 Task: Report Creation
Action: Mouse moved to (622, 697)
Screenshot: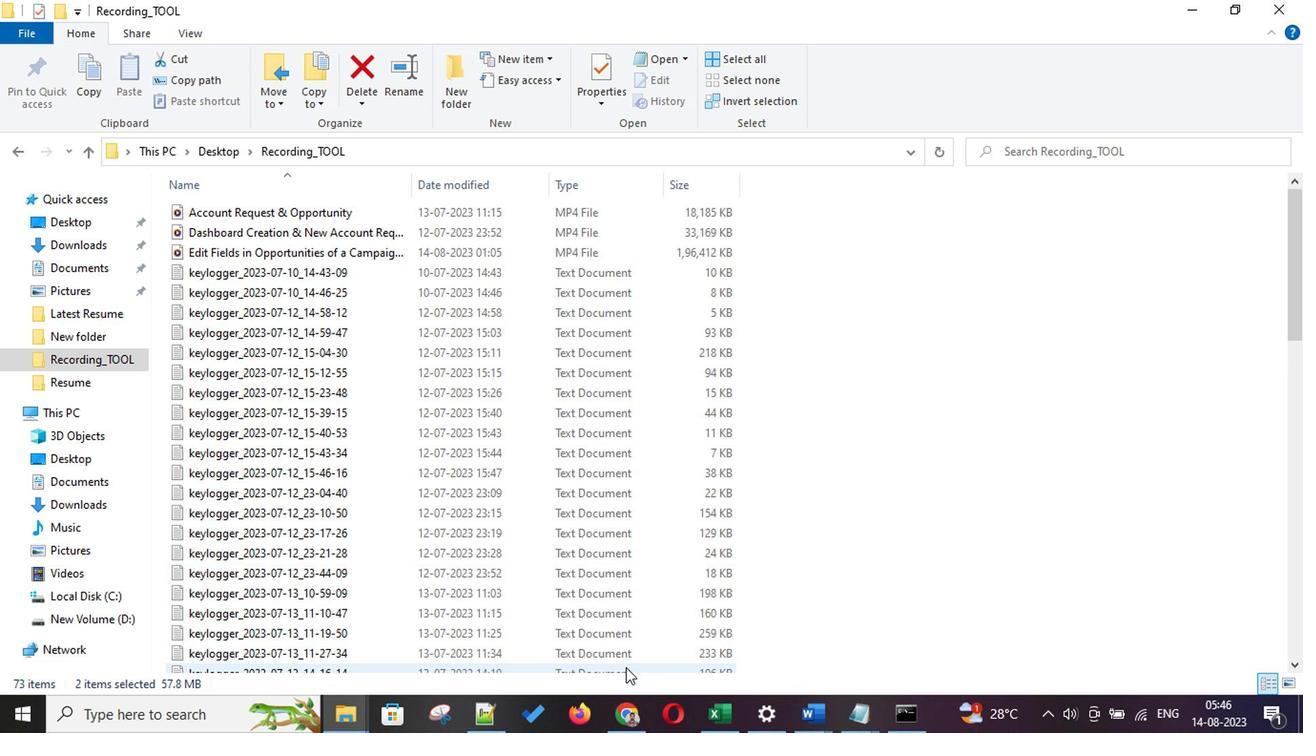 
Action: Mouse pressed left at (622, 697)
Screenshot: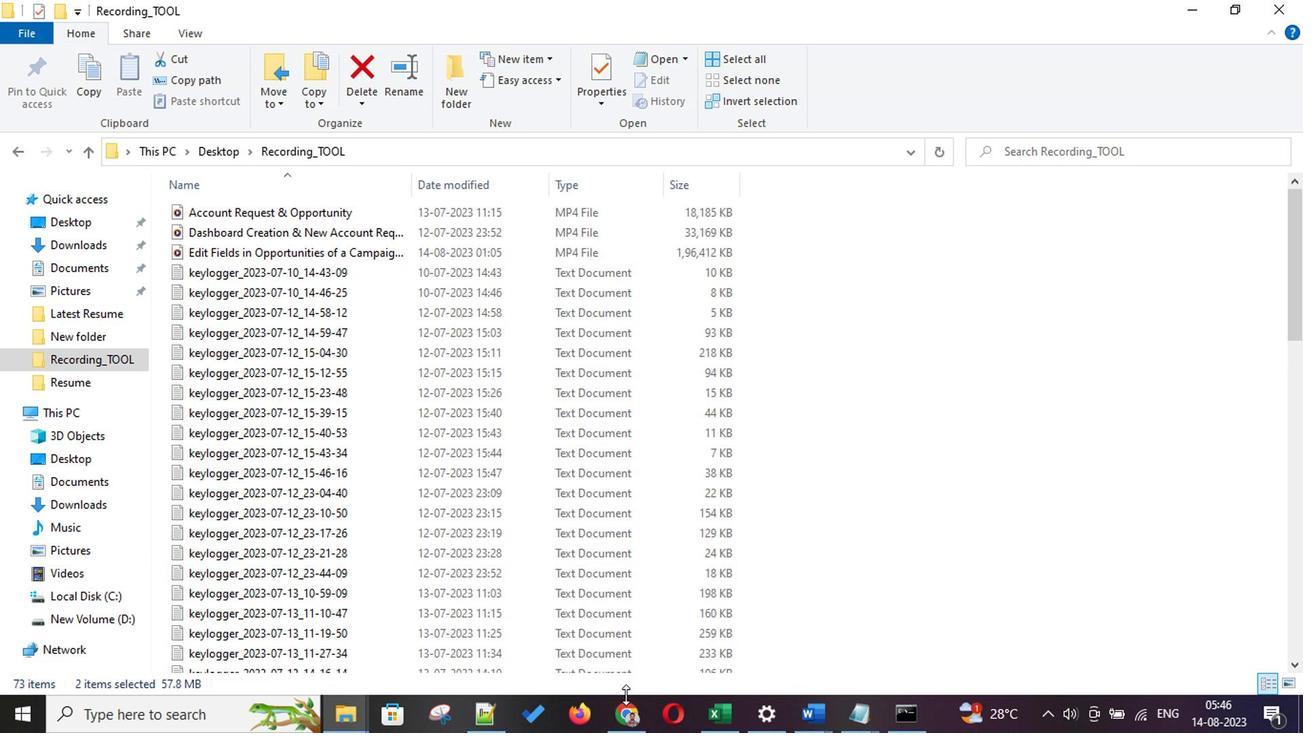 
Action: Mouse moved to (622, 714)
Screenshot: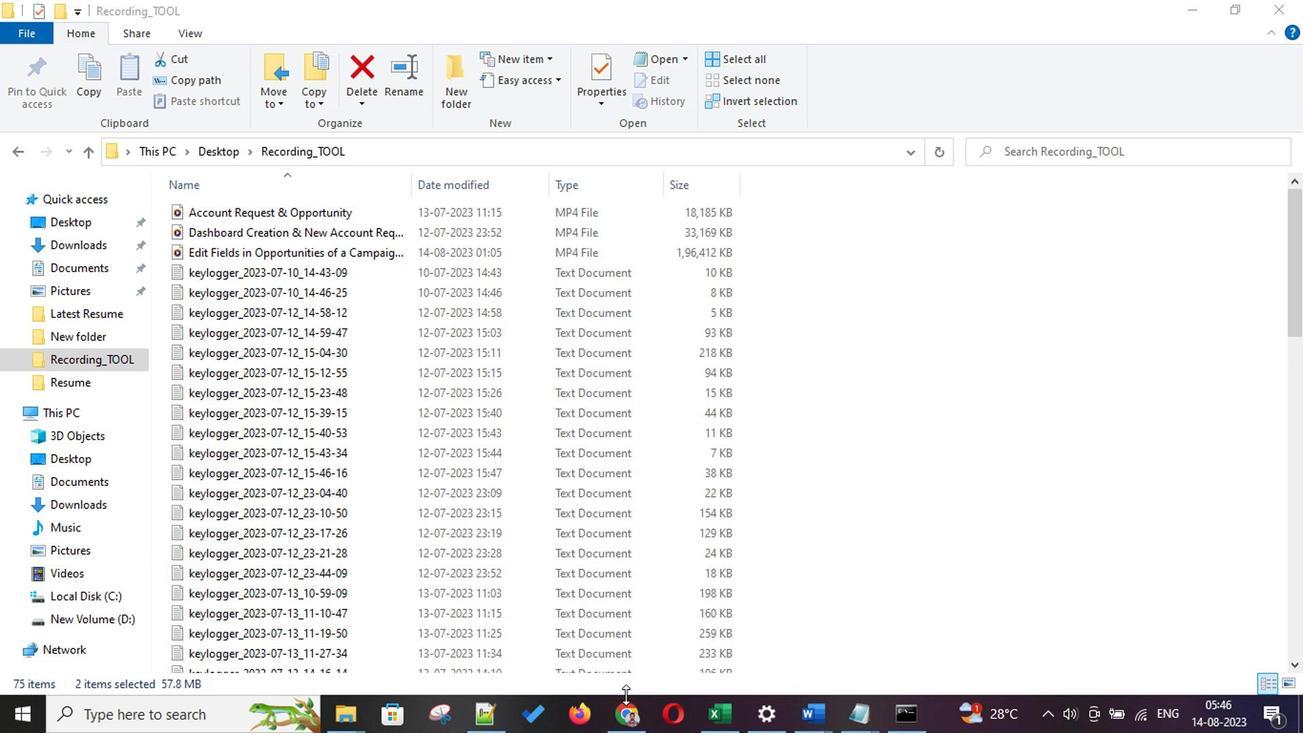 
Action: Mouse pressed left at (622, 714)
Screenshot: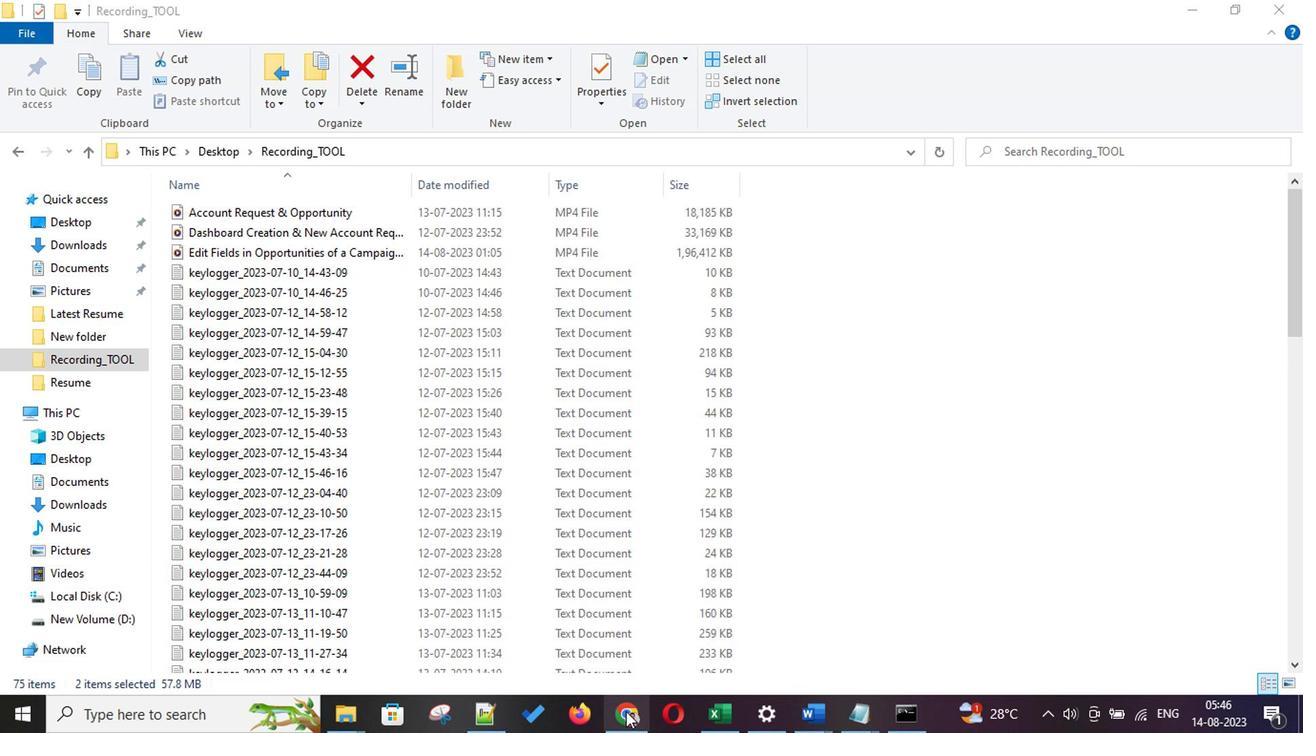 
Action: Mouse moved to (965, 171)
Screenshot: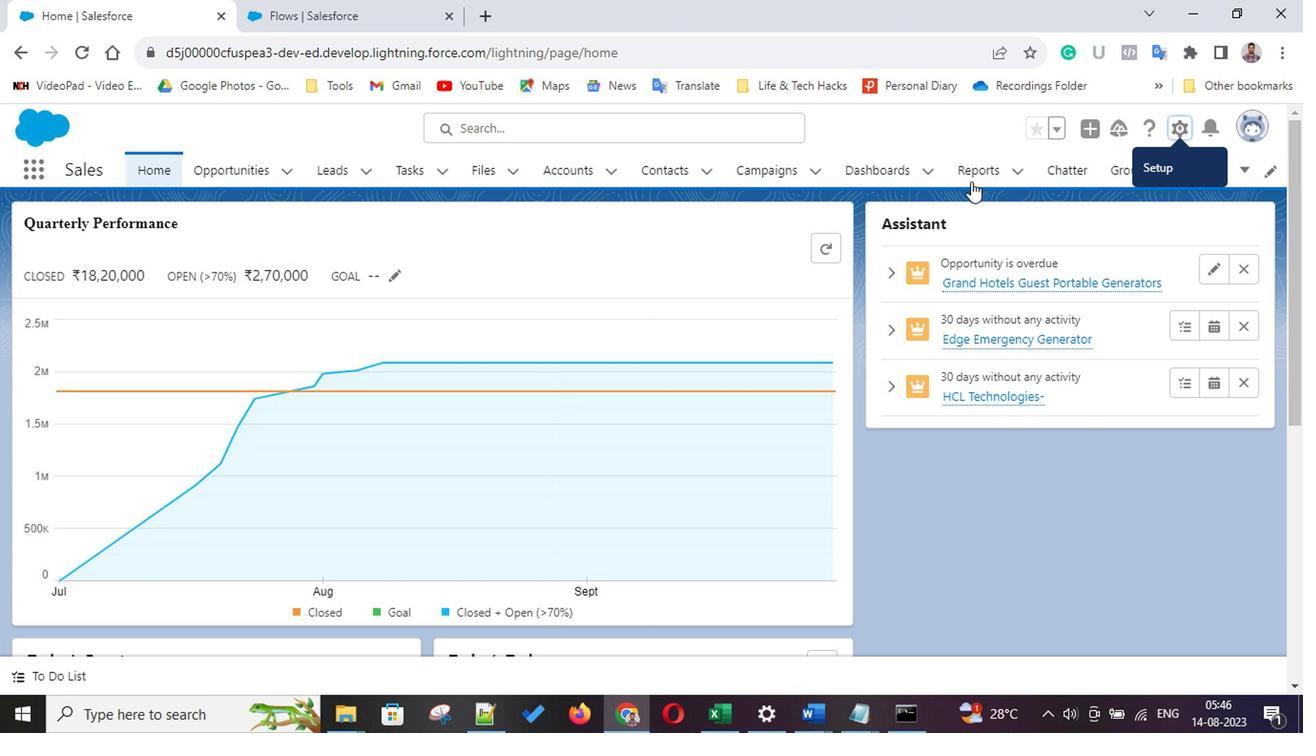 
Action: Mouse pressed left at (965, 171)
Screenshot: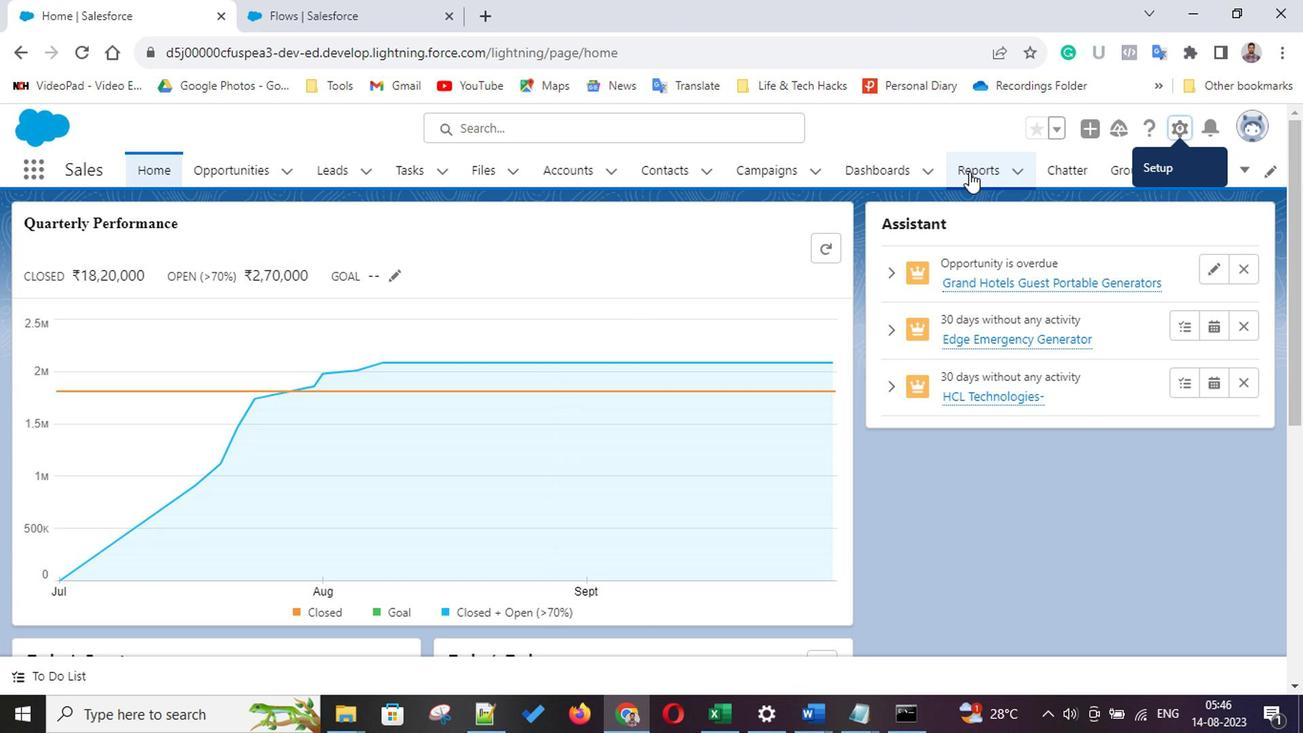 
Action: Mouse moved to (1099, 262)
Screenshot: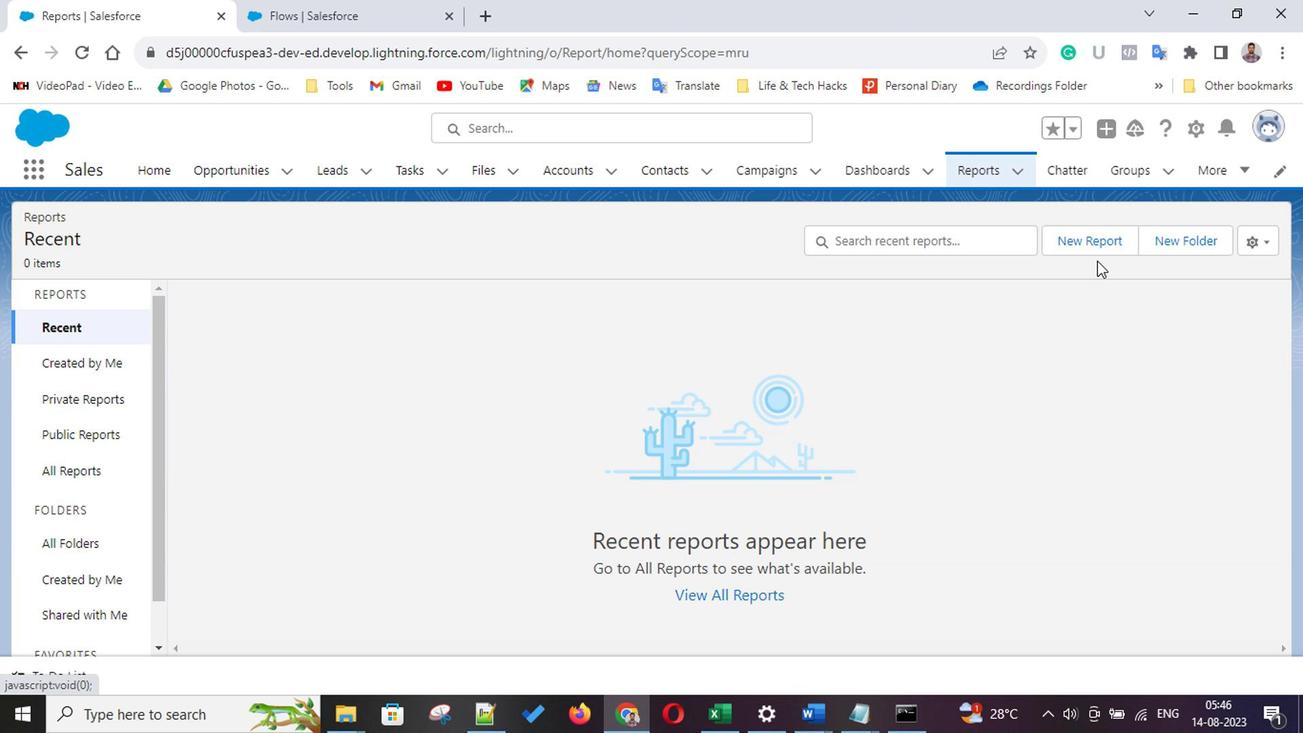 
Action: Mouse pressed left at (1099, 262)
Screenshot: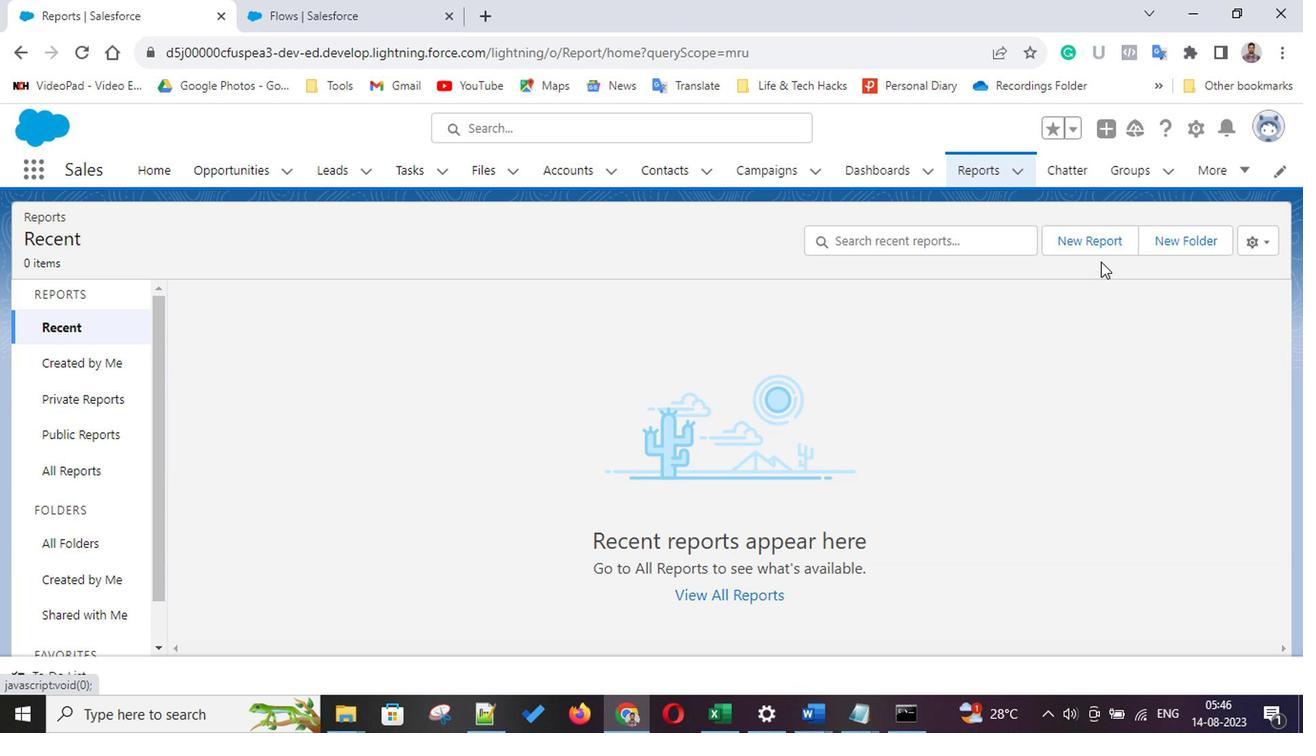 
Action: Mouse moved to (1086, 250)
Screenshot: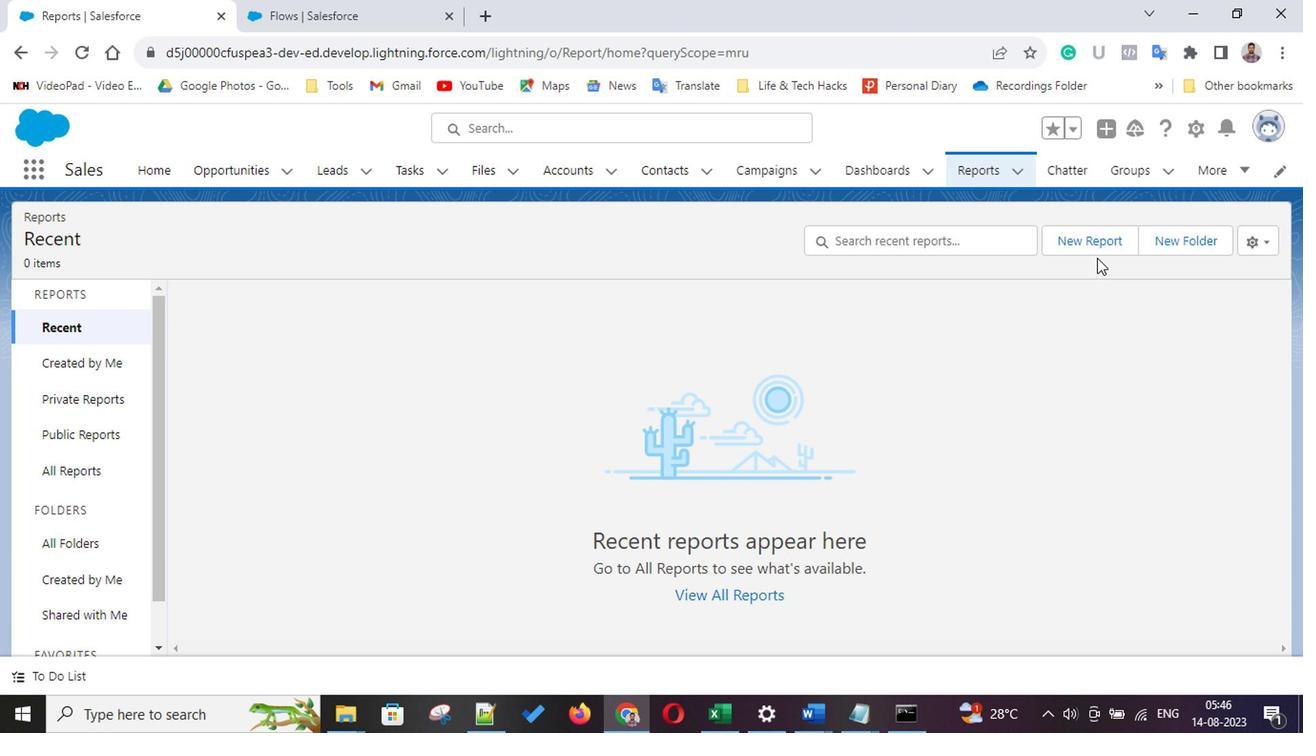 
Action: Mouse pressed left at (1086, 250)
Screenshot: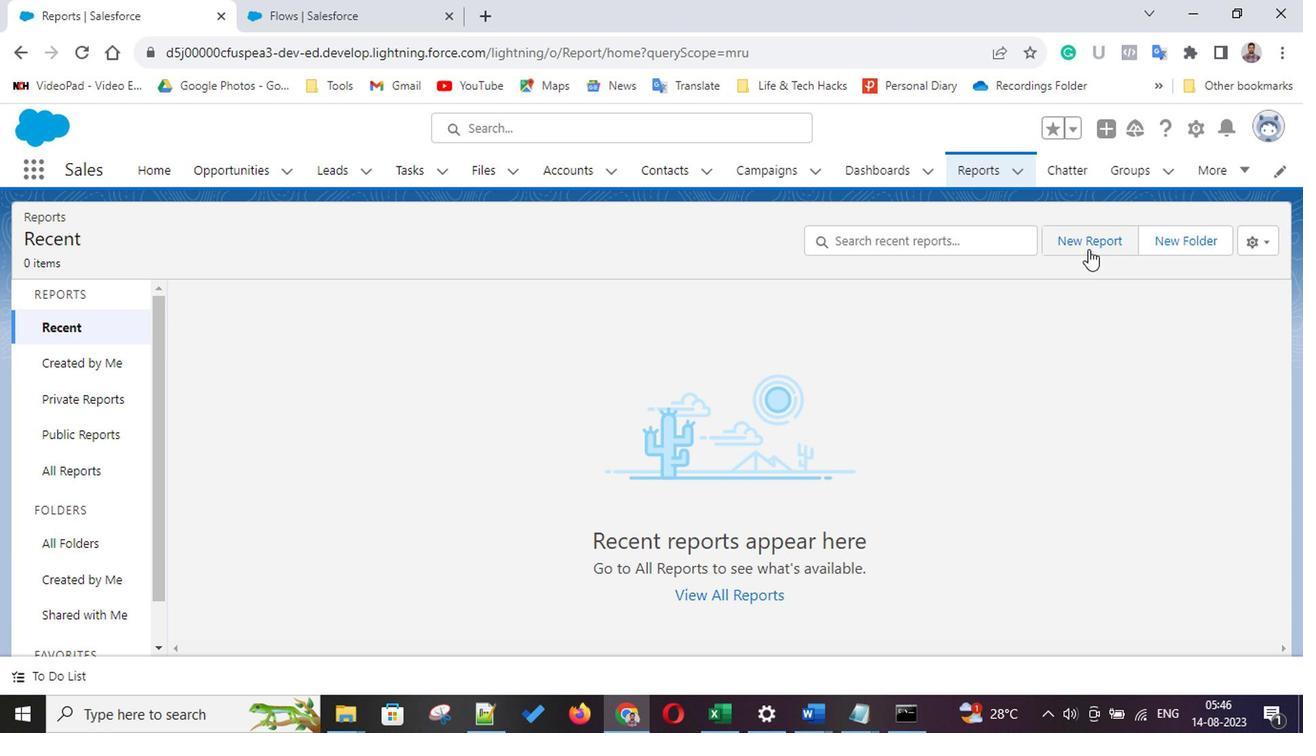 
Action: Mouse moved to (86, 472)
Screenshot: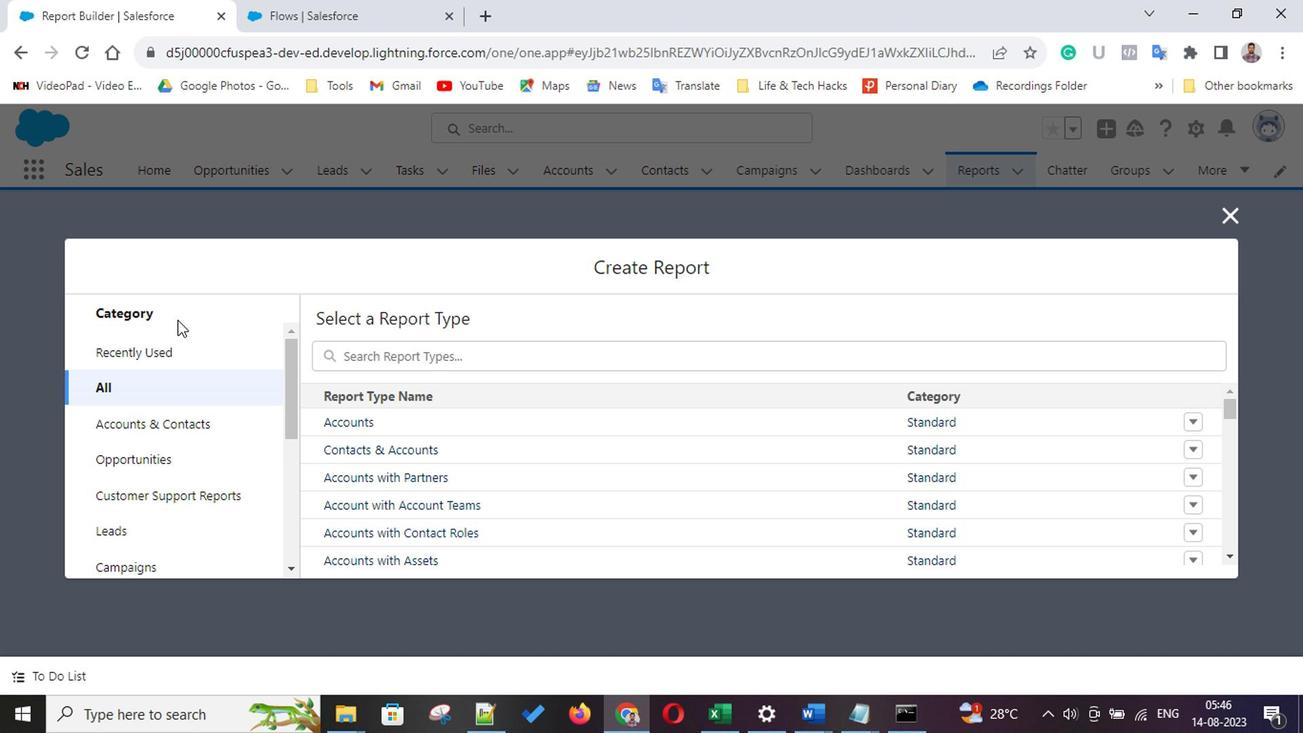 
Action: Mouse scrolled (86, 471) with delta (0, 0)
Screenshot: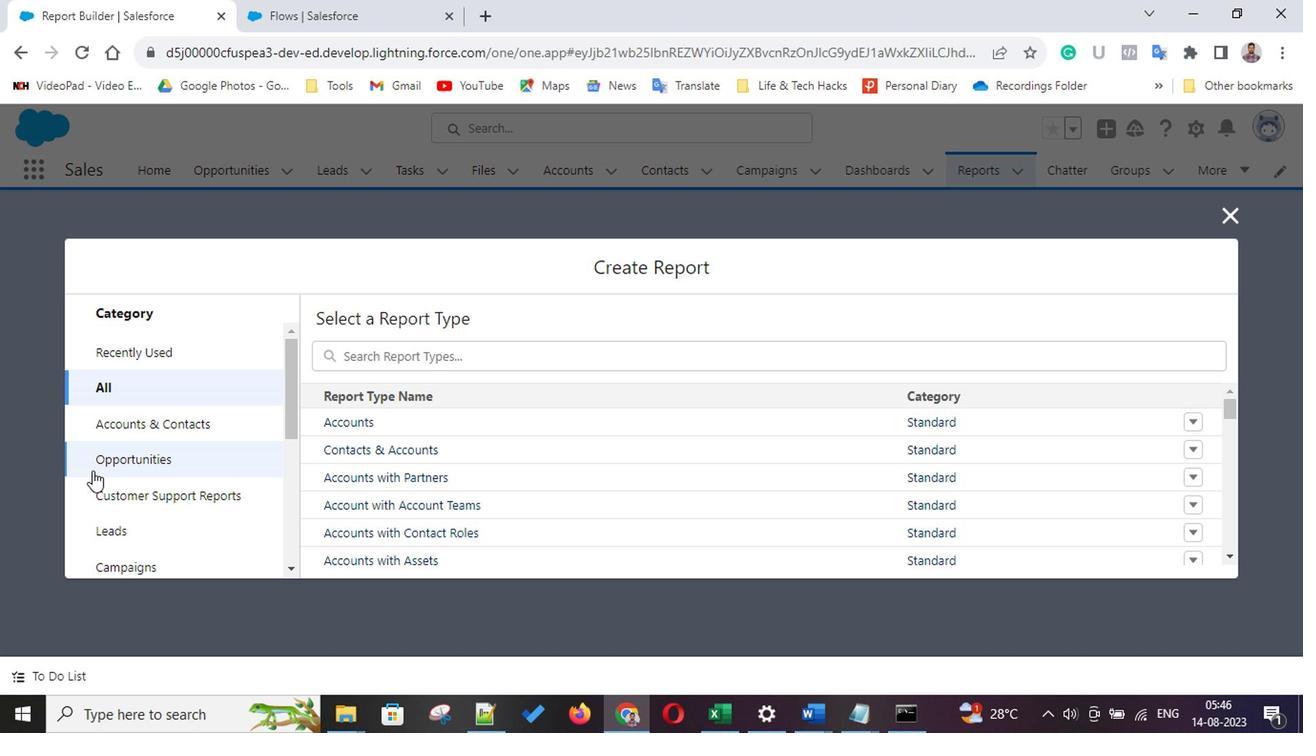 
Action: Mouse scrolled (86, 471) with delta (0, 0)
Screenshot: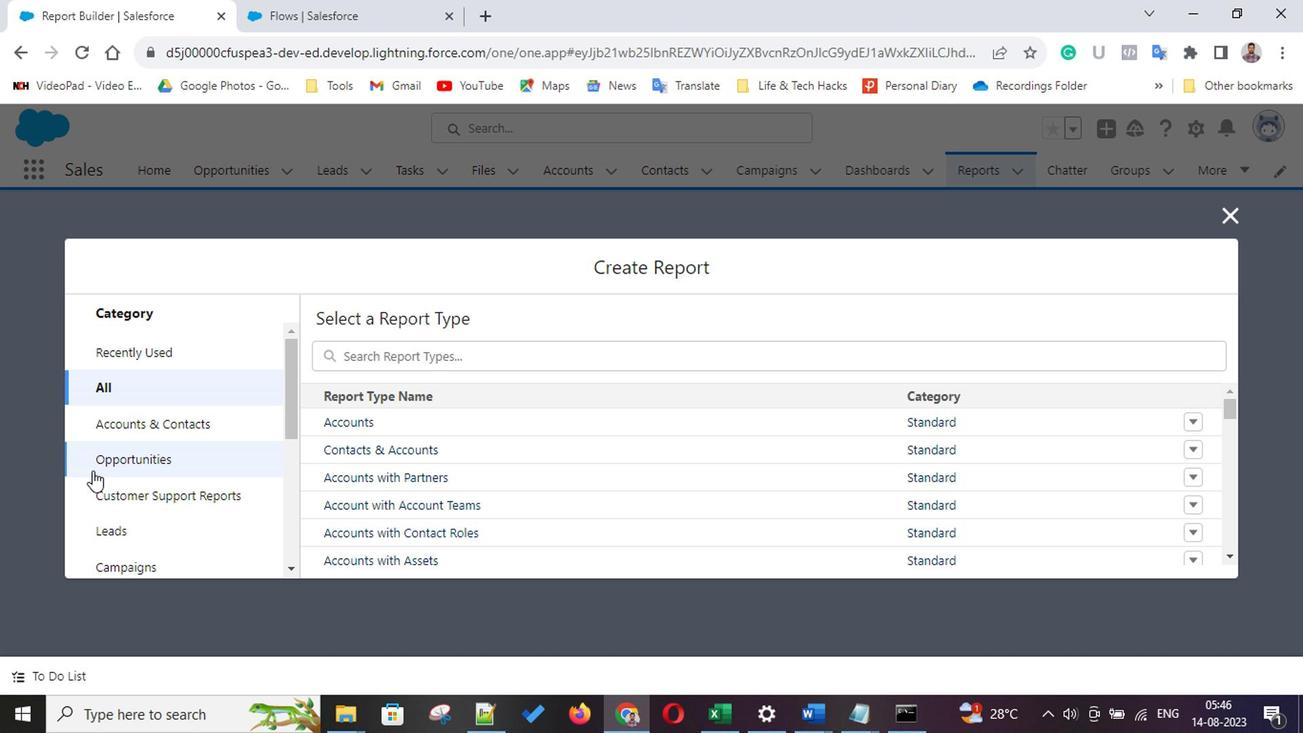
Action: Mouse scrolled (86, 471) with delta (0, 0)
Screenshot: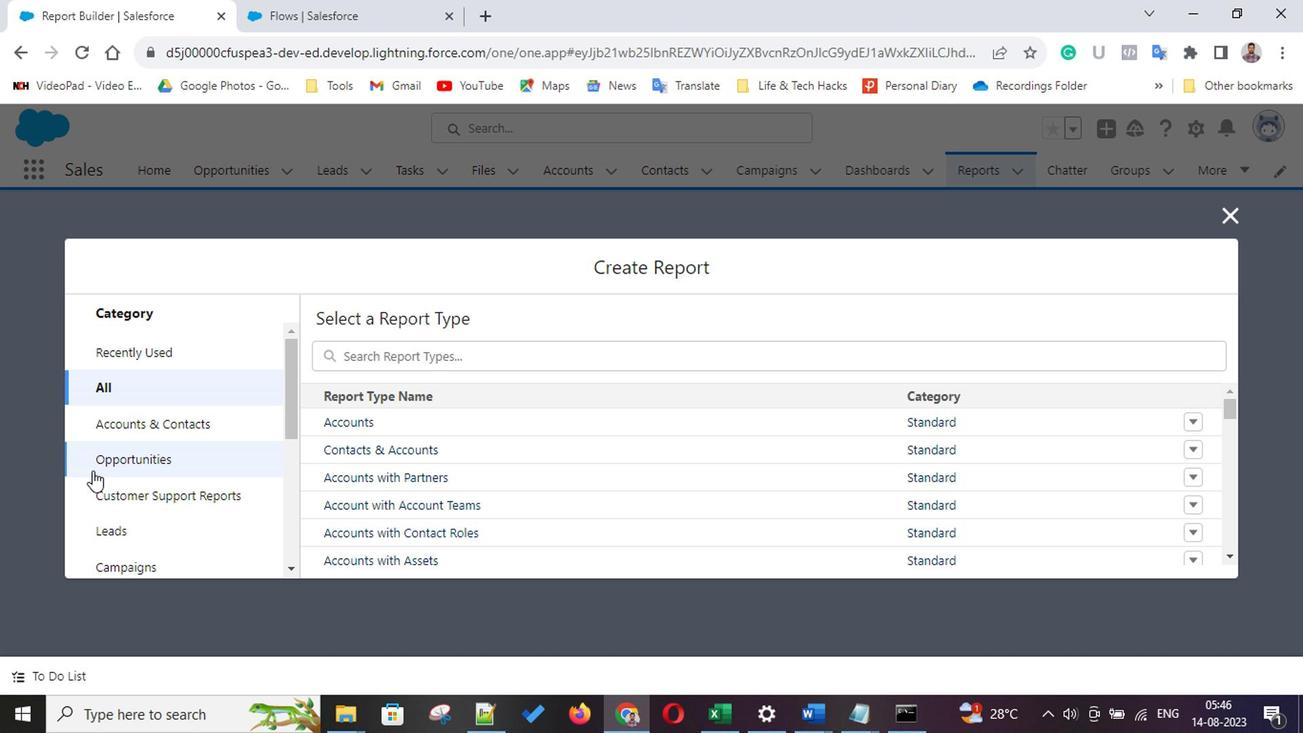 
Action: Mouse scrolled (86, 471) with delta (0, 0)
Screenshot: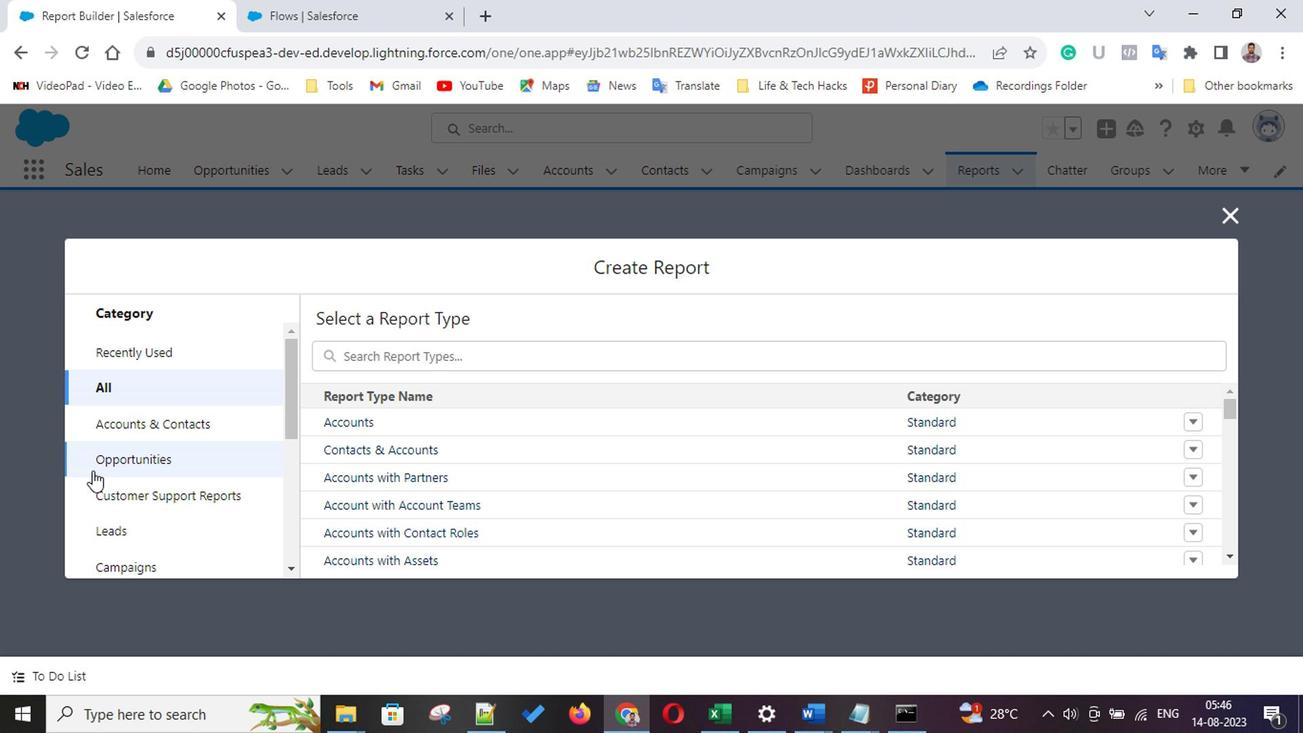 
Action: Mouse scrolled (86, 471) with delta (0, 0)
Screenshot: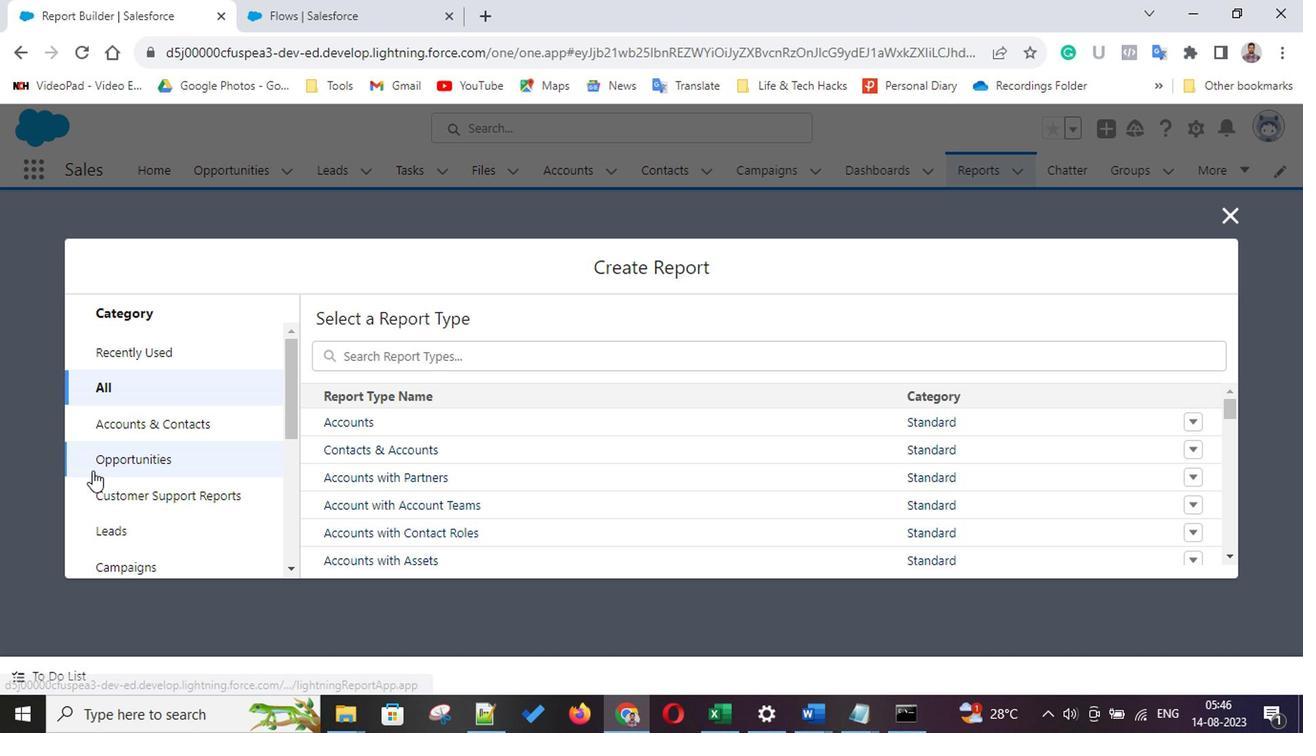 
Action: Mouse scrolled (86, 471) with delta (0, 0)
Screenshot: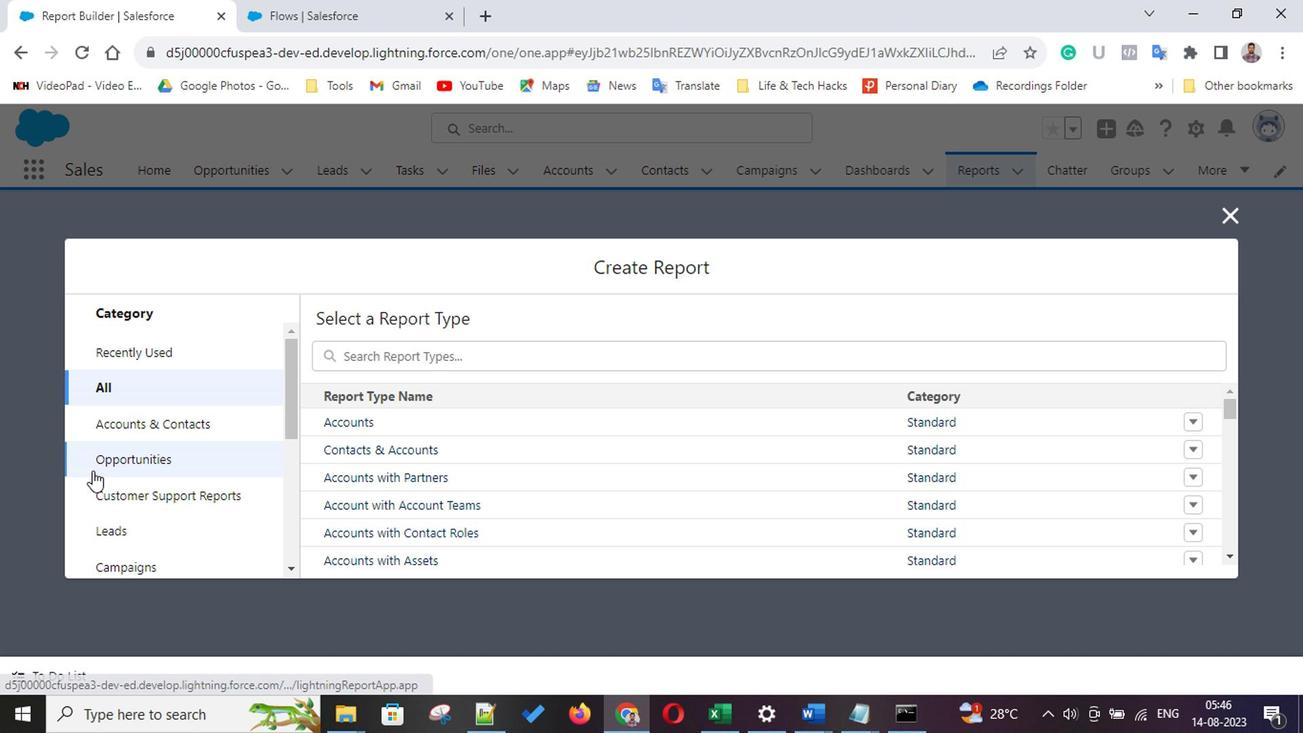 
Action: Mouse scrolled (86, 471) with delta (0, 0)
Screenshot: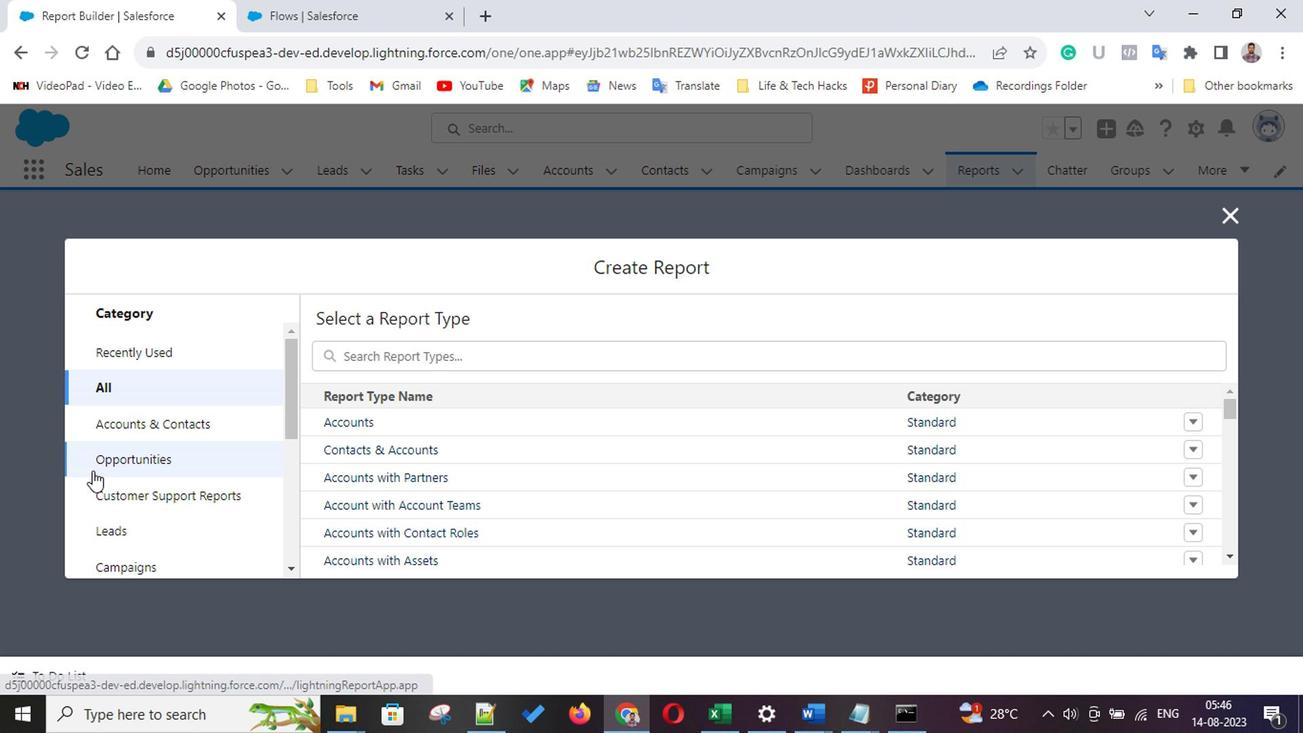 
Action: Mouse scrolled (86, 471) with delta (0, 0)
Screenshot: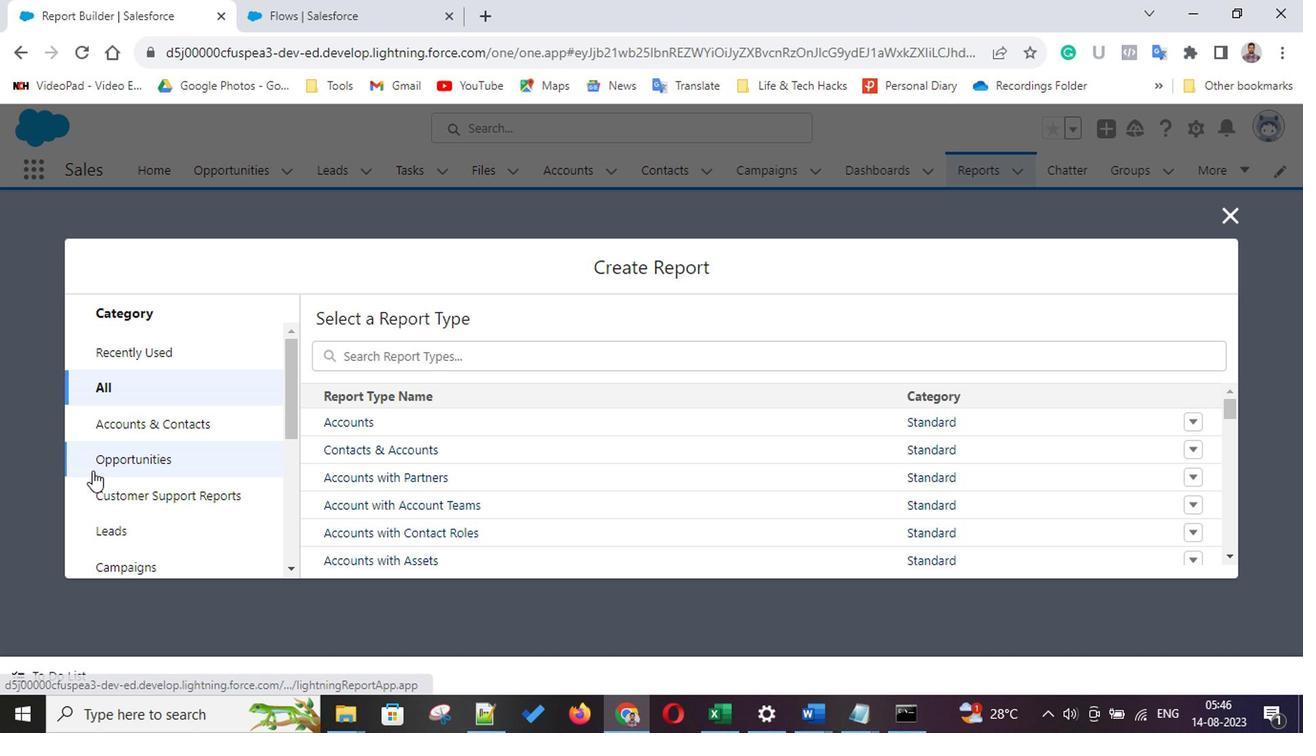 
Action: Mouse moved to (184, 402)
Screenshot: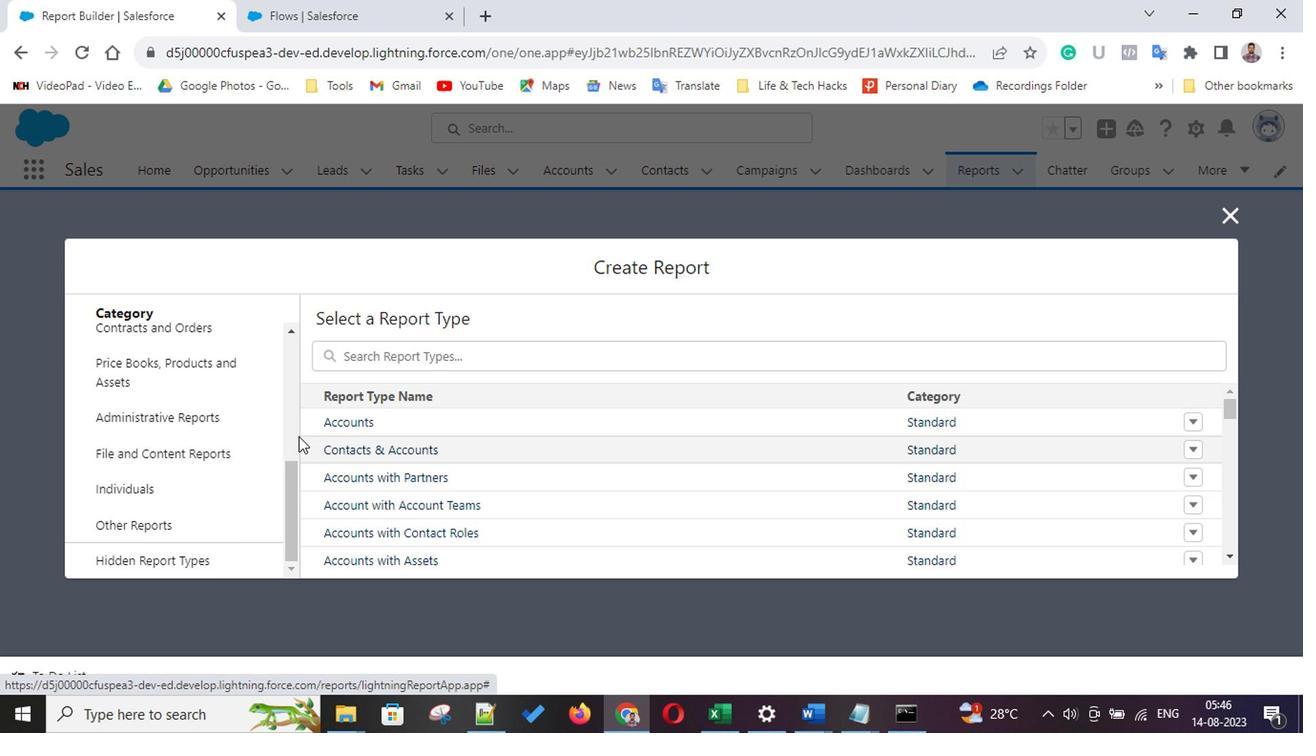 
Action: Mouse scrolled (184, 406) with delta (0, 4)
Screenshot: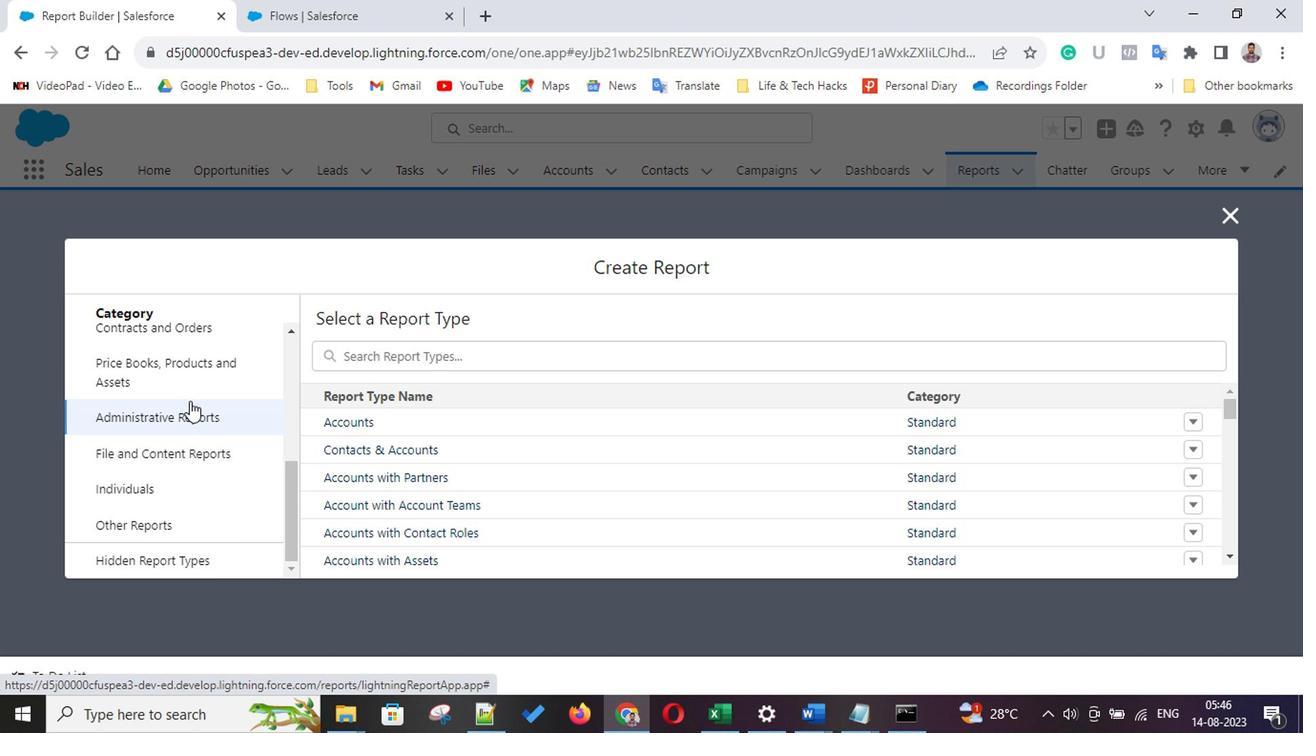 
Action: Mouse moved to (146, 451)
Screenshot: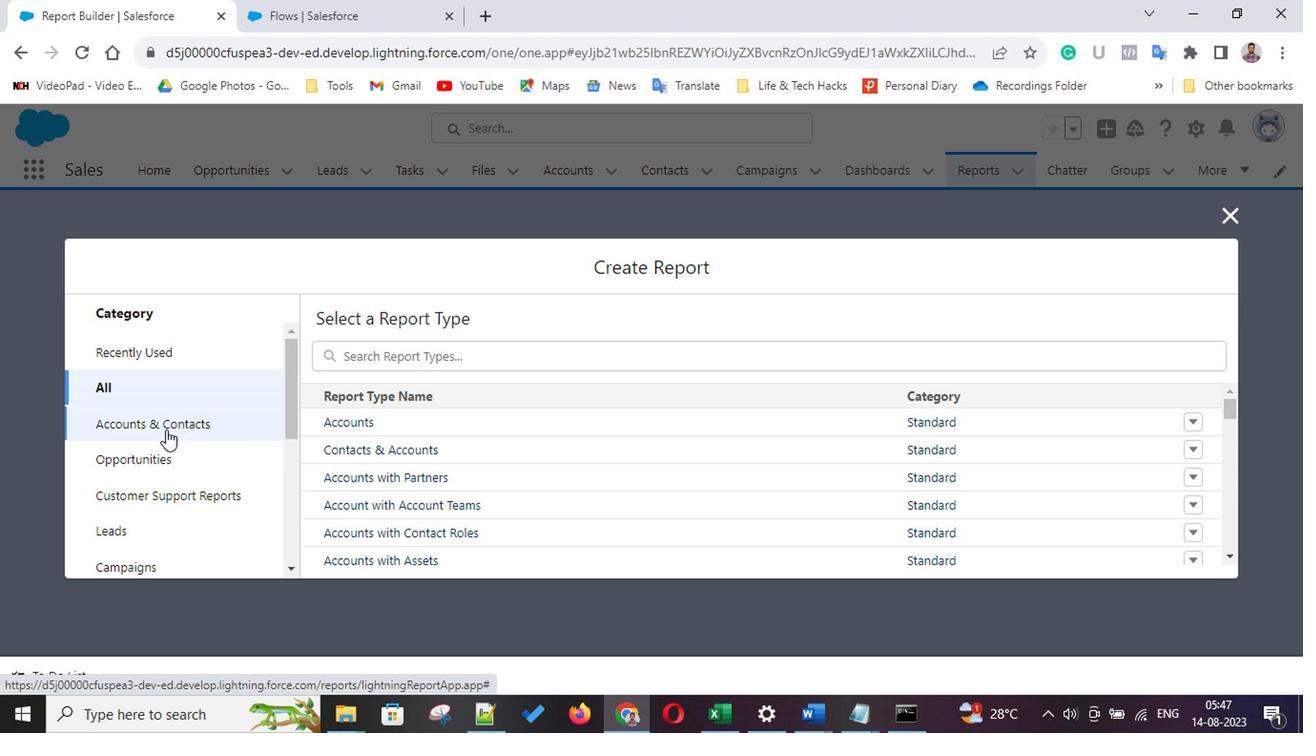 
Action: Mouse pressed left at (146, 451)
Screenshot: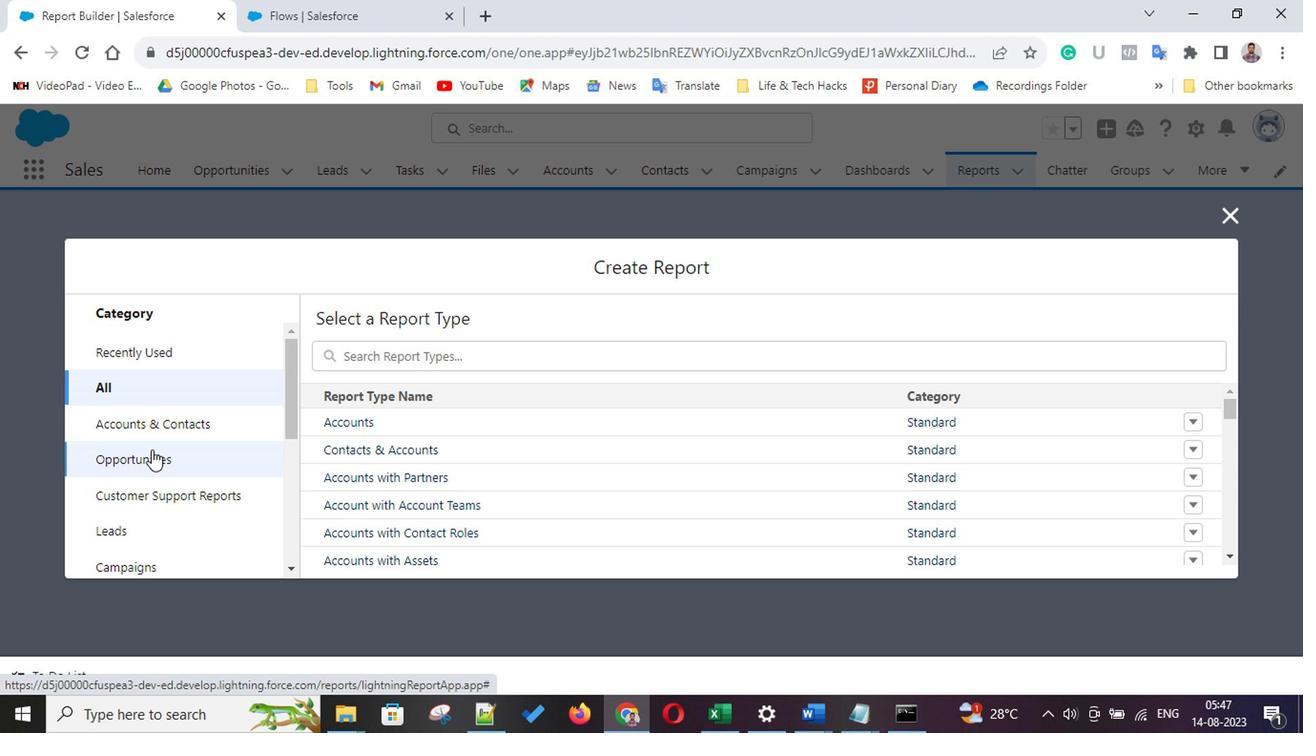 
Action: Mouse scrolled (146, 450) with delta (0, 0)
Screenshot: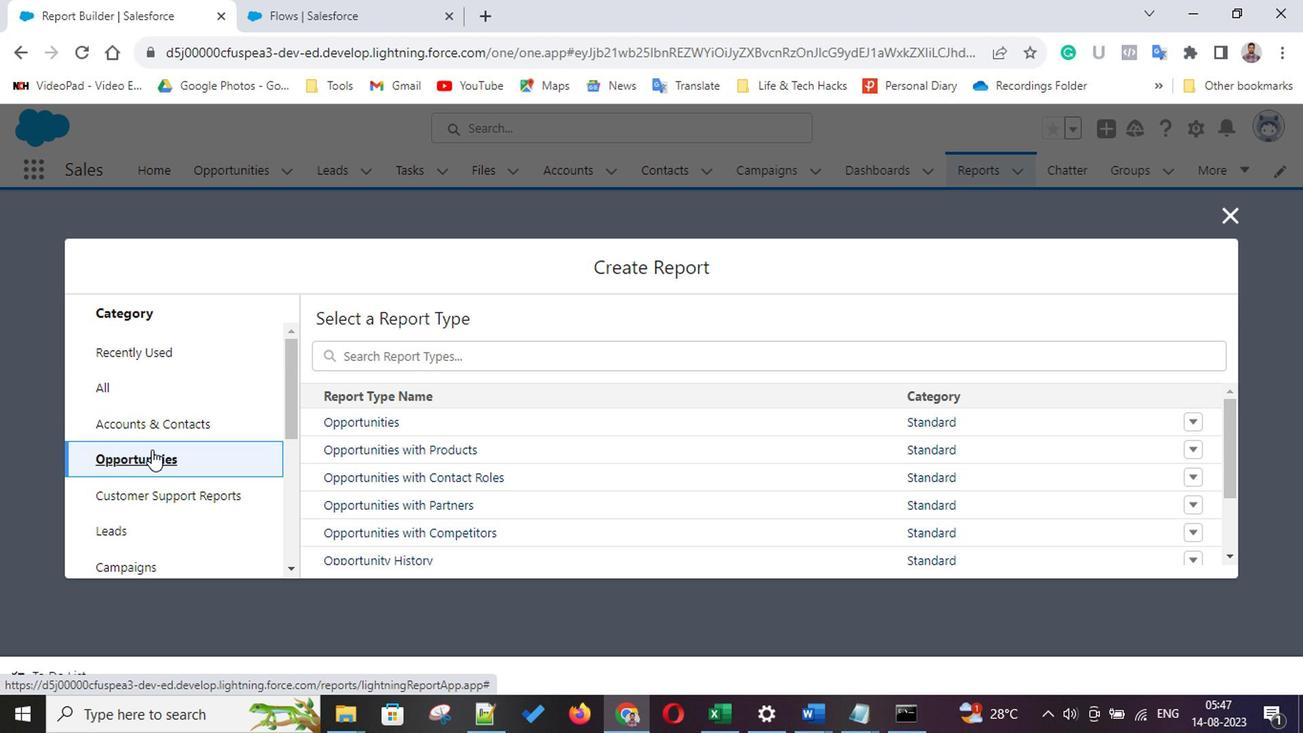 
Action: Mouse scrolled (146, 450) with delta (0, 0)
Screenshot: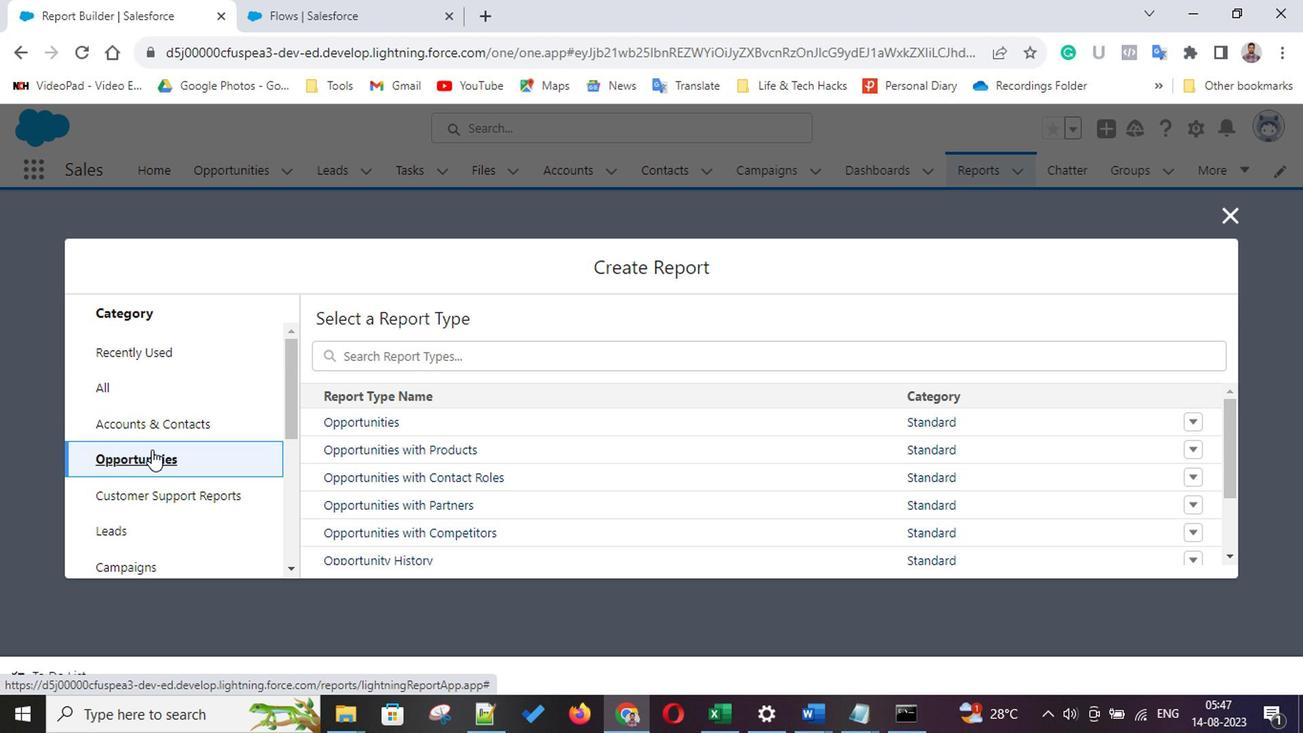 
Action: Mouse scrolled (146, 450) with delta (0, 0)
Screenshot: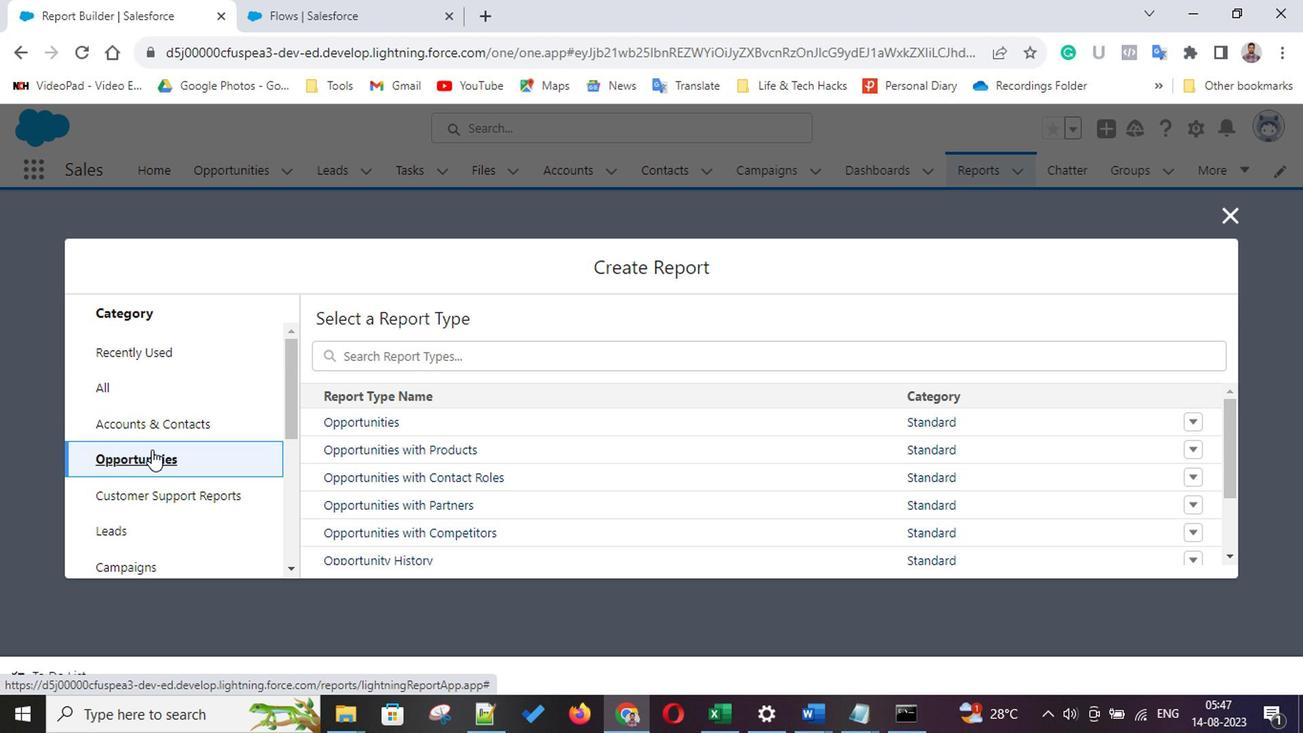 
Action: Mouse scrolled (146, 450) with delta (0, 0)
Screenshot: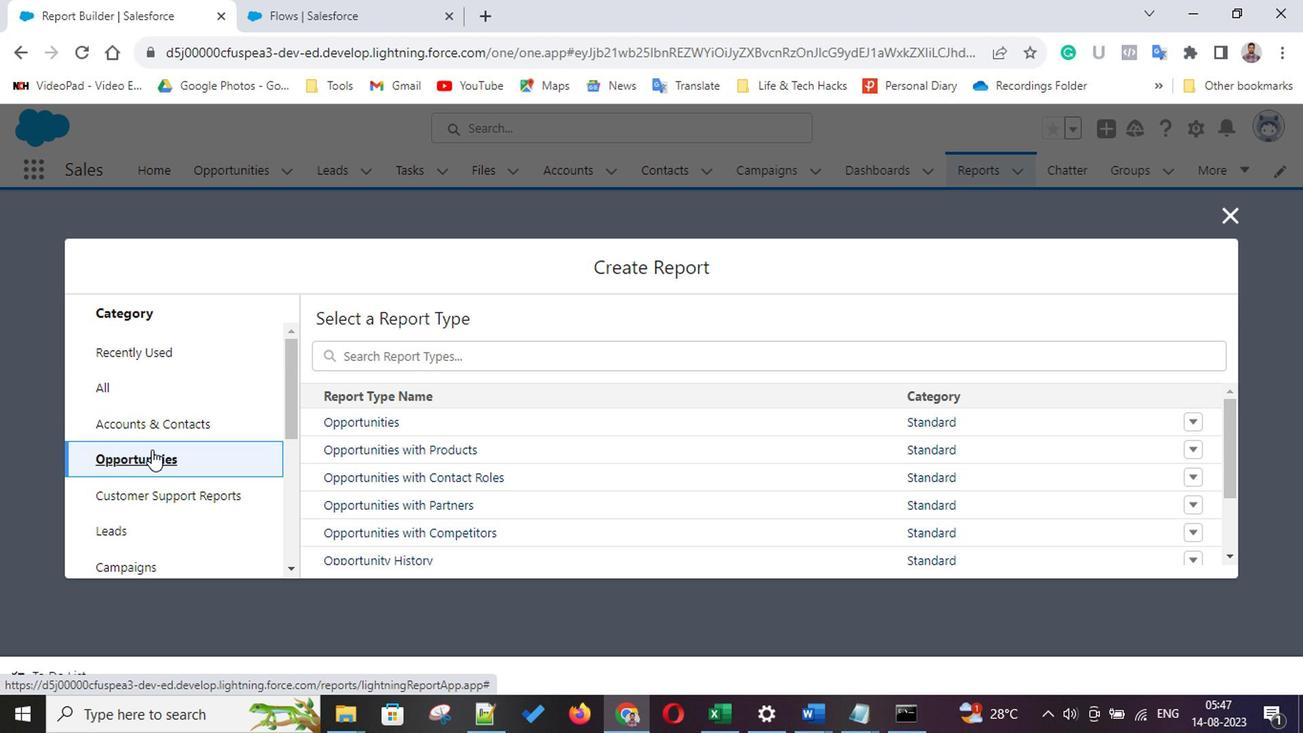 
Action: Mouse scrolled (146, 450) with delta (0, 0)
Screenshot: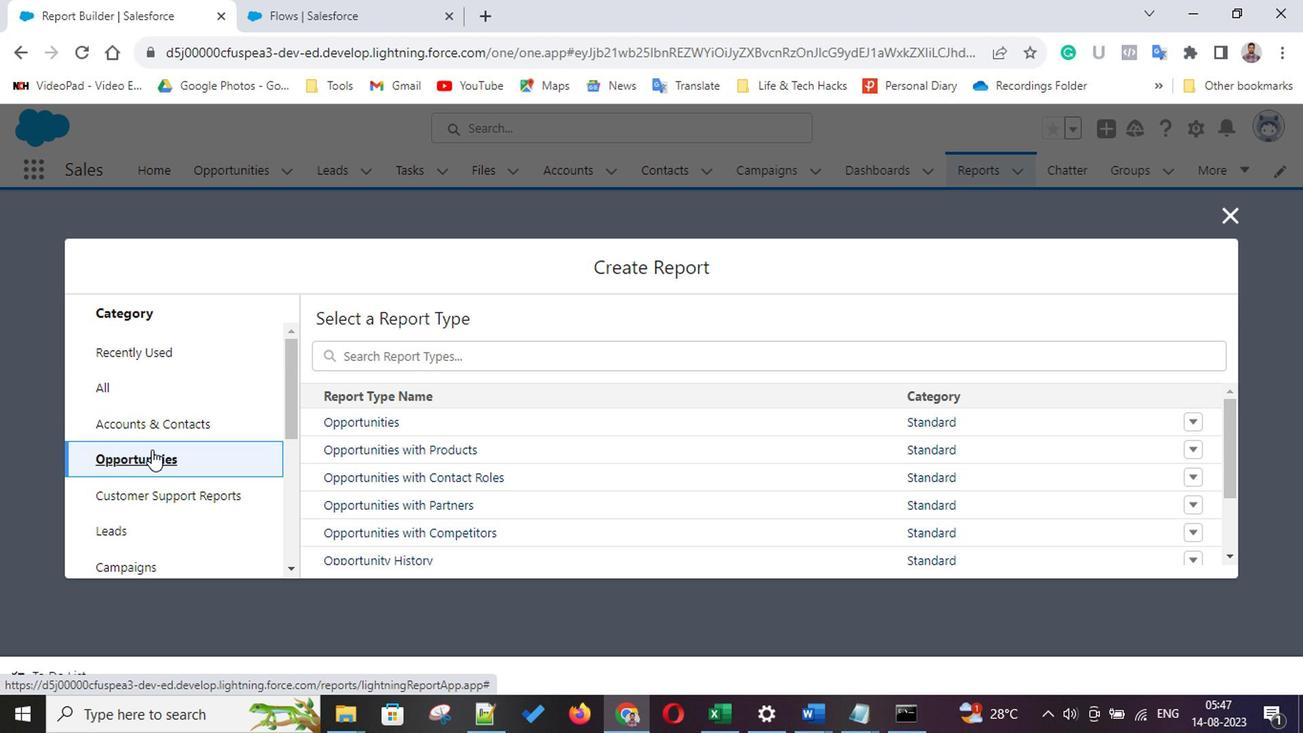 
Action: Mouse scrolled (146, 450) with delta (0, 0)
Screenshot: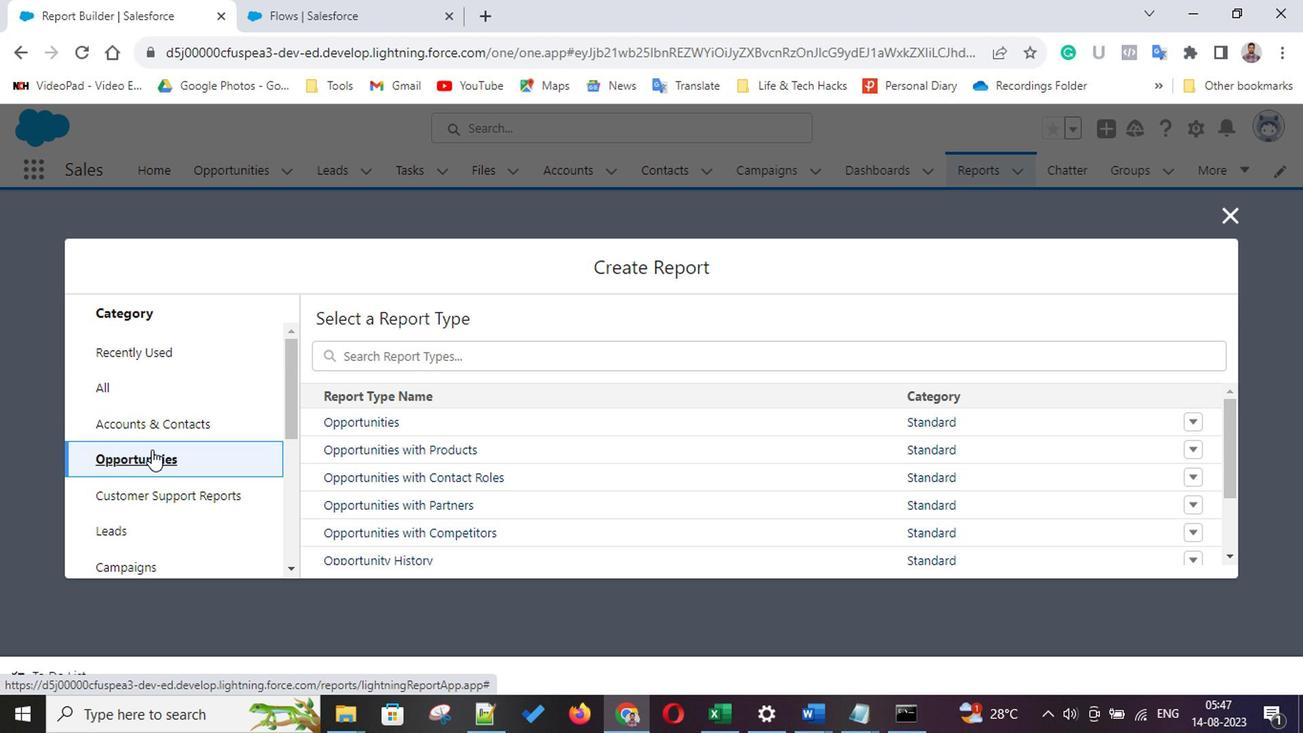 
Action: Mouse scrolled (146, 450) with delta (0, 0)
Screenshot: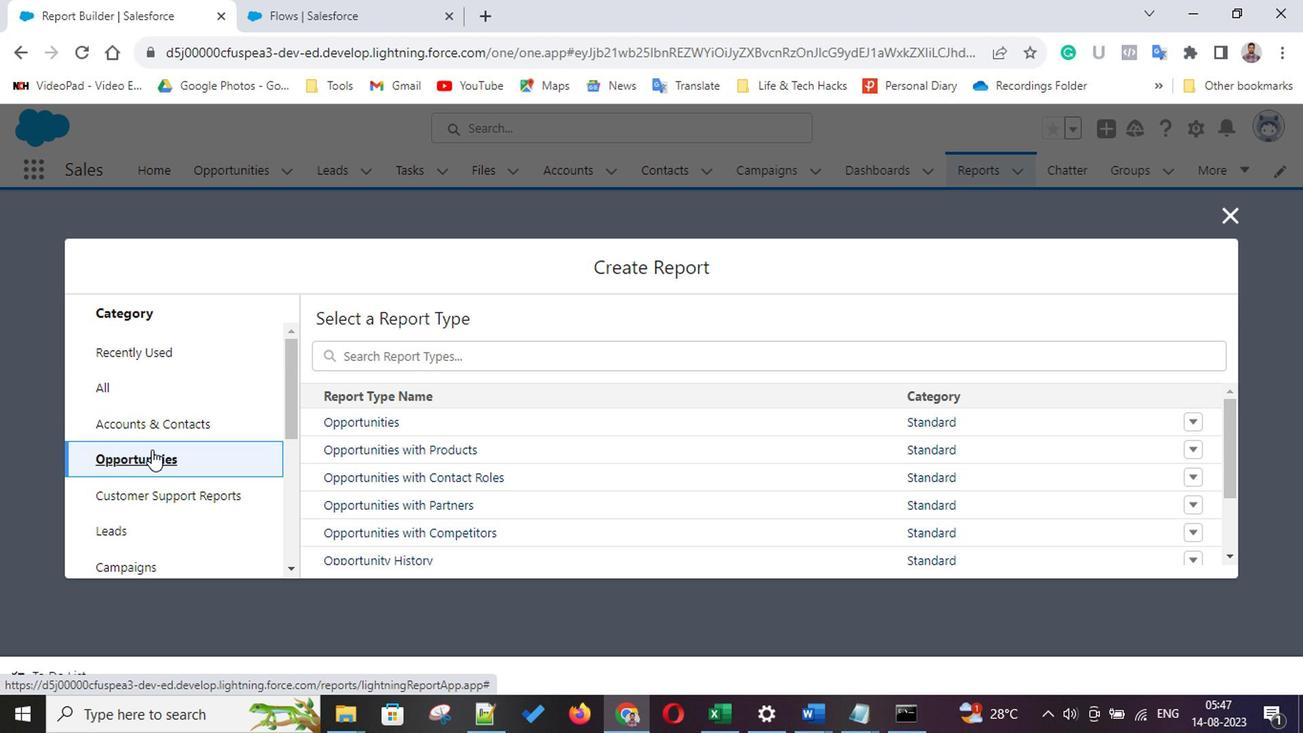 
Action: Mouse scrolled (146, 450) with delta (0, 0)
Screenshot: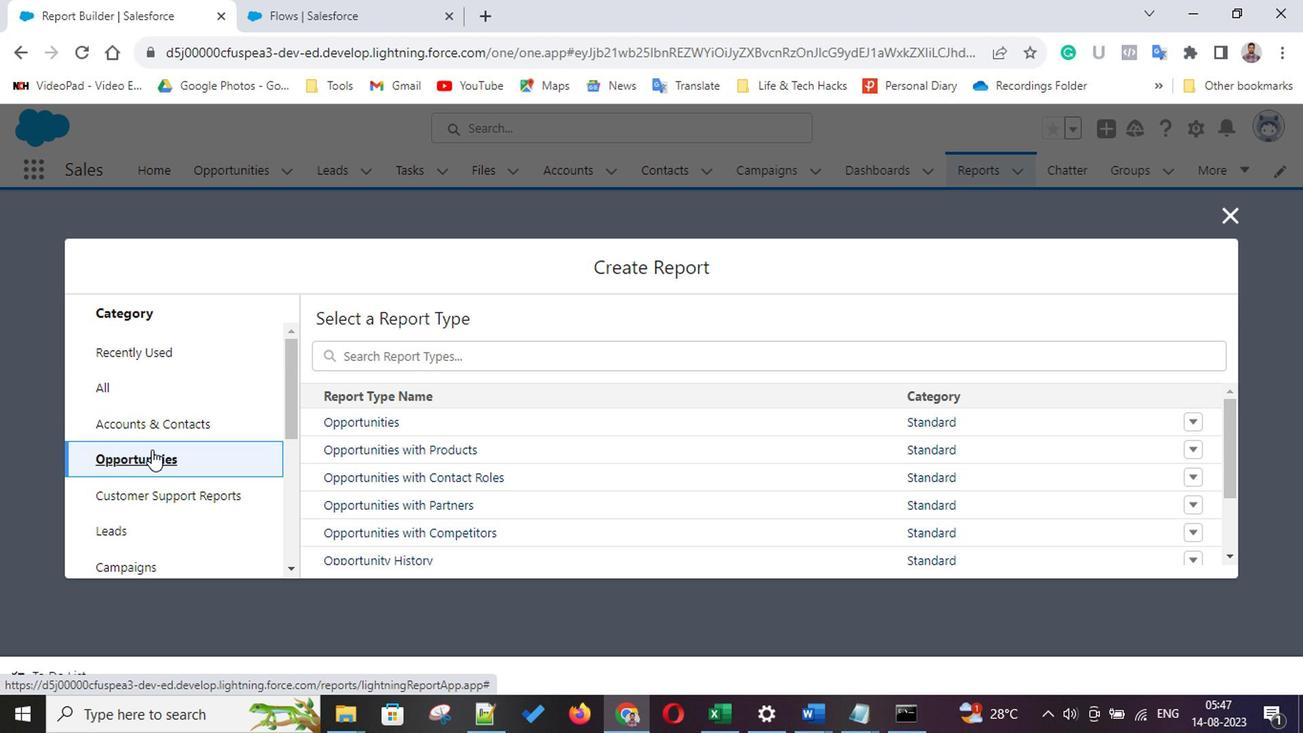
Action: Mouse moved to (167, 398)
Screenshot: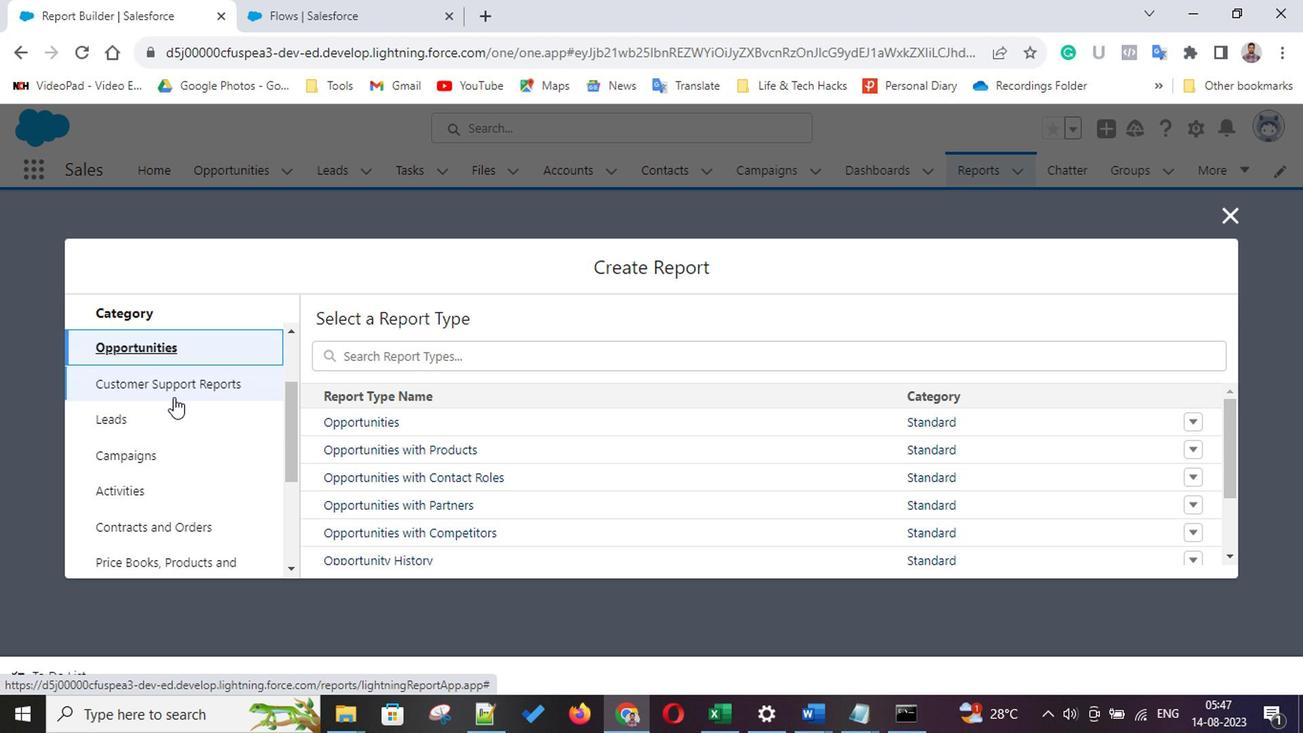 
Action: Mouse pressed left at (167, 398)
Screenshot: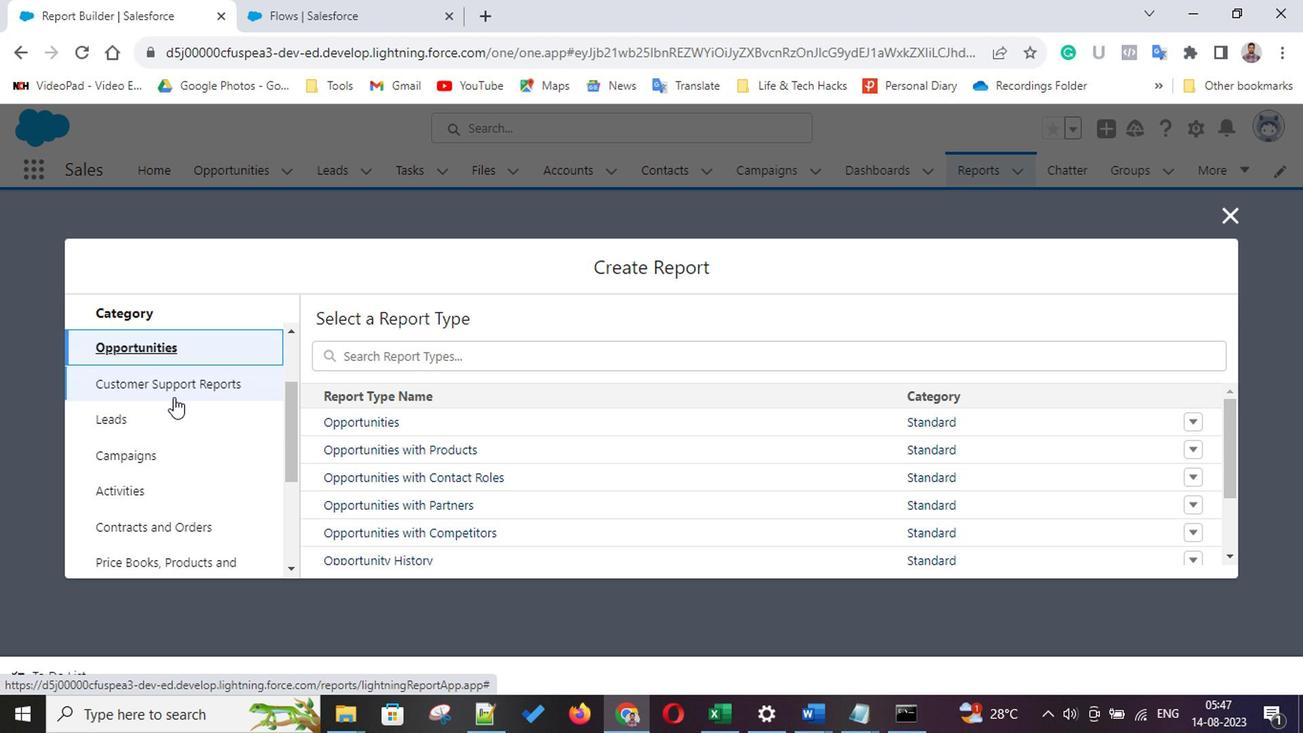 
Action: Mouse moved to (128, 412)
Screenshot: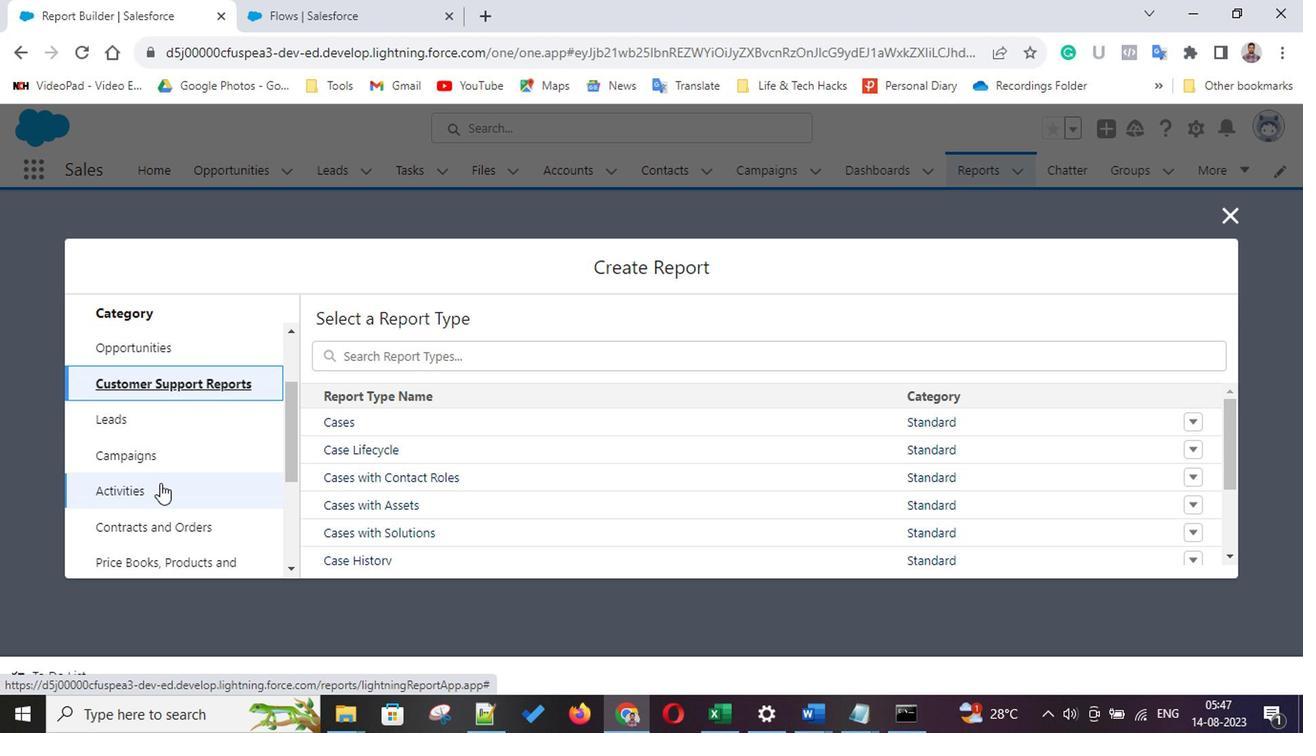 
Action: Mouse pressed left at (128, 412)
Screenshot: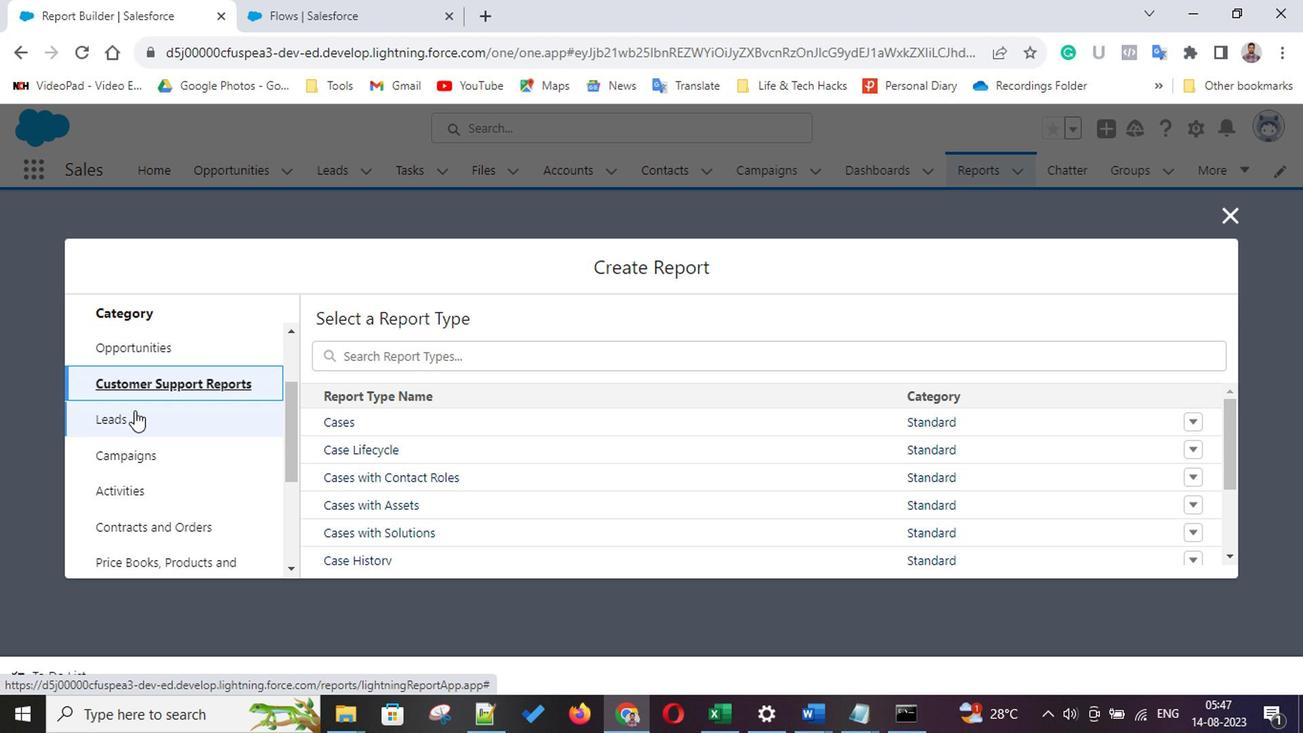 
Action: Mouse moved to (132, 460)
Screenshot: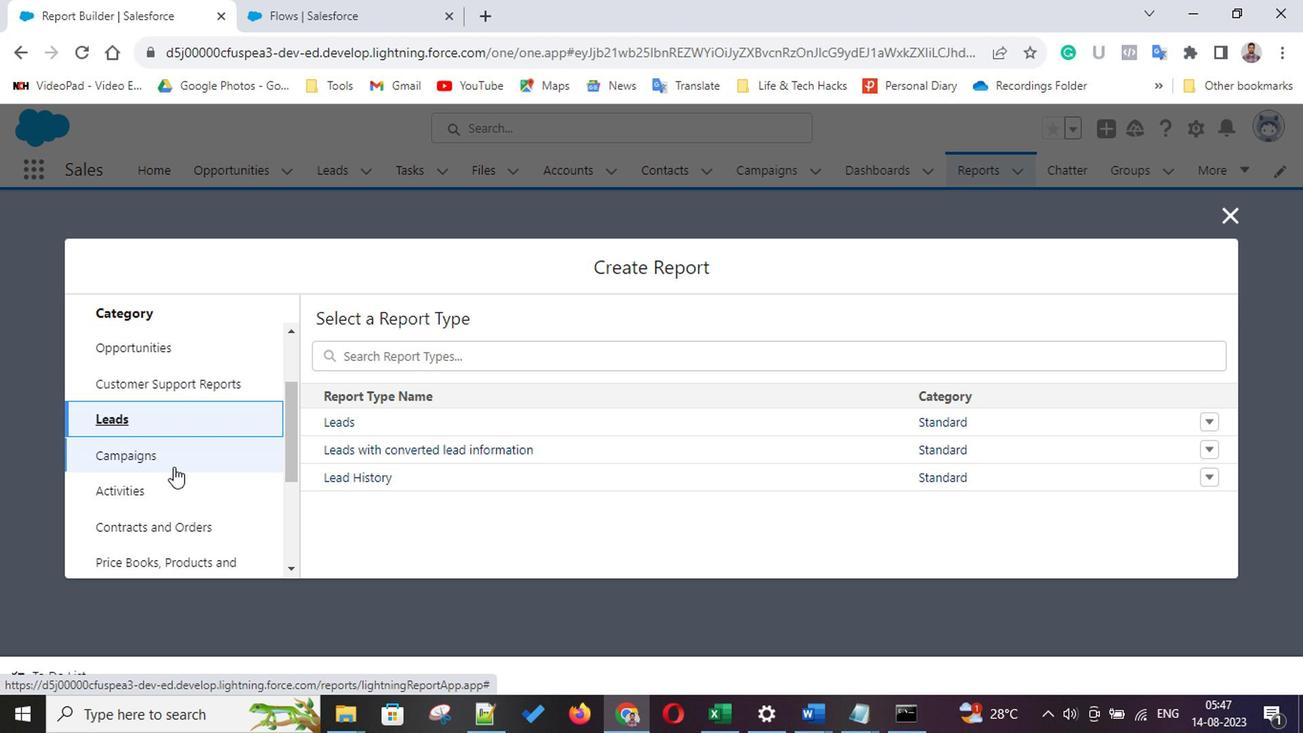 
Action: Mouse pressed left at (132, 460)
Screenshot: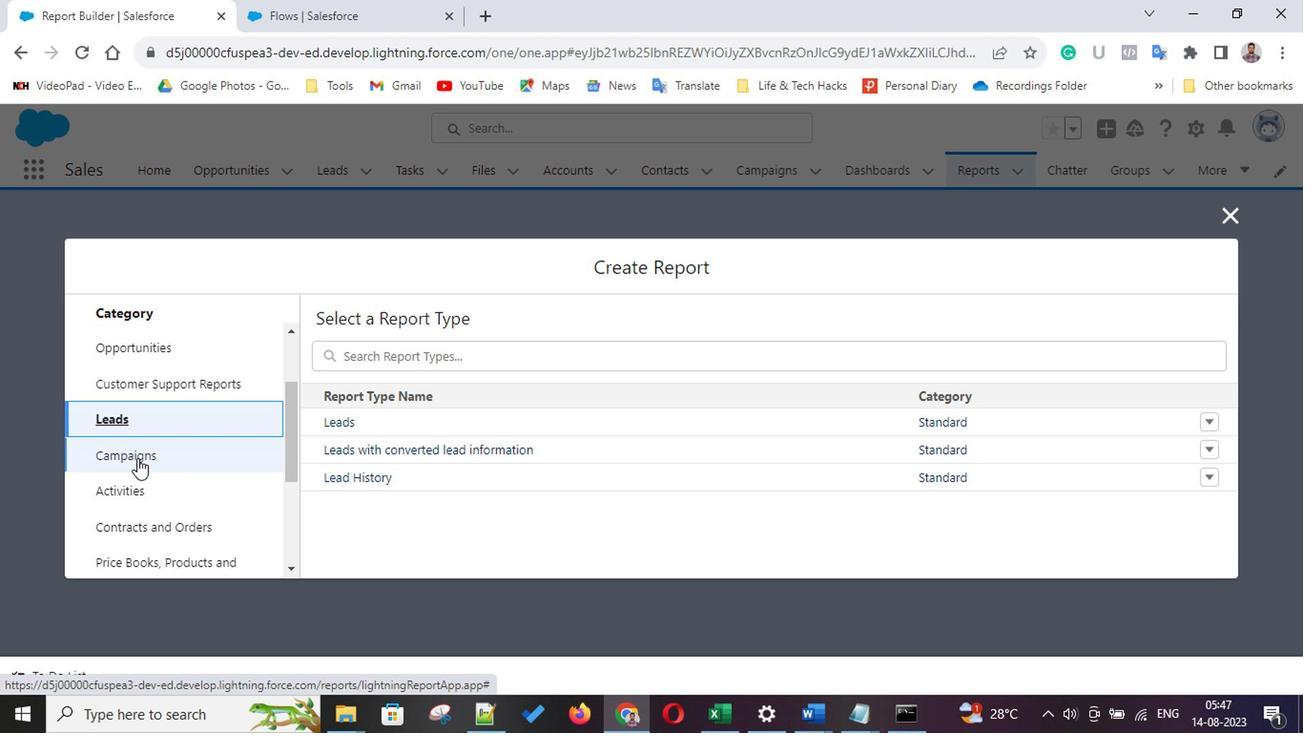 
Action: Mouse moved to (181, 489)
Screenshot: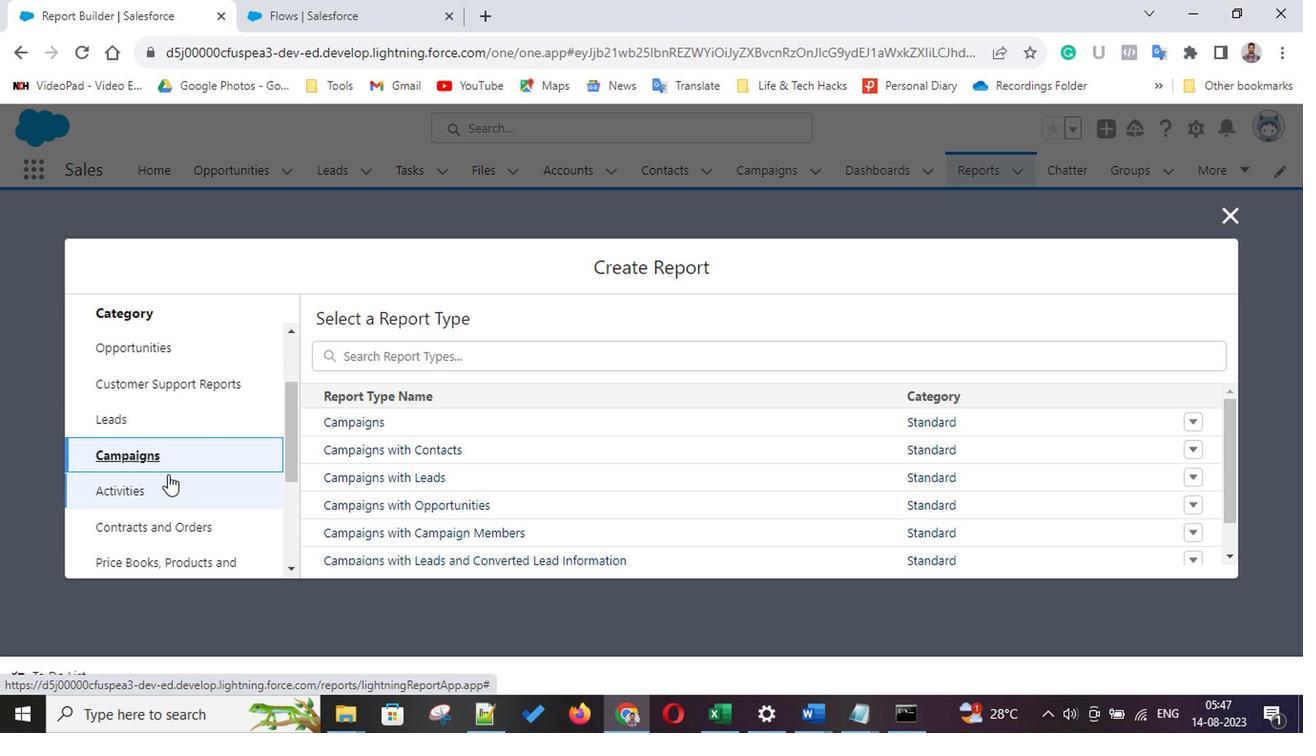 
Action: Mouse scrolled (181, 488) with delta (0, 0)
Screenshot: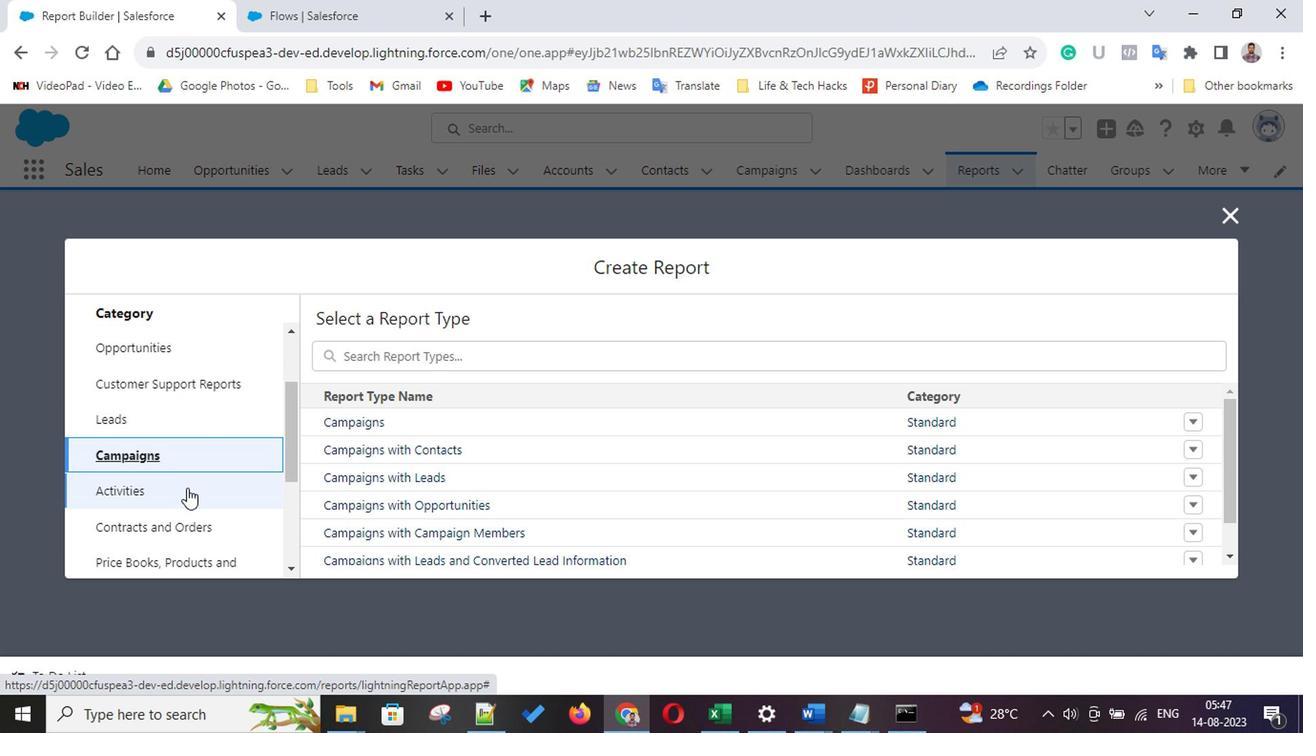 
Action: Mouse moved to (135, 472)
Screenshot: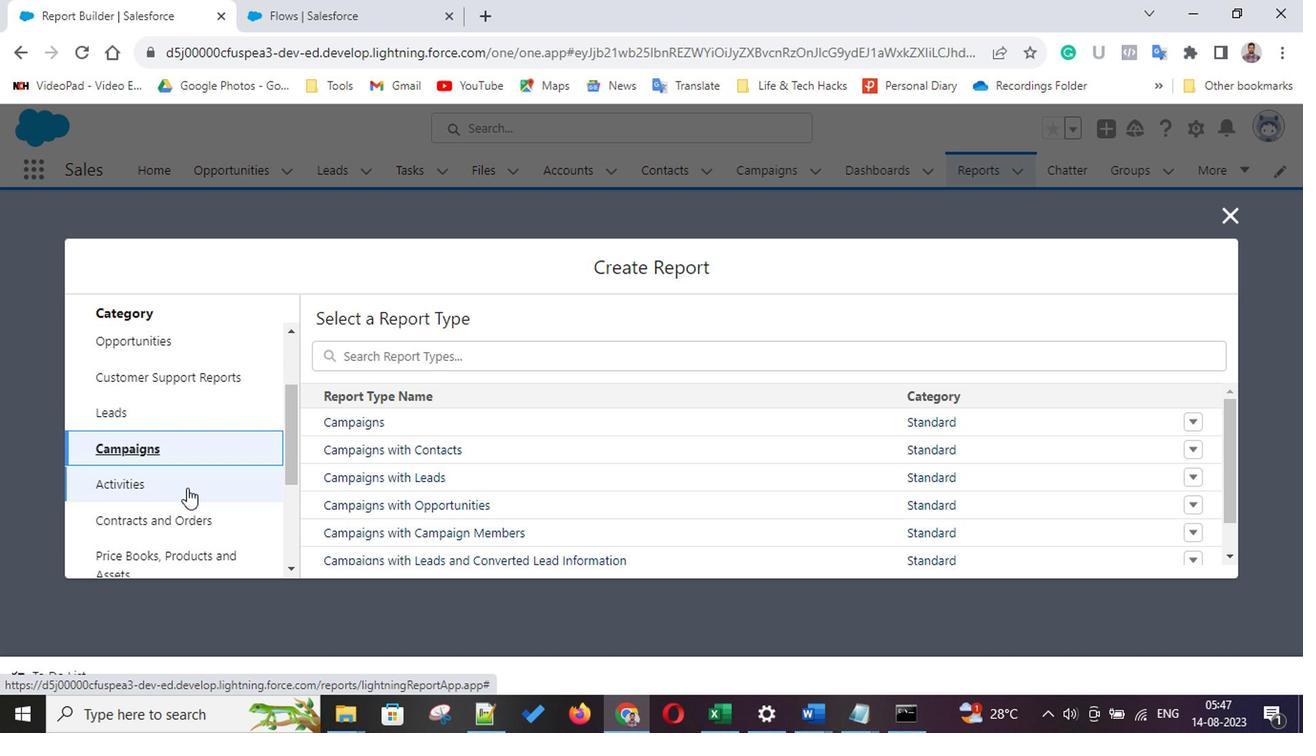 
Action: Mouse pressed left at (135, 472)
Screenshot: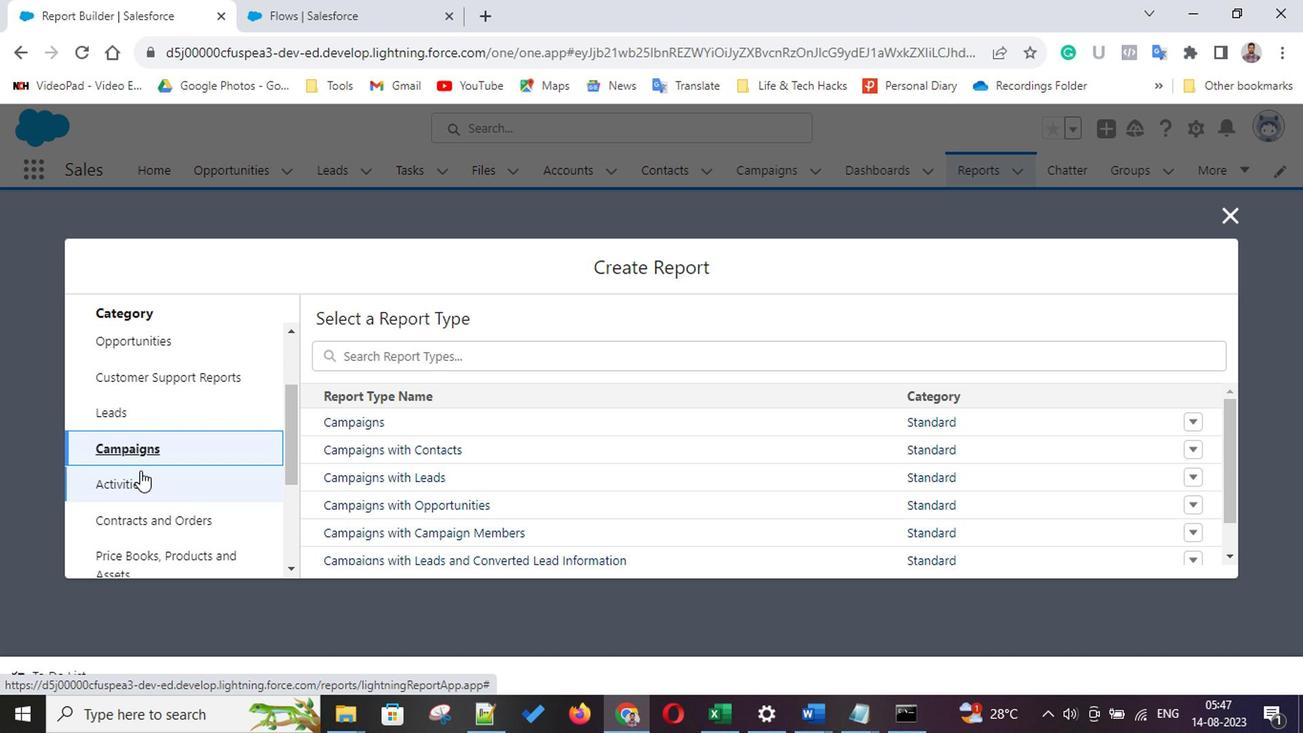 
Action: Mouse moved to (189, 479)
Screenshot: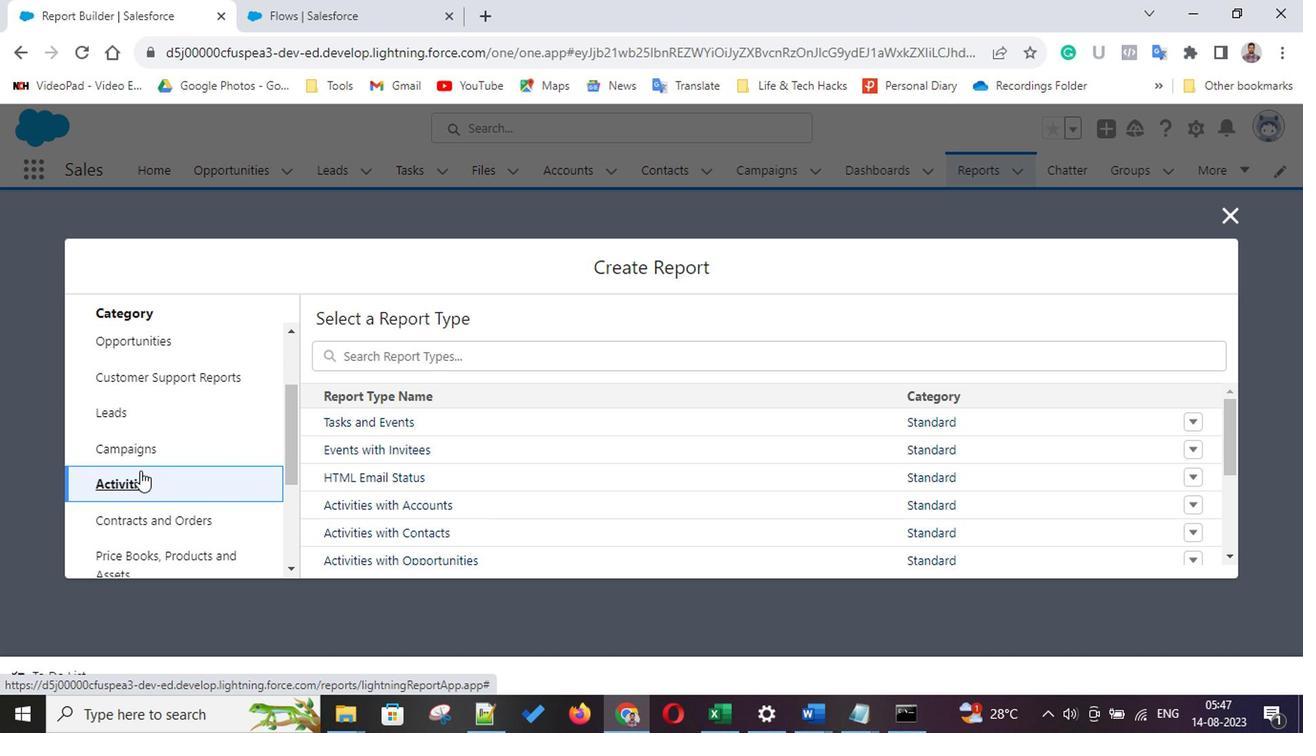 
Action: Mouse scrolled (189, 479) with delta (0, 0)
Screenshot: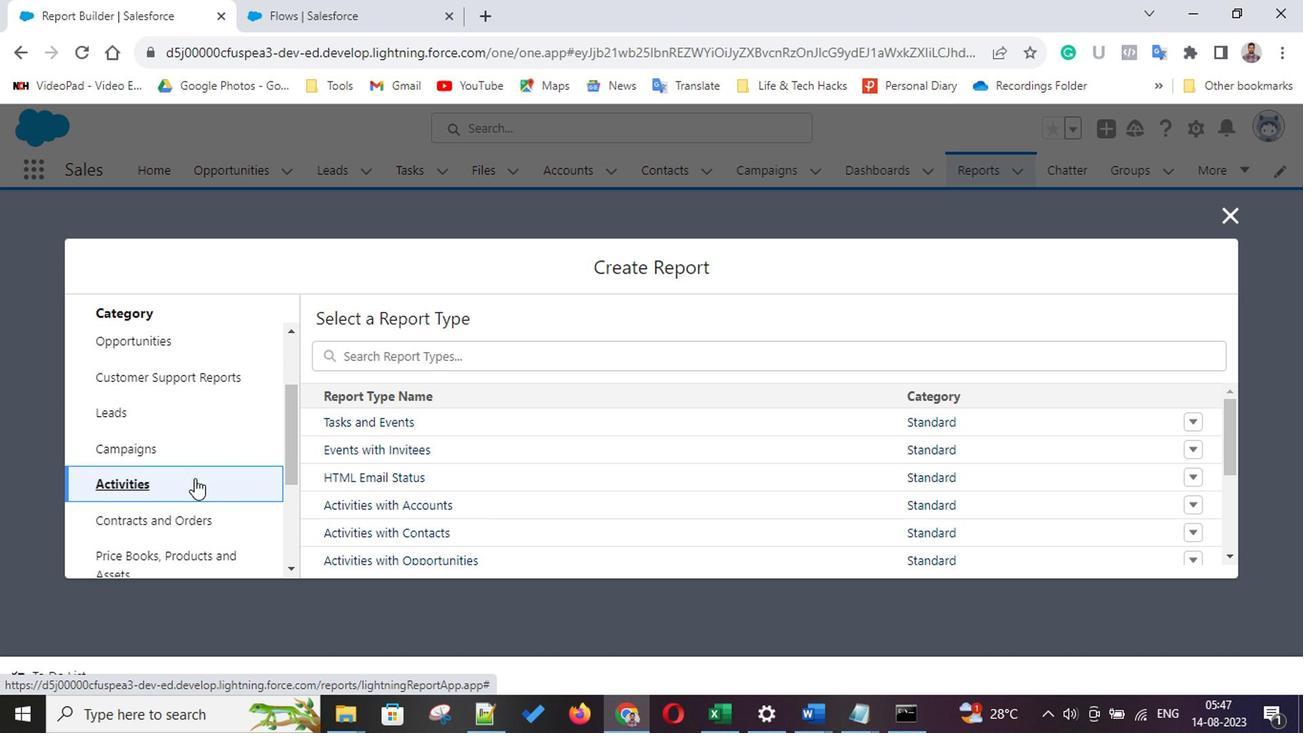 
Action: Mouse scrolled (189, 479) with delta (0, 0)
Screenshot: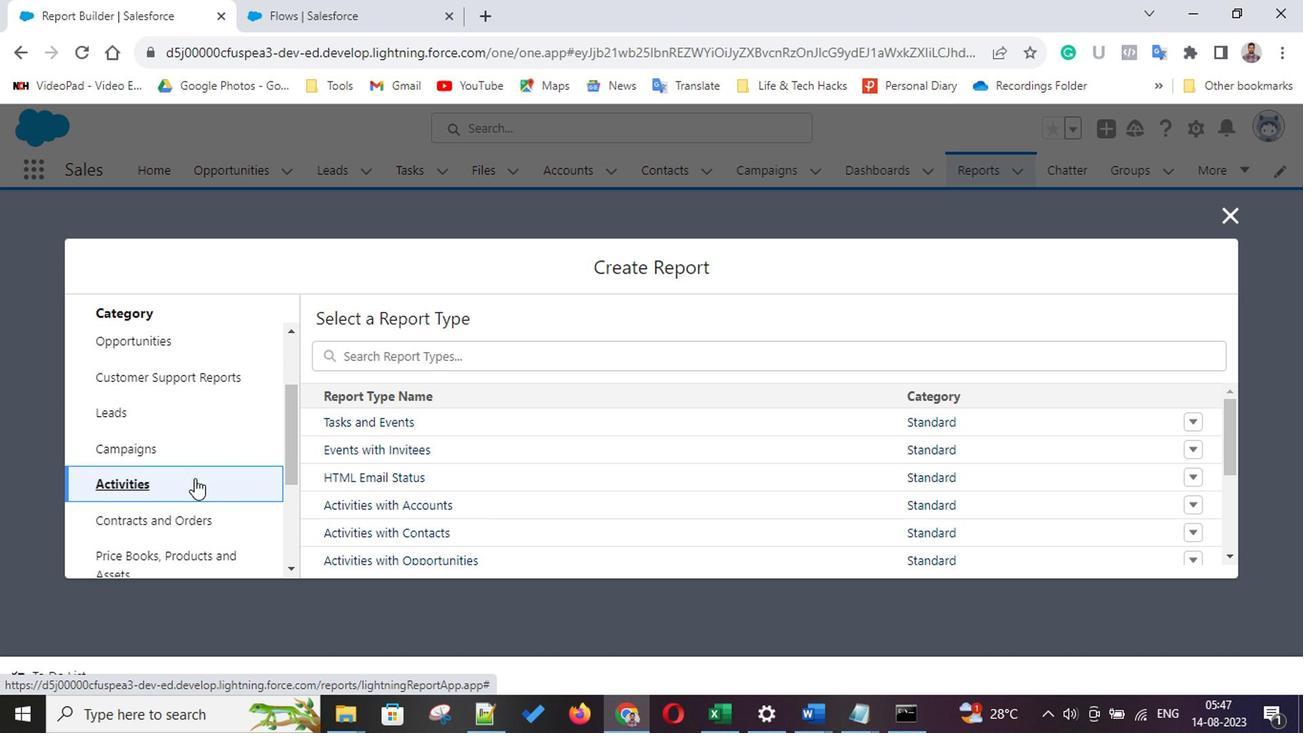 
Action: Mouse scrolled (189, 479) with delta (0, 0)
Screenshot: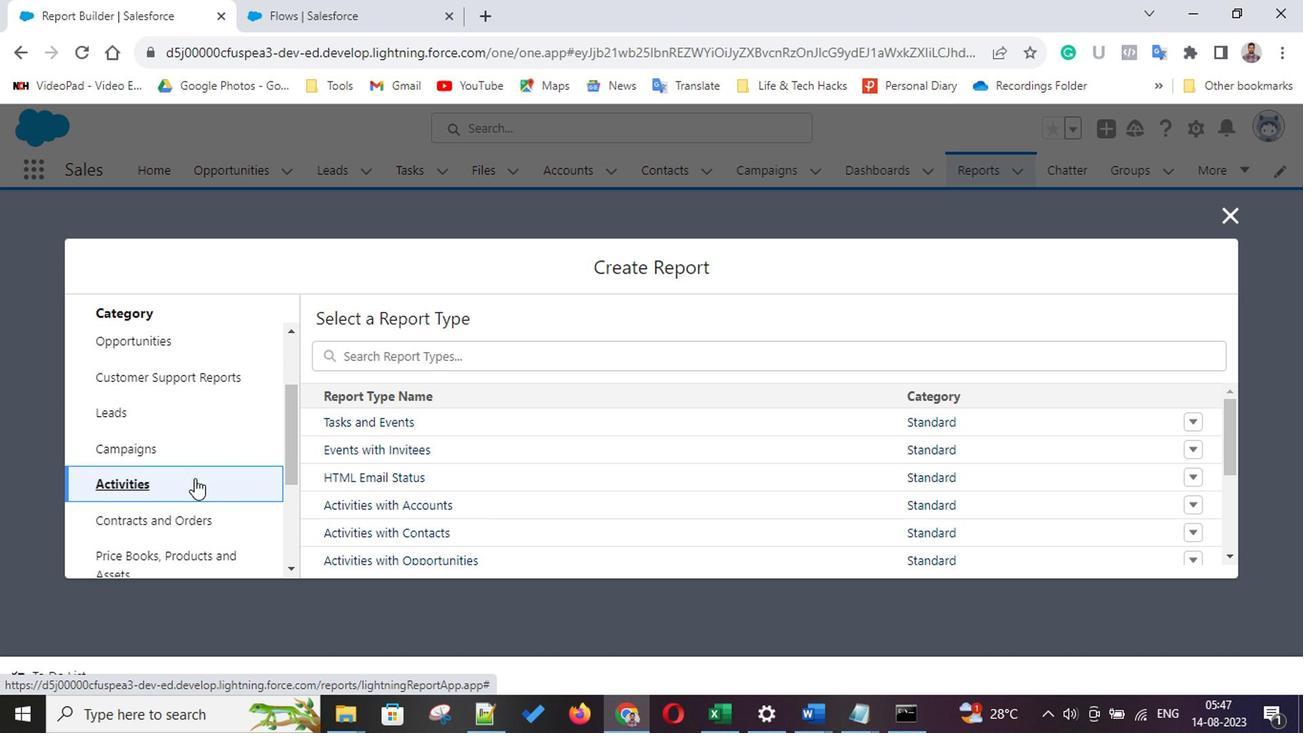 
Action: Mouse scrolled (189, 479) with delta (0, 0)
Screenshot: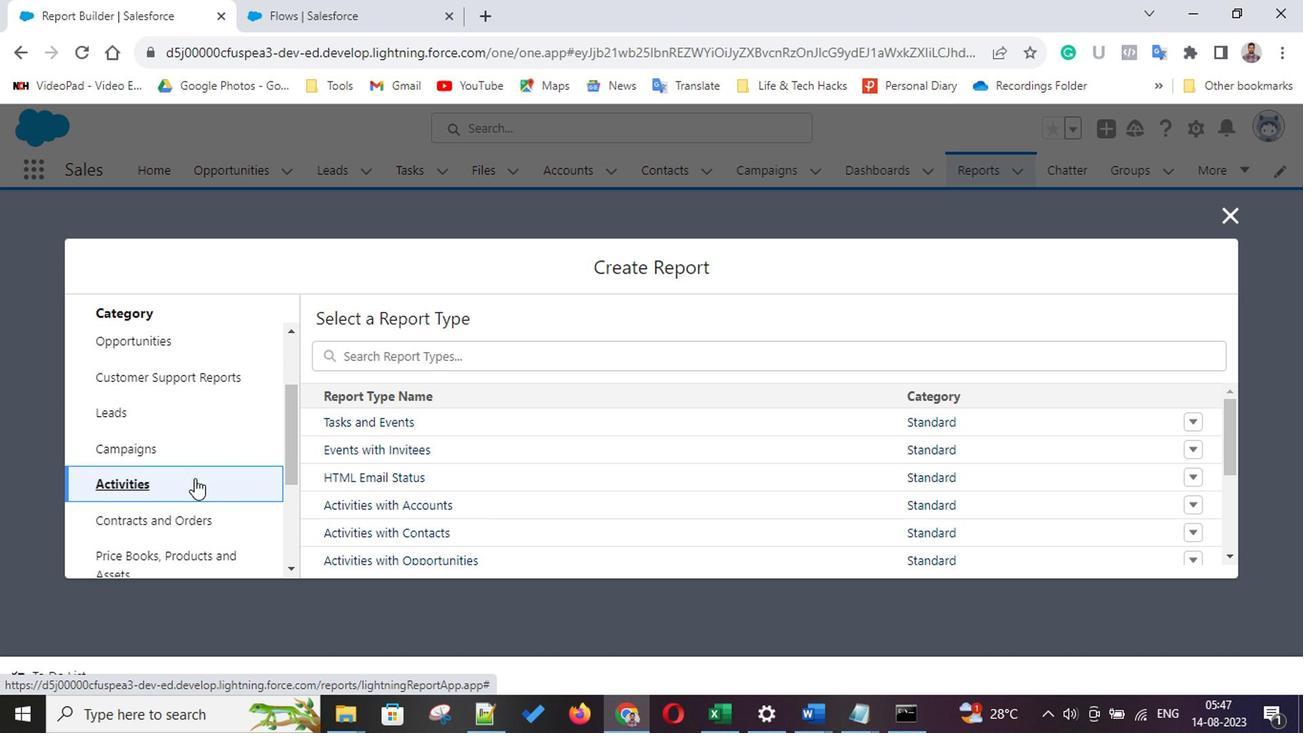 
Action: Mouse scrolled (189, 479) with delta (0, 0)
Screenshot: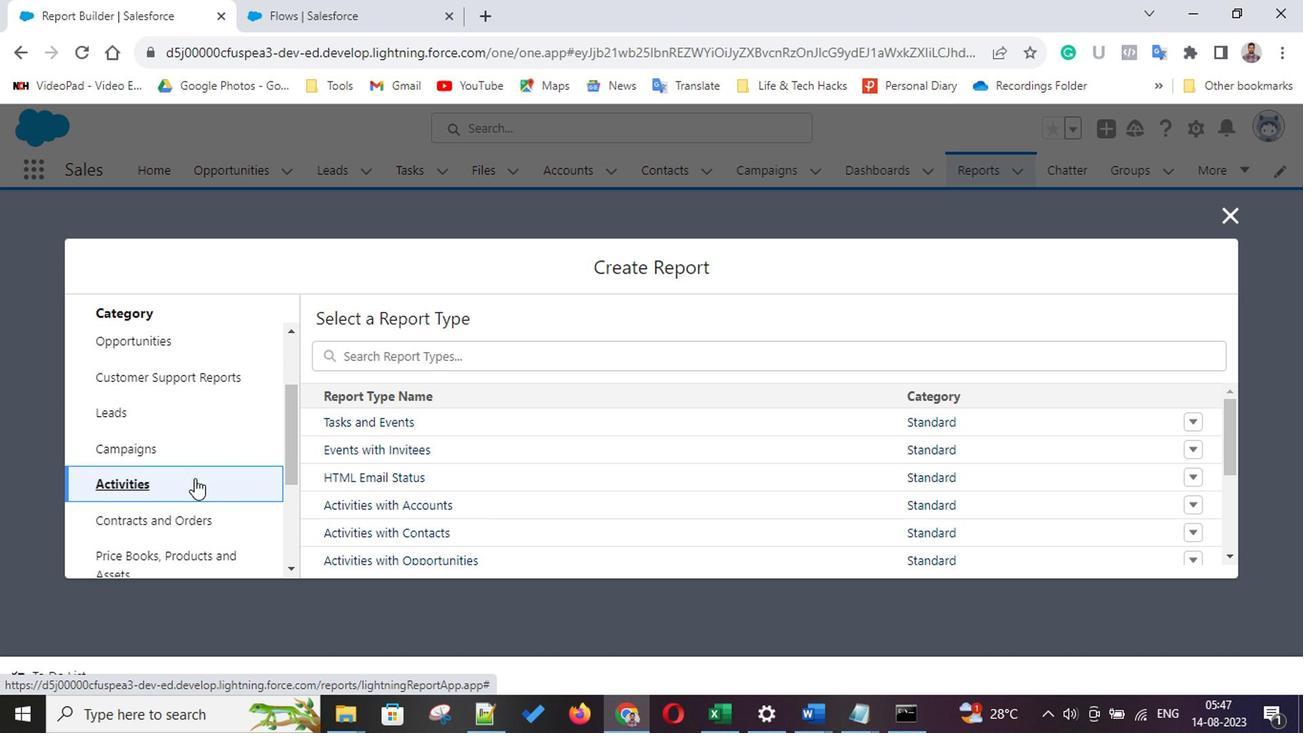 
Action: Mouse scrolled (189, 479) with delta (0, 0)
Screenshot: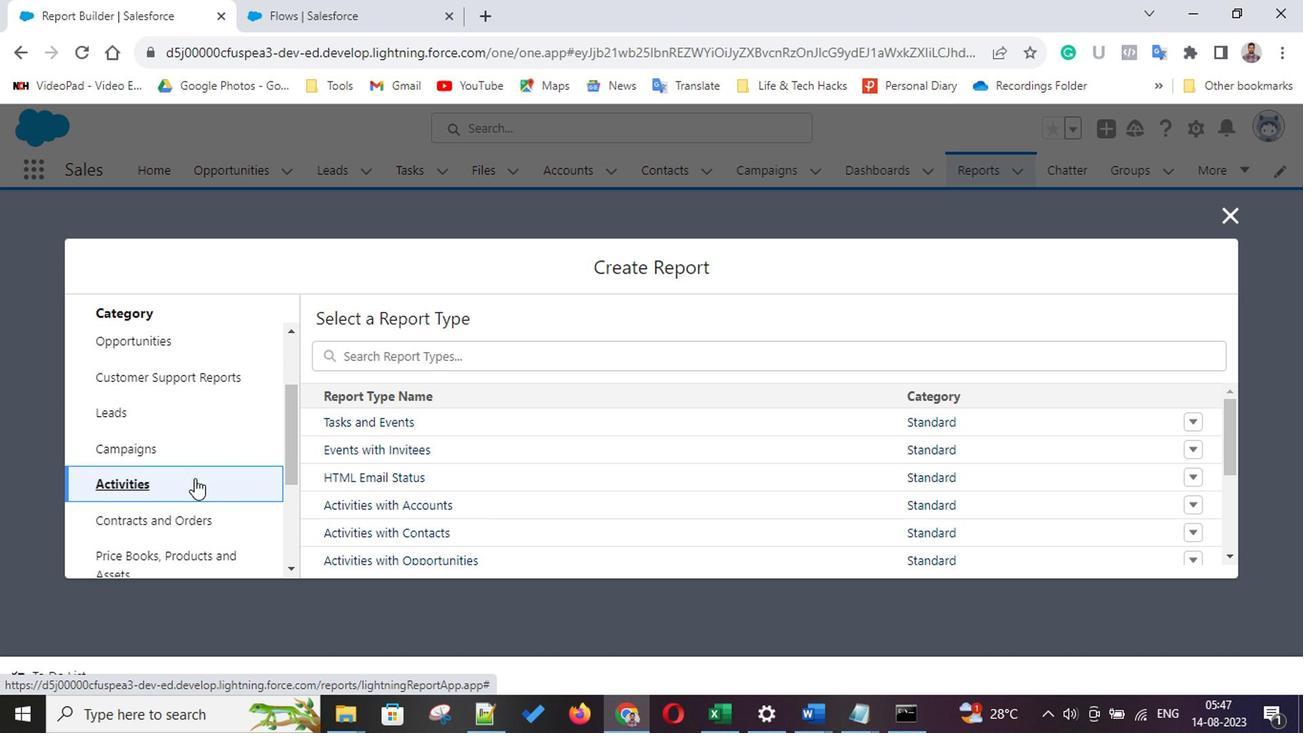 
Action: Mouse scrolled (189, 479) with delta (0, 0)
Screenshot: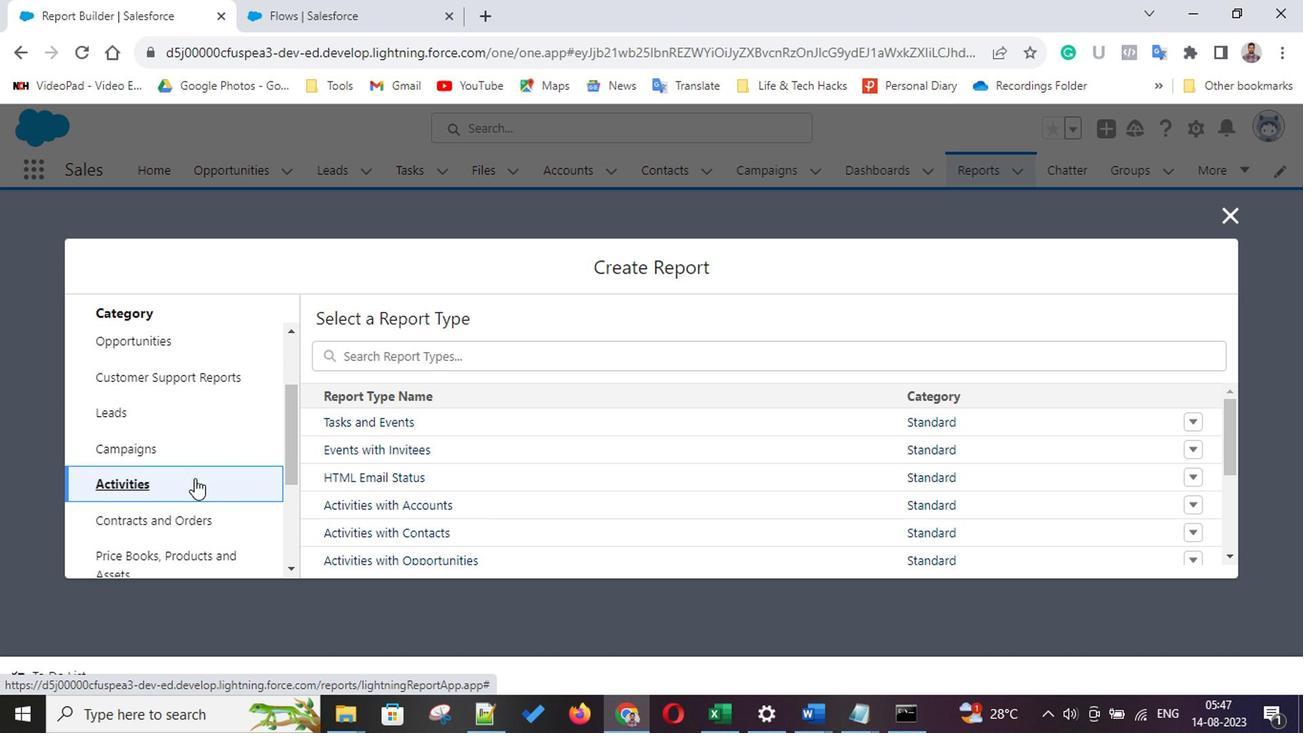 
Action: Mouse moved to (149, 451)
Screenshot: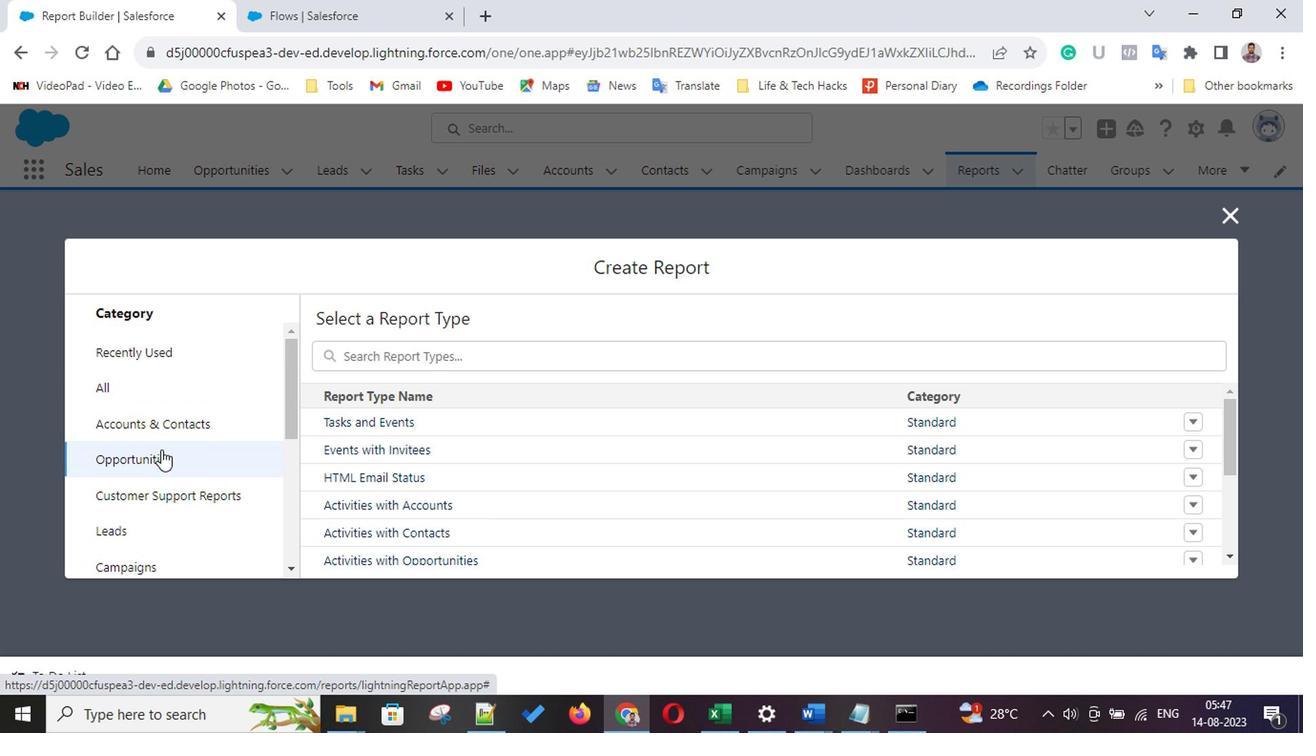 
Action: Mouse pressed left at (149, 451)
Screenshot: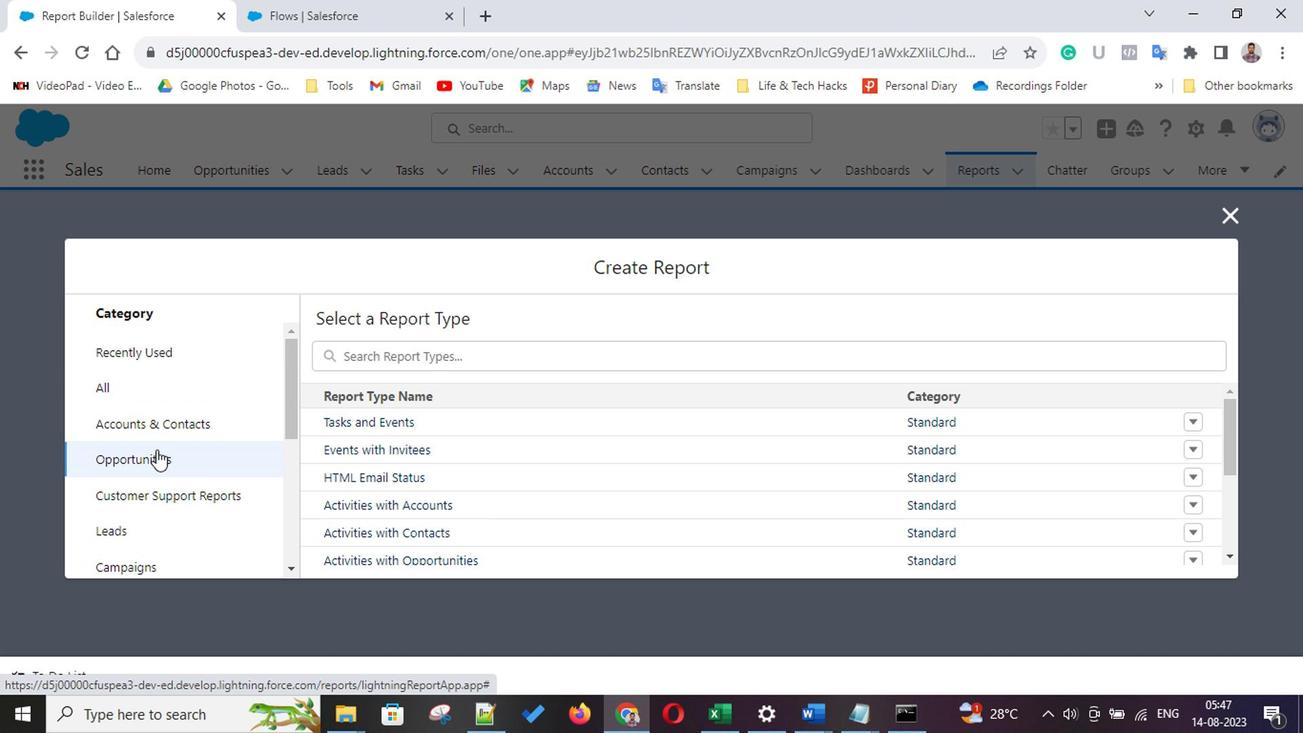 
Action: Mouse moved to (361, 418)
Screenshot: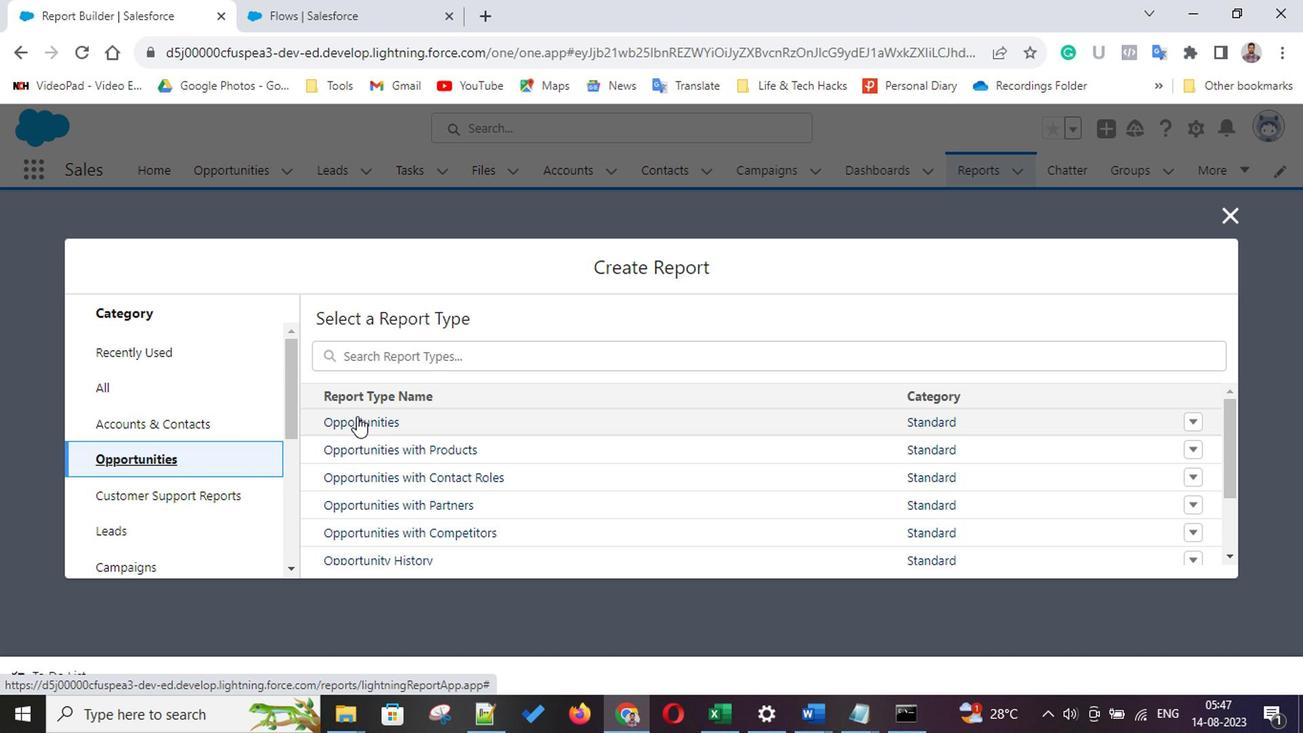 
Action: Mouse pressed left at (361, 418)
Screenshot: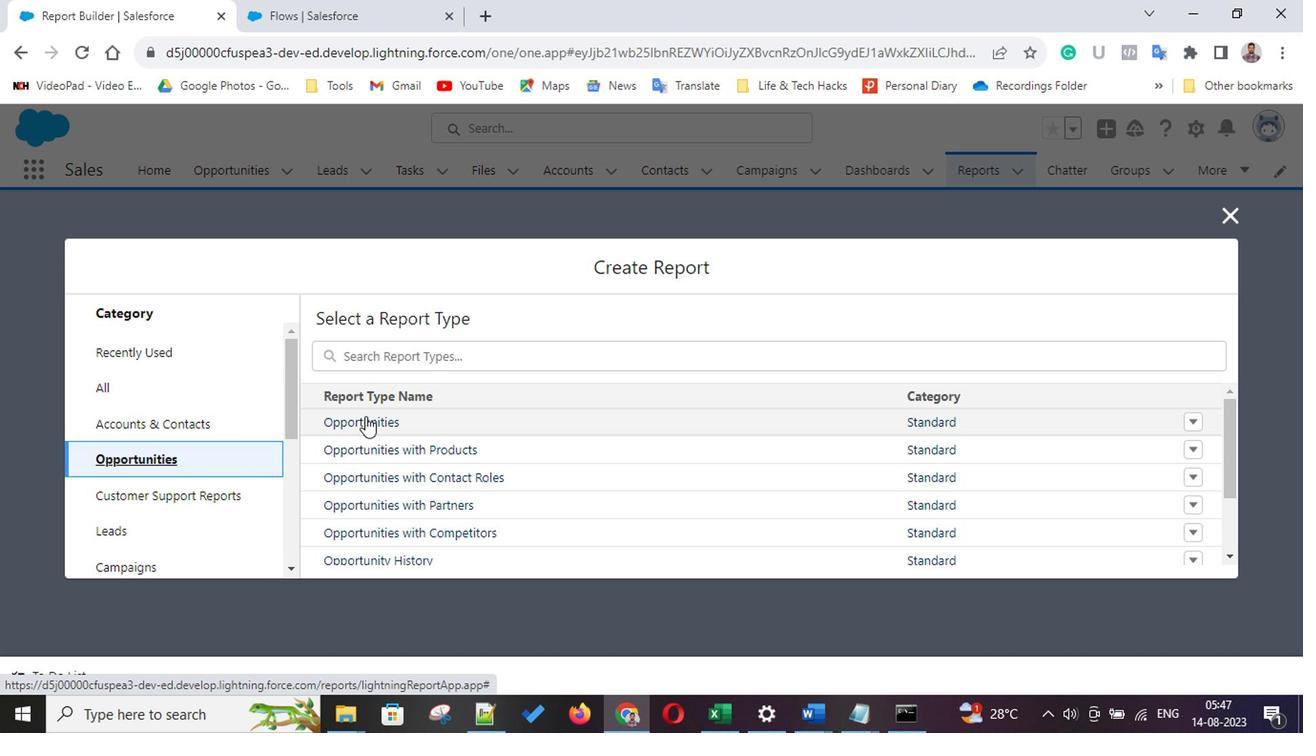 
Action: Mouse moved to (1003, 423)
Screenshot: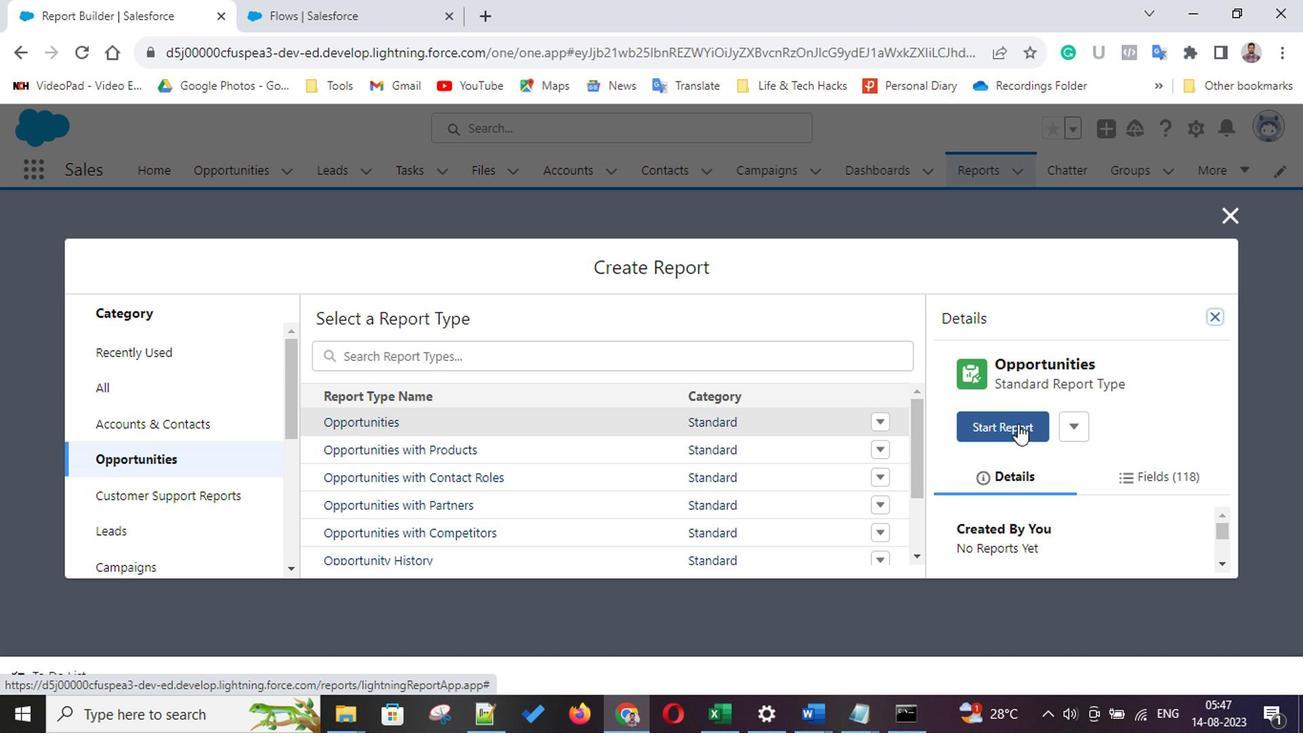 
Action: Mouse pressed left at (1003, 423)
Screenshot: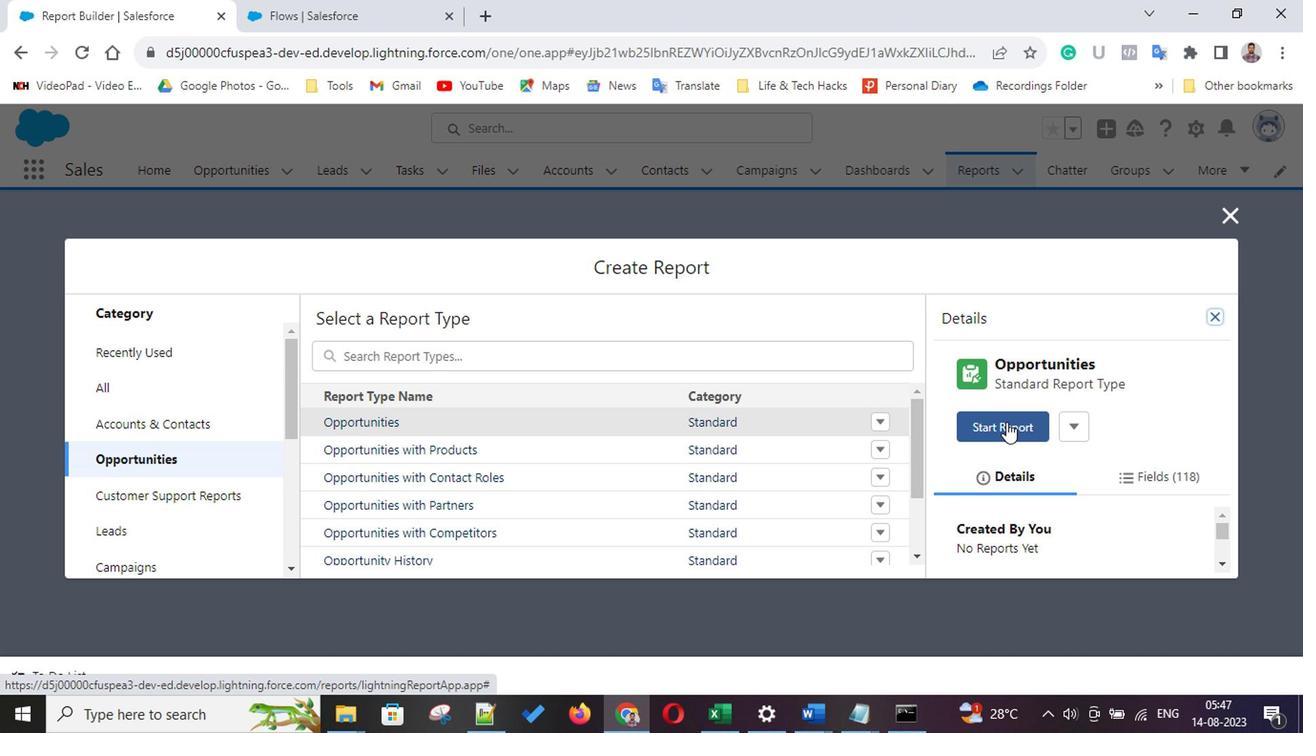 
Action: Mouse moved to (1285, 264)
Screenshot: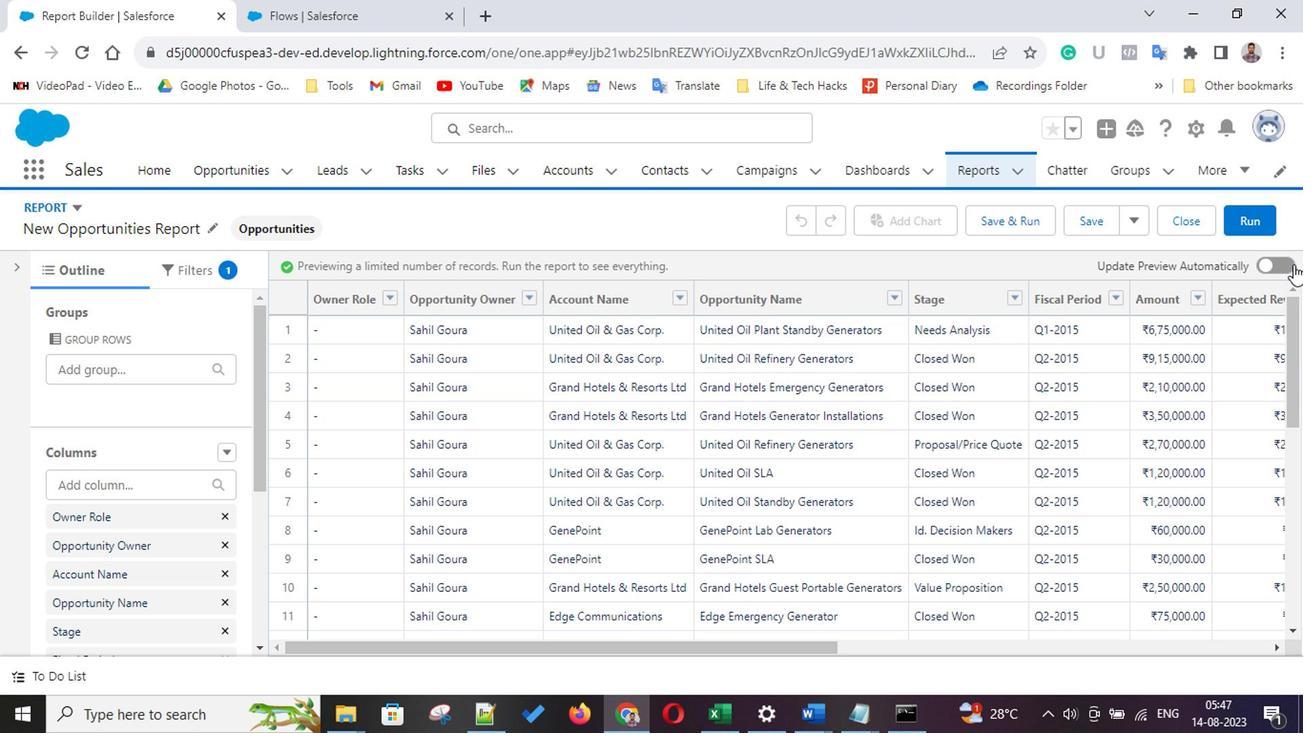 
Action: Mouse pressed left at (1285, 264)
Screenshot: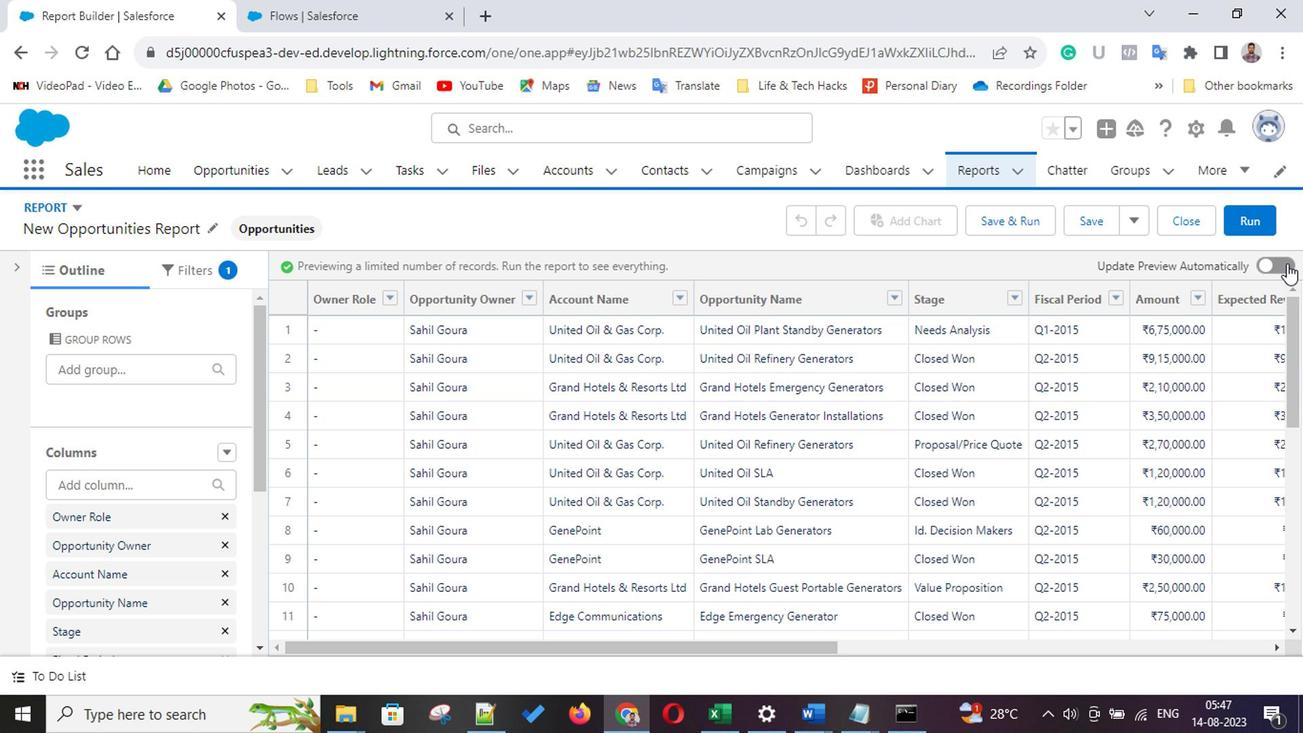 
Action: Mouse moved to (688, 409)
Screenshot: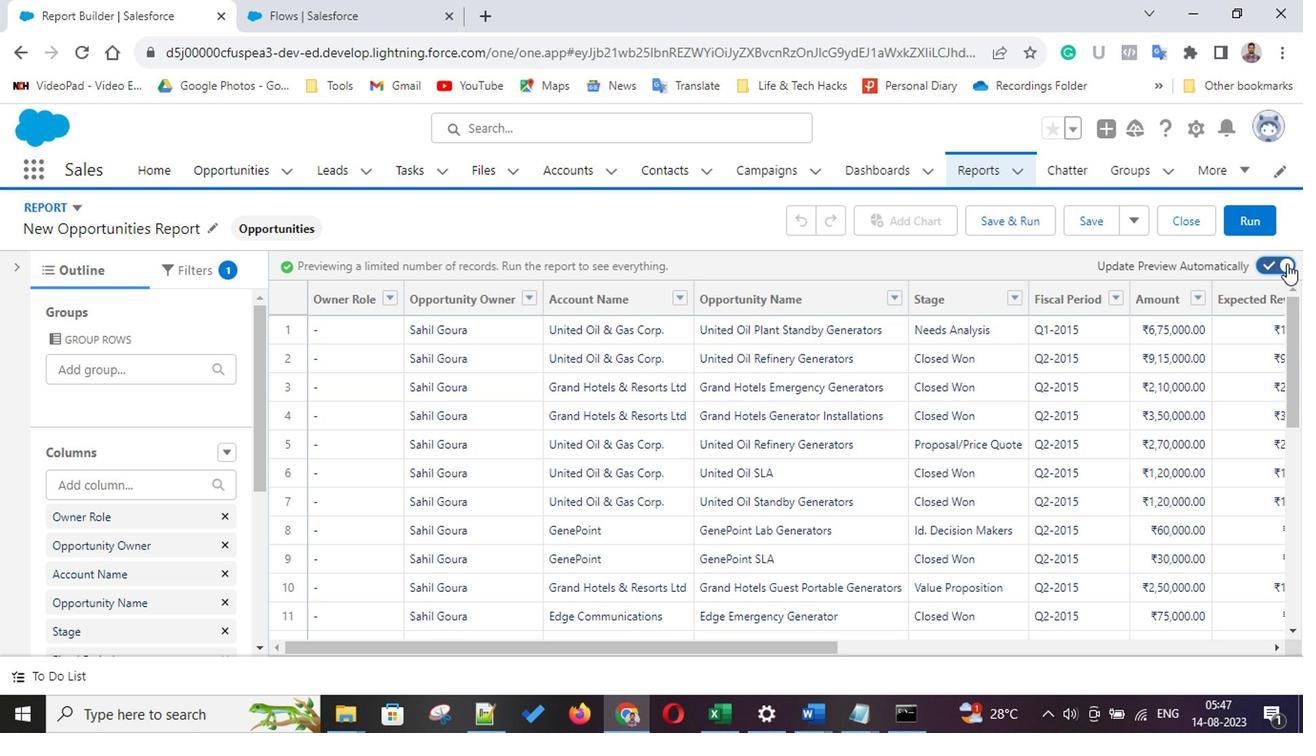 
Action: Mouse scrolled (688, 407) with delta (0, -1)
Screenshot: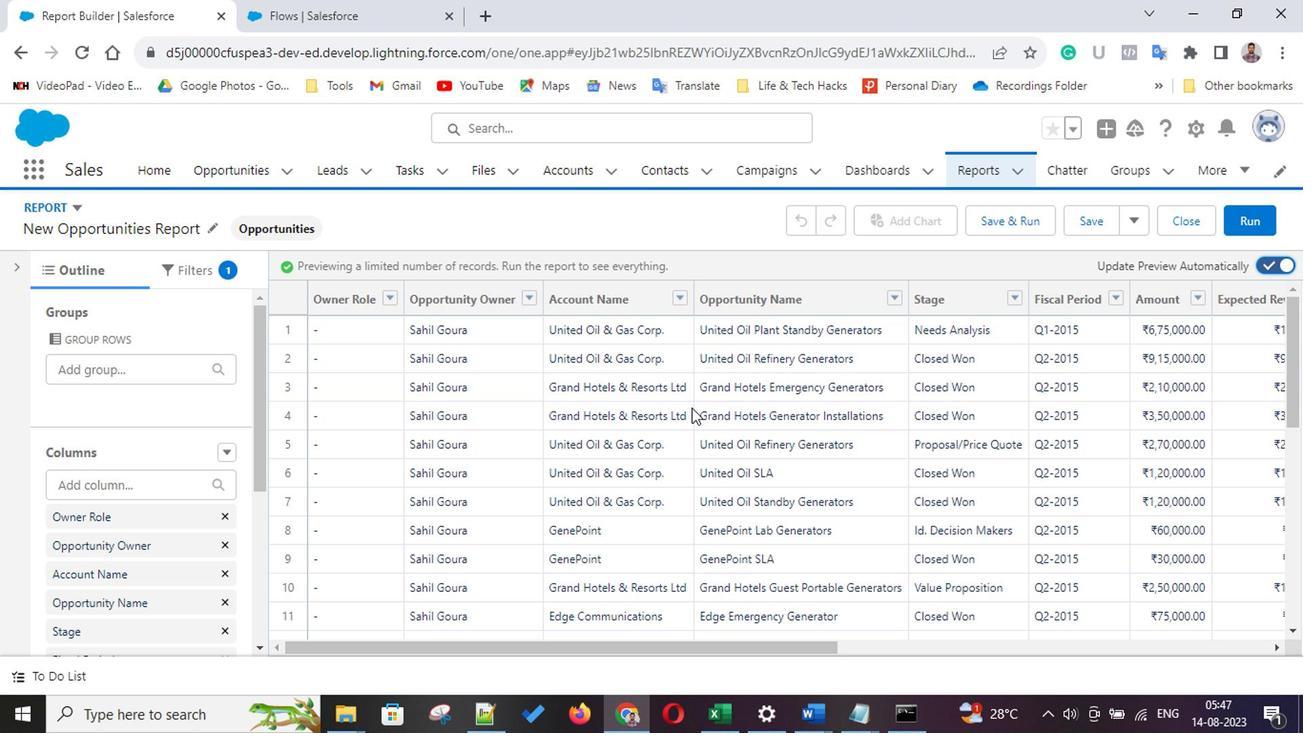 
Action: Mouse scrolled (688, 407) with delta (0, -1)
Screenshot: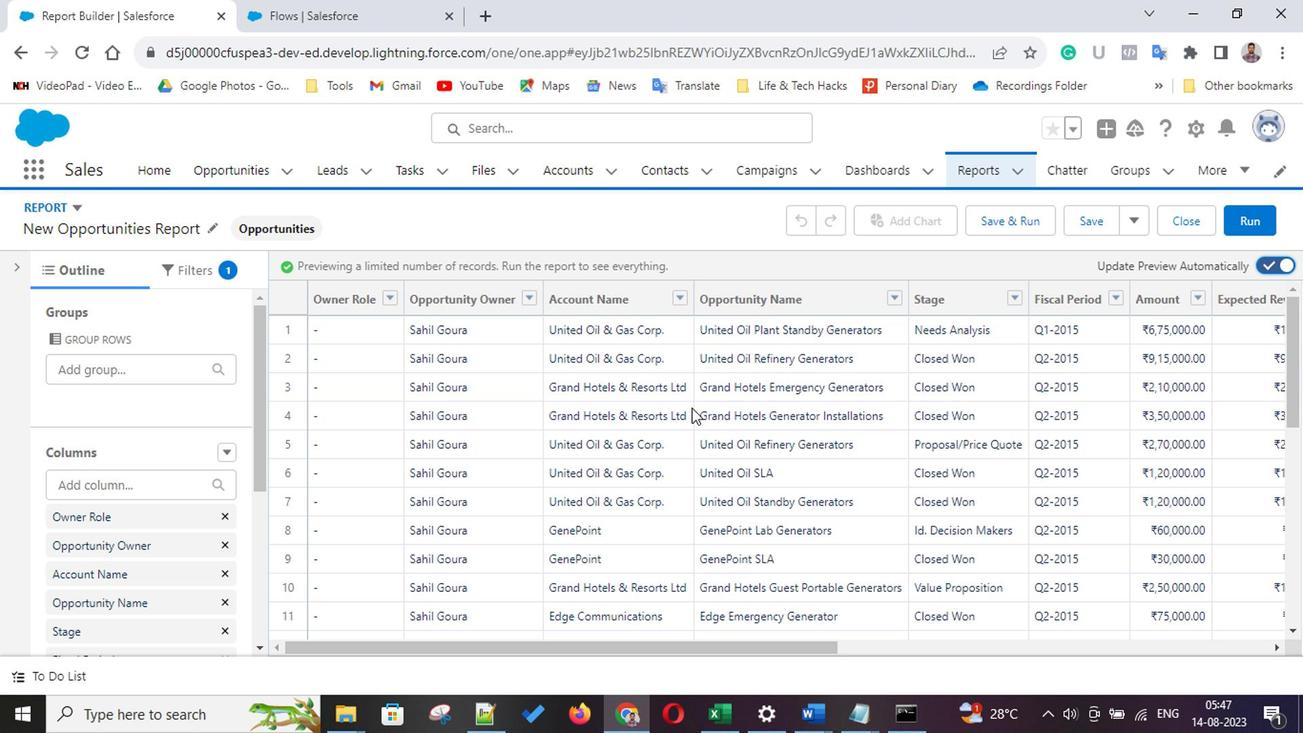 
Action: Mouse scrolled (688, 407) with delta (0, -1)
Screenshot: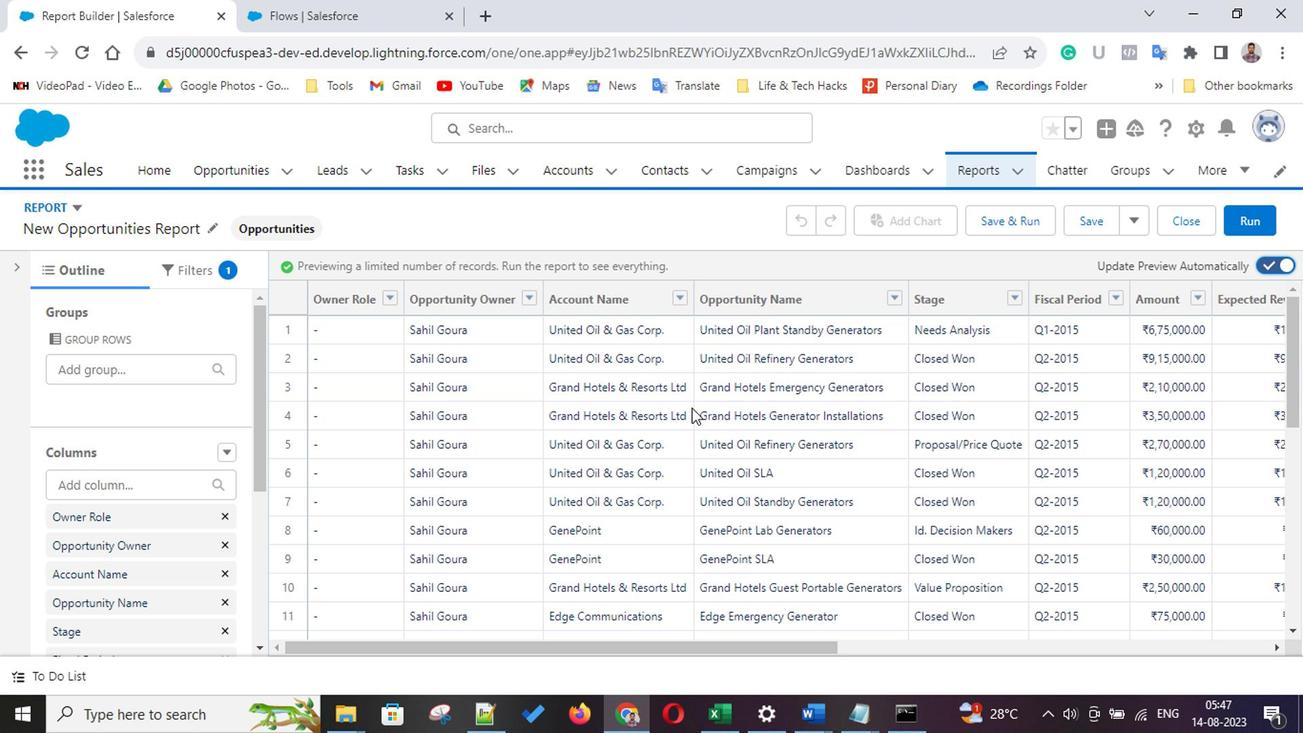 
Action: Mouse scrolled (688, 407) with delta (0, -1)
Screenshot: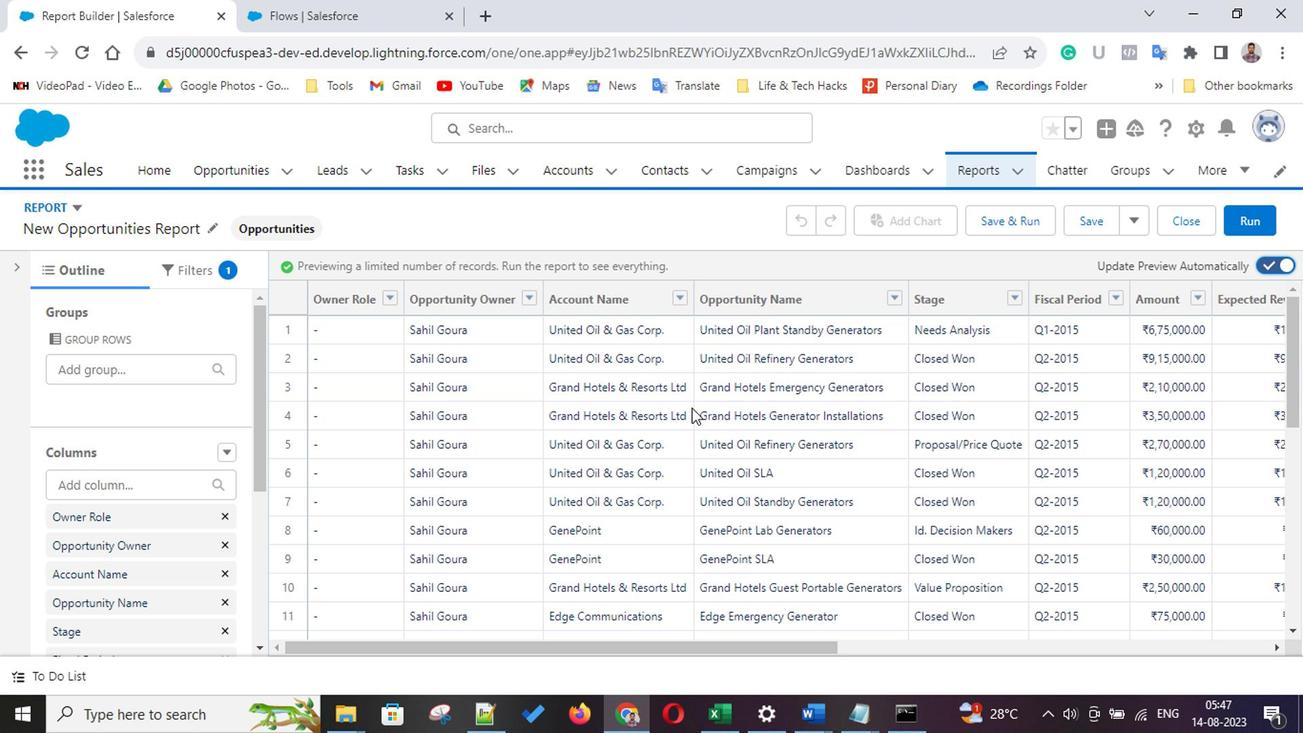 
Action: Mouse scrolled (688, 407) with delta (0, -1)
Screenshot: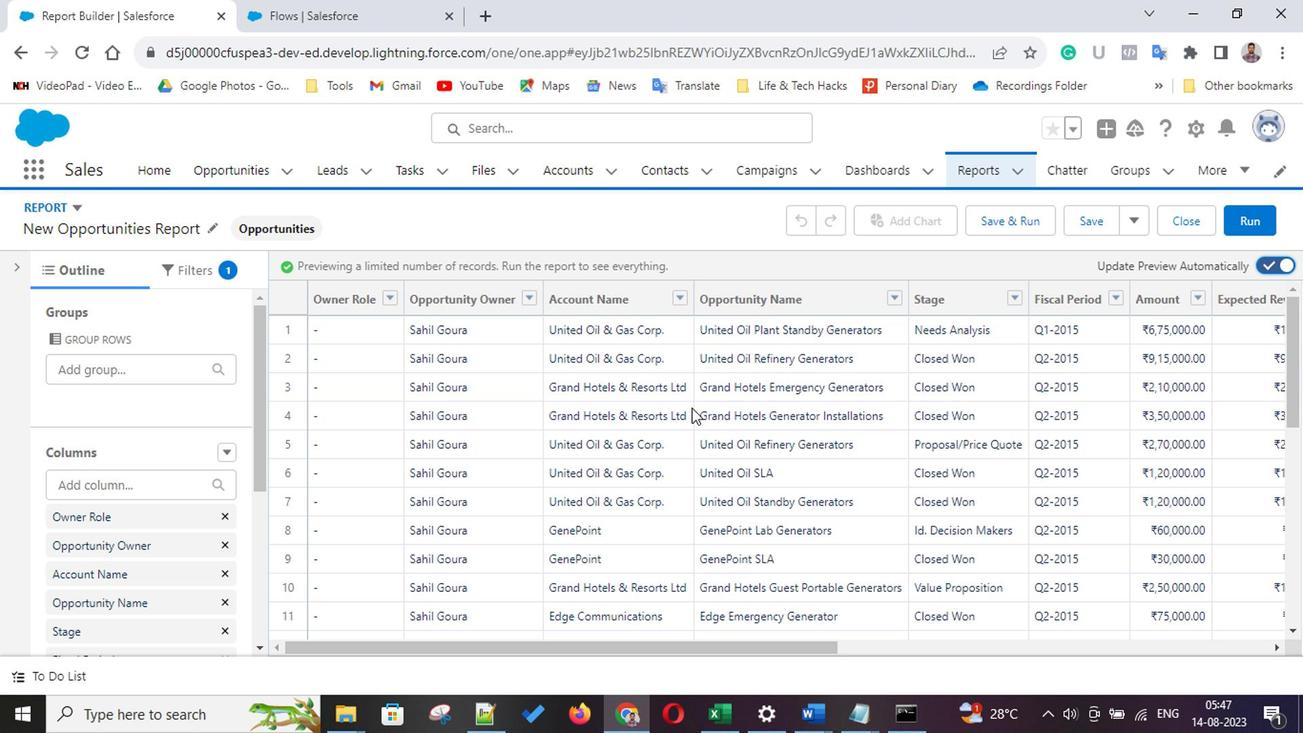 
Action: Mouse scrolled (688, 407) with delta (0, -1)
Screenshot: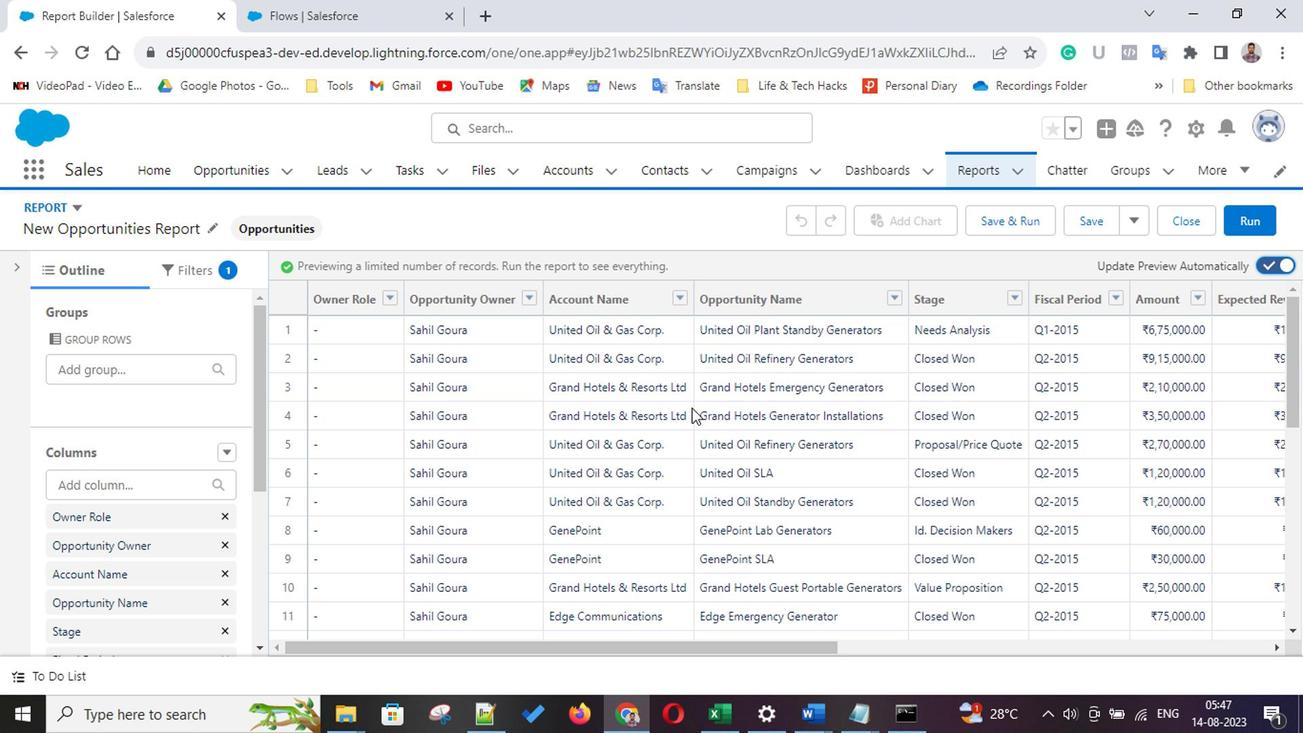 
Action: Mouse scrolled (688, 407) with delta (0, -1)
Screenshot: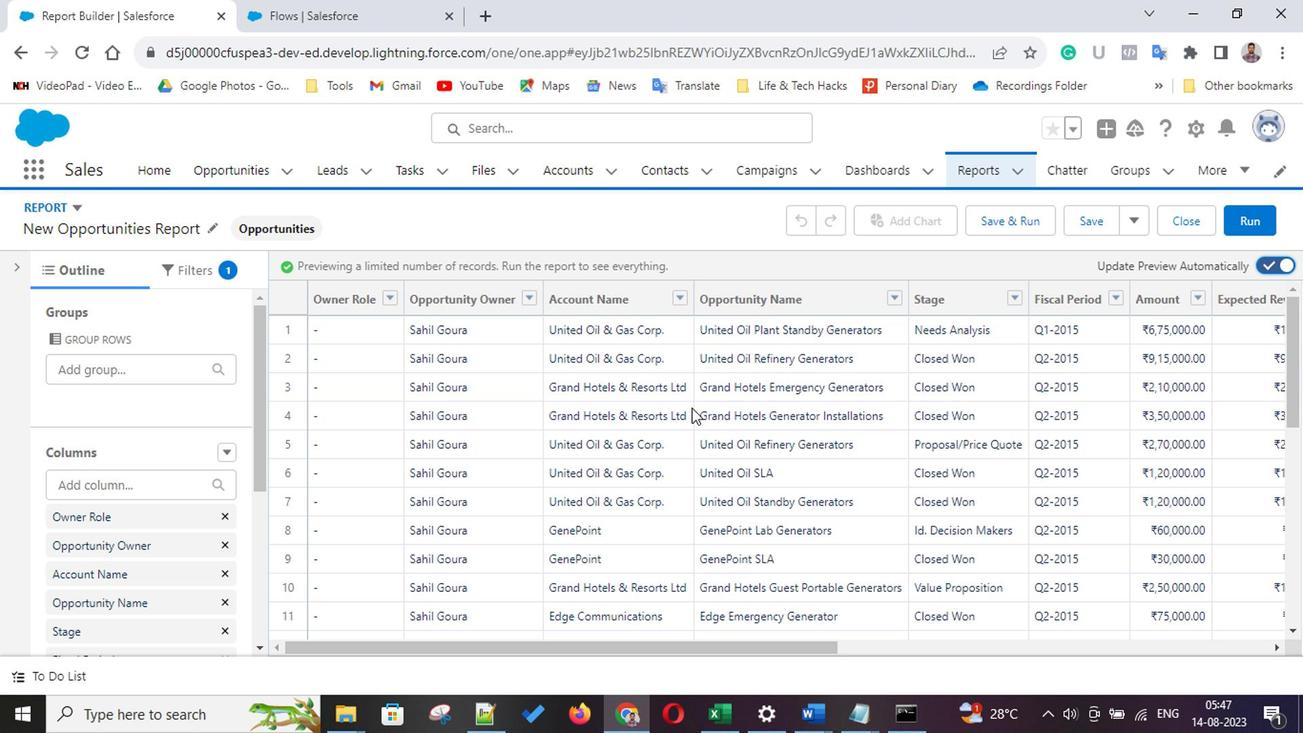 
Action: Mouse scrolled (688, 407) with delta (0, -1)
Screenshot: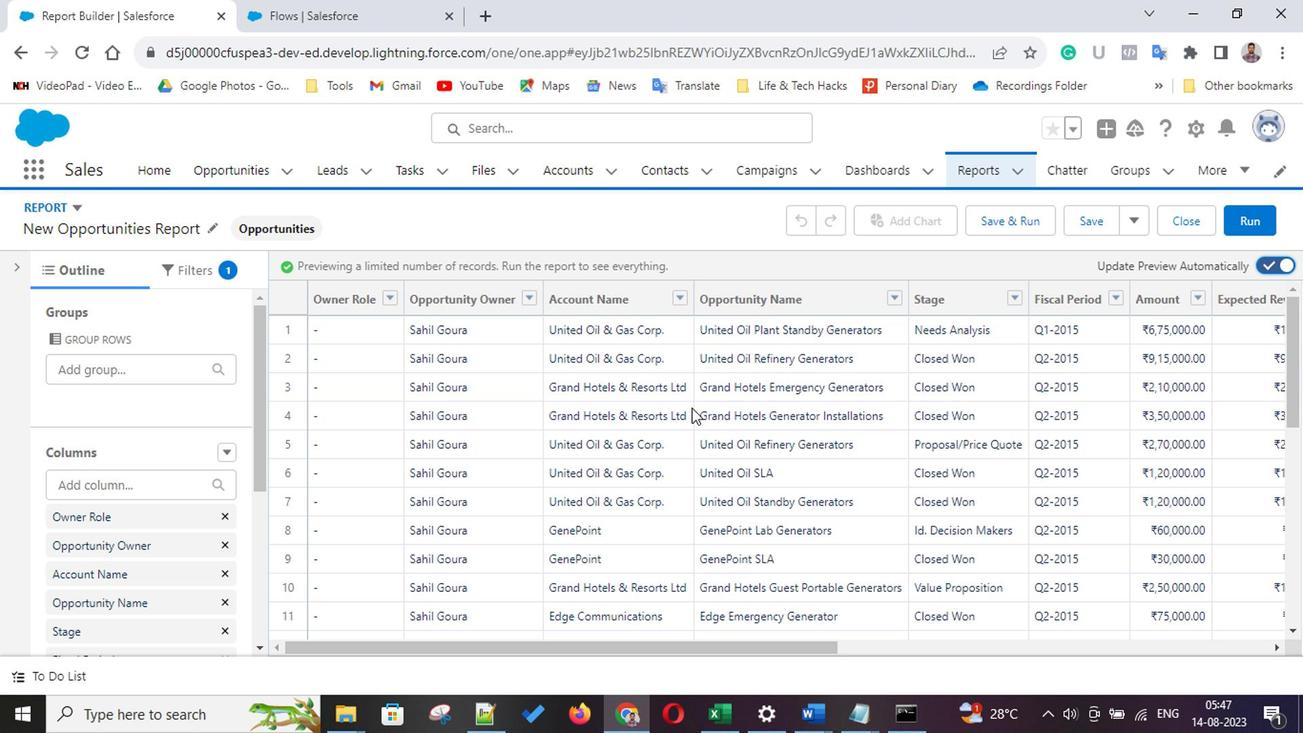 
Action: Mouse scrolled (688, 407) with delta (0, -1)
Screenshot: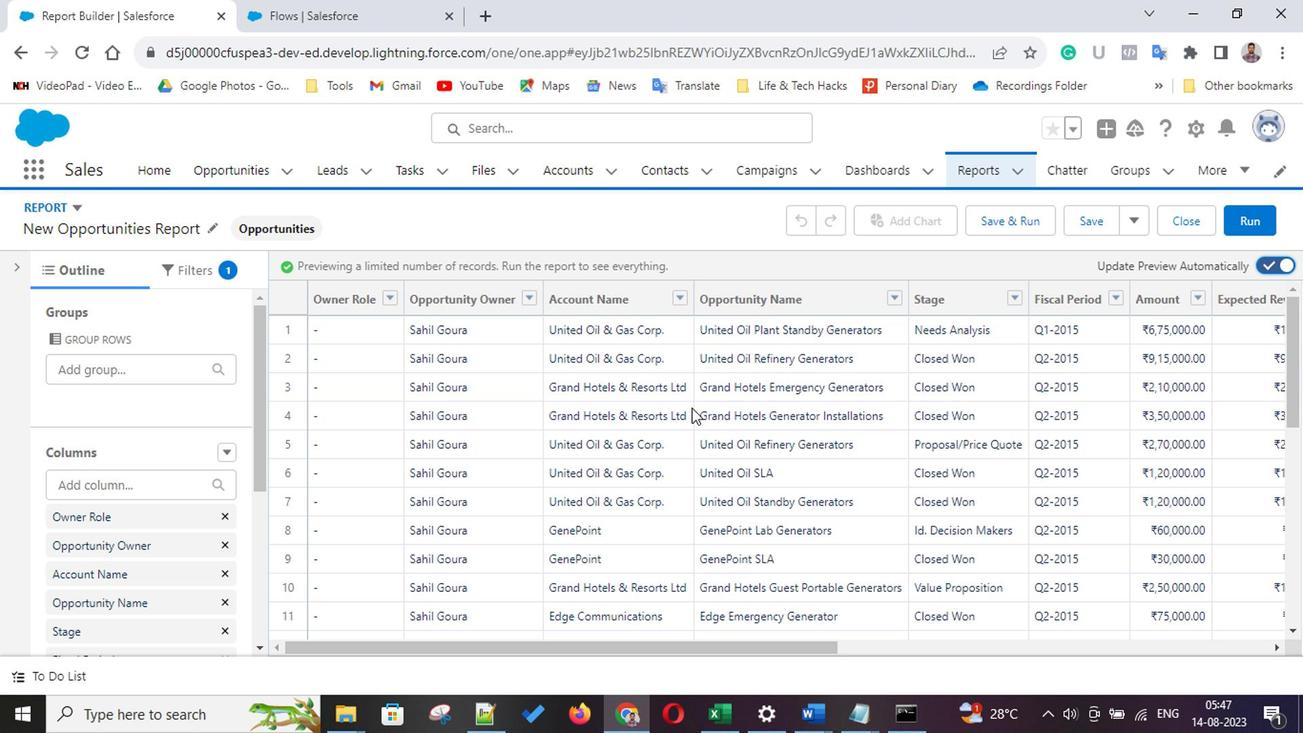 
Action: Mouse moved to (438, 443)
Screenshot: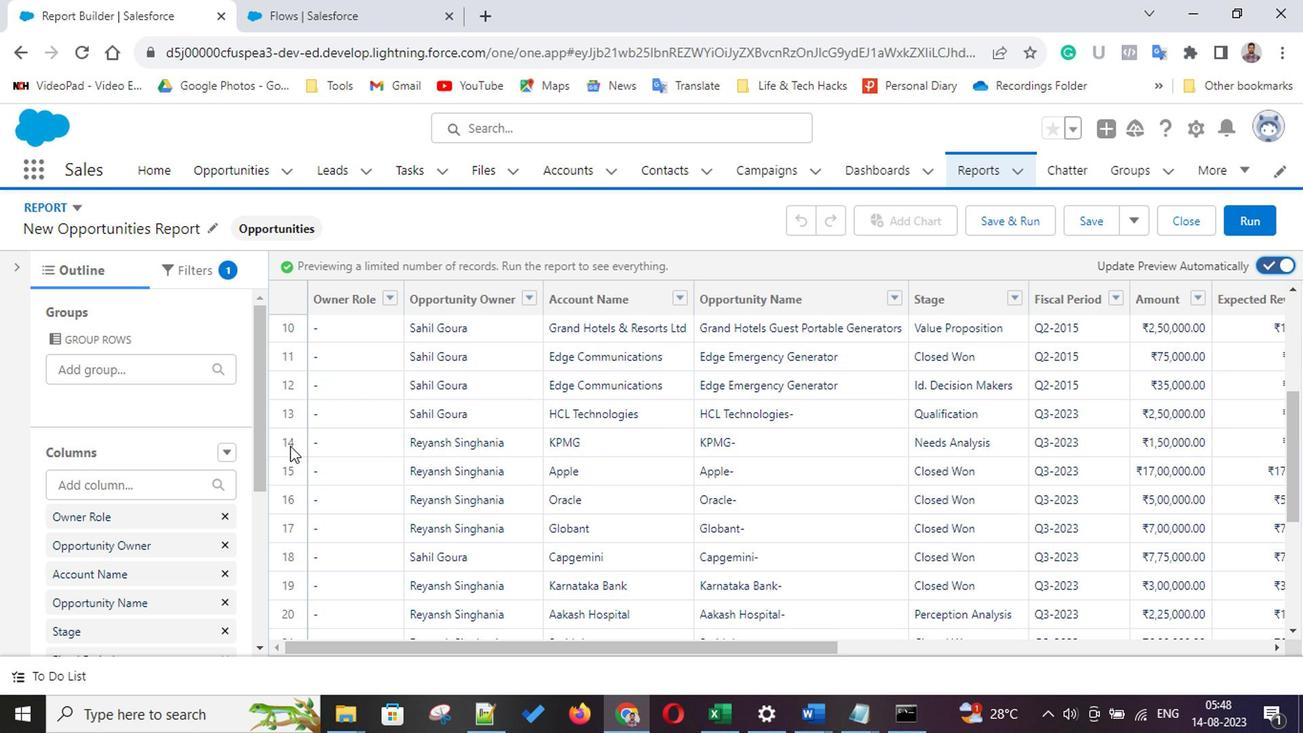 
Action: Mouse scrolled (438, 444) with delta (0, 0)
Screenshot: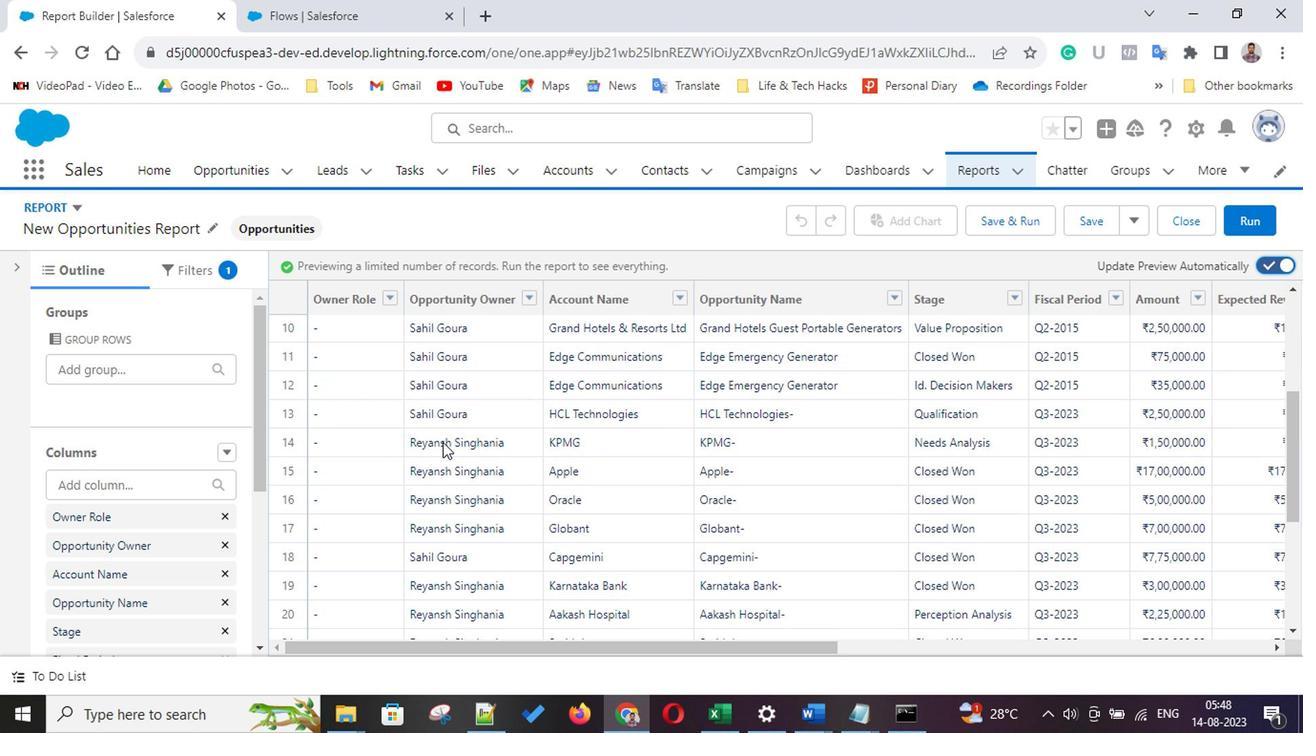 
Action: Mouse moved to (197, 273)
Screenshot: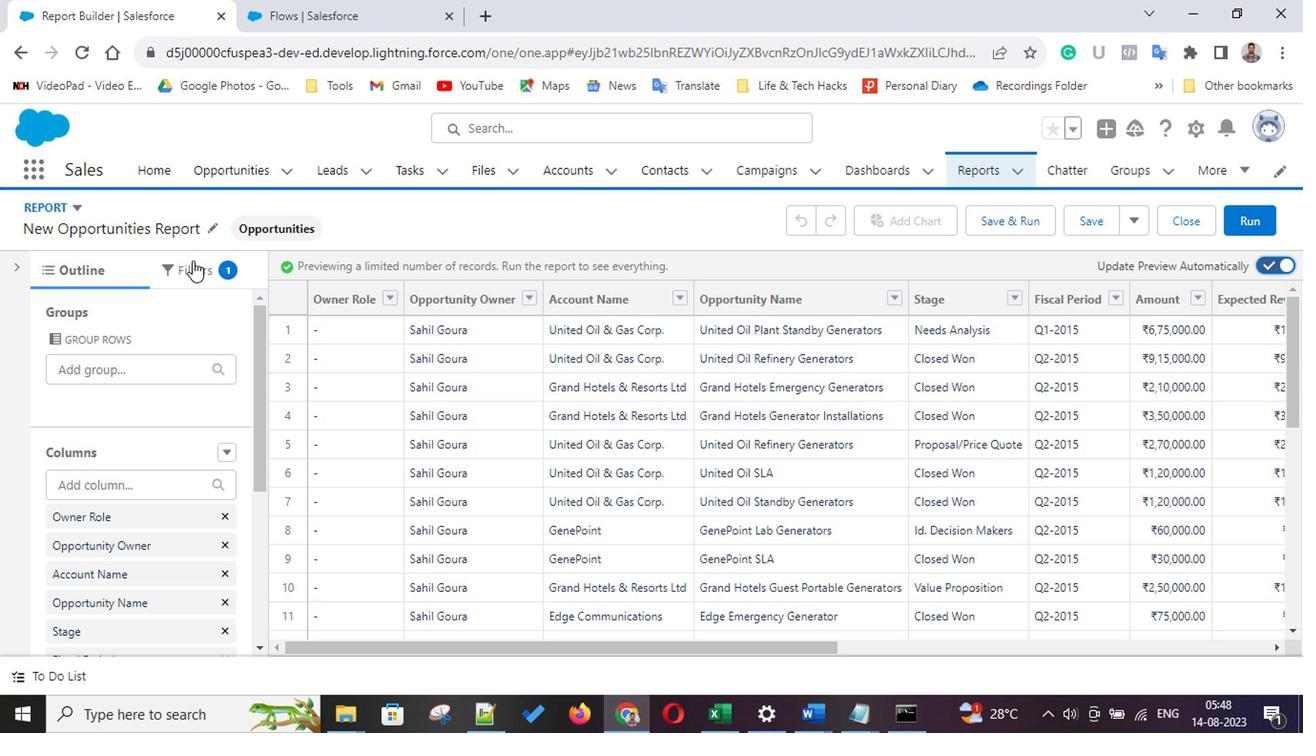 
Action: Mouse pressed left at (197, 273)
Screenshot: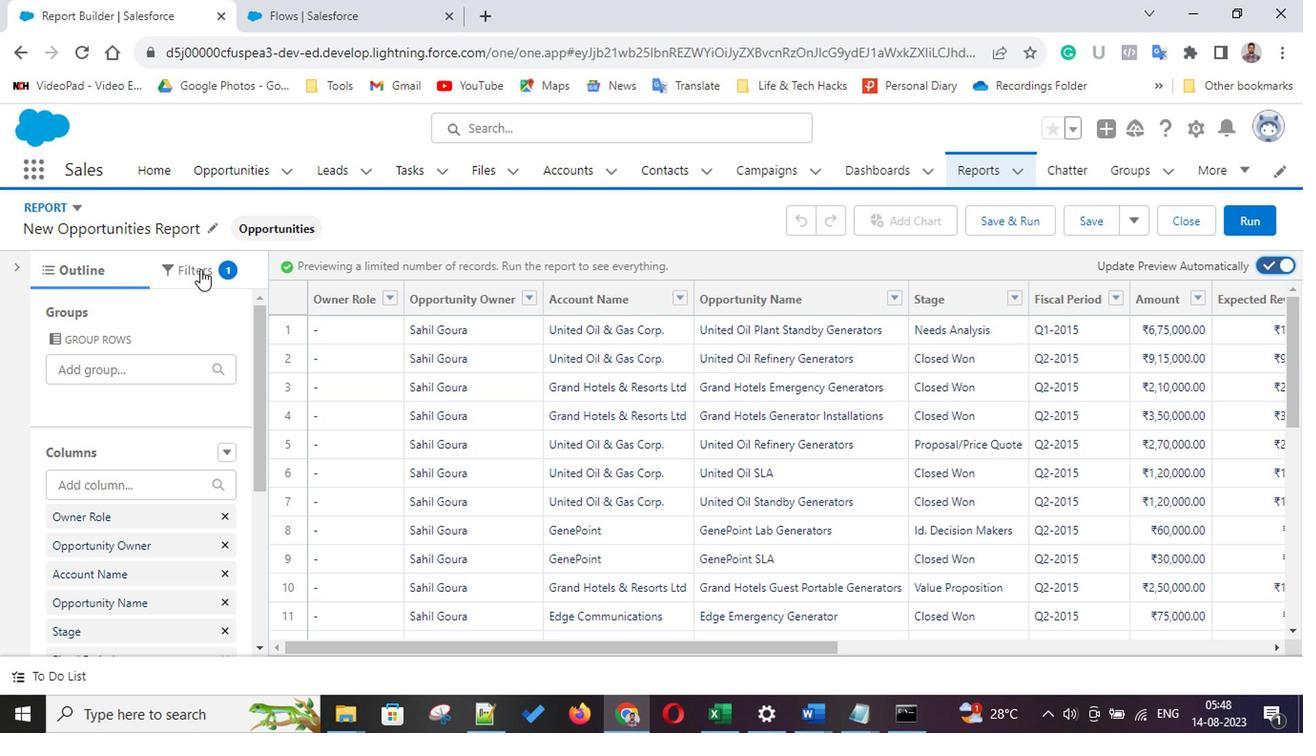 
Action: Mouse moved to (98, 262)
Screenshot: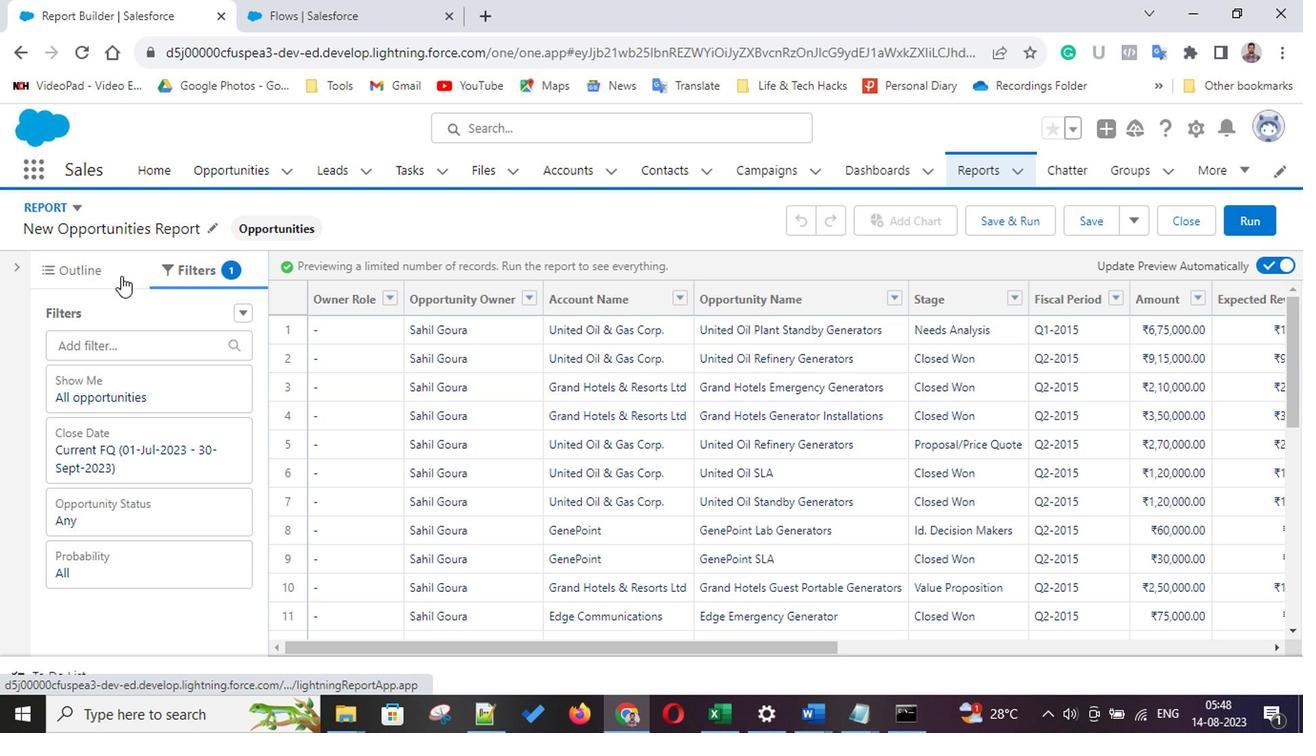
Action: Mouse pressed left at (98, 262)
Screenshot: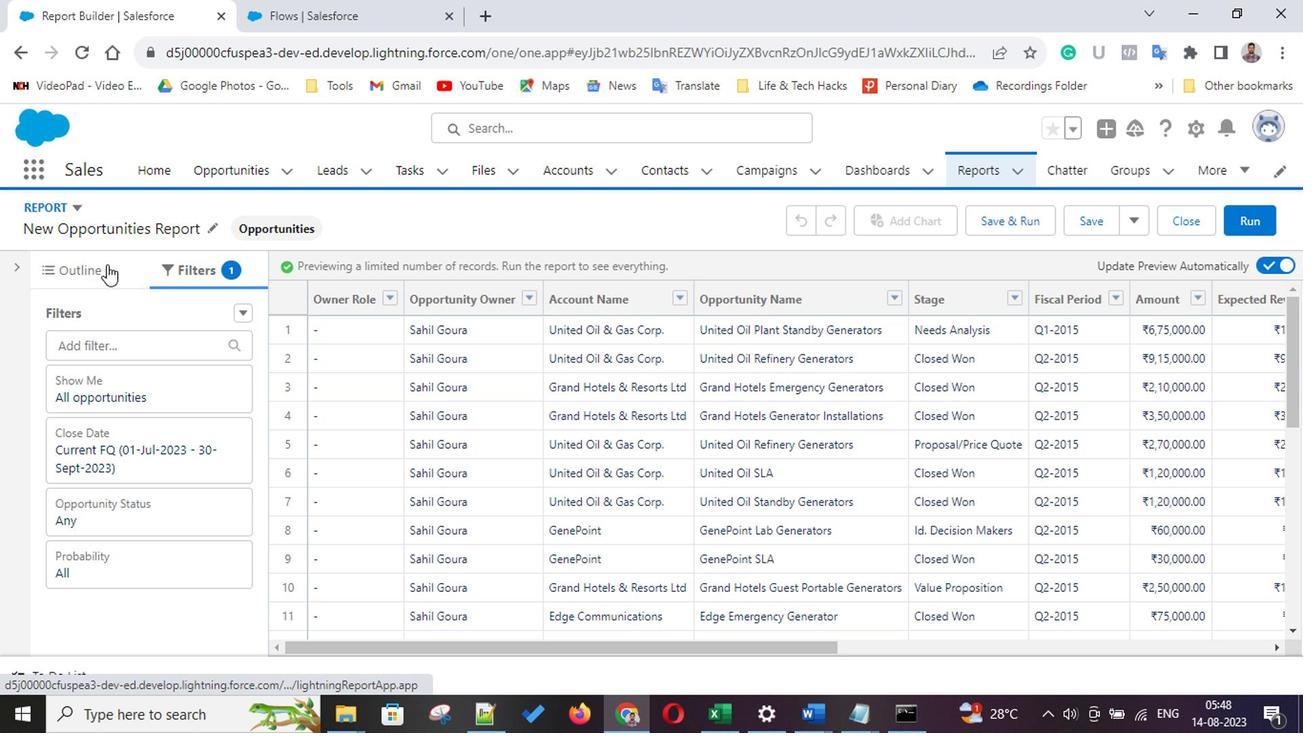 
Action: Mouse moved to (195, 278)
Screenshot: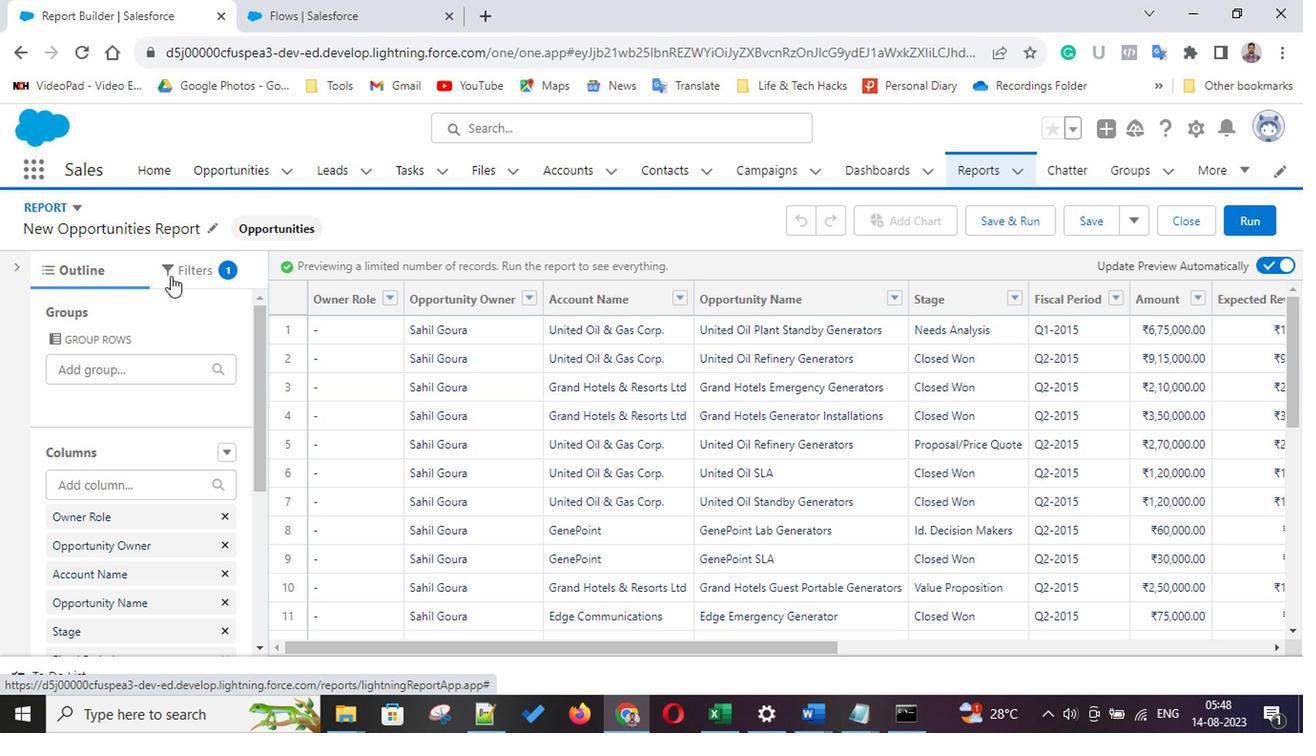 
Action: Mouse pressed left at (195, 278)
Screenshot: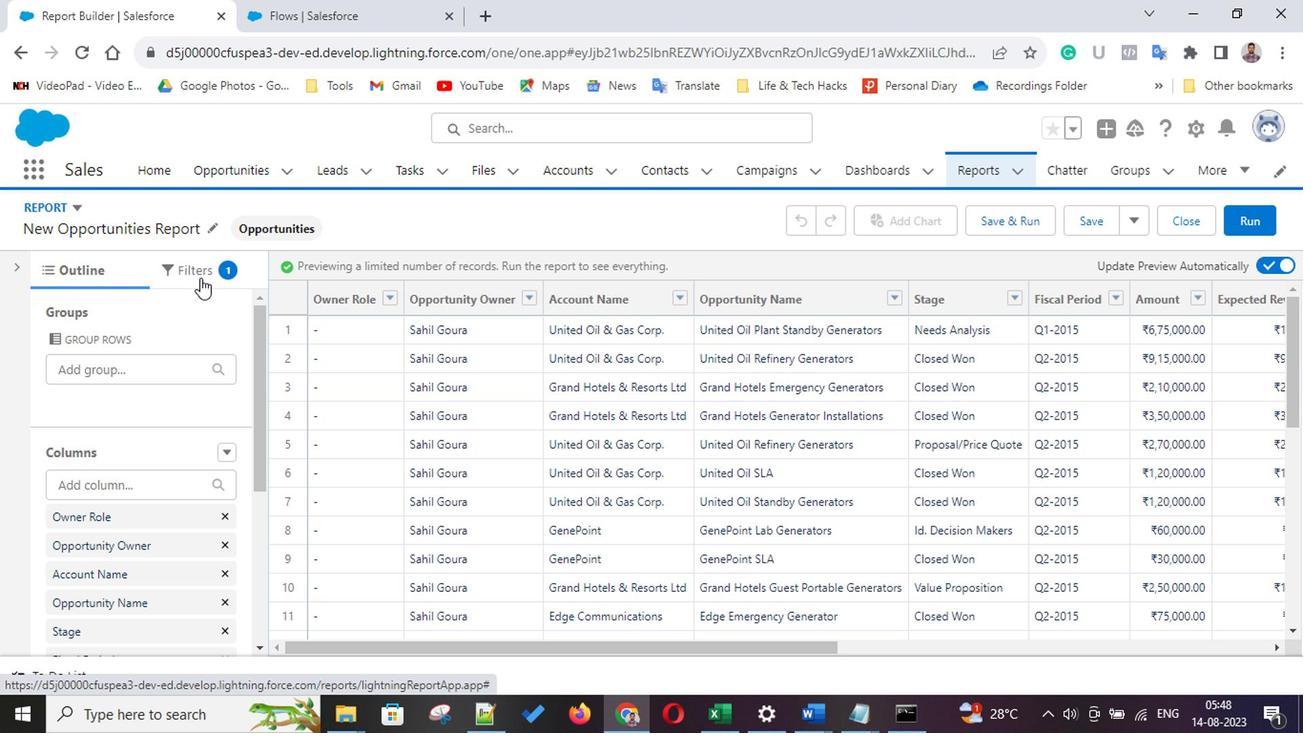 
Action: Mouse moved to (139, 393)
Screenshot: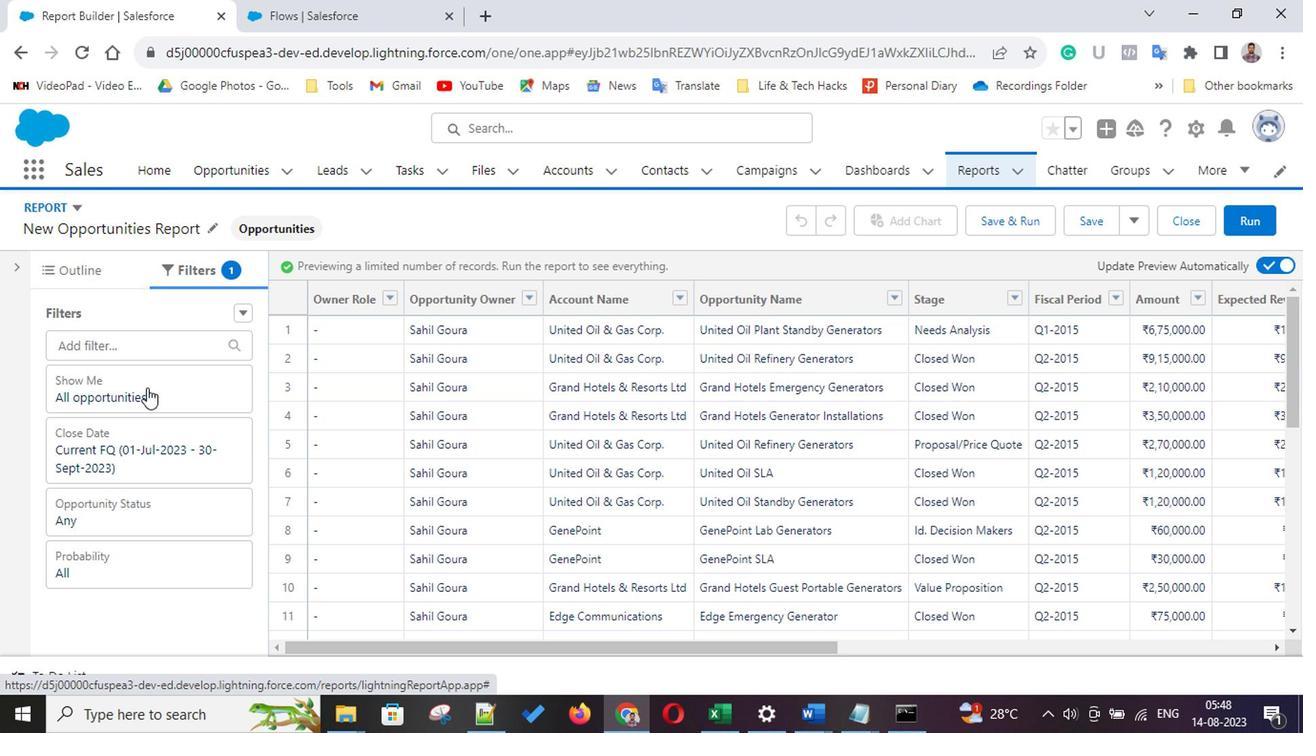 
Action: Mouse pressed left at (139, 393)
Screenshot: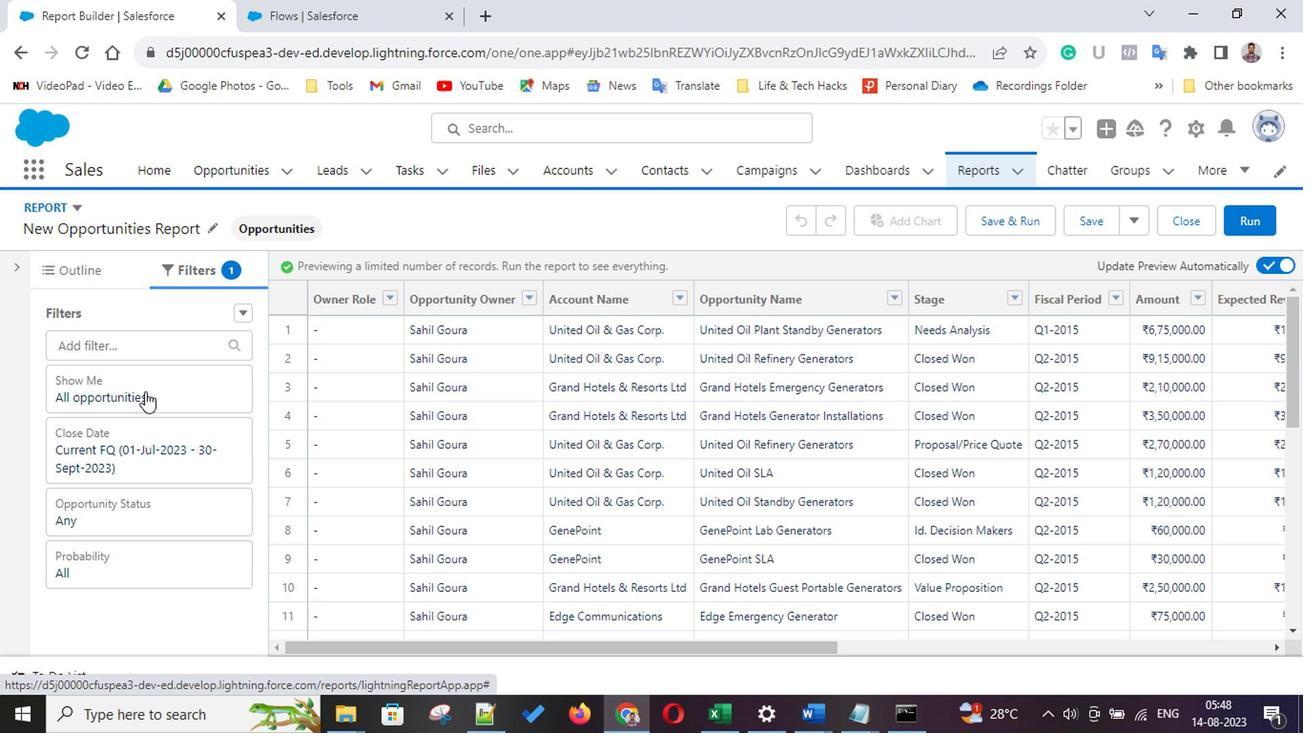 
Action: Mouse moved to (158, 388)
Screenshot: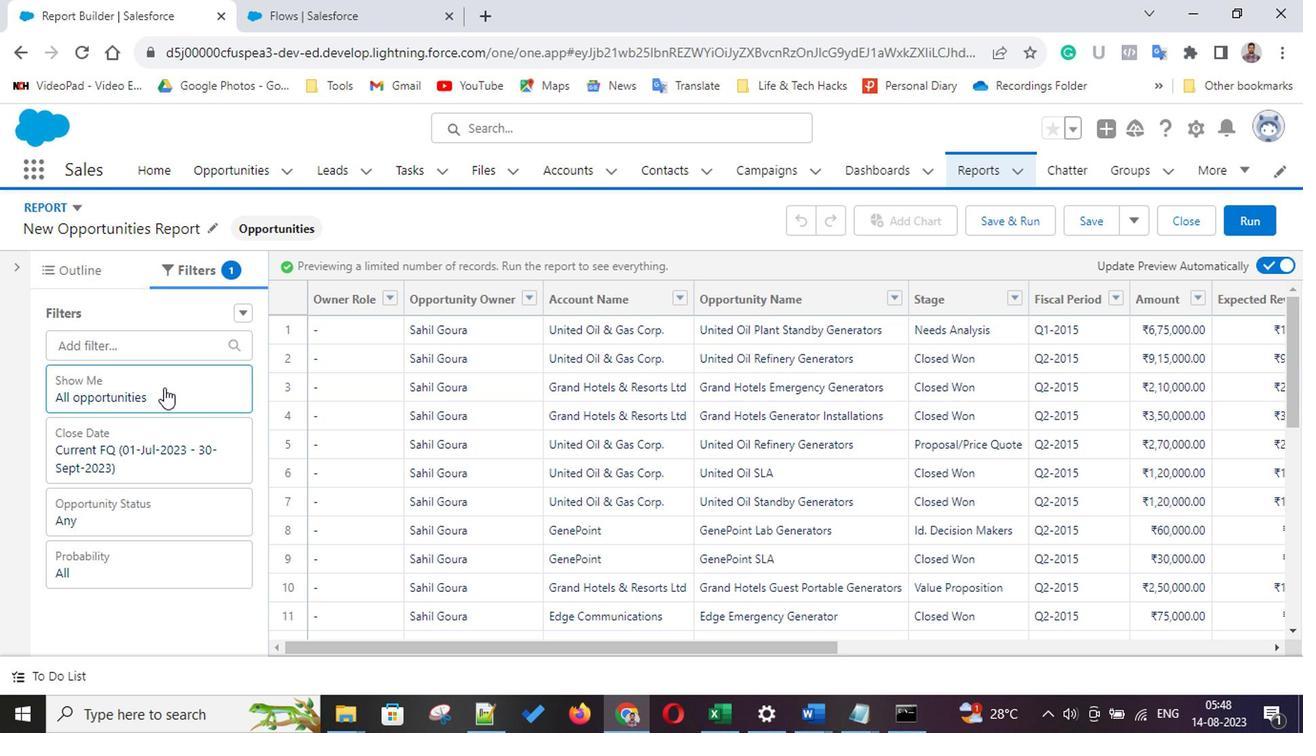 
Action: Mouse pressed left at (158, 388)
Screenshot: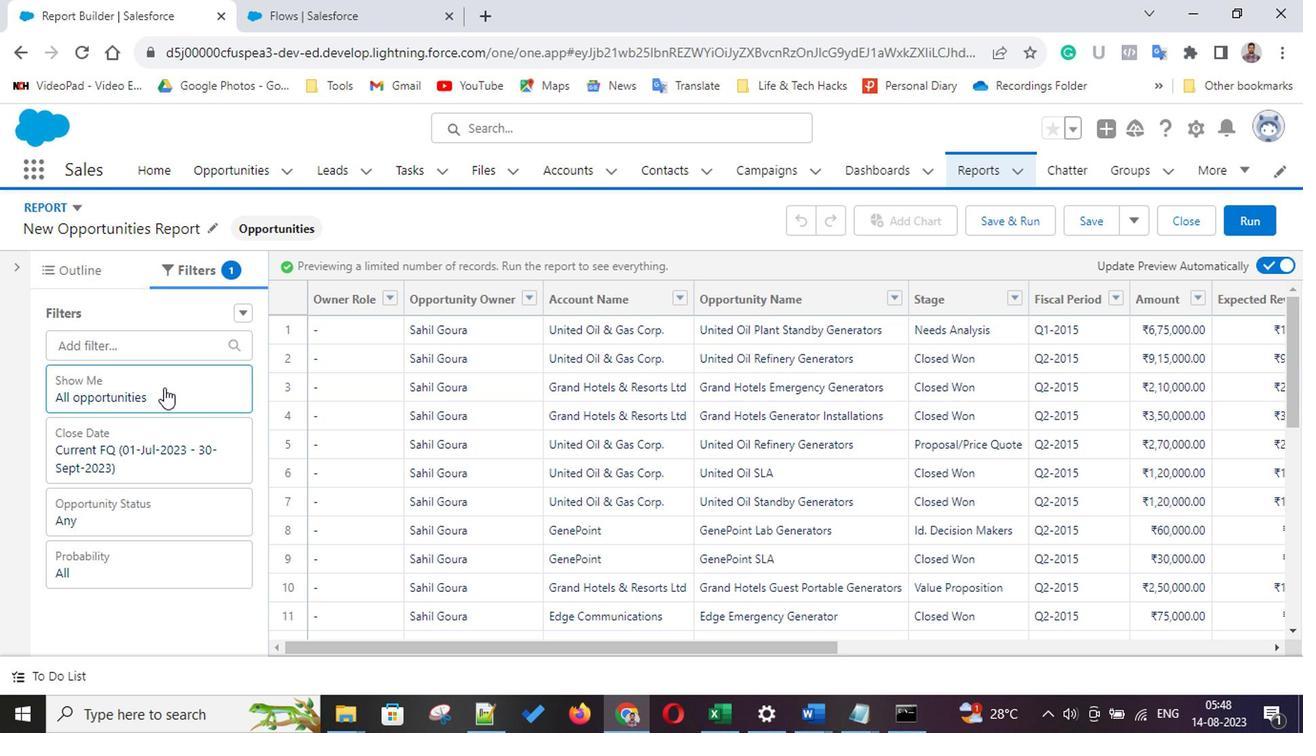 
Action: Mouse moved to (431, 253)
Screenshot: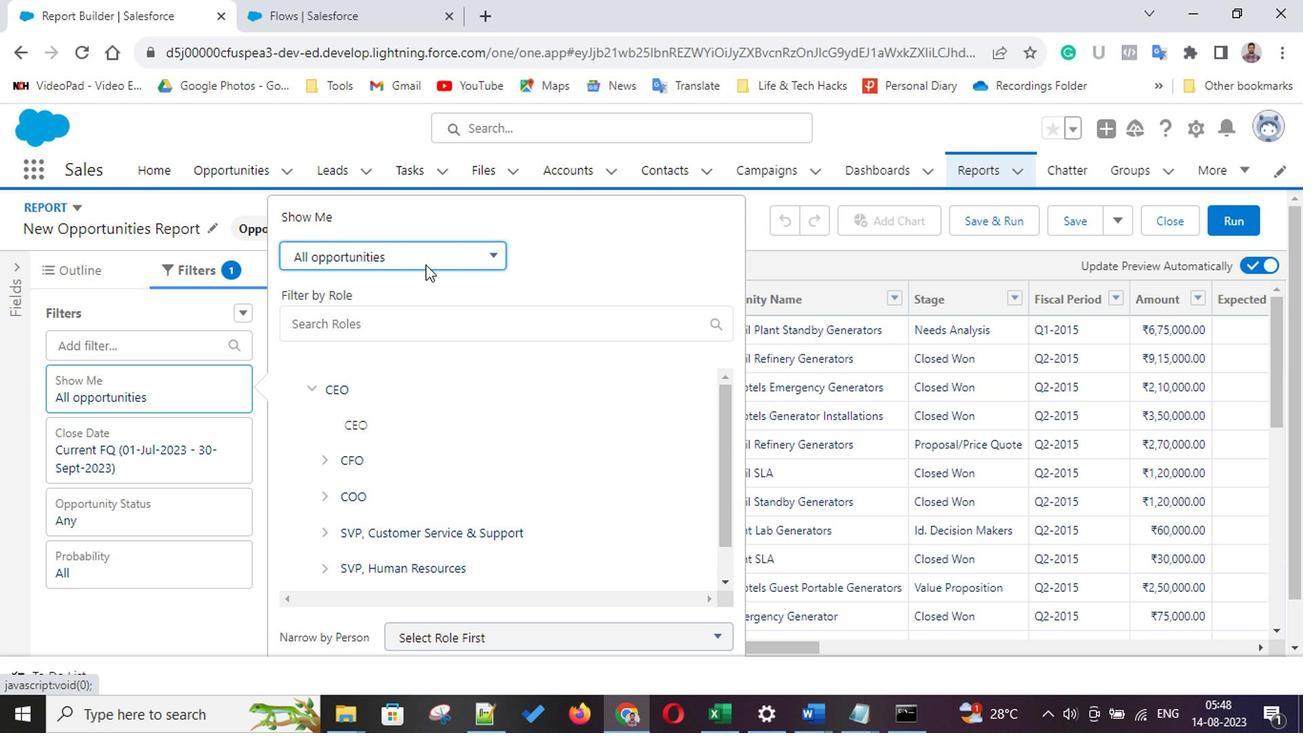 
Action: Mouse pressed left at (431, 253)
Screenshot: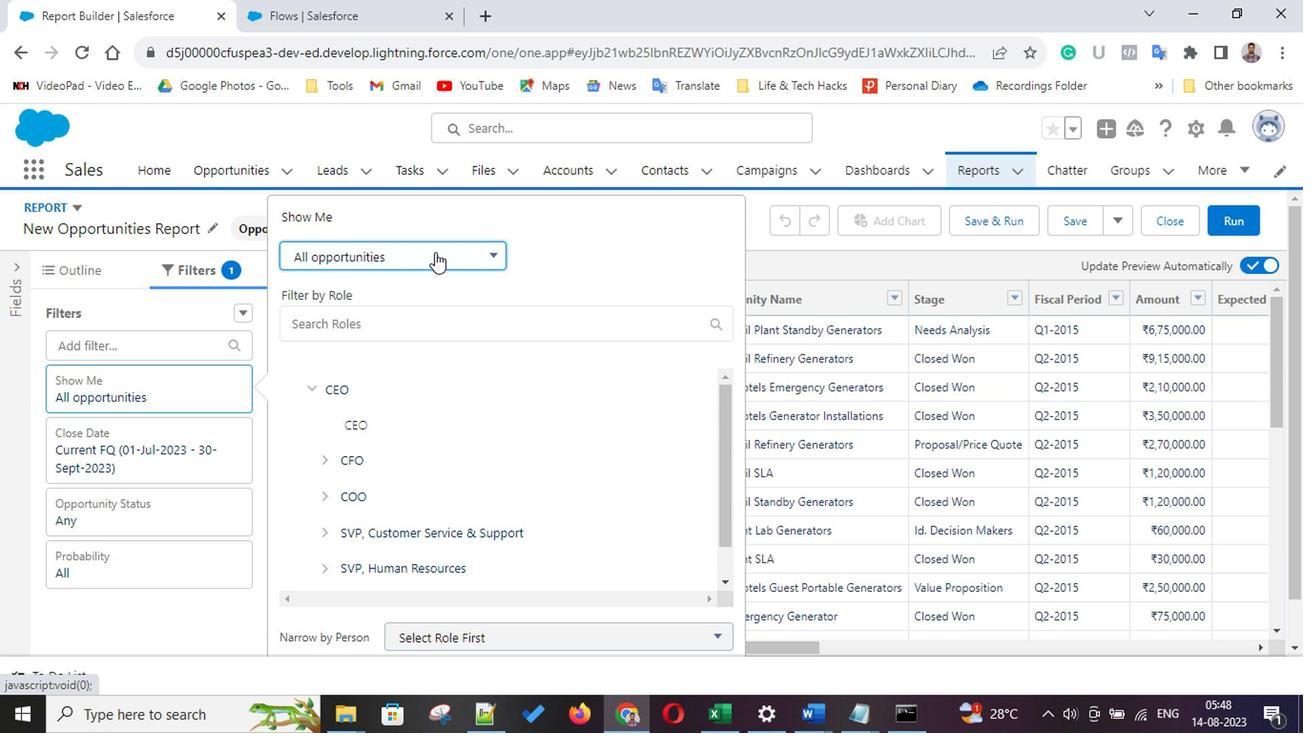 
Action: Mouse moved to (373, 294)
Screenshot: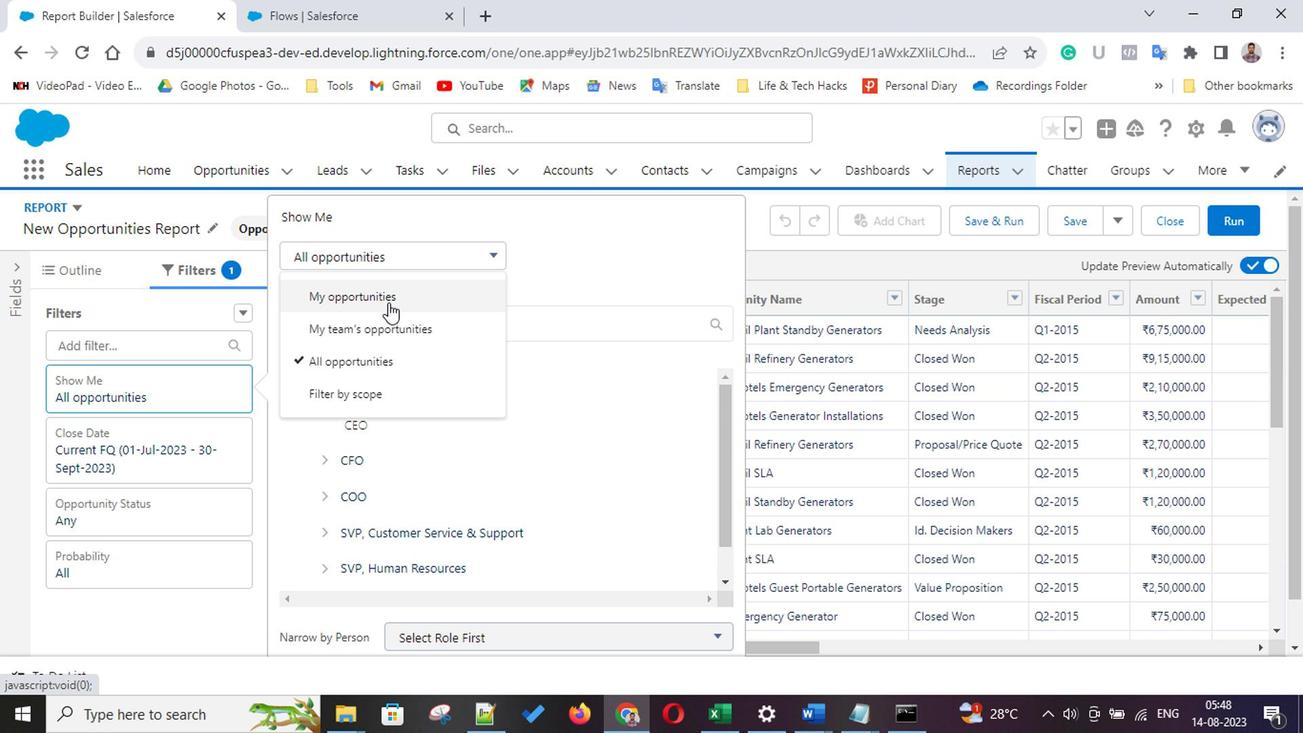 
Action: Mouse pressed left at (373, 294)
Screenshot: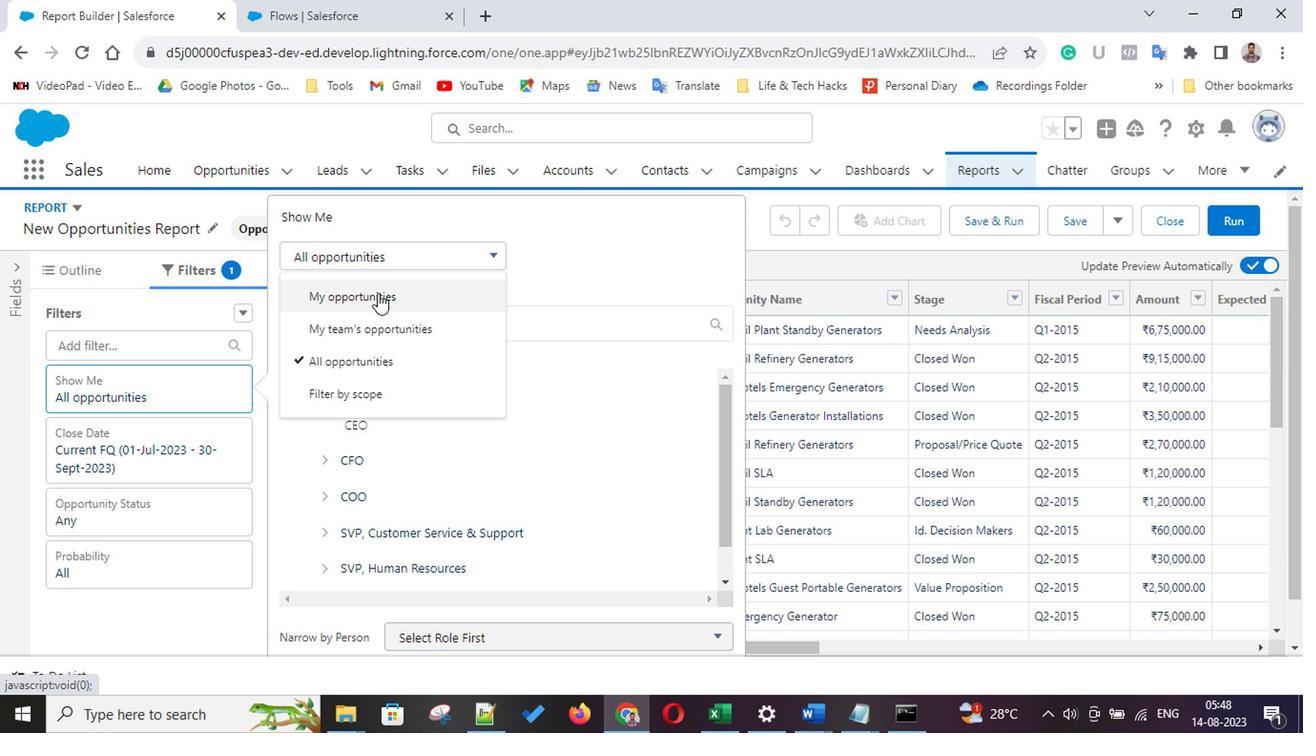 
Action: Mouse moved to (536, 425)
Screenshot: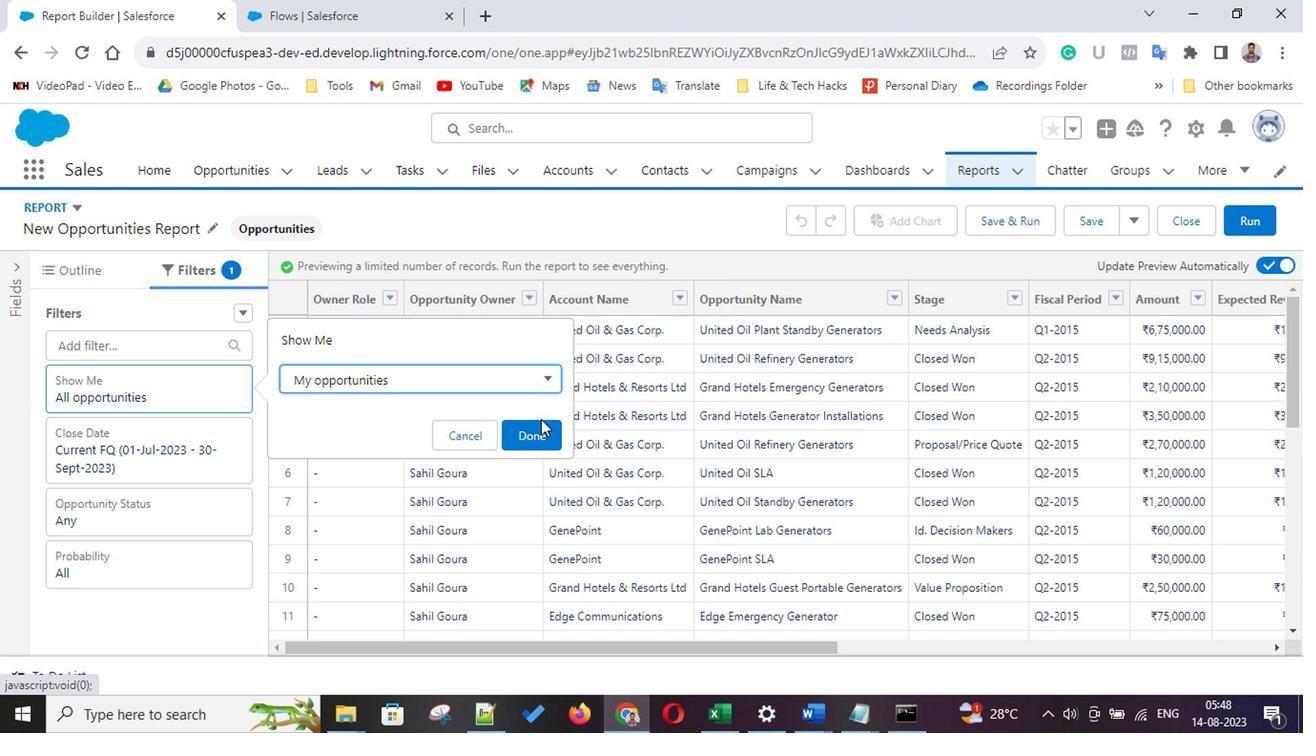 
Action: Mouse pressed left at (536, 425)
Screenshot: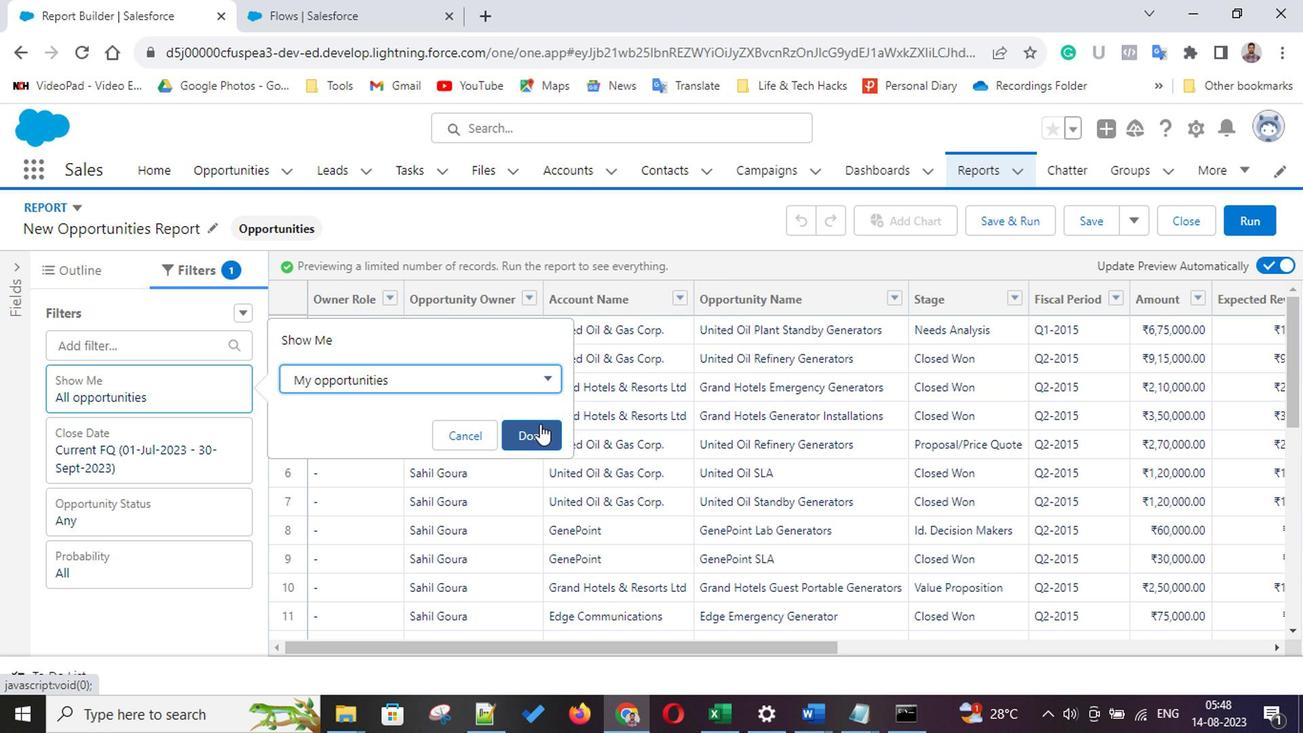 
Action: Mouse moved to (197, 416)
Screenshot: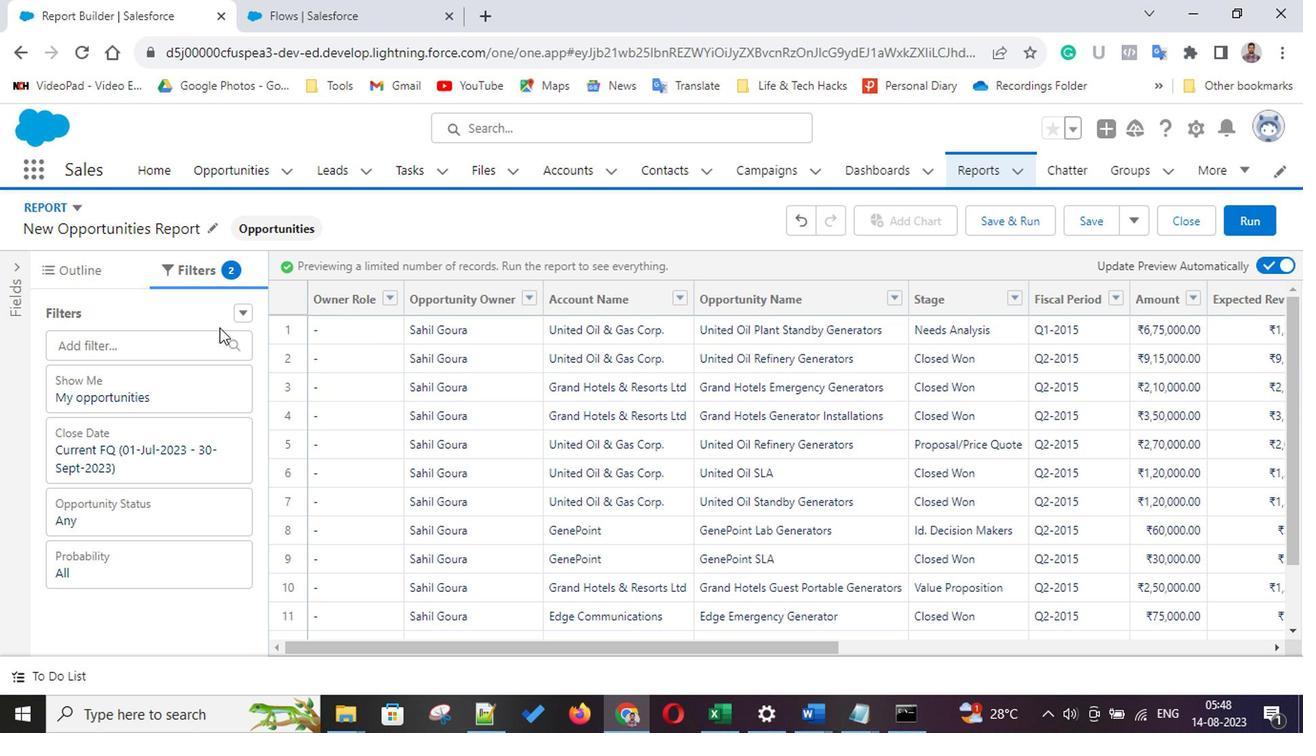 
Action: Mouse scrolled (197, 416) with delta (0, 0)
Screenshot: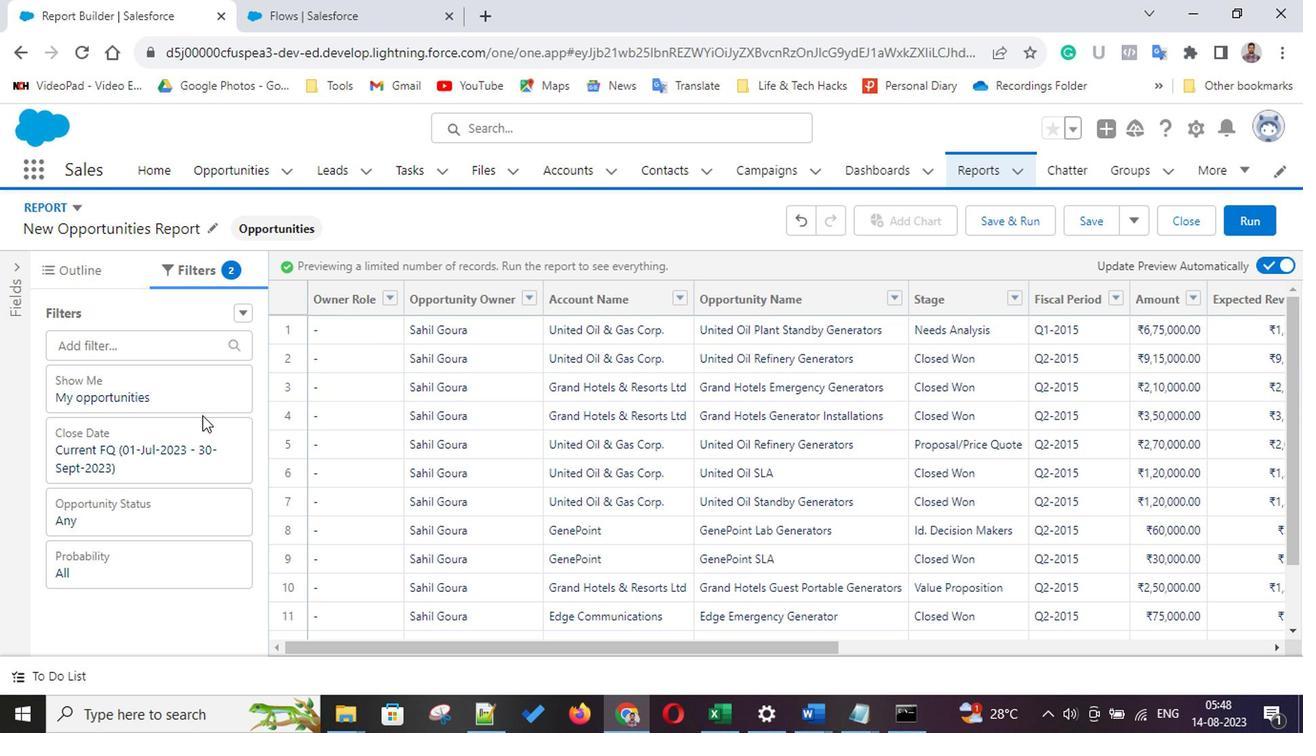 
Action: Mouse scrolled (197, 416) with delta (0, 0)
Screenshot: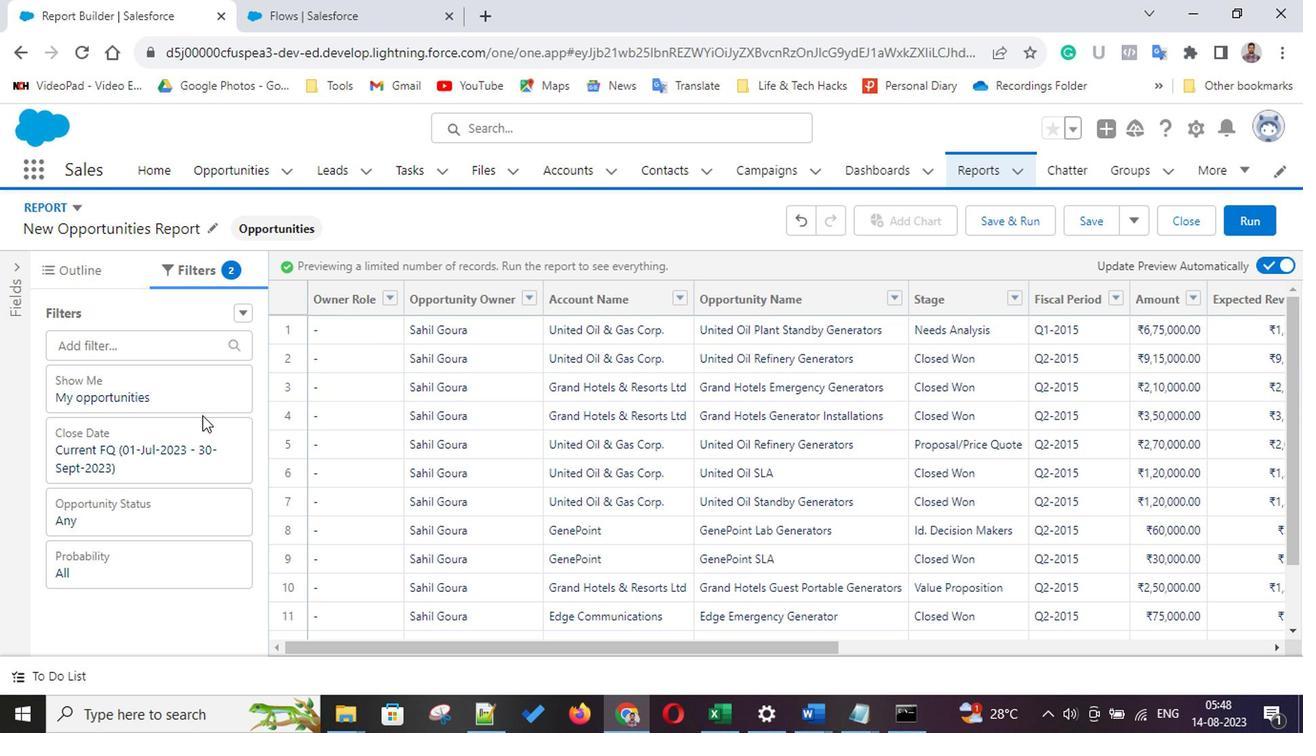 
Action: Mouse scrolled (197, 416) with delta (0, 0)
Screenshot: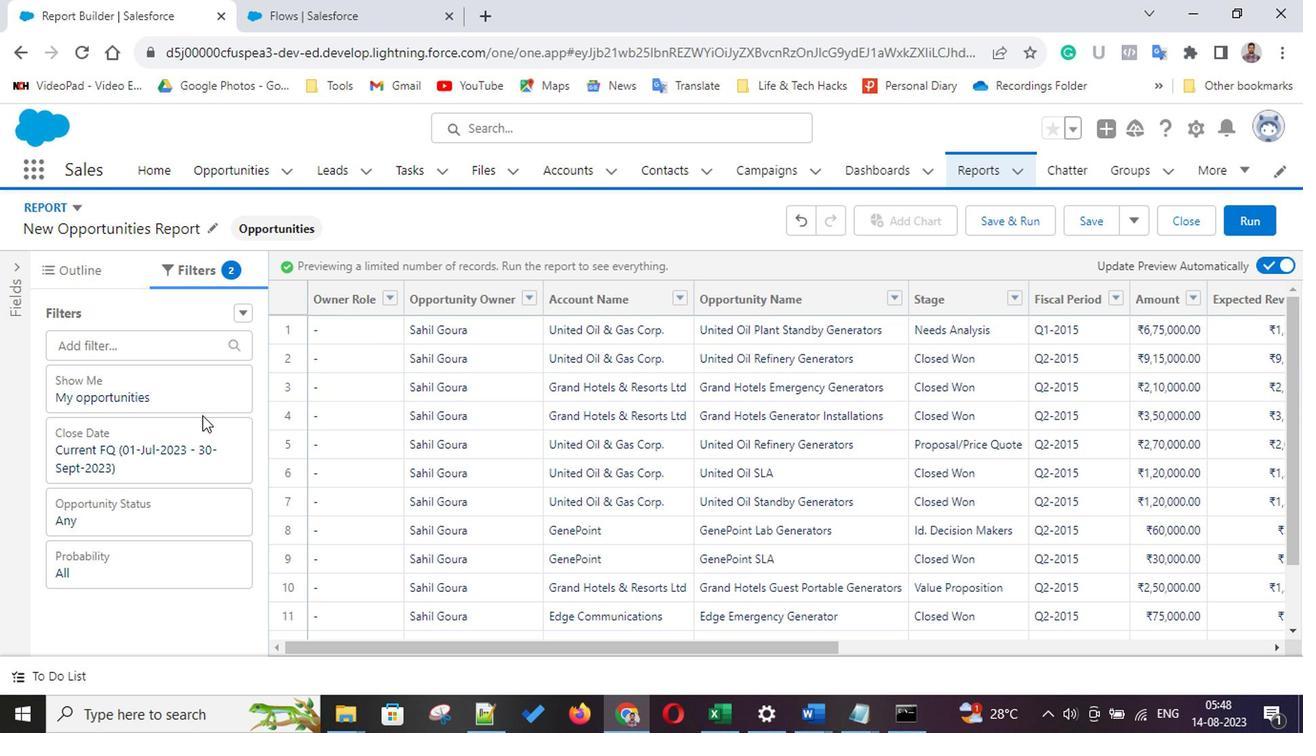 
Action: Mouse scrolled (197, 416) with delta (0, 0)
Screenshot: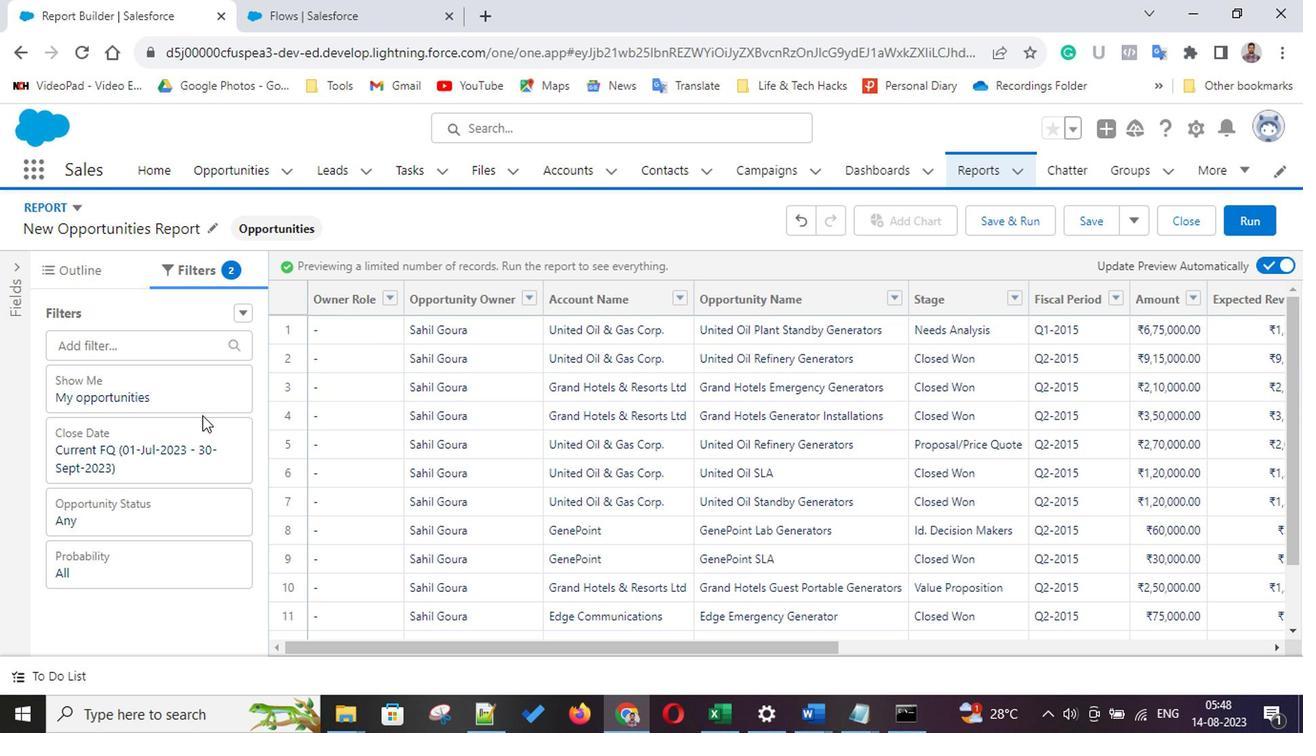
Action: Mouse scrolled (197, 416) with delta (0, 0)
Screenshot: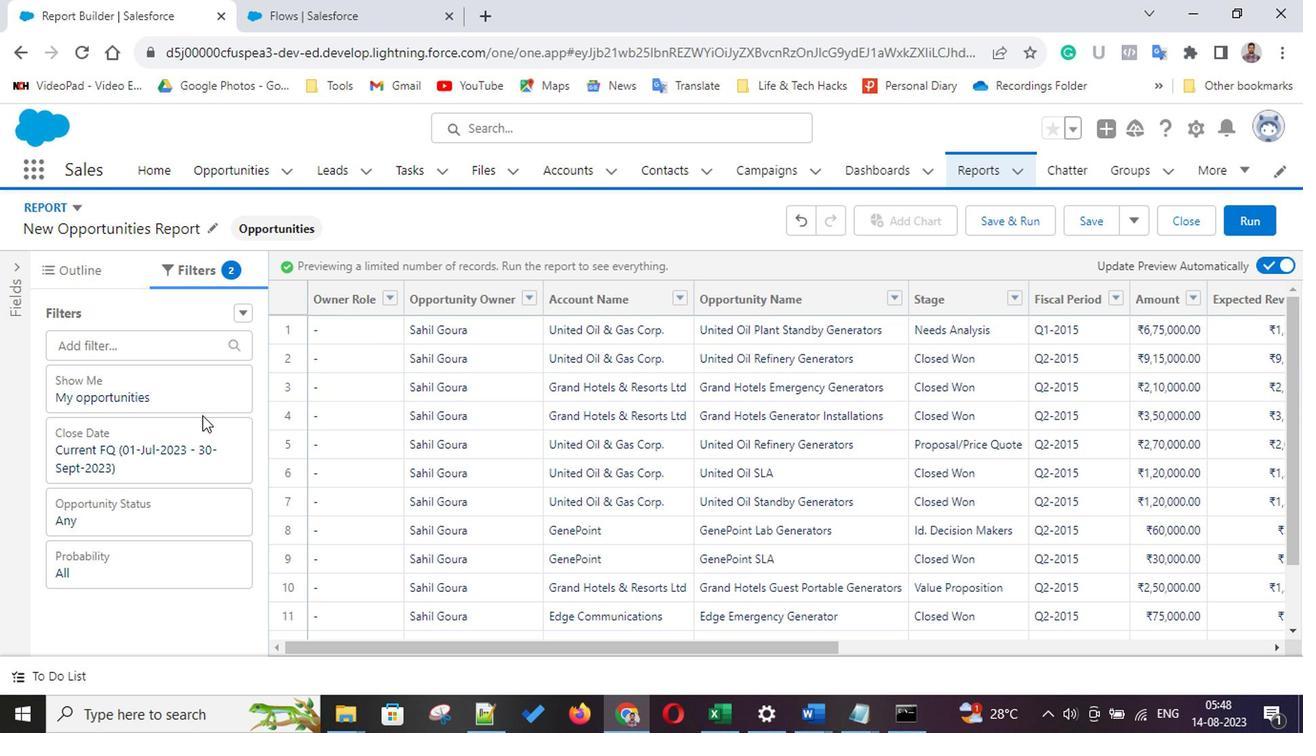 
Action: Mouse scrolled (197, 416) with delta (0, 0)
Screenshot: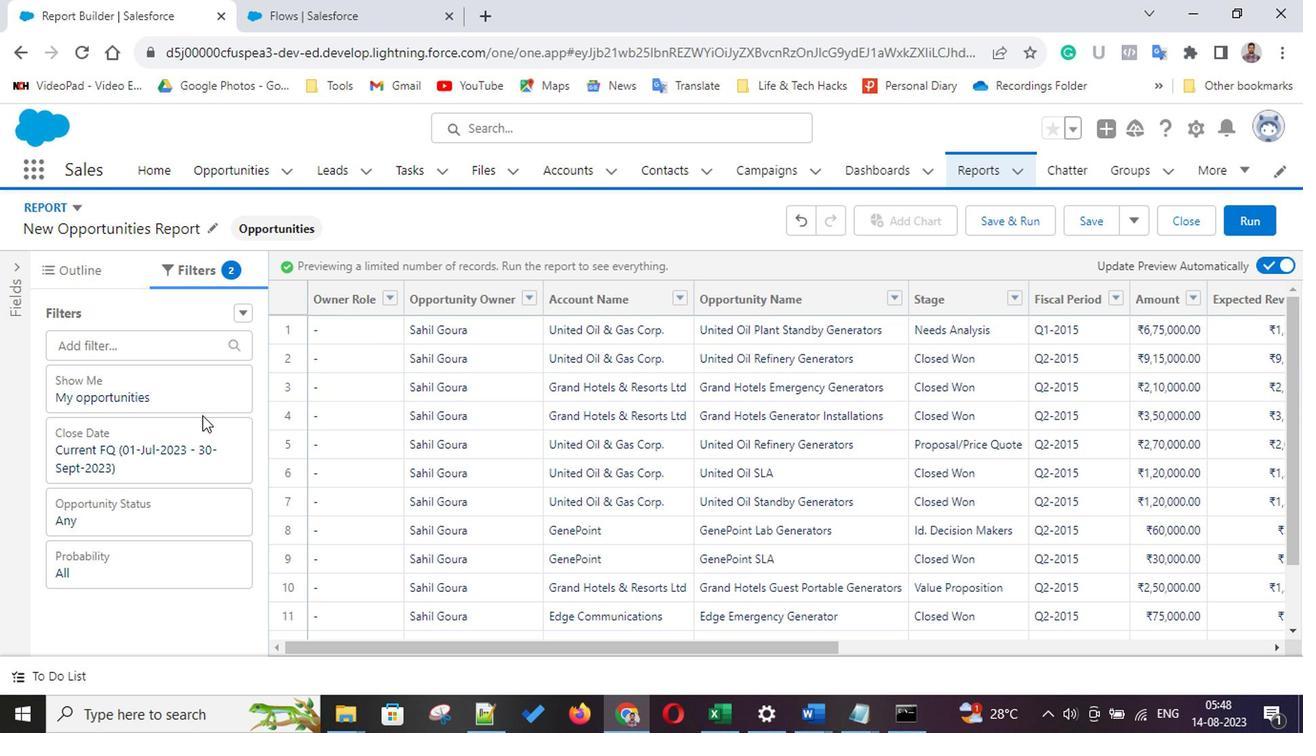 
Action: Mouse scrolled (197, 416) with delta (0, 0)
Screenshot: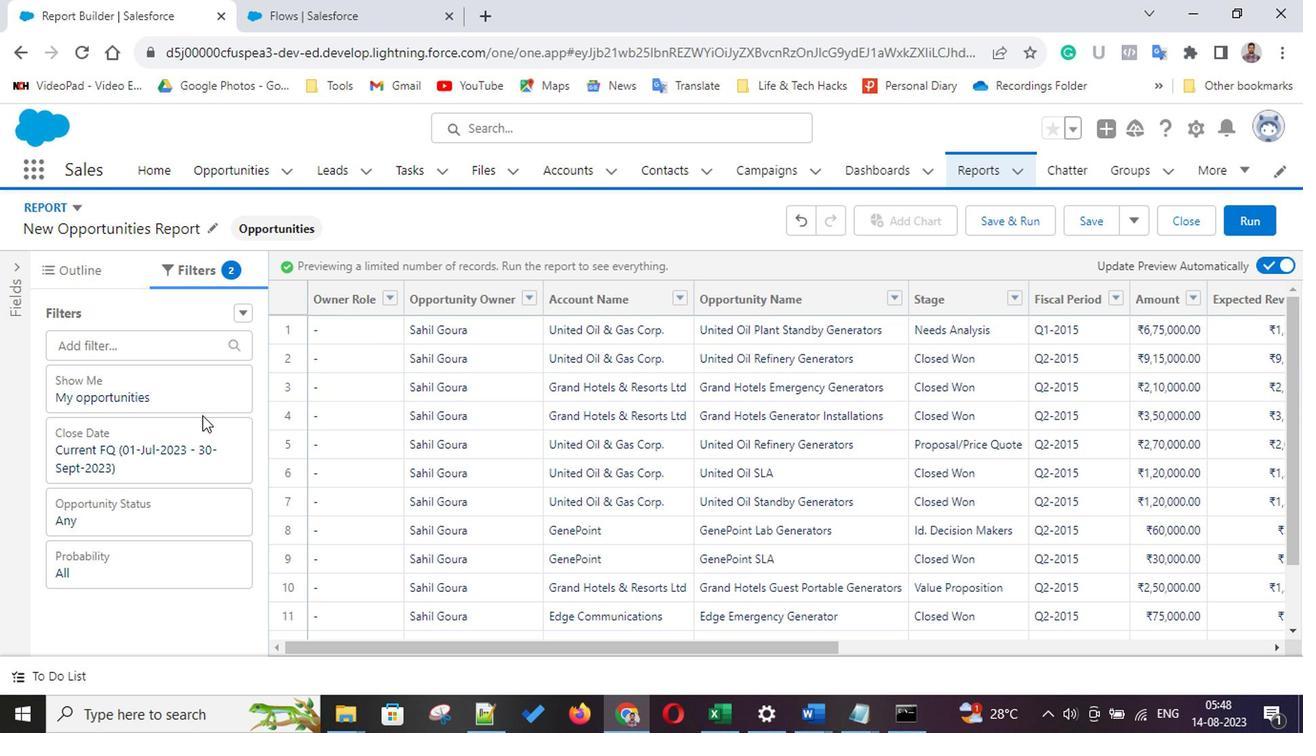
Action: Mouse moved to (186, 393)
Screenshot: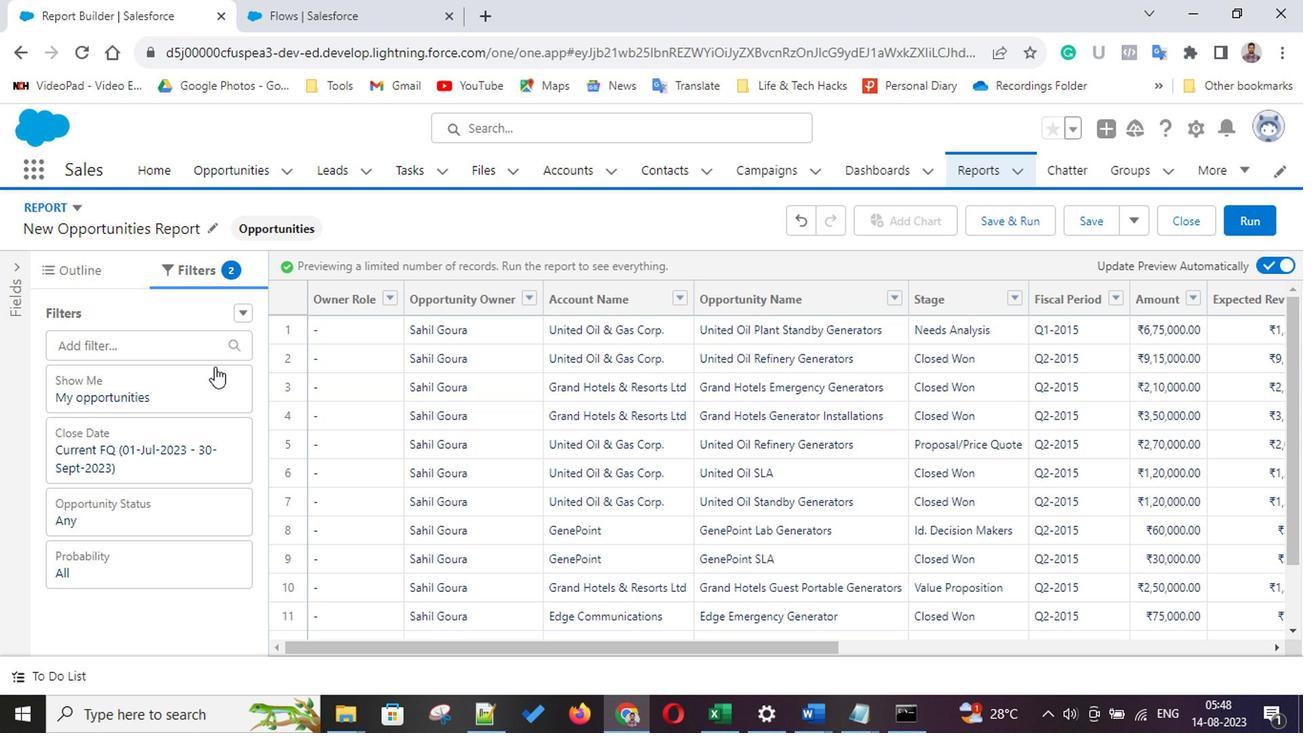 
Action: Mouse pressed left at (186, 393)
Screenshot: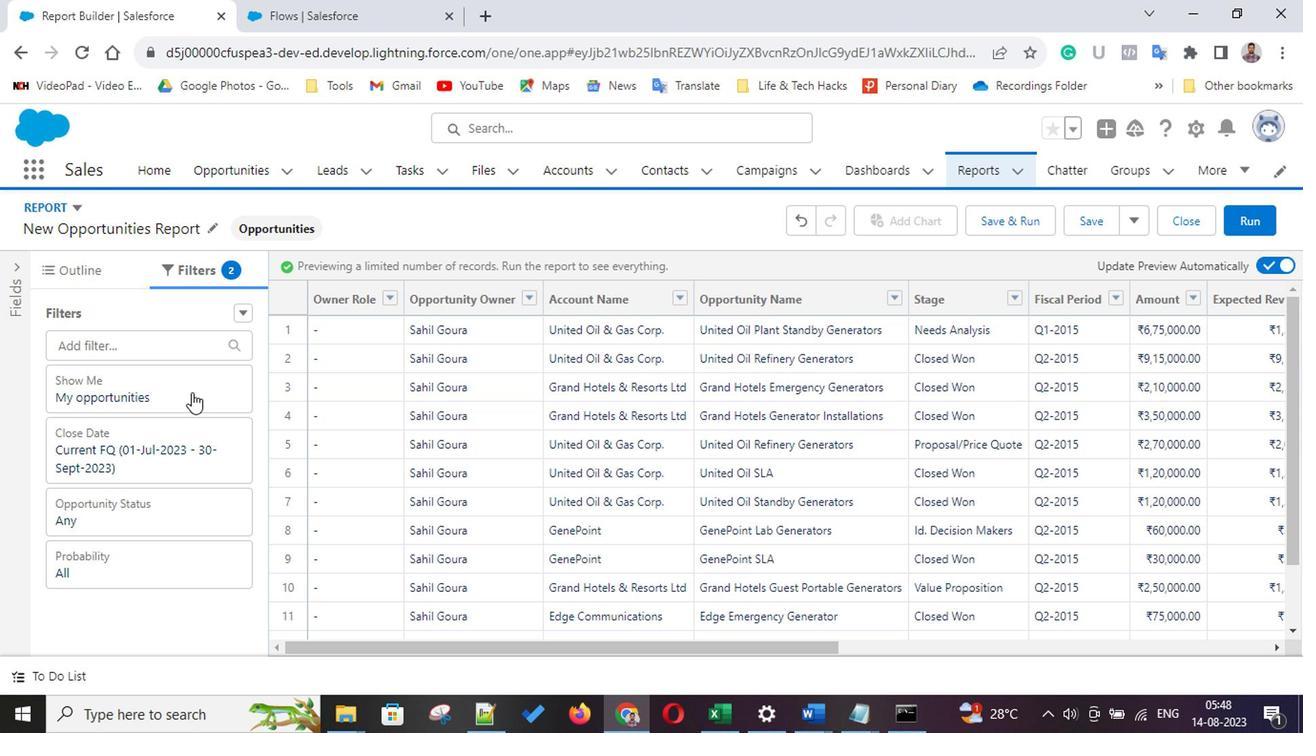 
Action: Mouse moved to (433, 397)
Screenshot: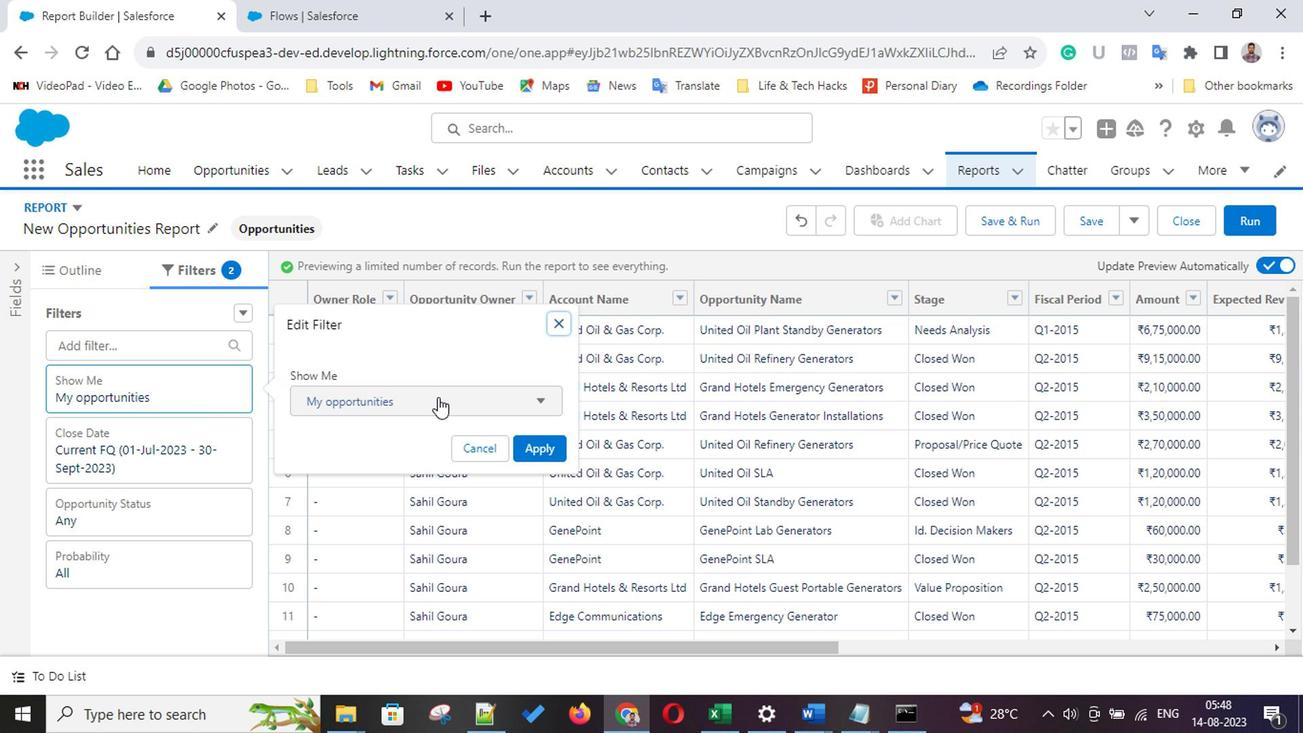 
Action: Mouse pressed left at (433, 397)
Screenshot: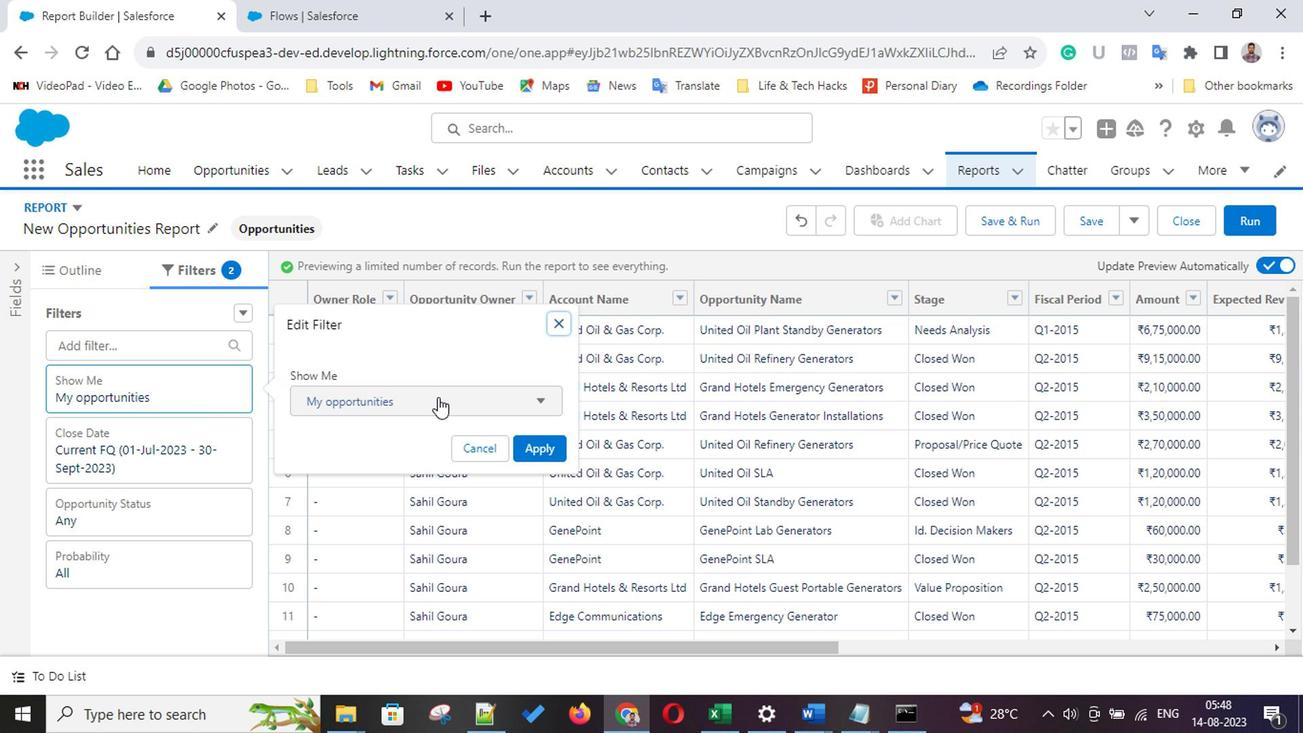 
Action: Mouse moved to (370, 493)
Screenshot: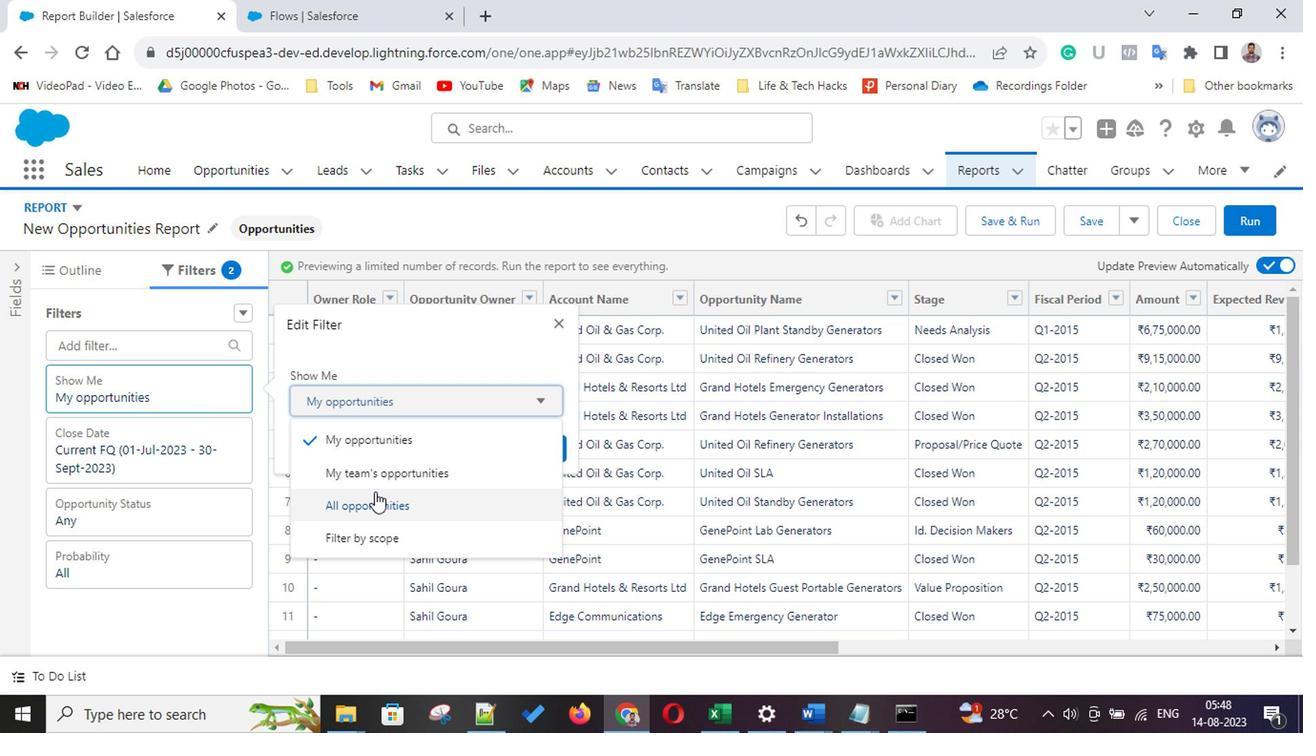 
Action: Mouse pressed left at (370, 493)
Screenshot: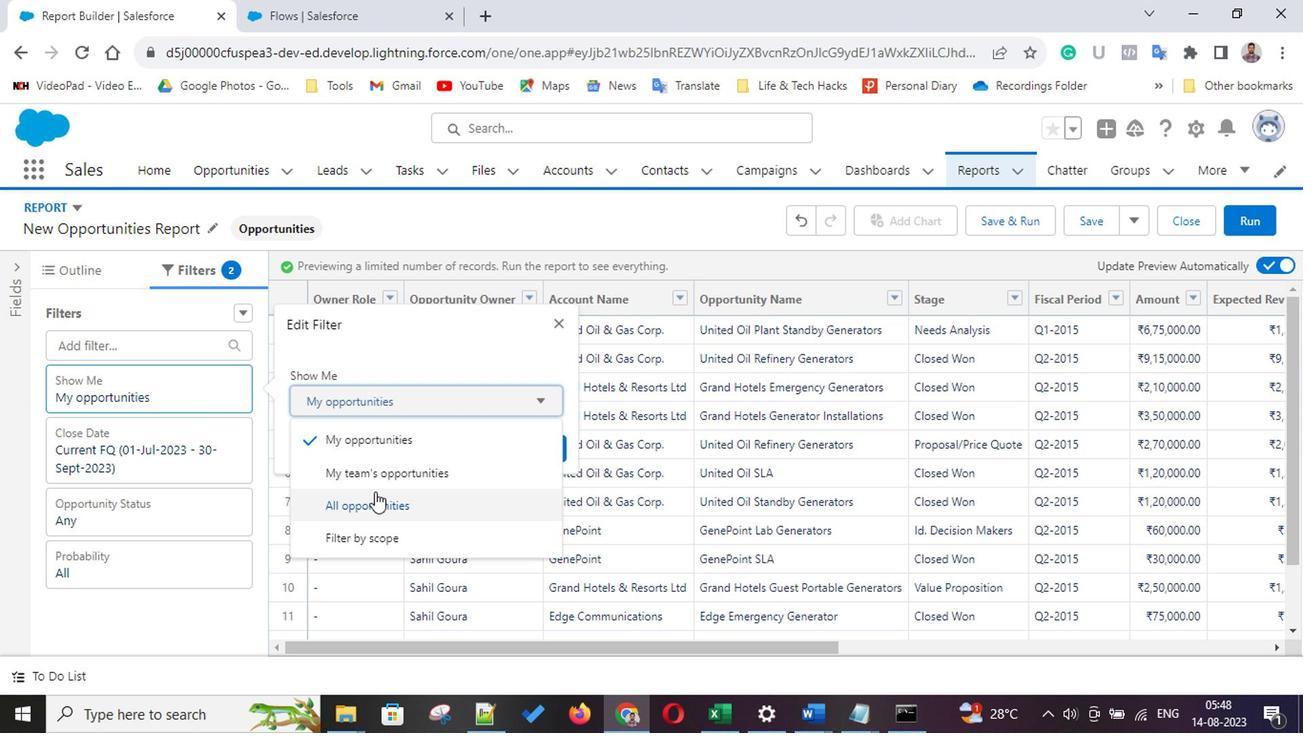 
Action: Mouse moved to (548, 441)
Screenshot: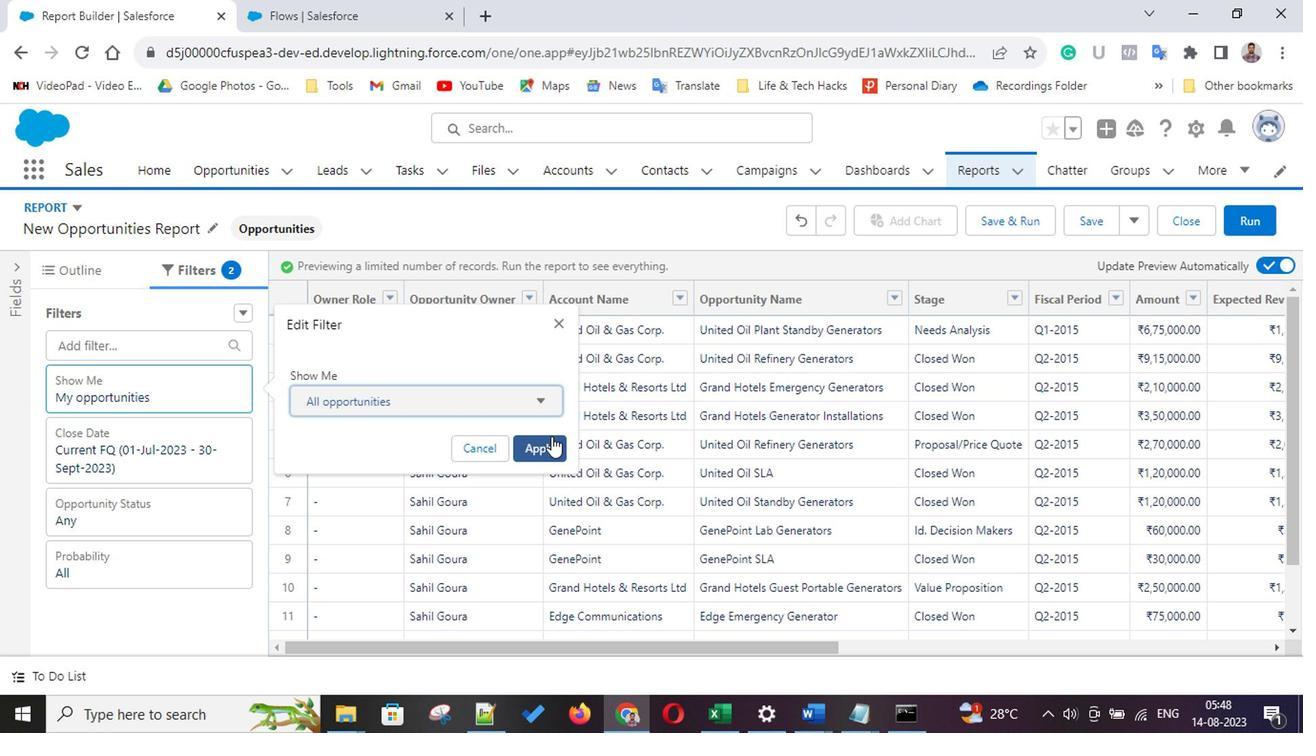 
Action: Mouse pressed left at (548, 441)
Screenshot: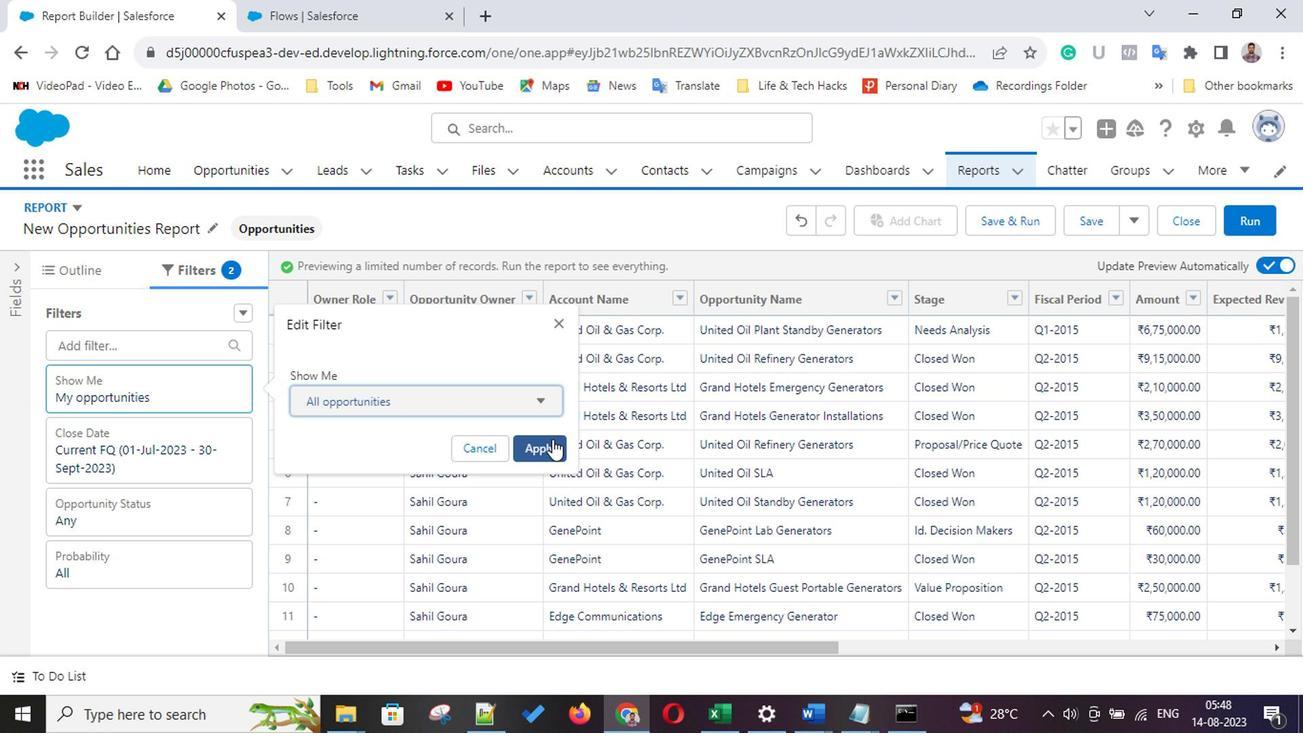 
Action: Mouse moved to (125, 453)
Screenshot: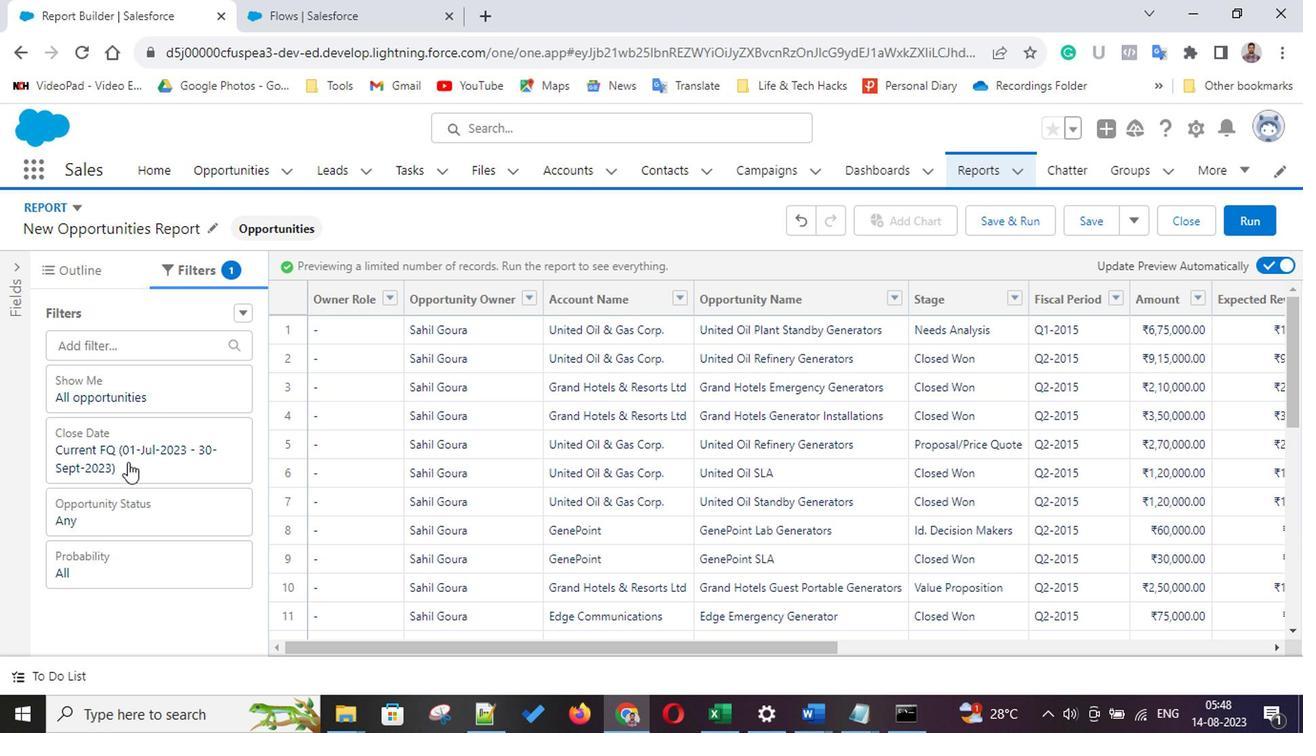 
Action: Mouse pressed left at (125, 453)
Screenshot: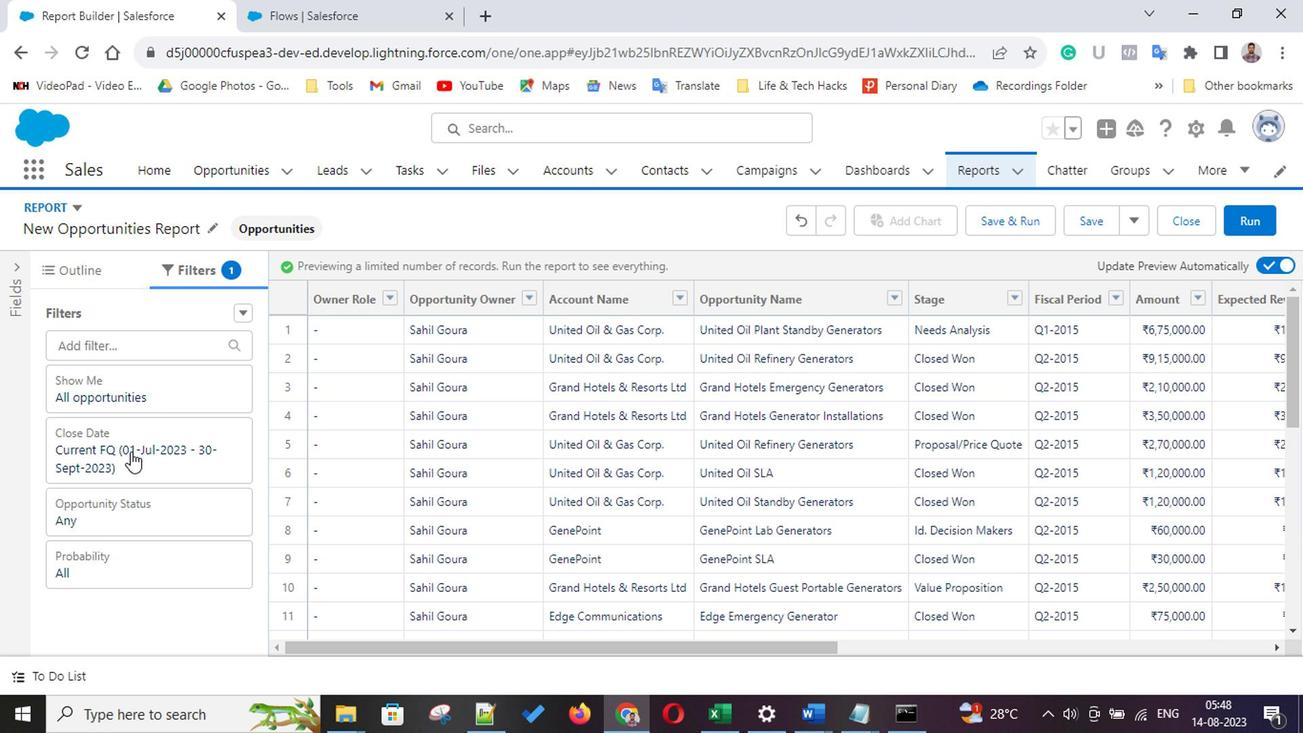 
Action: Mouse moved to (371, 493)
Screenshot: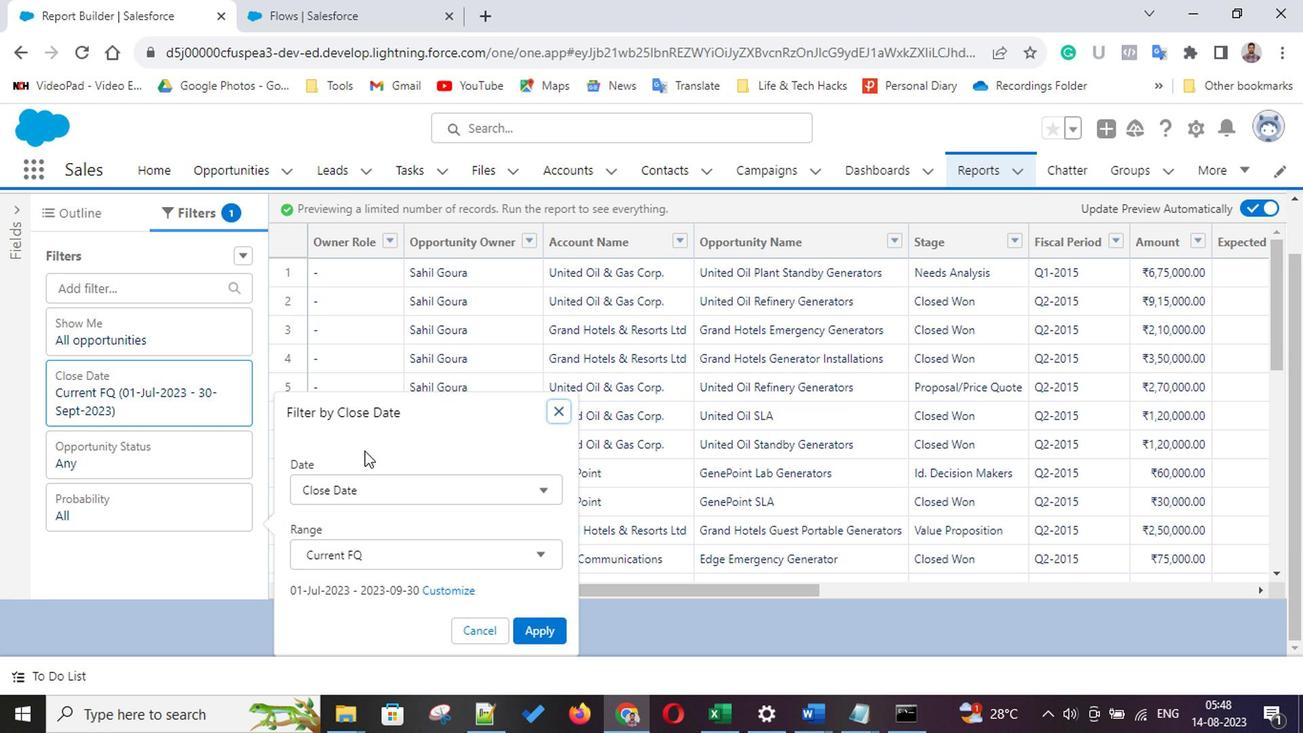 
Action: Mouse pressed left at (371, 493)
Screenshot: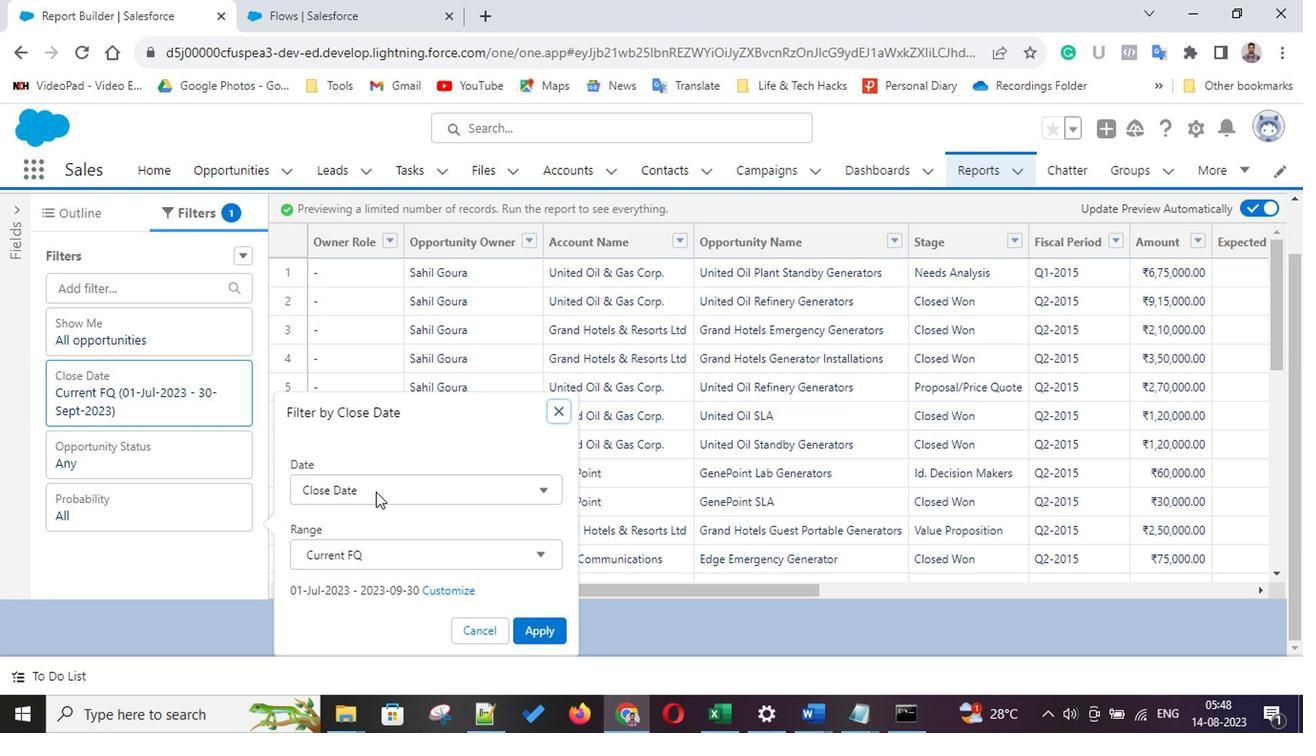 
Action: Mouse moved to (412, 390)
Screenshot: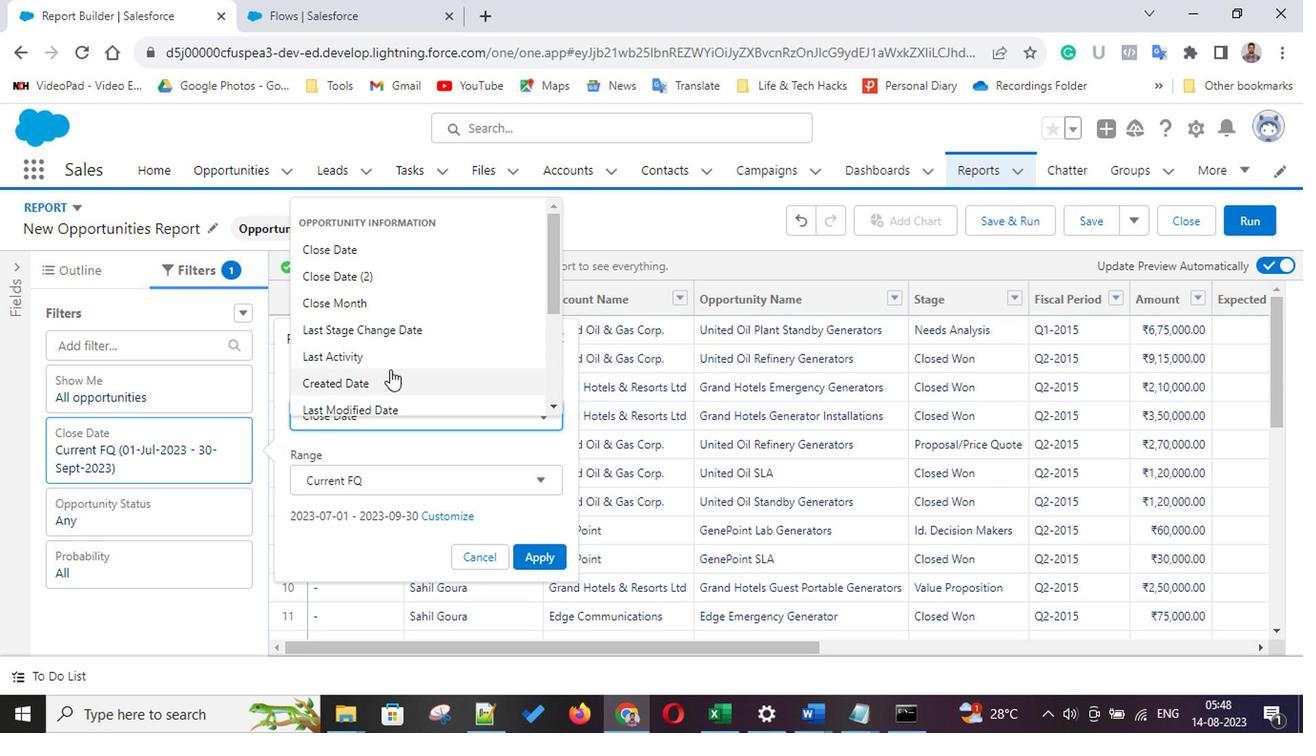 
Action: Mouse scrolled (412, 388) with delta (0, -1)
Screenshot: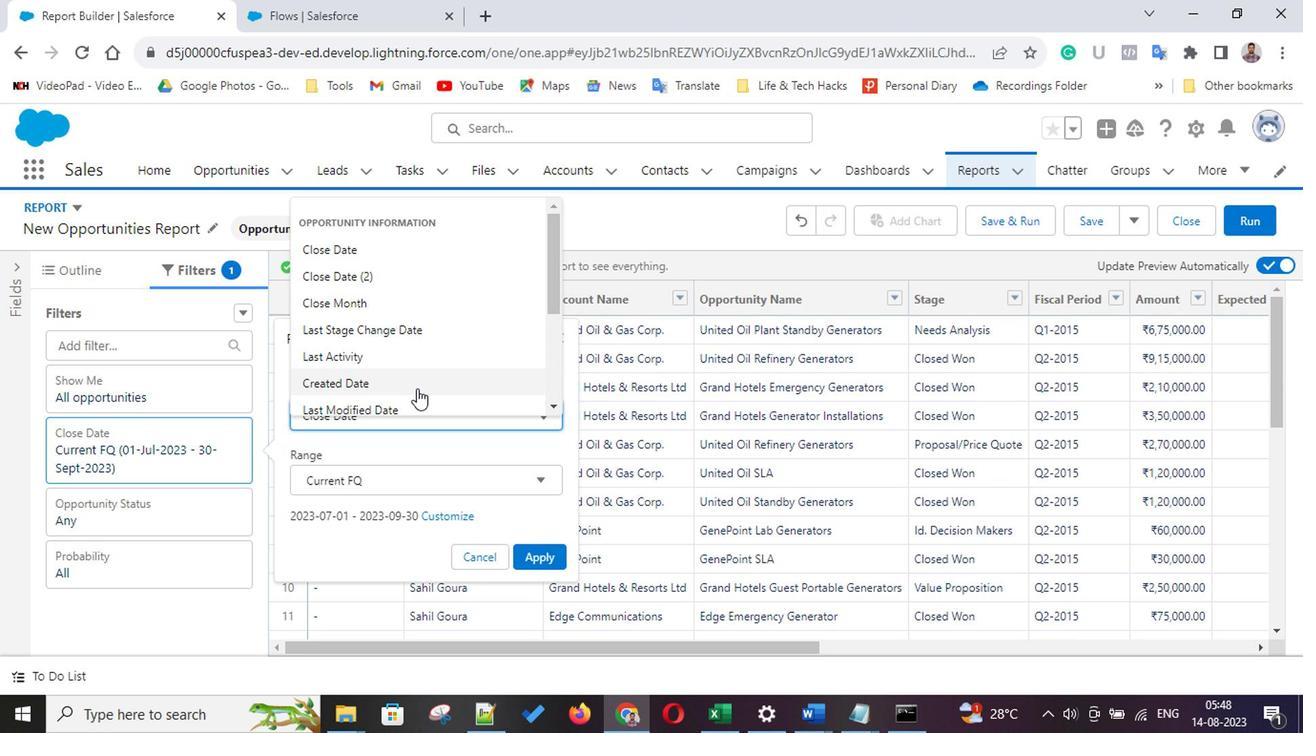 
Action: Mouse scrolled (412, 388) with delta (0, -1)
Screenshot: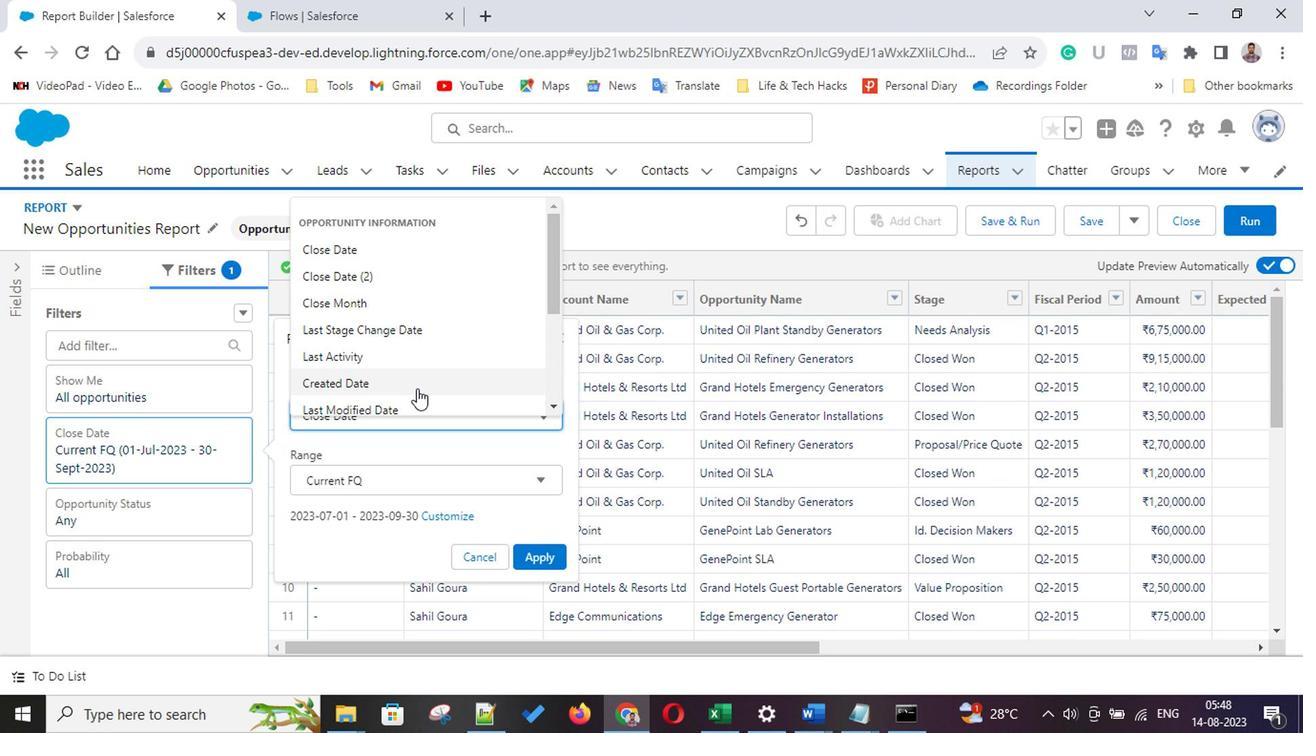 
Action: Mouse scrolled (412, 388) with delta (0, -1)
Screenshot: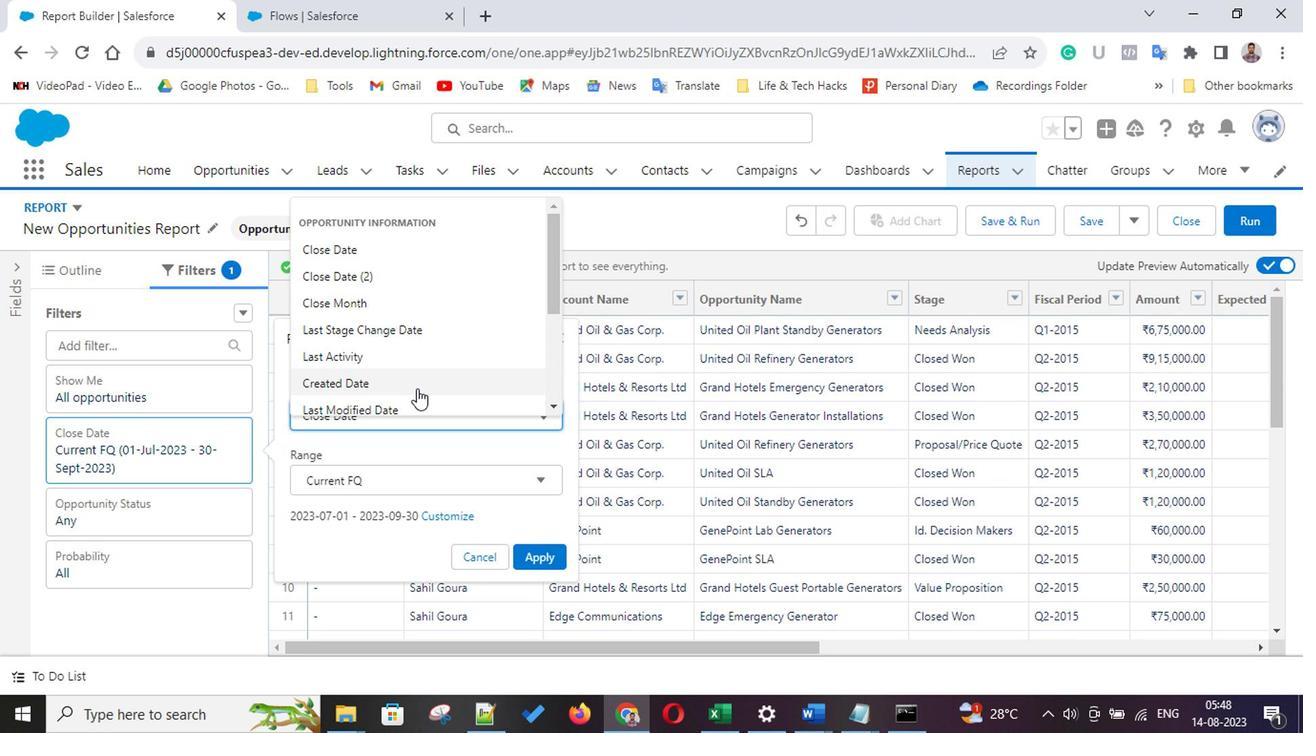 
Action: Mouse scrolled (412, 388) with delta (0, -1)
Screenshot: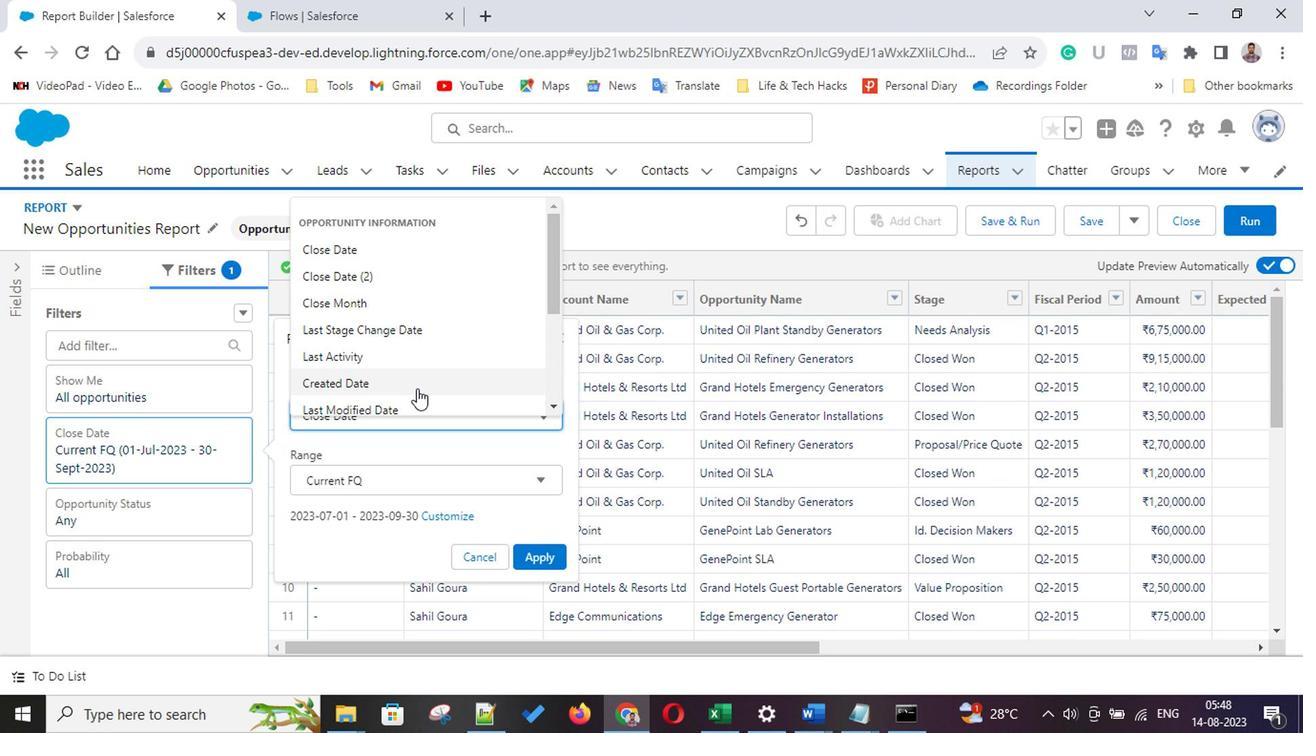 
Action: Mouse scrolled (412, 388) with delta (0, -1)
Screenshot: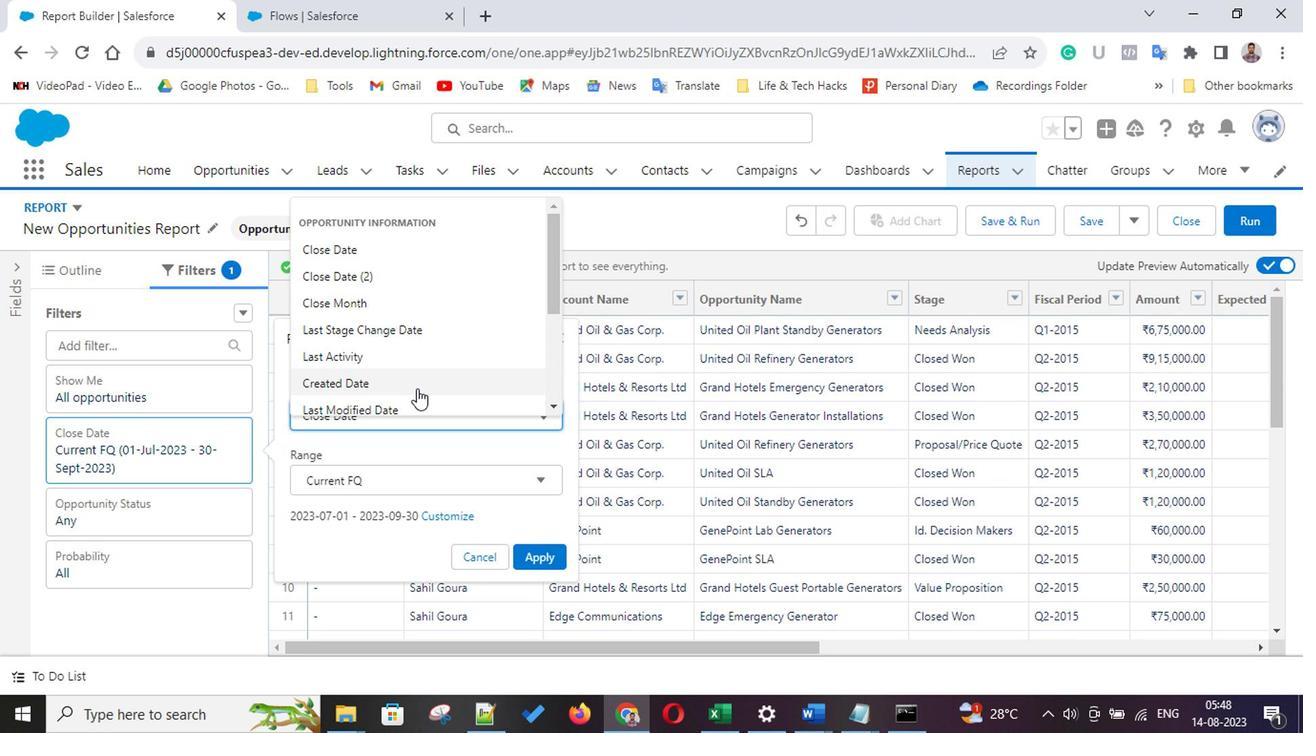 
Action: Mouse scrolled (412, 388) with delta (0, -1)
Screenshot: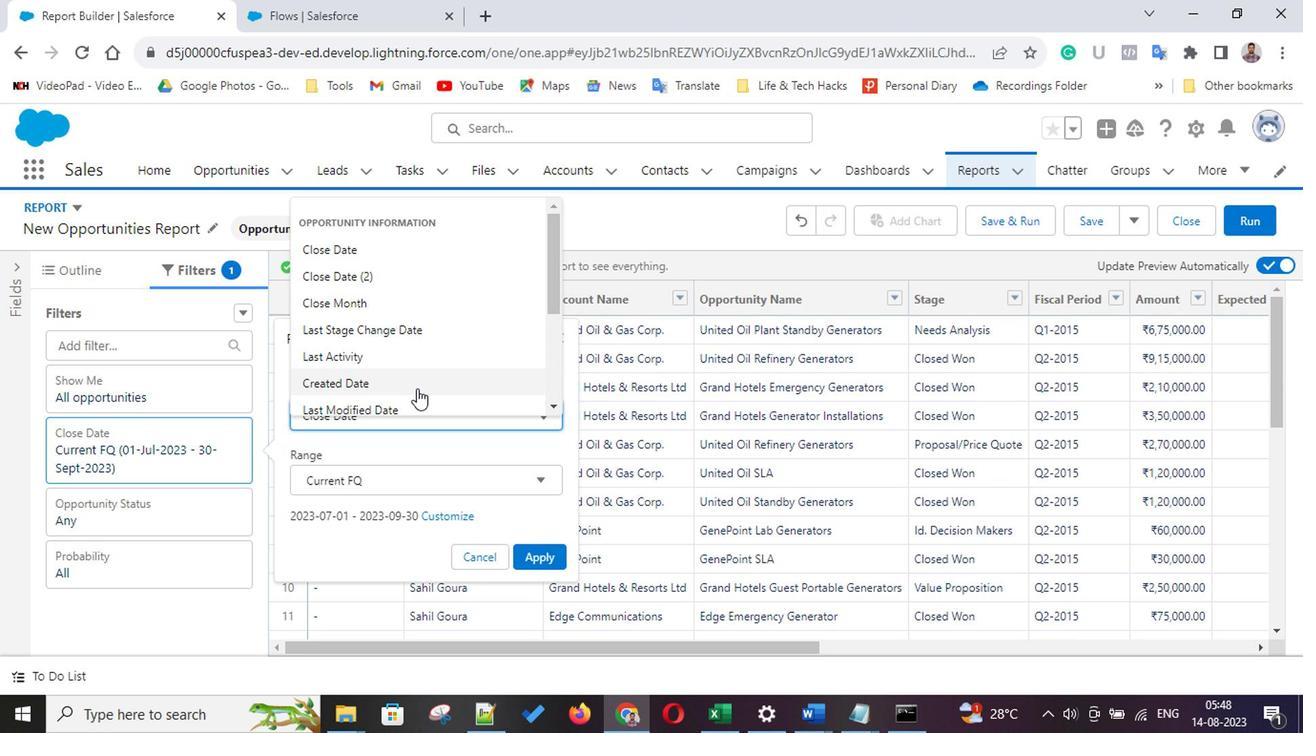 
Action: Mouse scrolled (412, 388) with delta (0, -1)
Screenshot: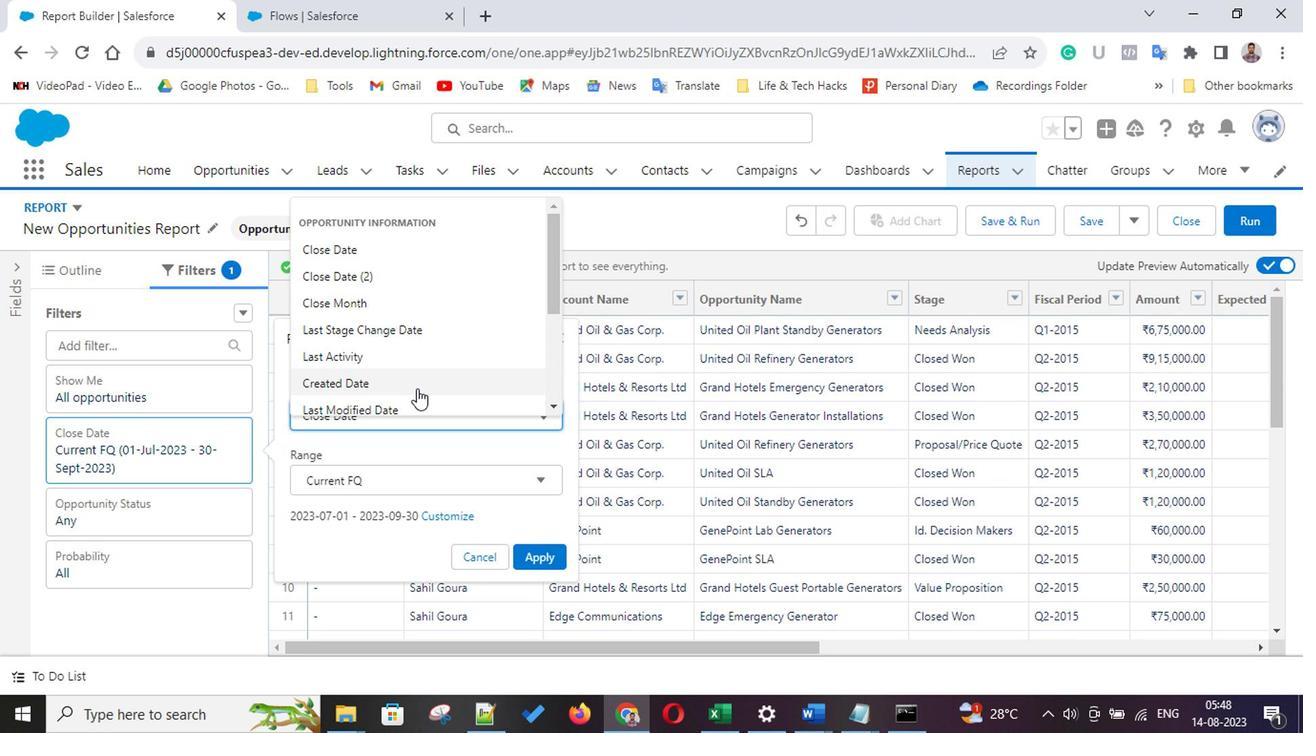 
Action: Mouse scrolled (412, 388) with delta (0, -1)
Screenshot: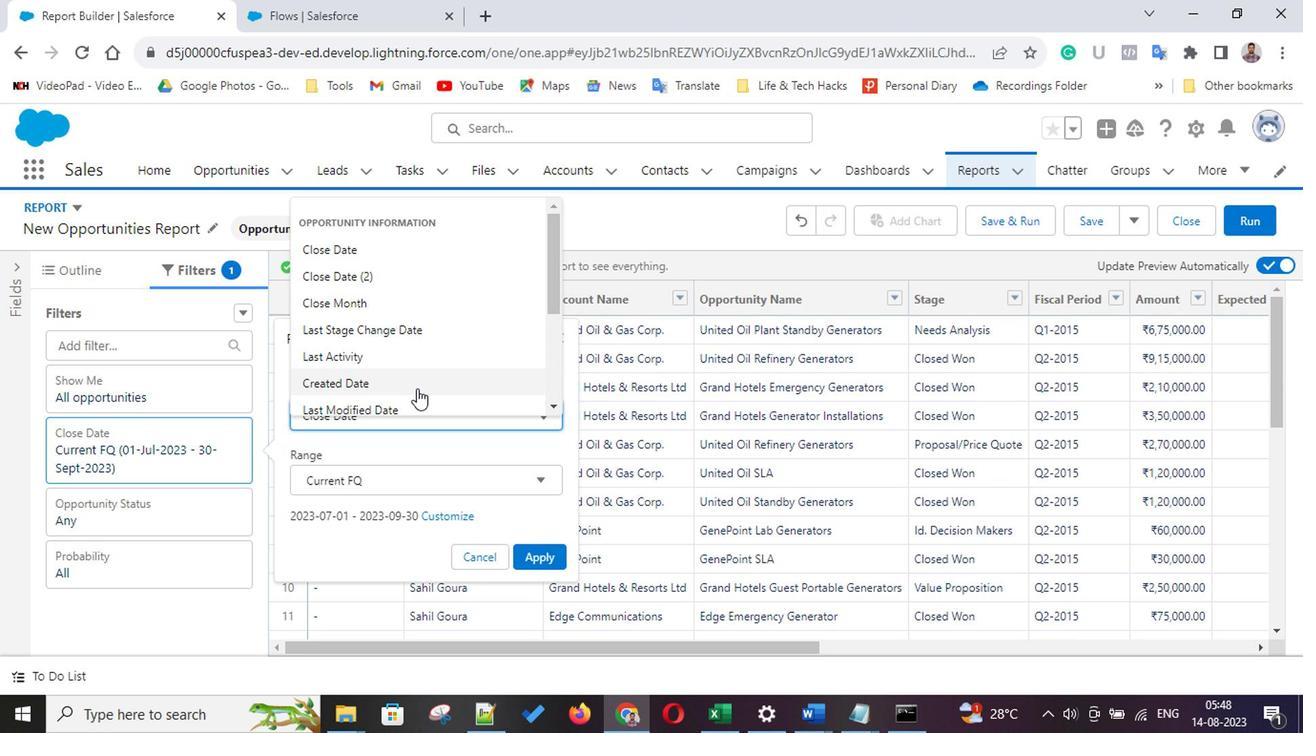 
Action: Mouse moved to (380, 484)
Screenshot: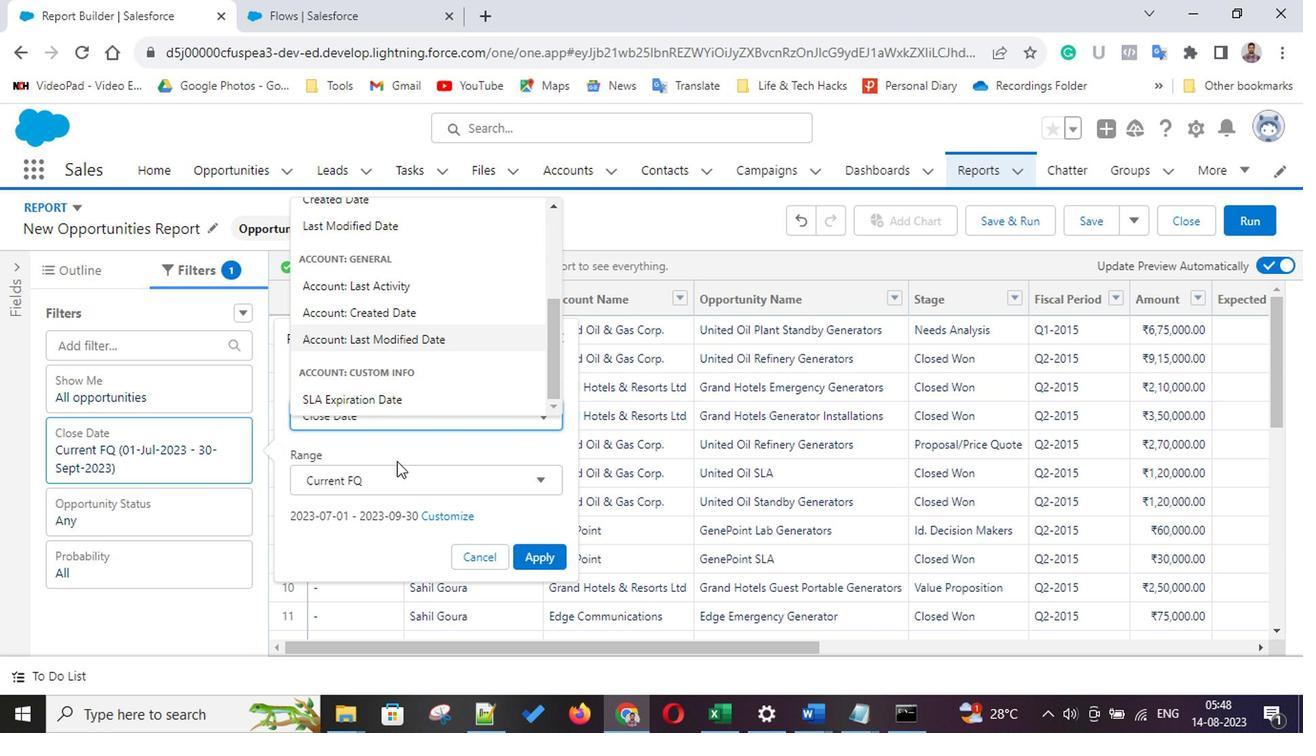 
Action: Mouse pressed left at (380, 484)
Screenshot: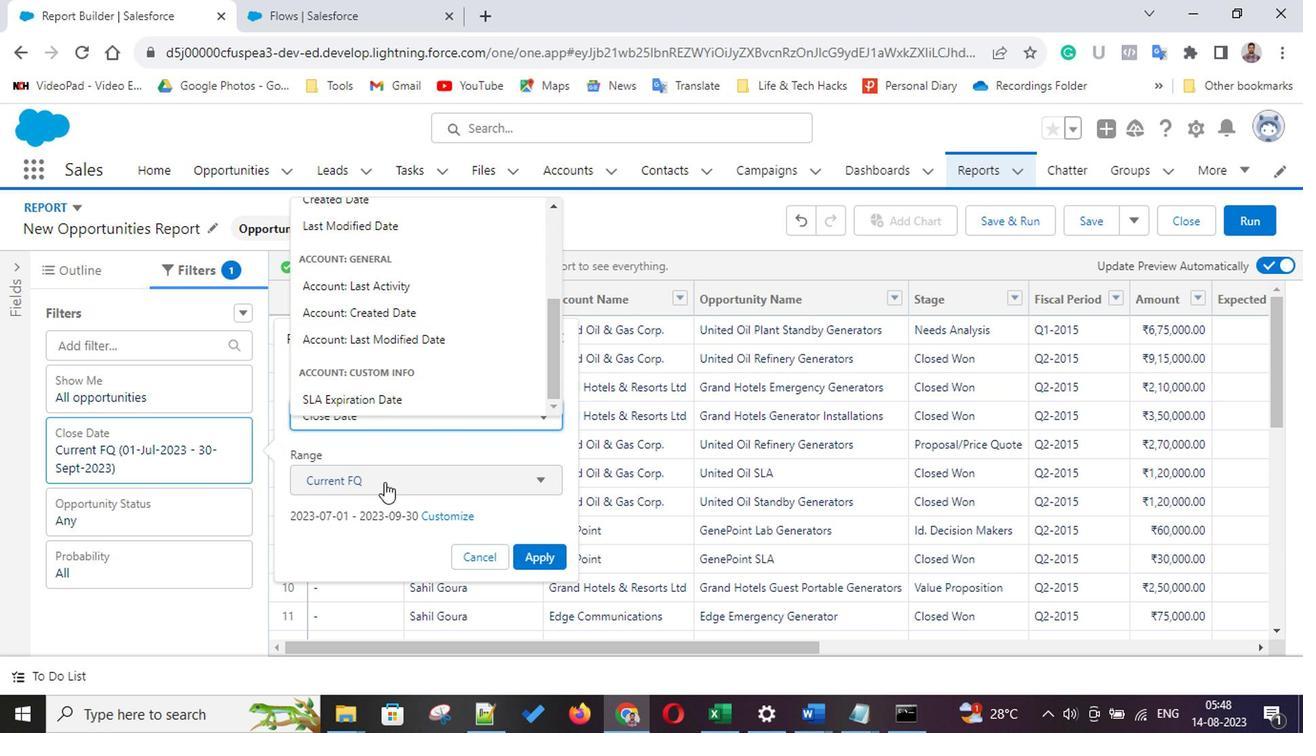 
Action: Mouse moved to (380, 484)
Screenshot: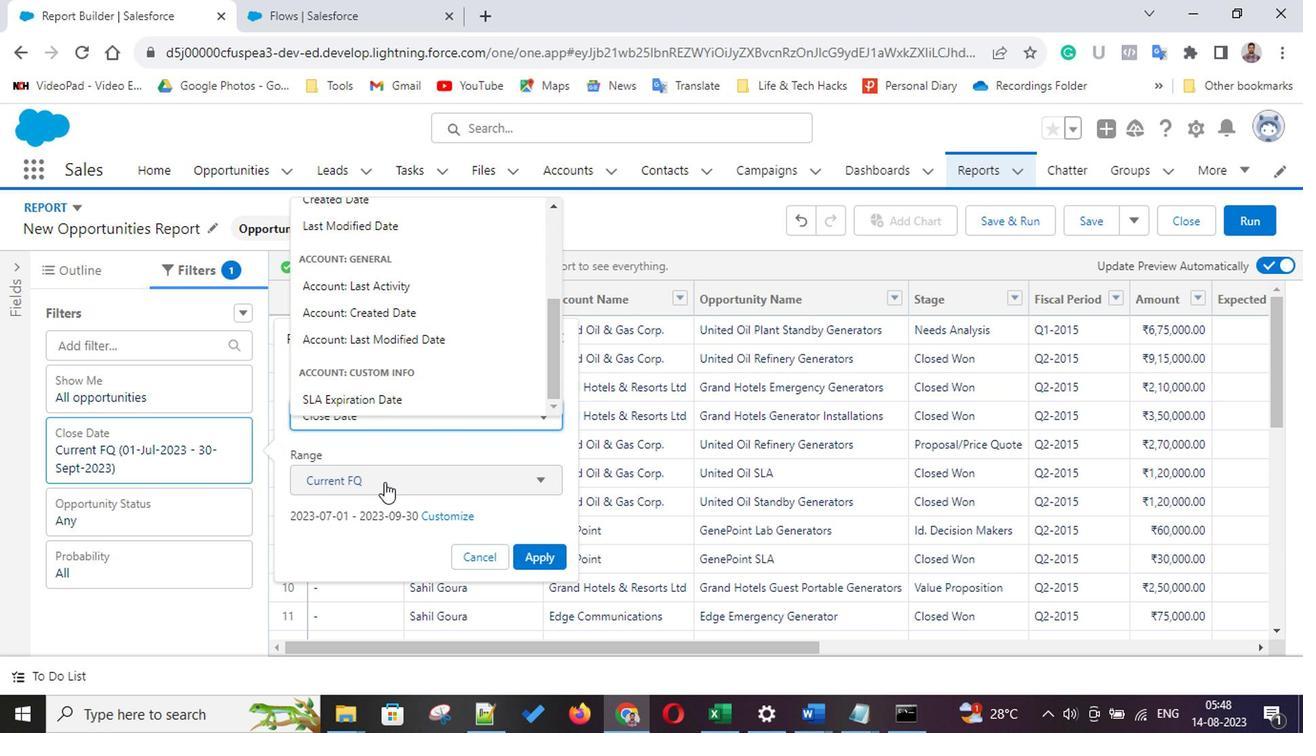 
Action: Mouse pressed left at (380, 484)
Screenshot: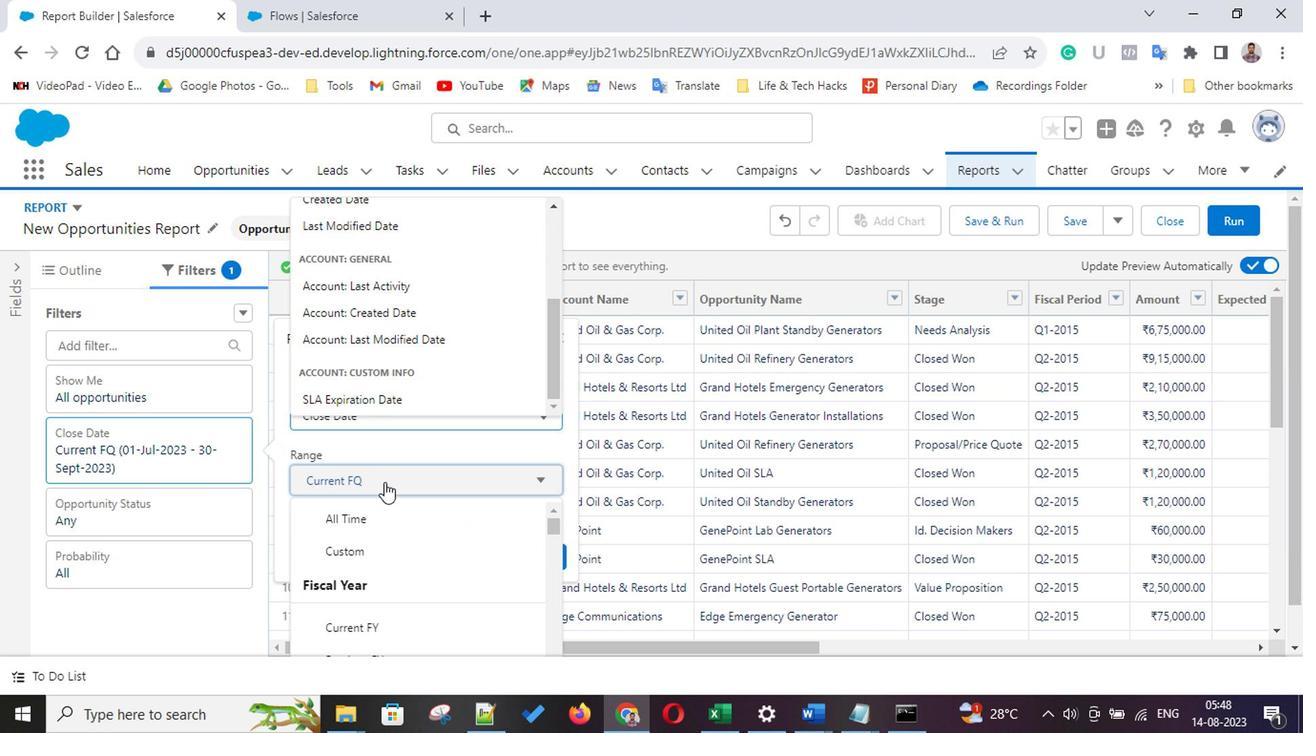 
Action: Mouse moved to (357, 520)
Screenshot: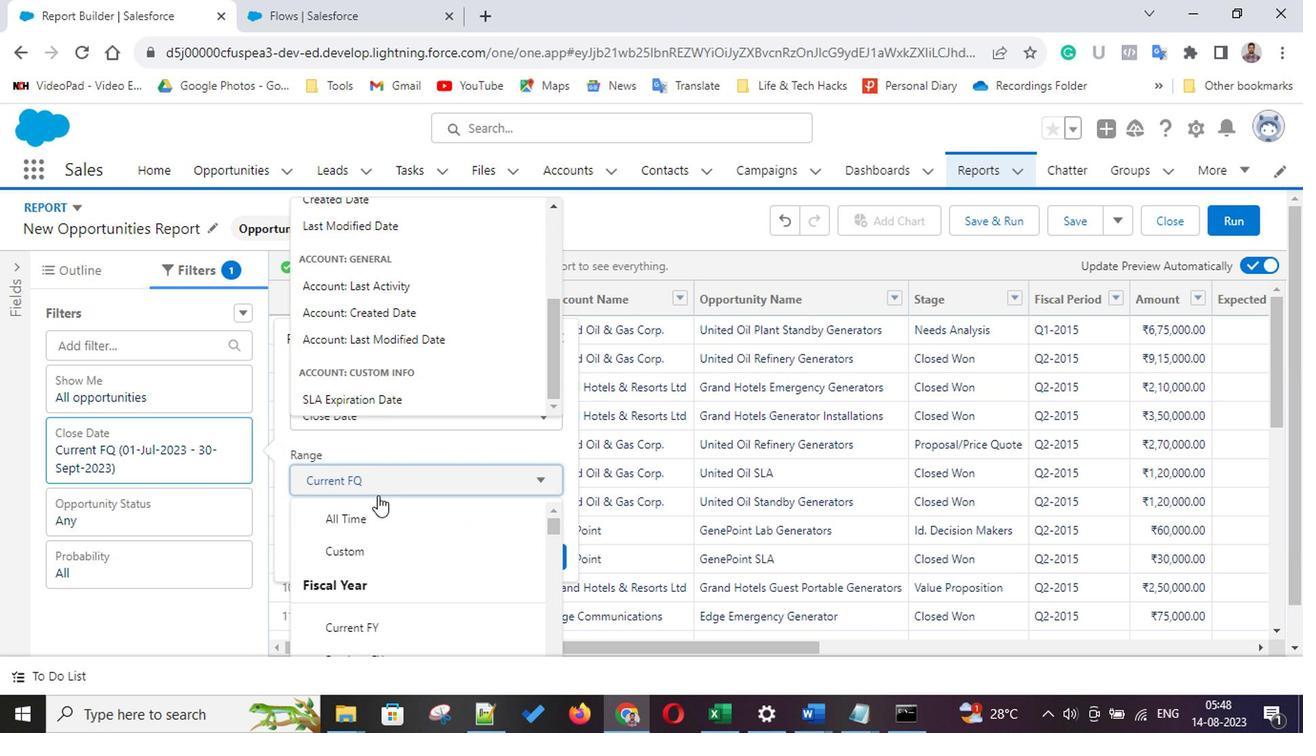
Action: Mouse pressed left at (357, 520)
Screenshot: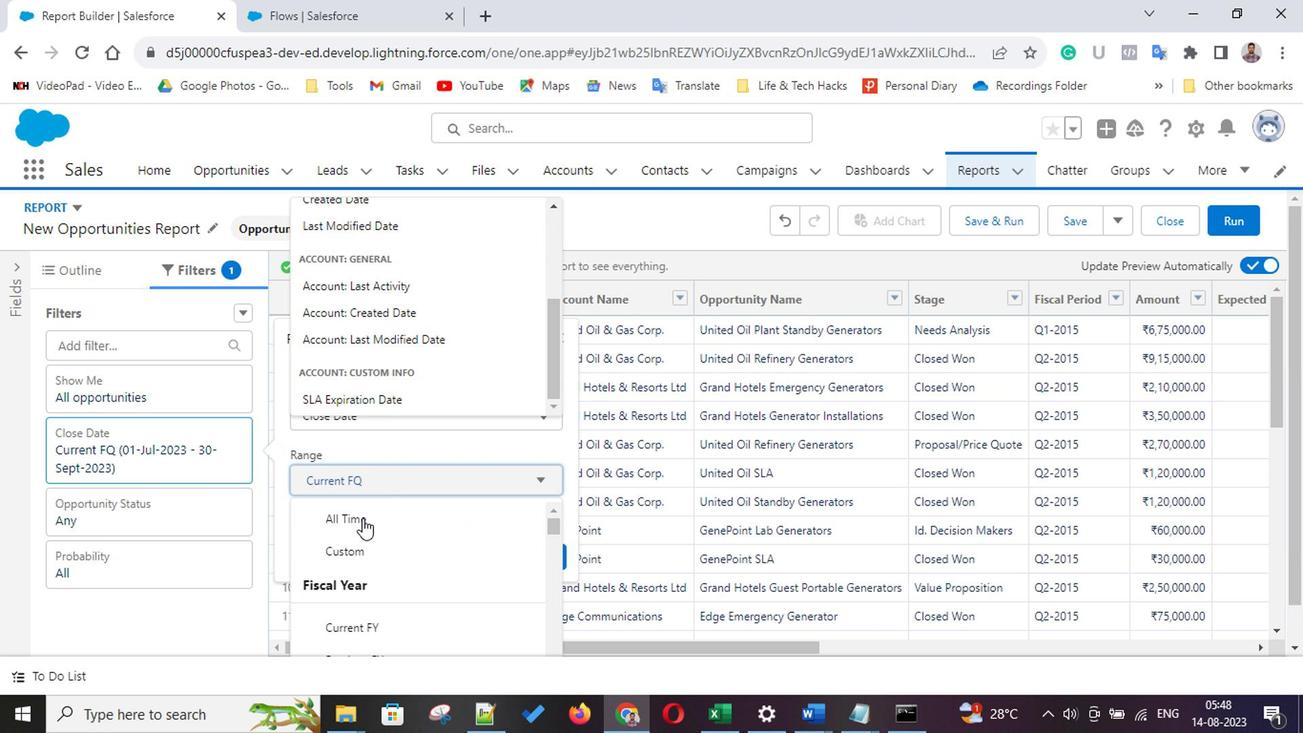 
Action: Mouse moved to (546, 559)
Screenshot: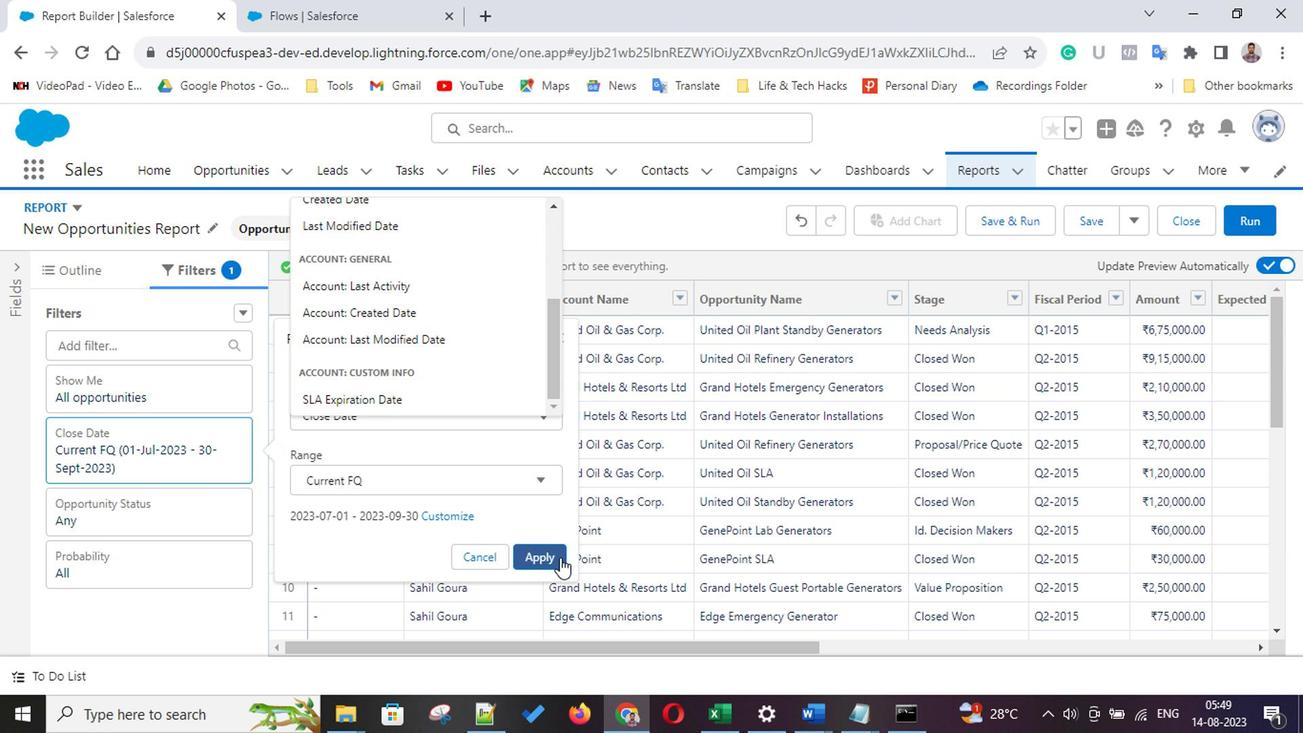 
Action: Mouse pressed left at (546, 559)
Screenshot: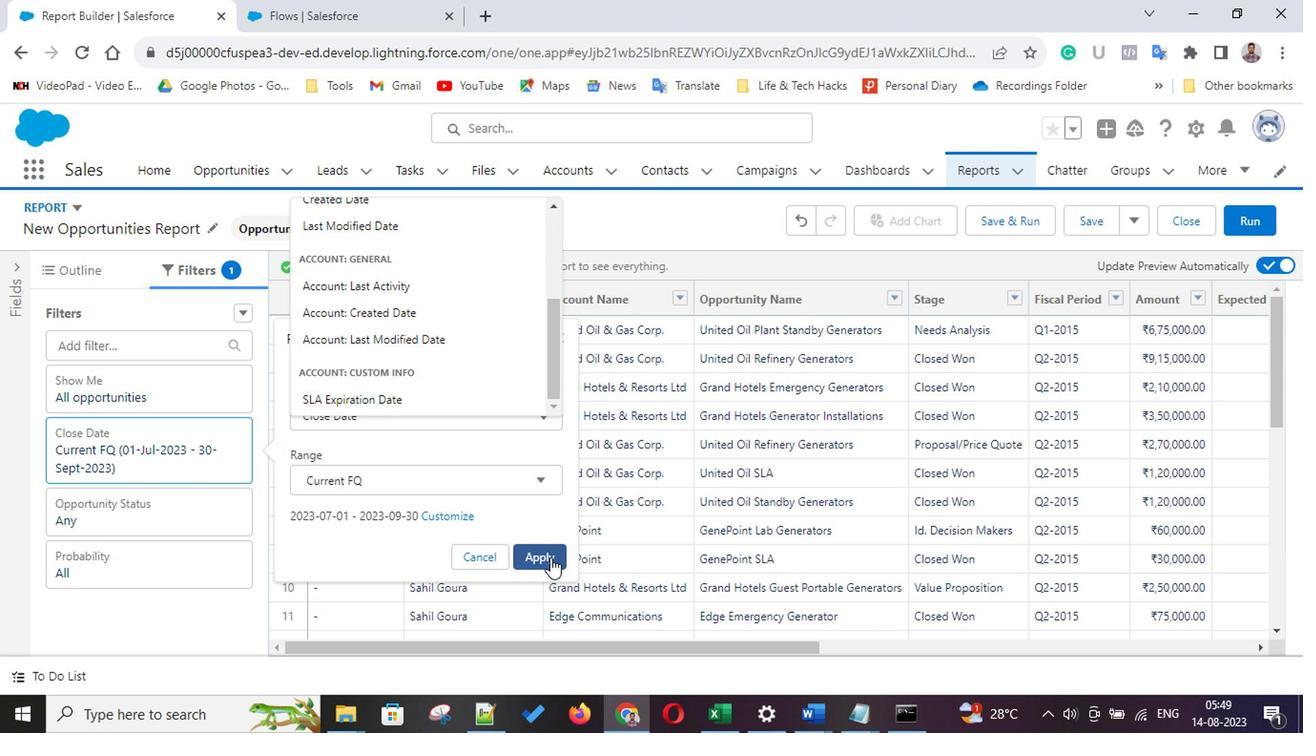 
Action: Mouse moved to (340, 481)
Screenshot: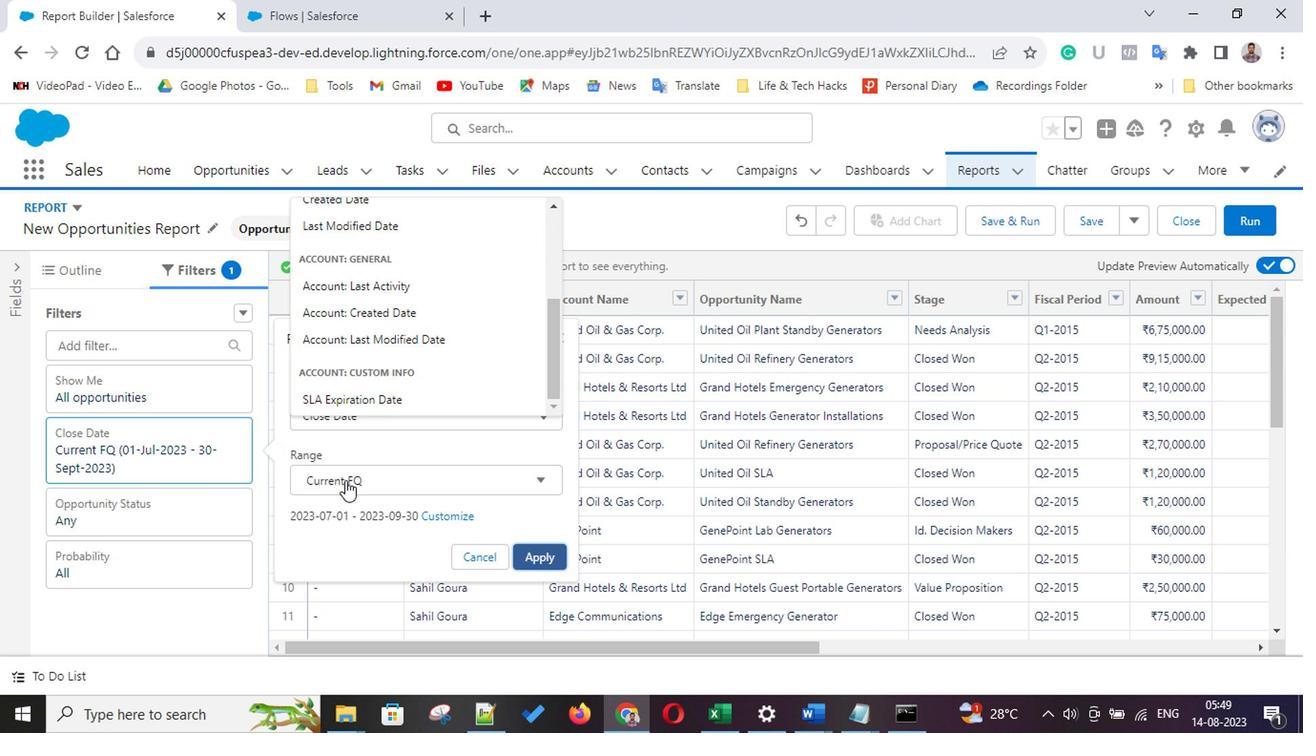 
Action: Mouse pressed left at (340, 481)
Screenshot: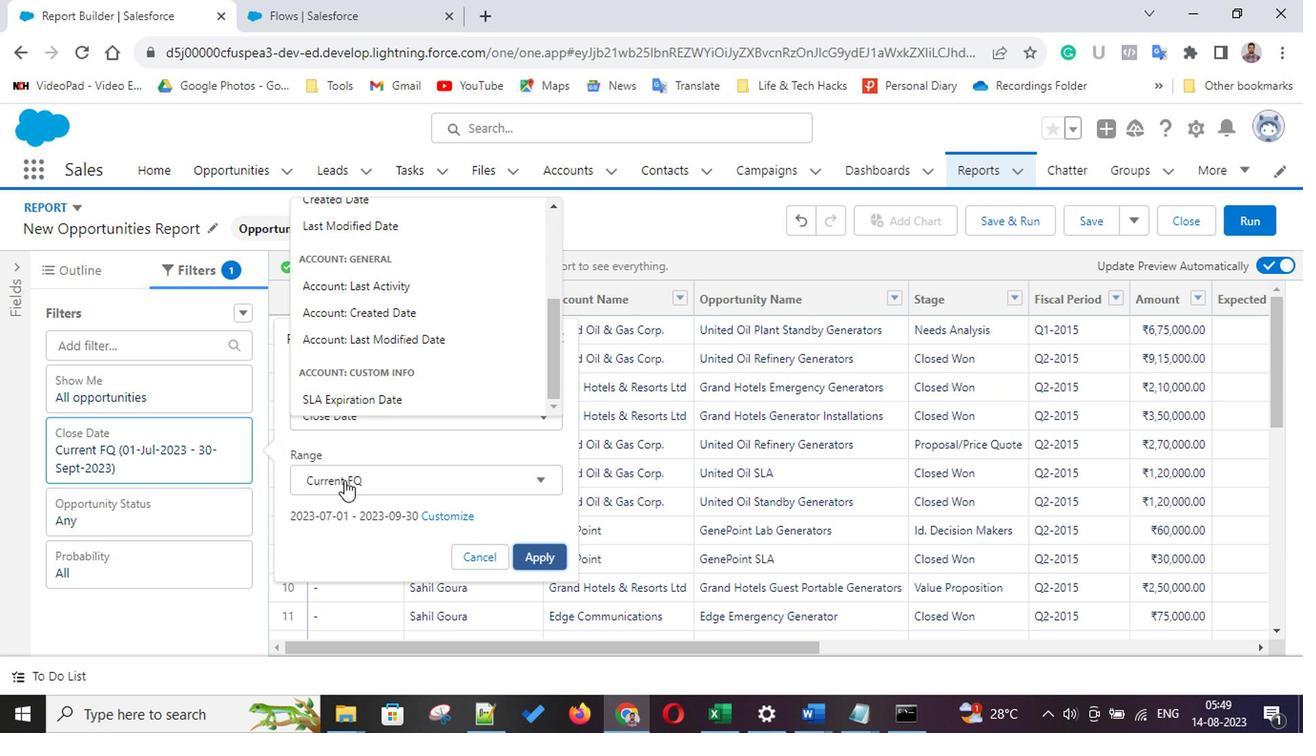 
Action: Mouse moved to (112, 468)
Screenshot: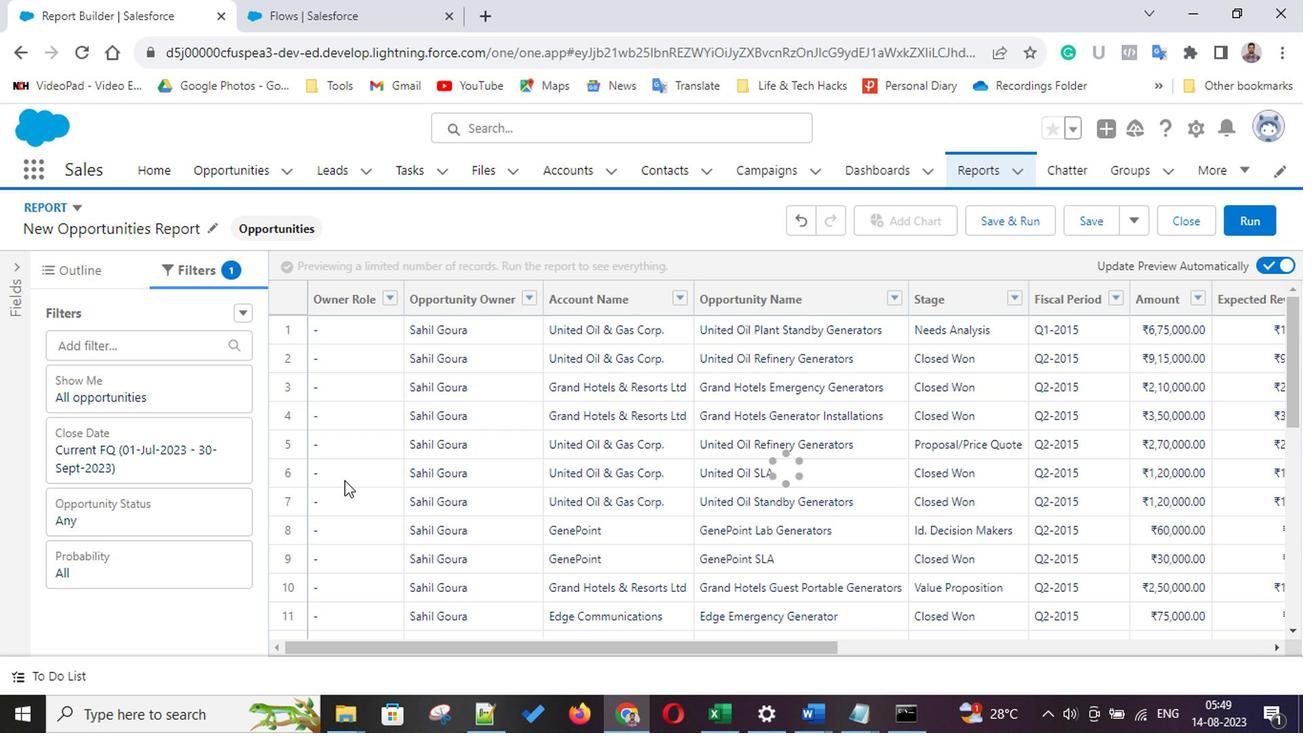 
Action: Mouse pressed left at (112, 468)
Screenshot: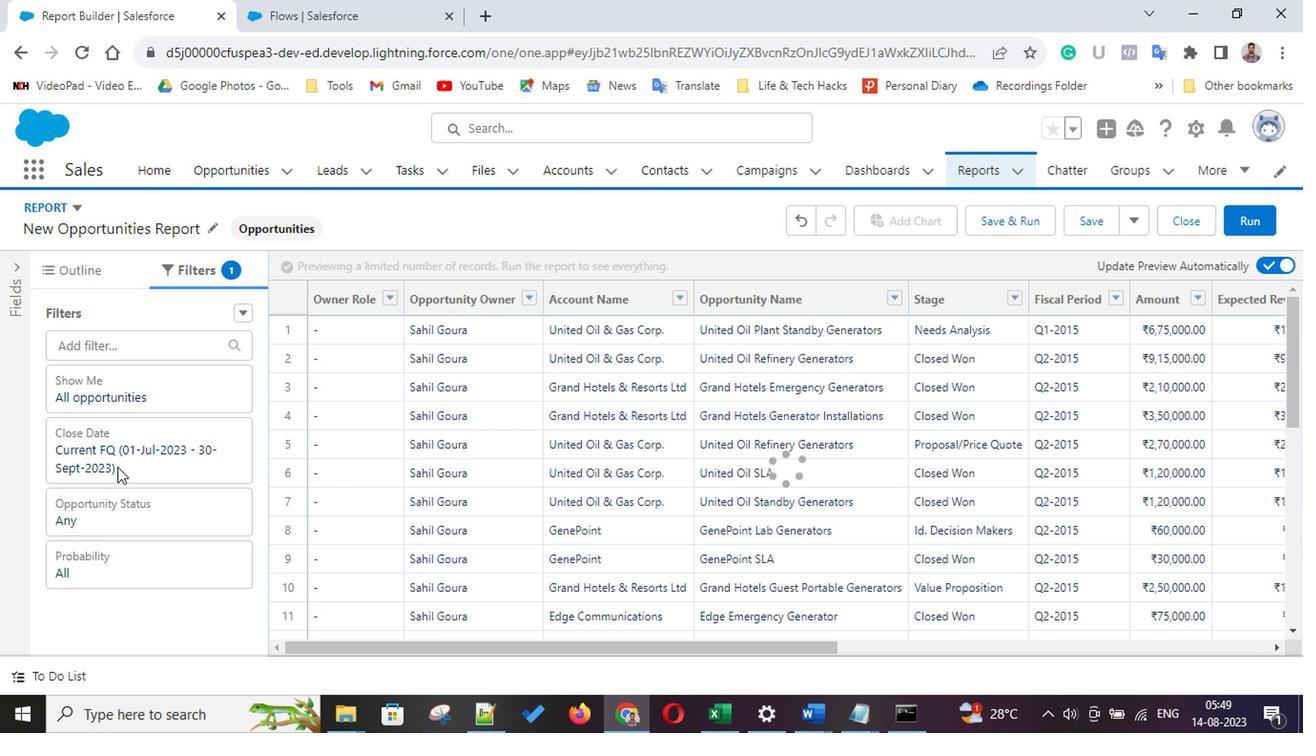 
Action: Mouse moved to (345, 554)
Screenshot: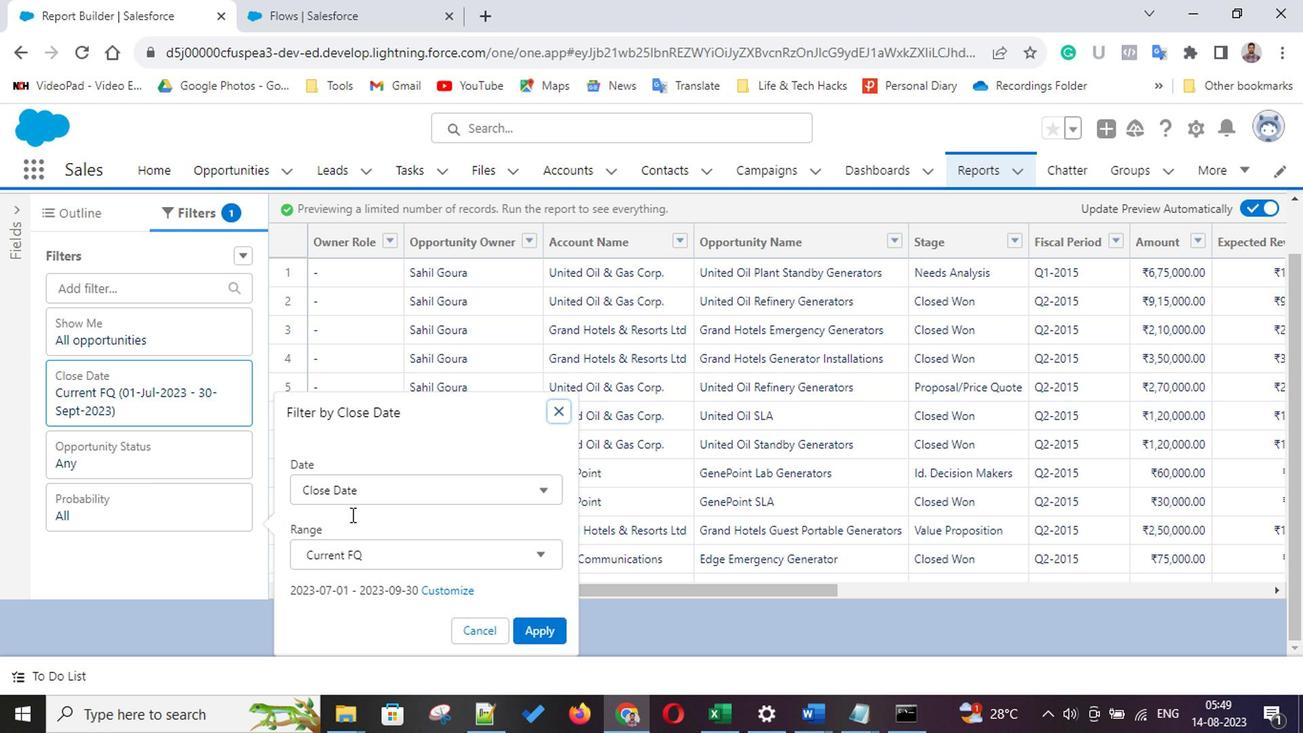 
Action: Mouse pressed left at (345, 554)
Screenshot: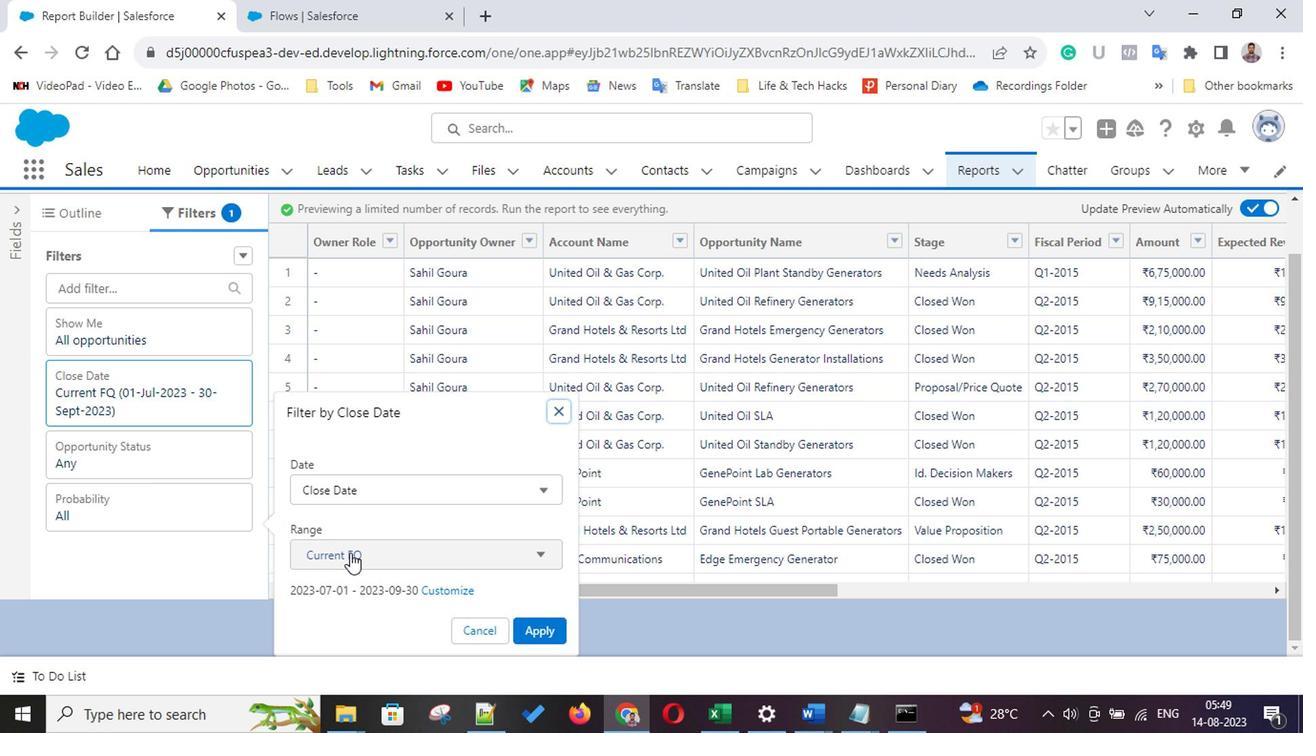 
Action: Mouse moved to (340, 478)
Screenshot: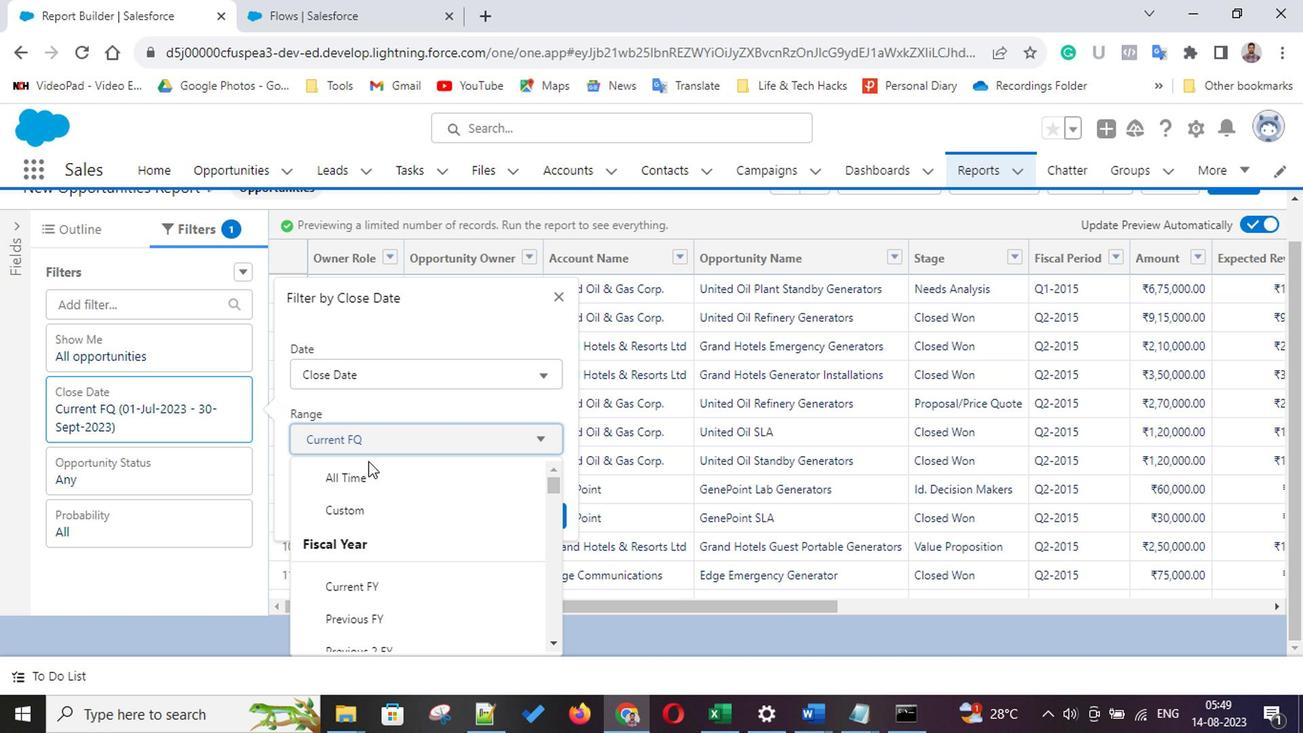 
Action: Mouse pressed left at (340, 478)
Screenshot: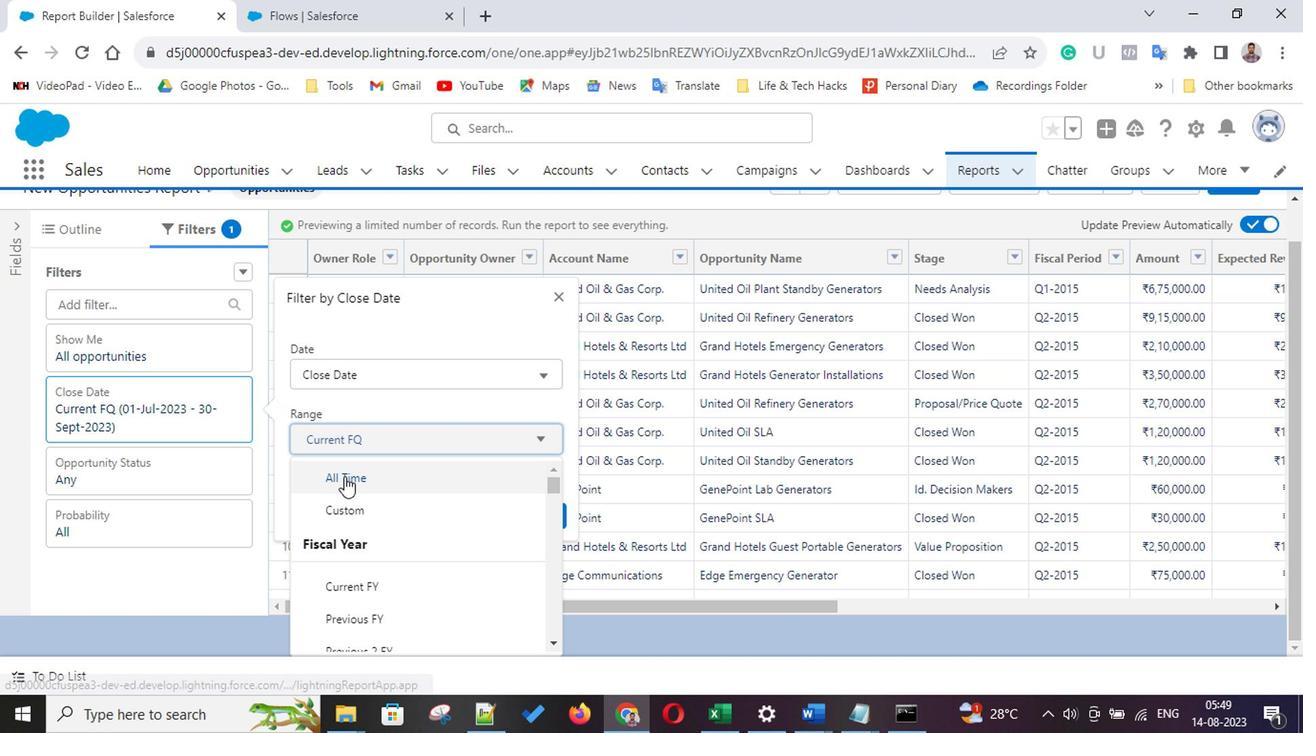 
Action: Mouse moved to (530, 557)
Screenshot: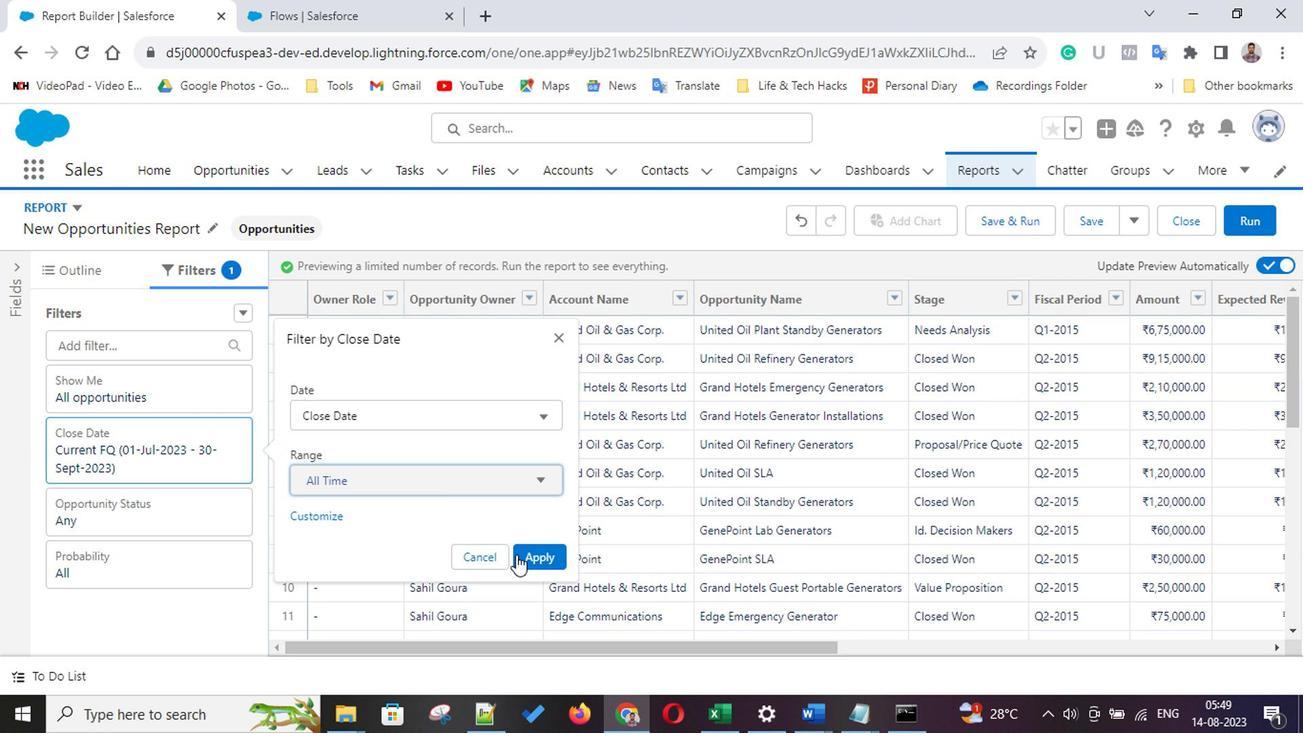 
Action: Mouse pressed left at (530, 557)
Screenshot: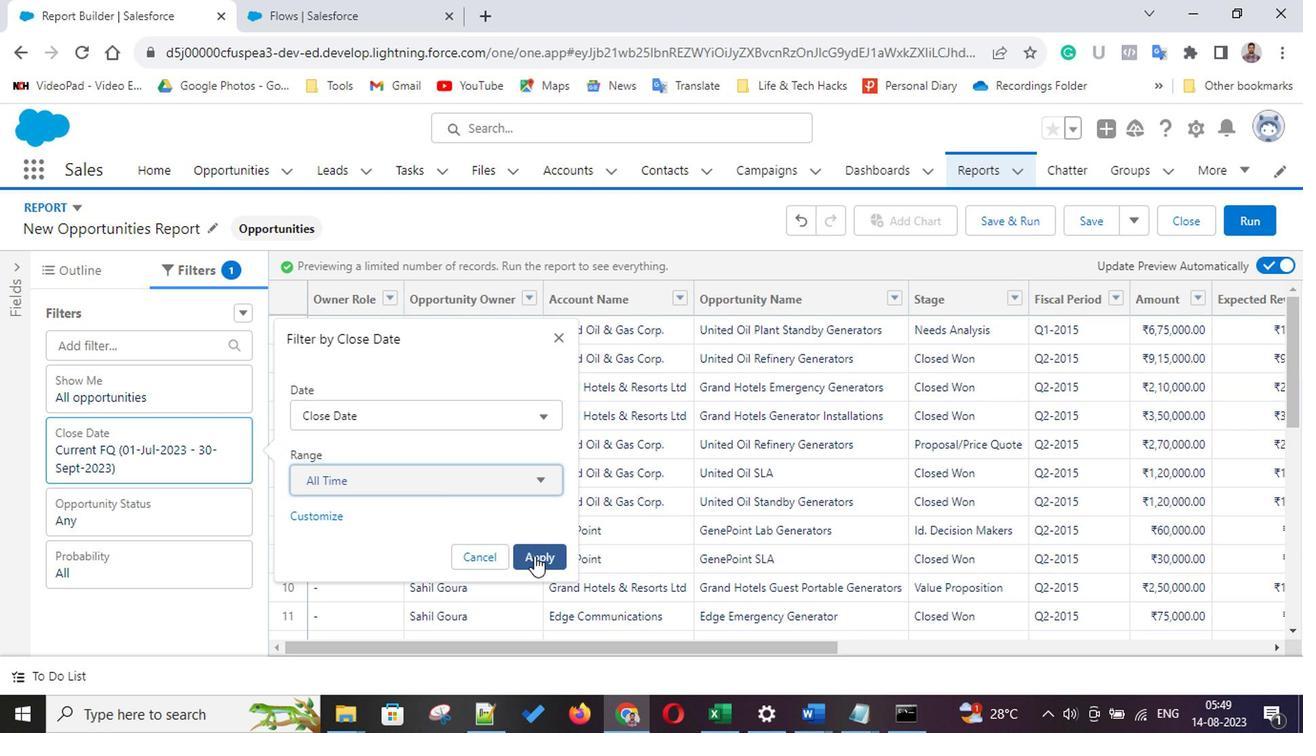 
Action: Mouse moved to (648, 530)
Screenshot: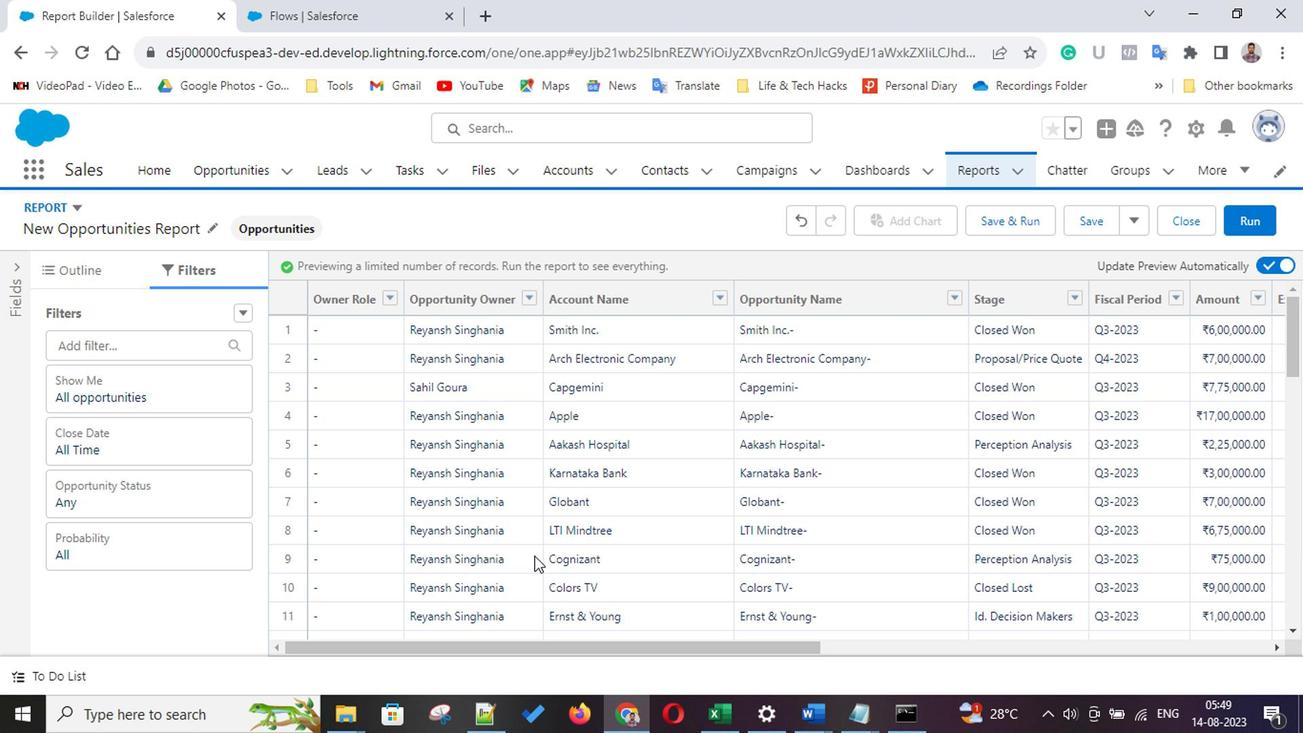 
Action: Mouse scrolled (648, 530) with delta (0, 0)
Screenshot: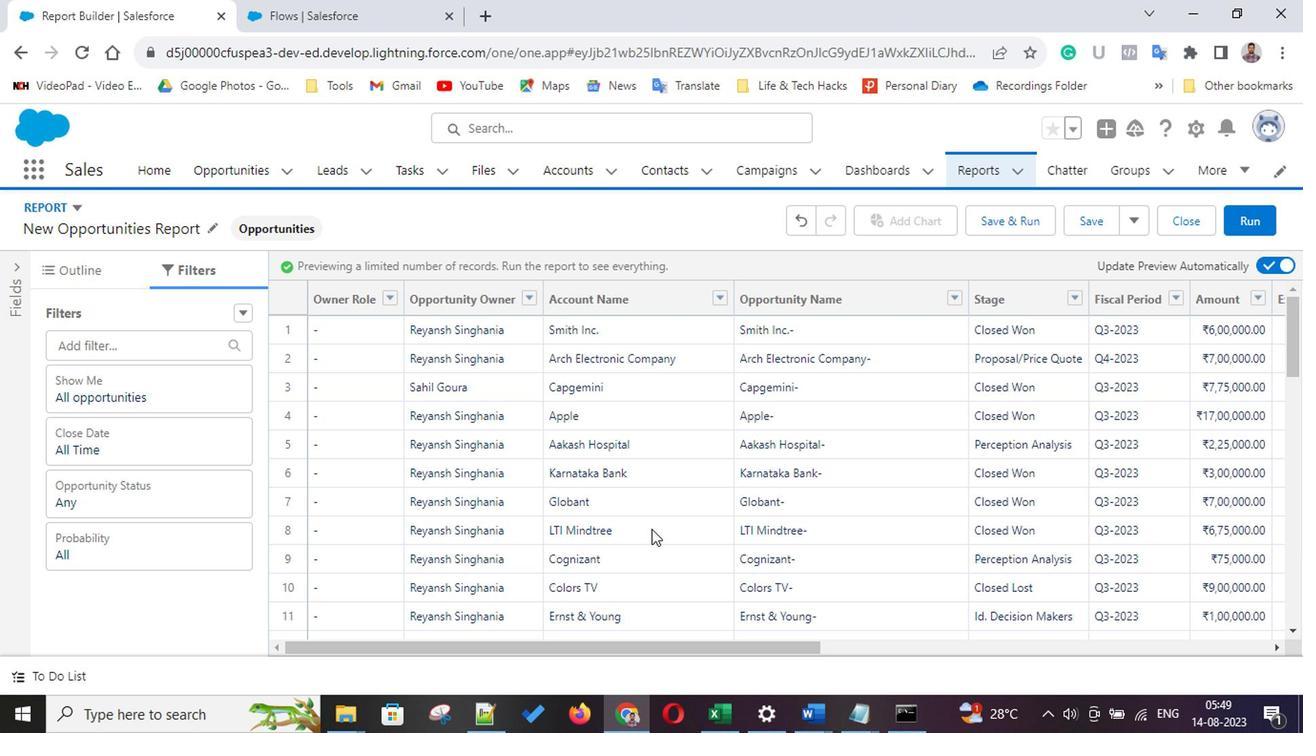 
Action: Mouse scrolled (648, 530) with delta (0, 0)
Screenshot: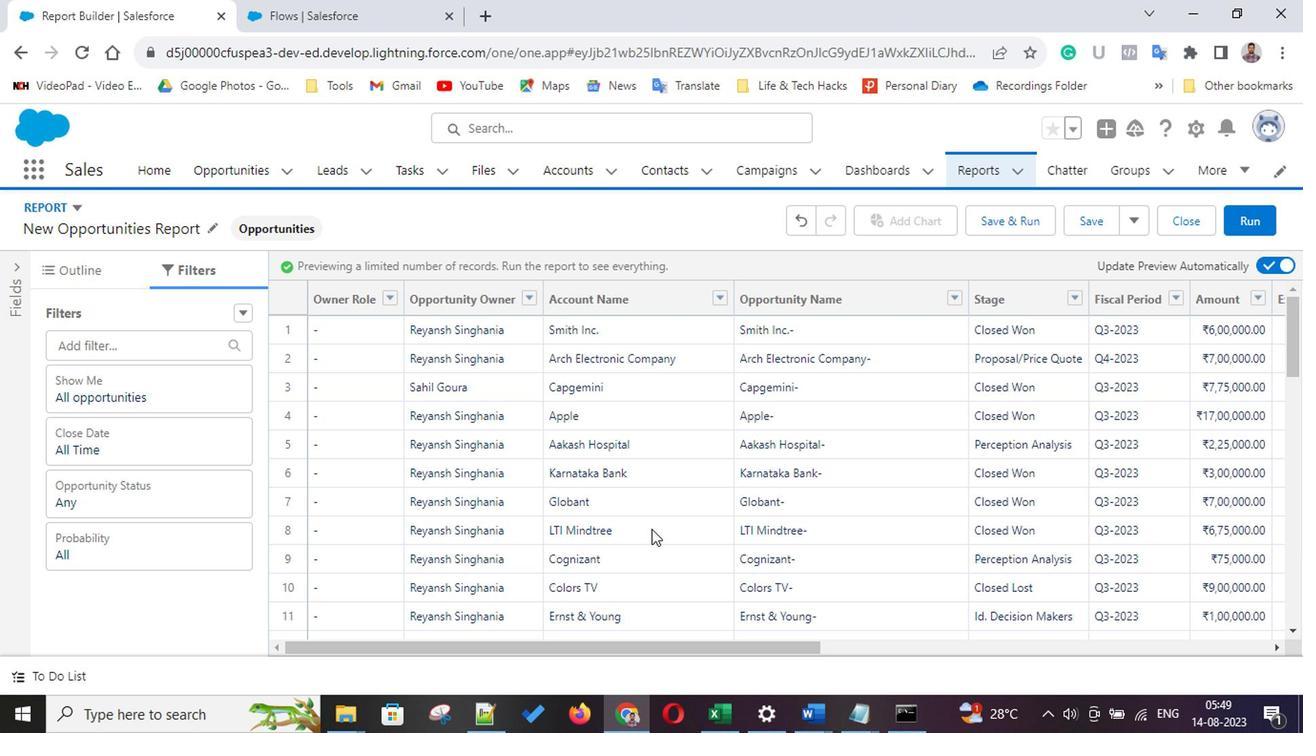 
Action: Mouse scrolled (648, 530) with delta (0, 0)
Screenshot: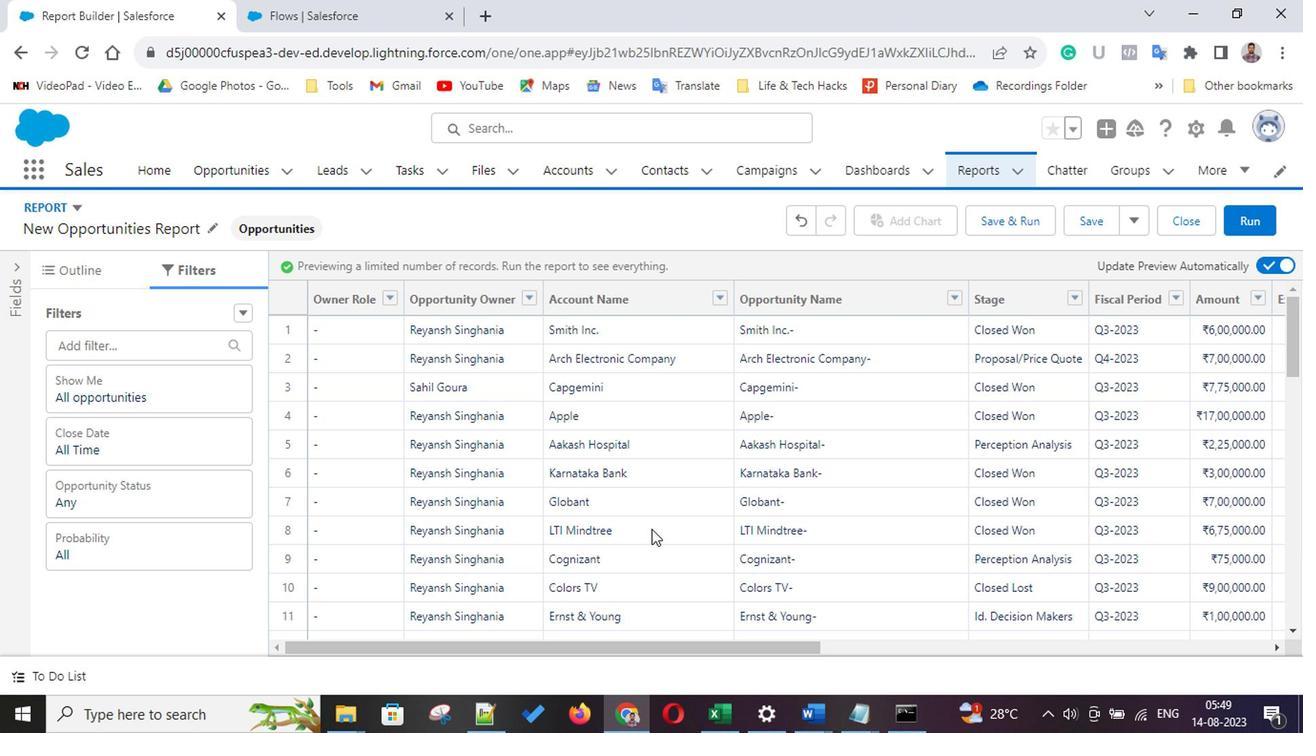 
Action: Mouse scrolled (648, 530) with delta (0, 0)
Screenshot: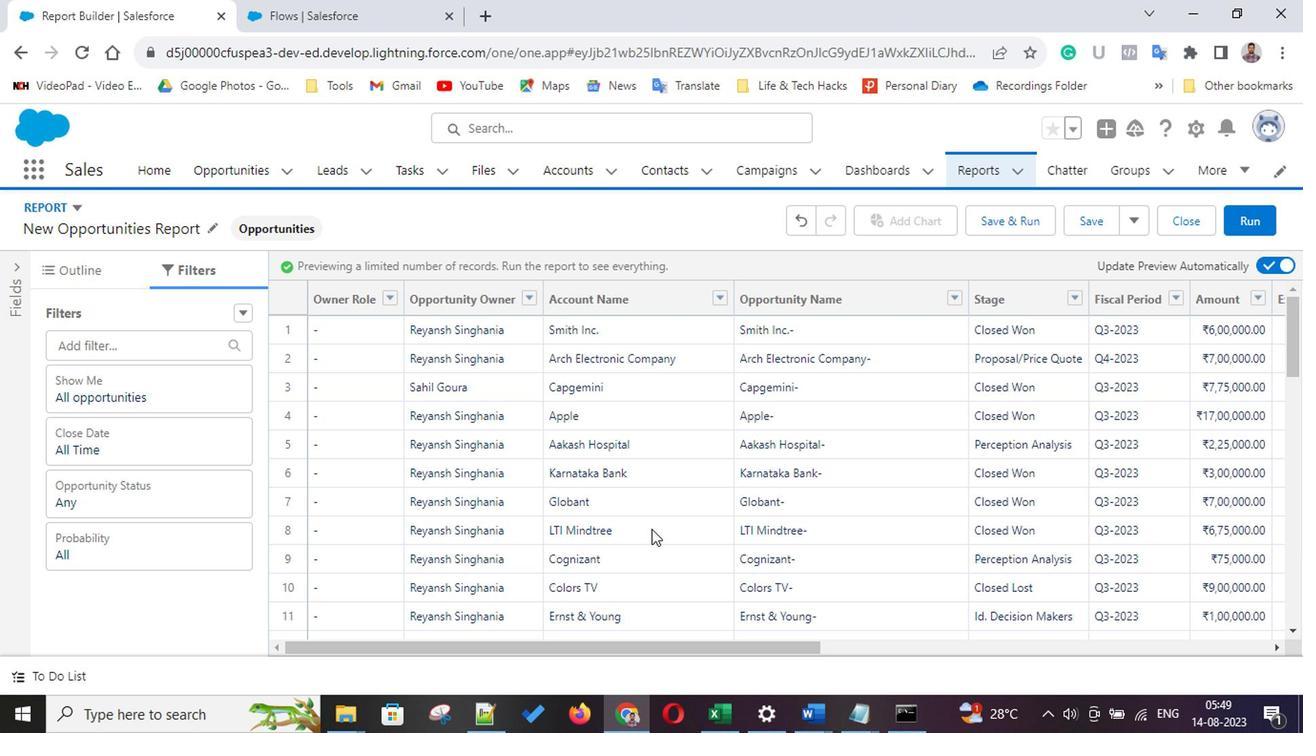 
Action: Mouse scrolled (648, 530) with delta (0, 0)
Screenshot: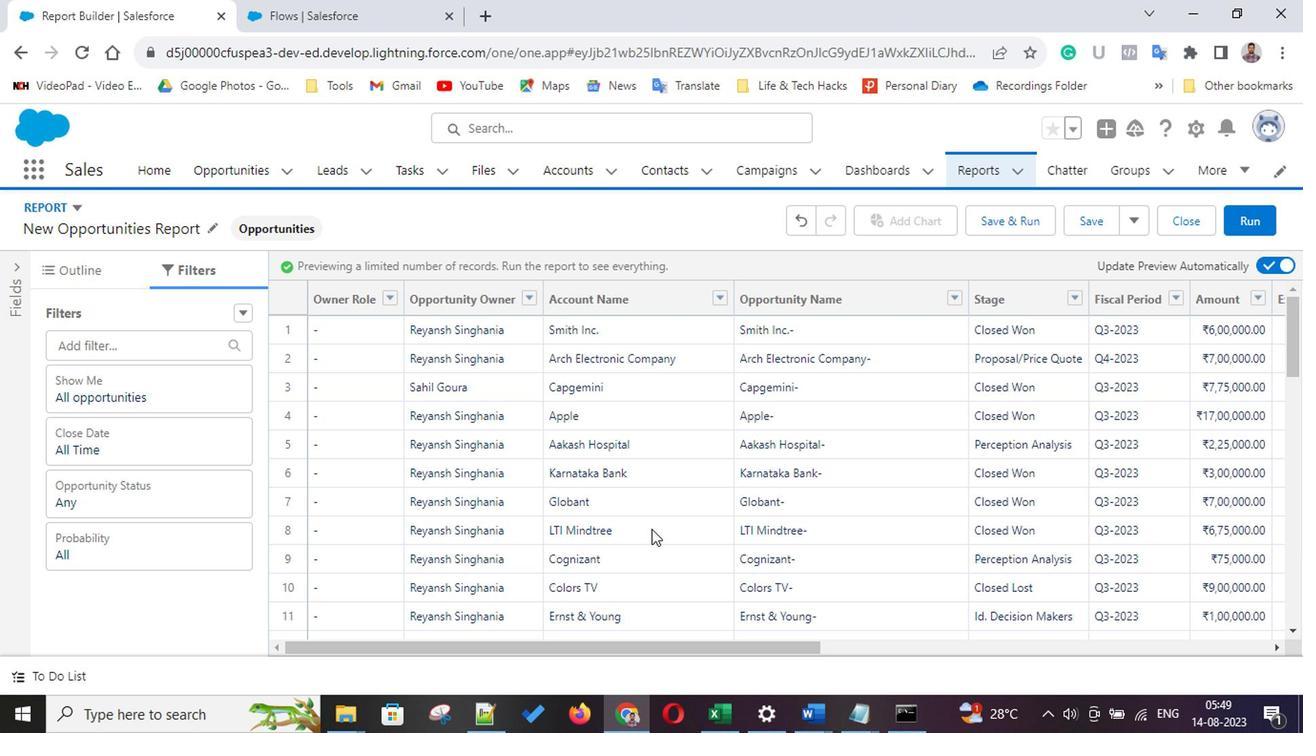 
Action: Mouse scrolled (648, 530) with delta (0, 0)
Screenshot: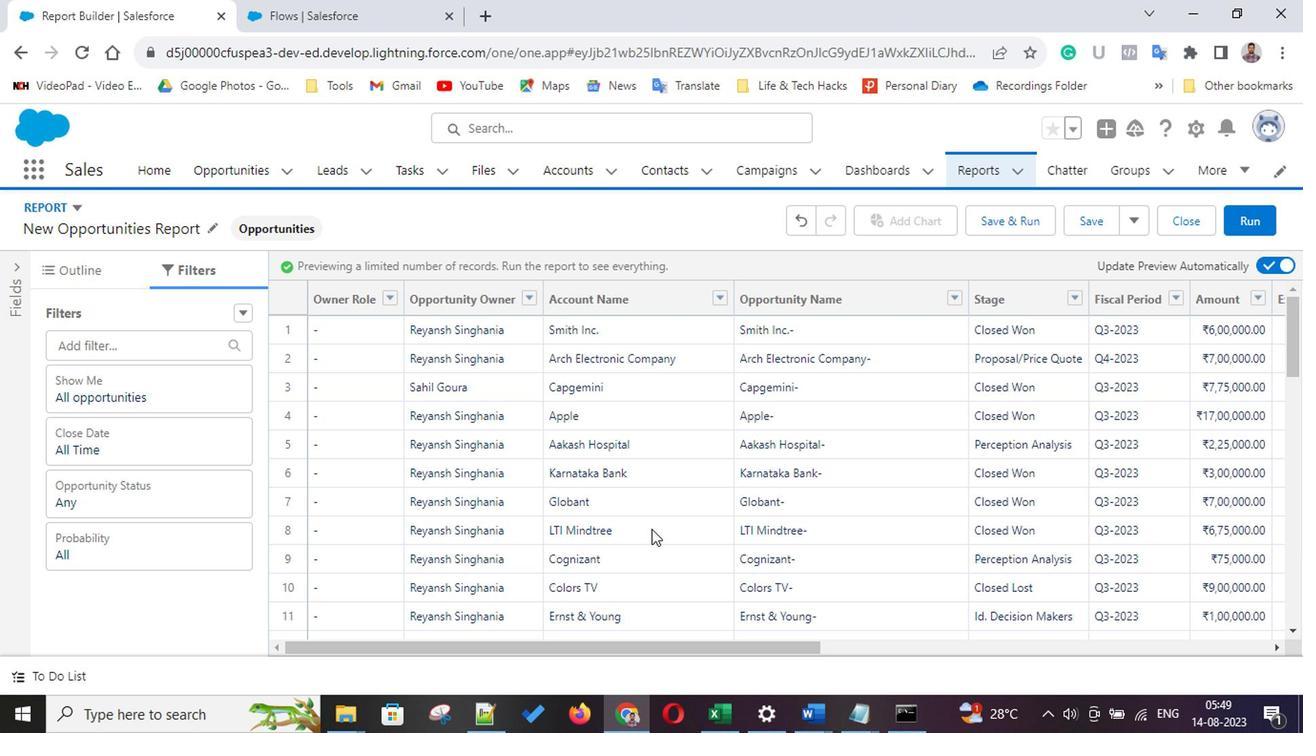 
Action: Mouse scrolled (648, 530) with delta (0, 0)
Screenshot: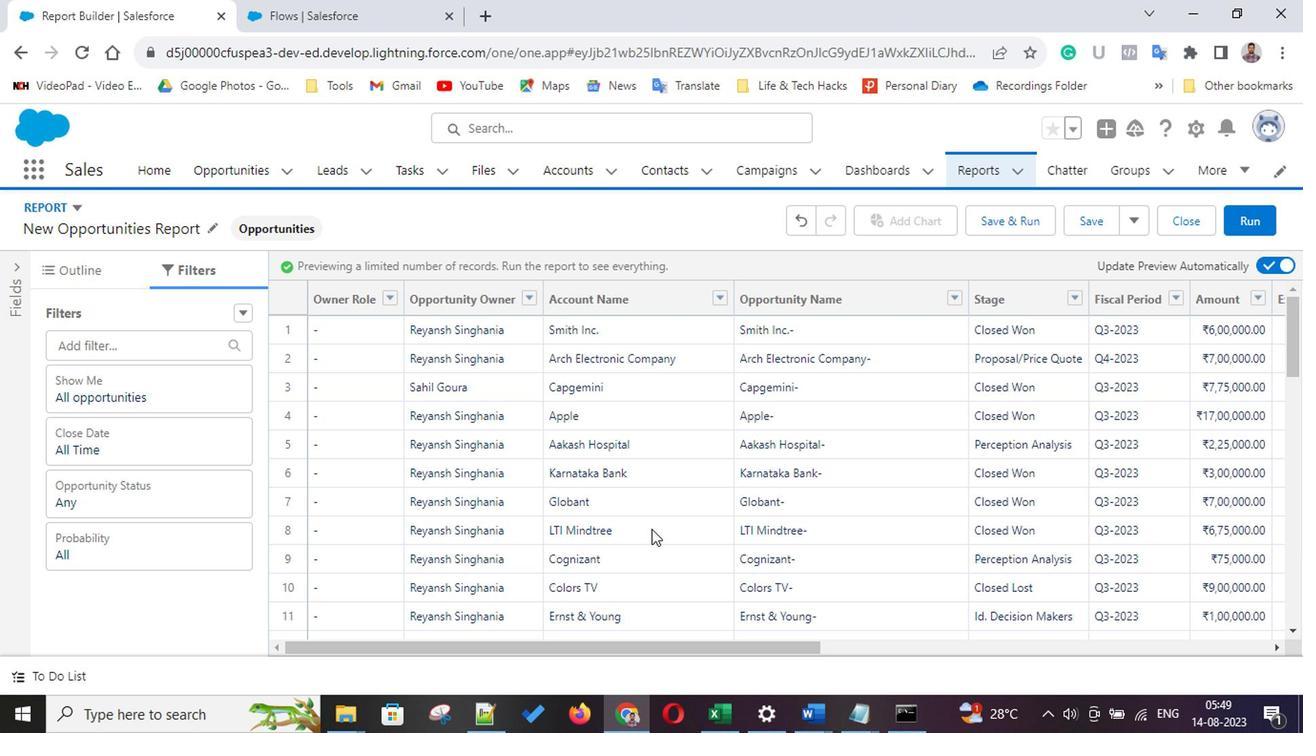 
Action: Mouse scrolled (648, 530) with delta (0, 0)
Screenshot: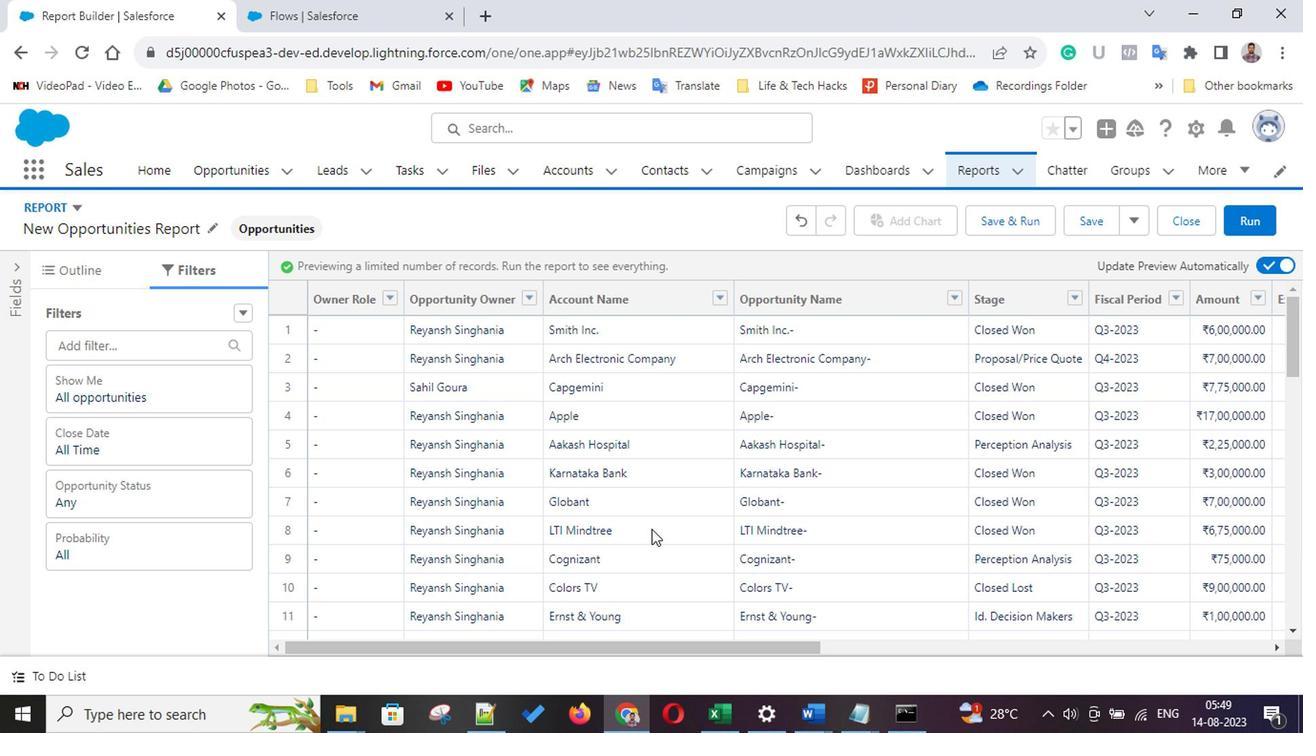 
Action: Mouse scrolled (648, 530) with delta (0, 0)
Screenshot: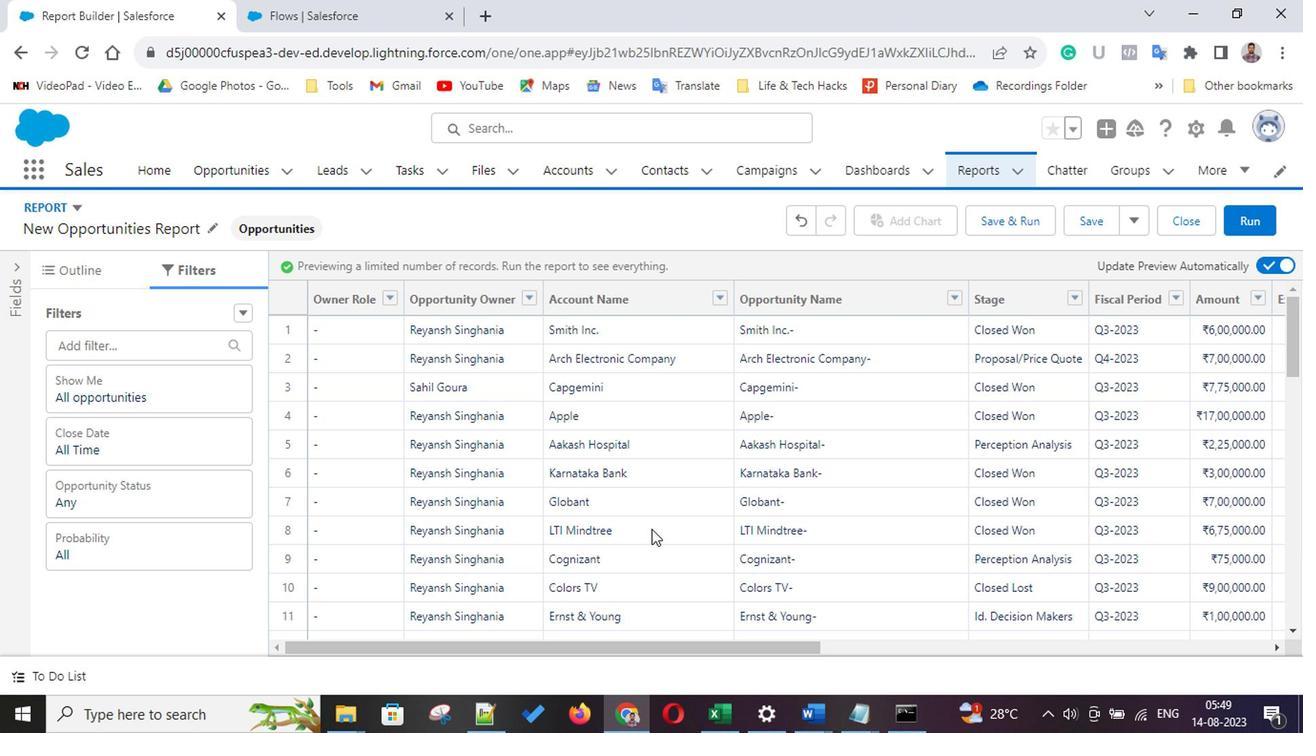 
Action: Mouse scrolled (648, 530) with delta (0, 0)
Screenshot: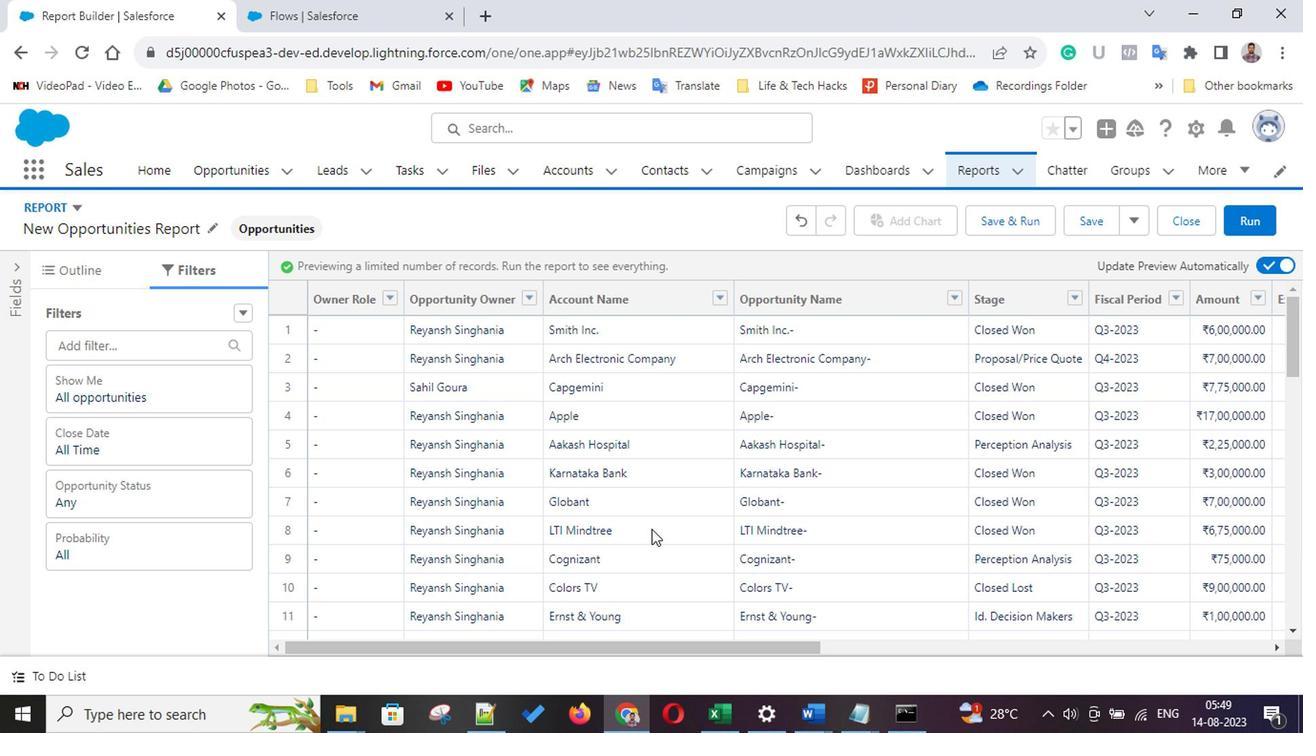 
Action: Mouse moved to (688, 530)
Screenshot: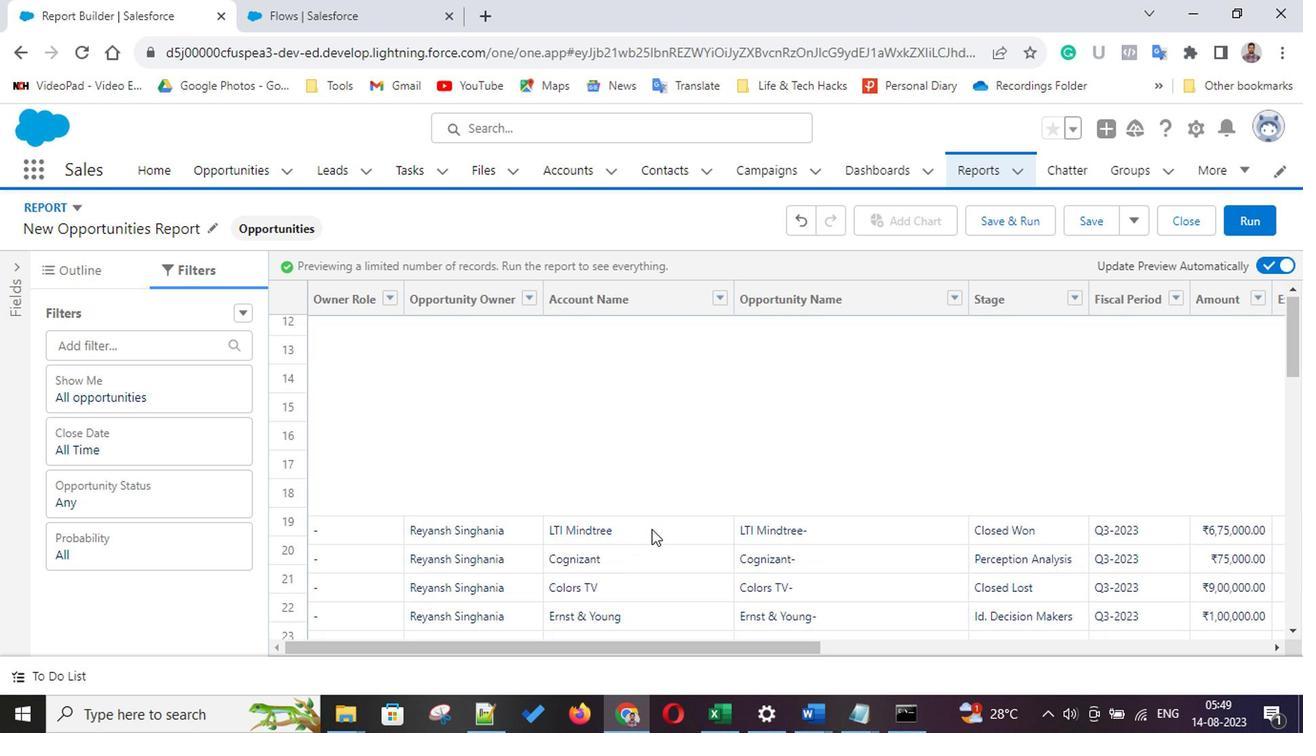 
Action: Mouse scrolled (688, 530) with delta (0, 0)
Screenshot: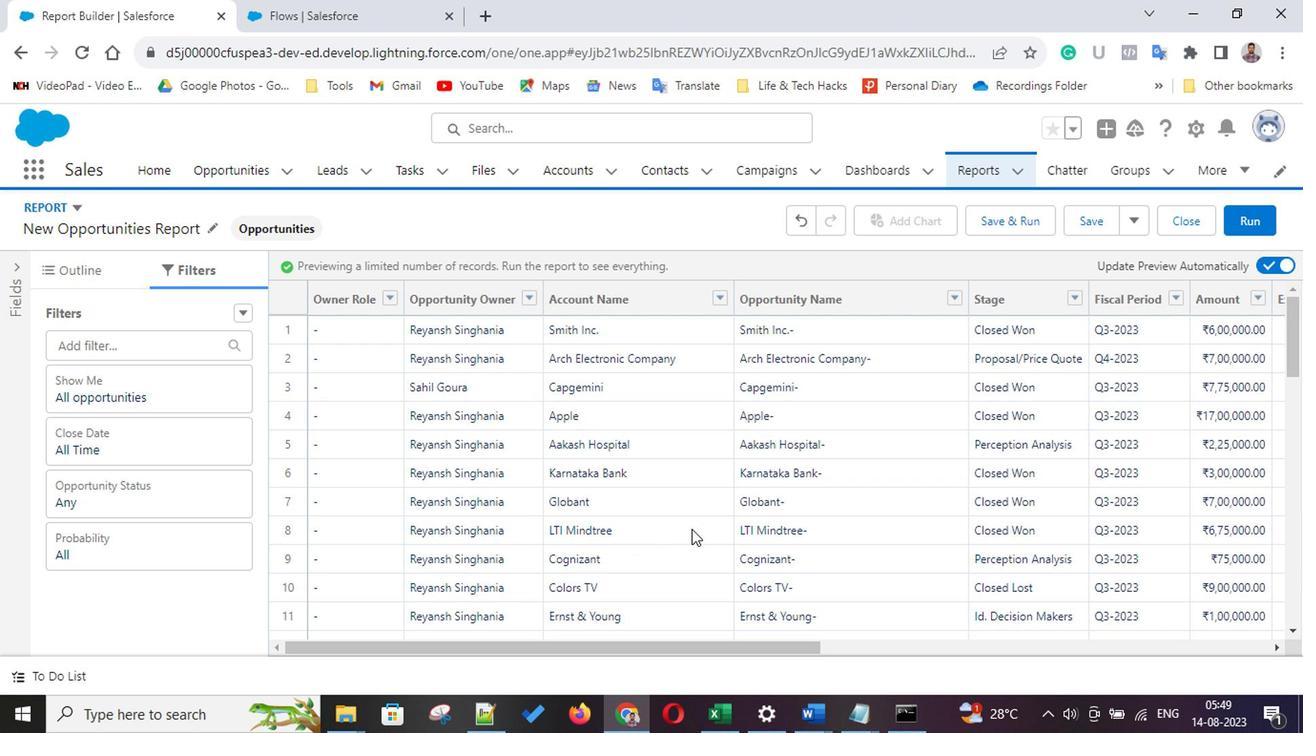 
Action: Mouse scrolled (688, 530) with delta (0, 0)
Screenshot: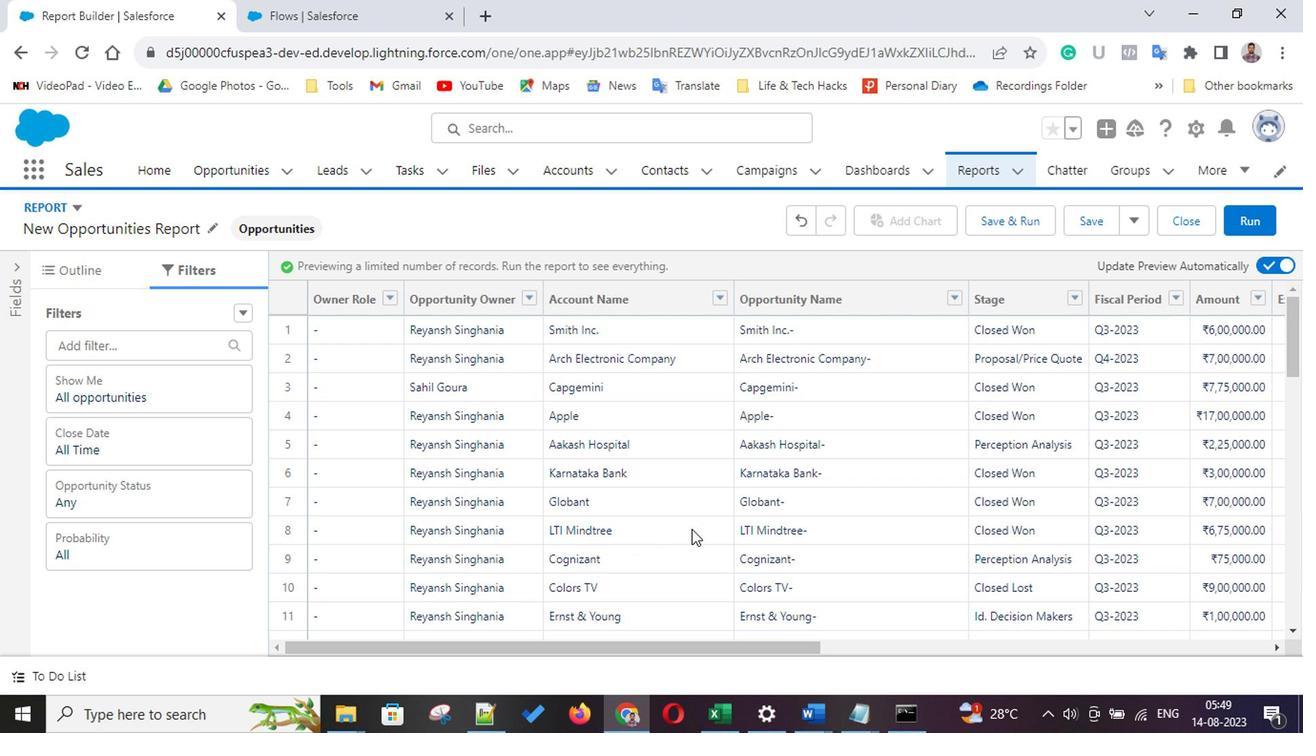 
Action: Mouse scrolled (688, 530) with delta (0, 0)
Screenshot: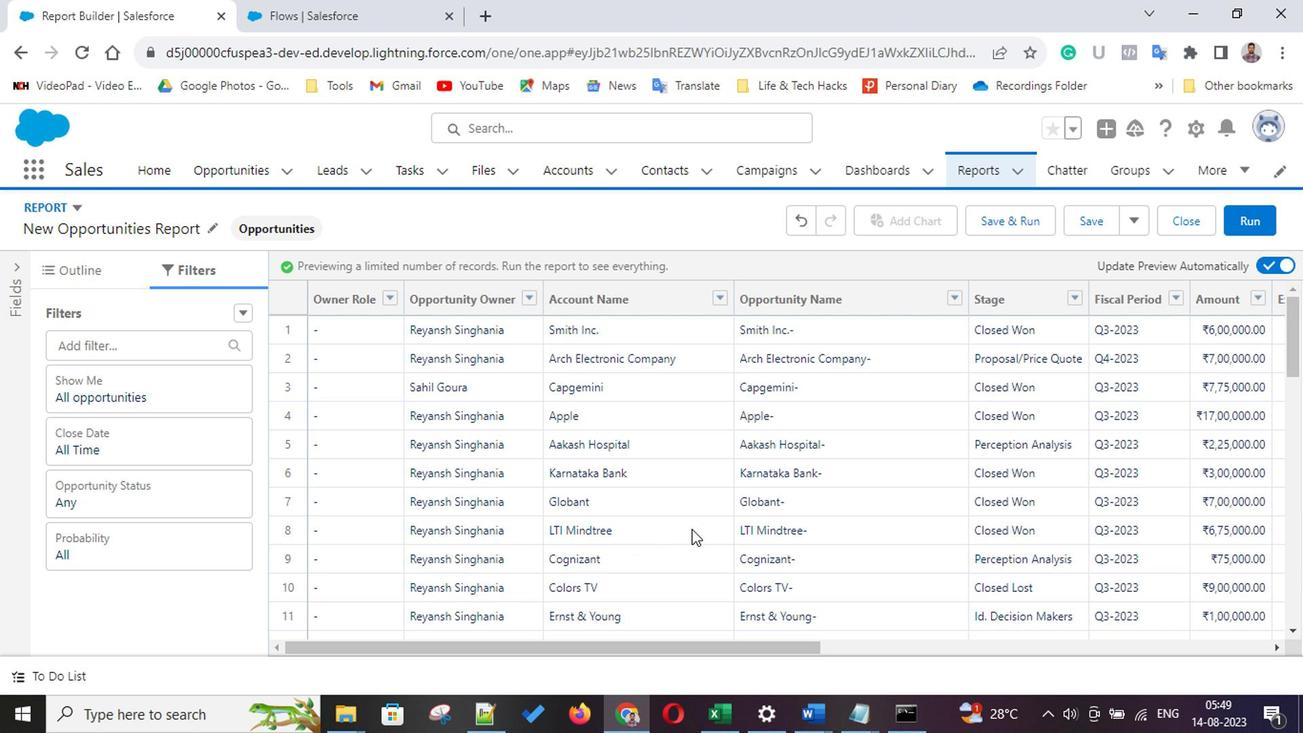 
Action: Mouse scrolled (688, 530) with delta (0, 0)
Screenshot: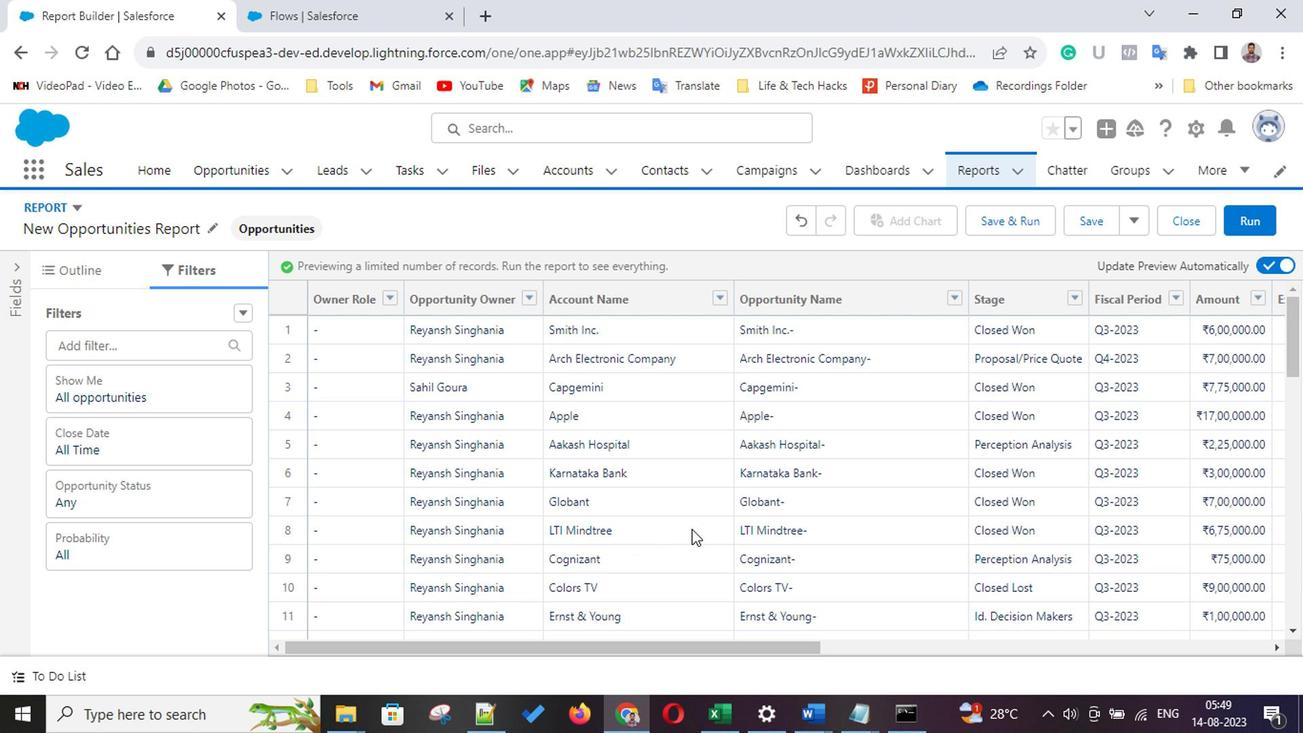 
Action: Mouse scrolled (688, 530) with delta (0, 0)
Screenshot: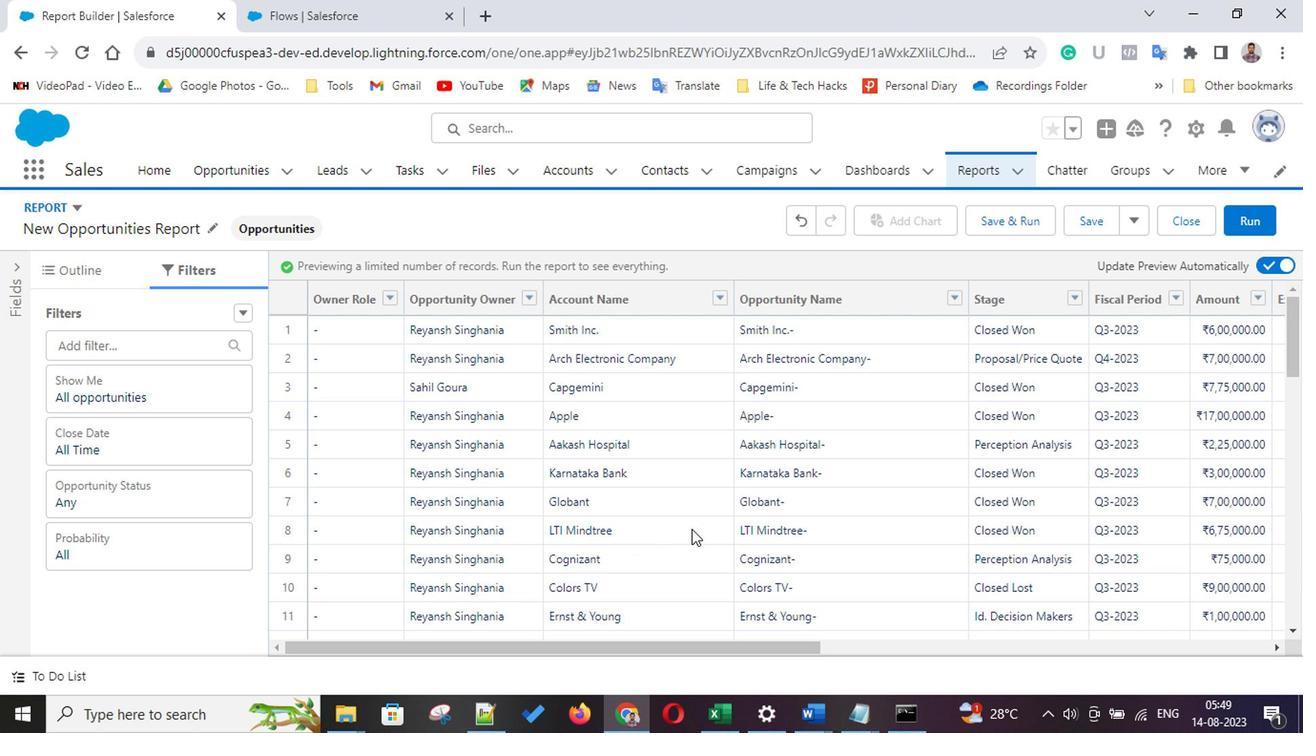 
Action: Mouse scrolled (688, 530) with delta (0, 0)
Screenshot: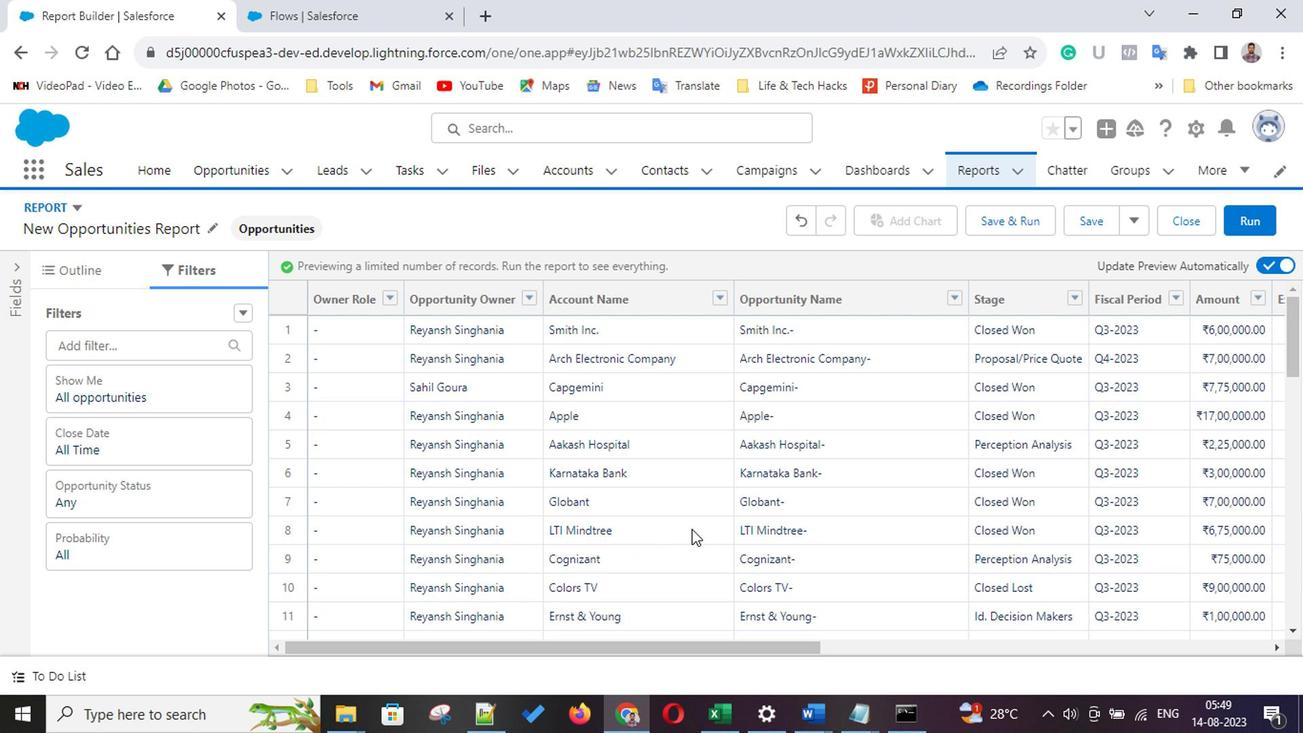 
Action: Mouse scrolled (688, 530) with delta (0, 0)
Screenshot: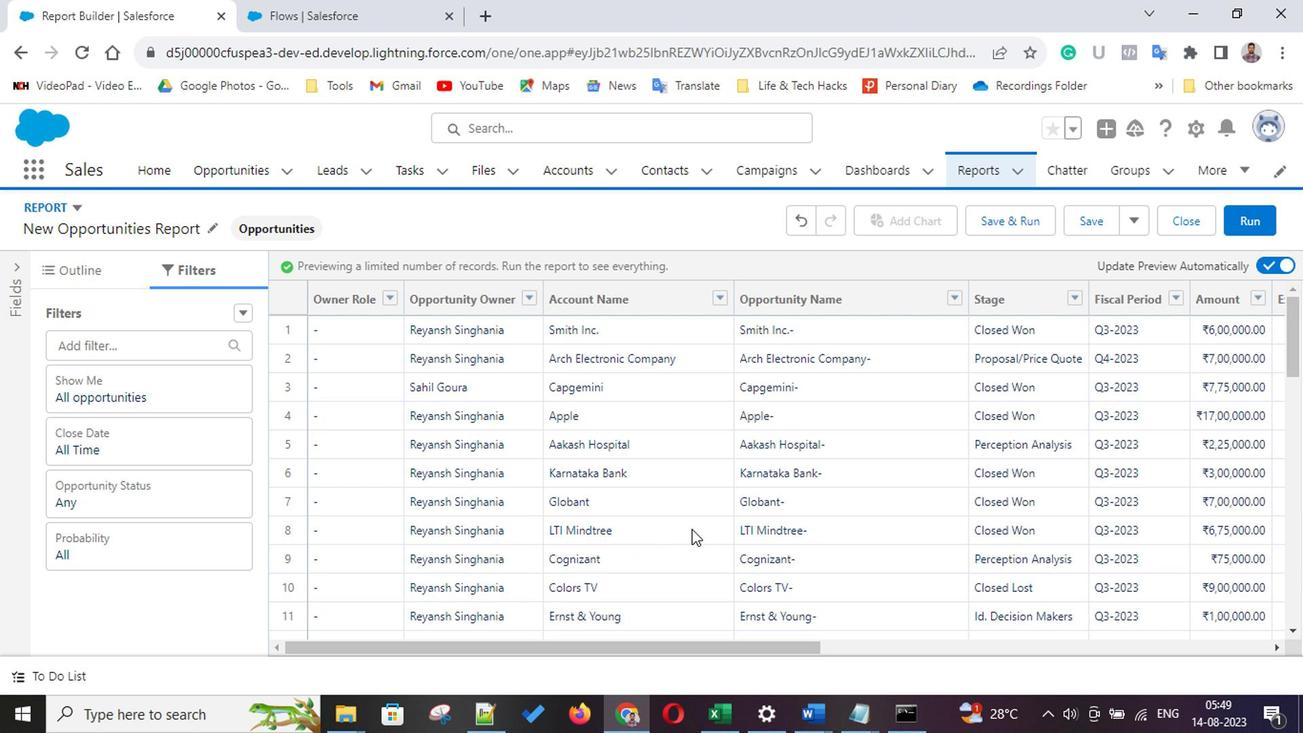 
Action: Mouse scrolled (688, 530) with delta (0, 0)
Screenshot: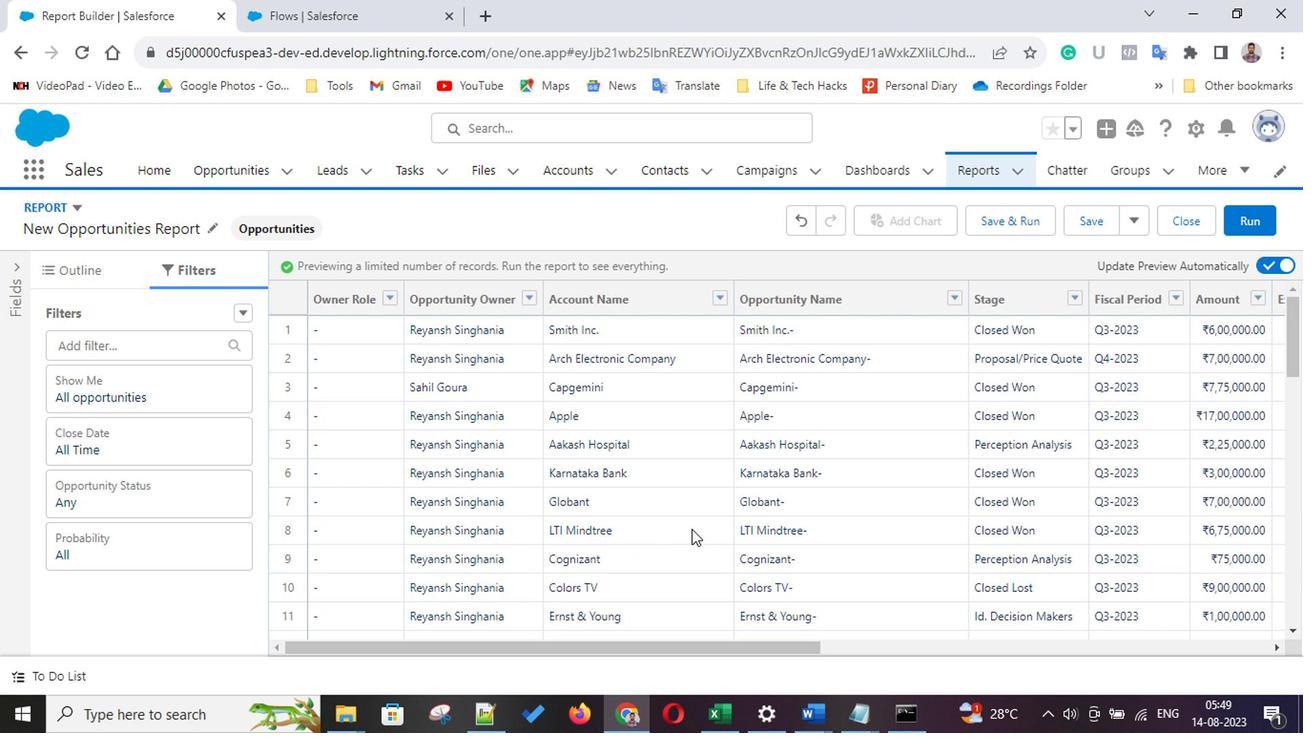 
Action: Mouse scrolled (688, 530) with delta (0, 0)
Screenshot: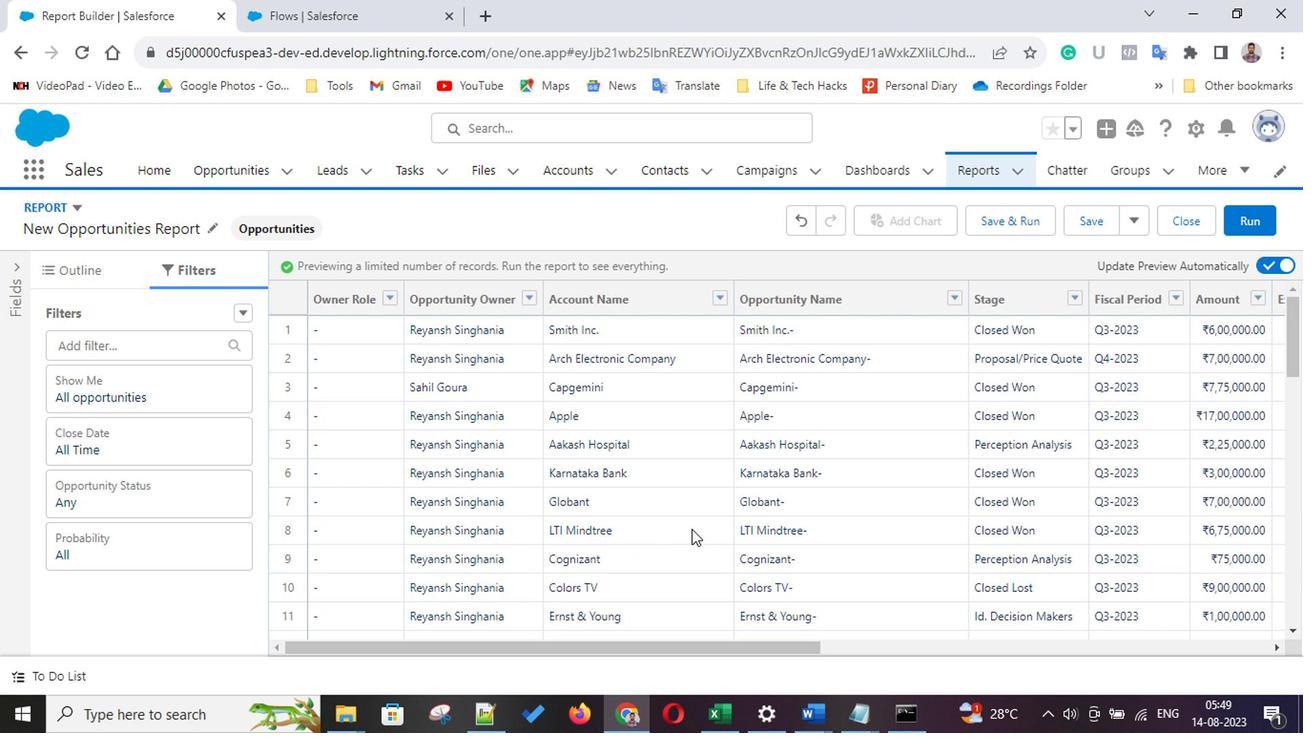 
Action: Mouse scrolled (688, 530) with delta (0, 0)
Screenshot: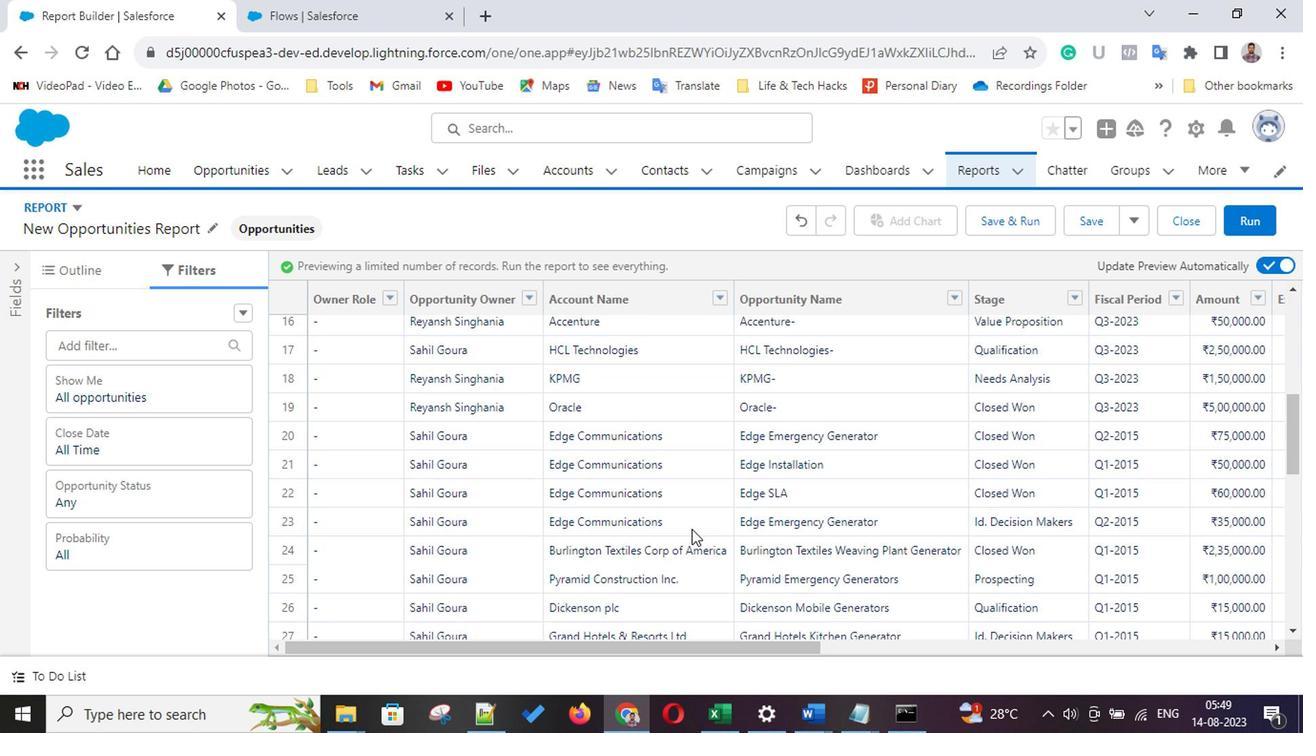 
Action: Mouse scrolled (688, 530) with delta (0, 0)
Screenshot: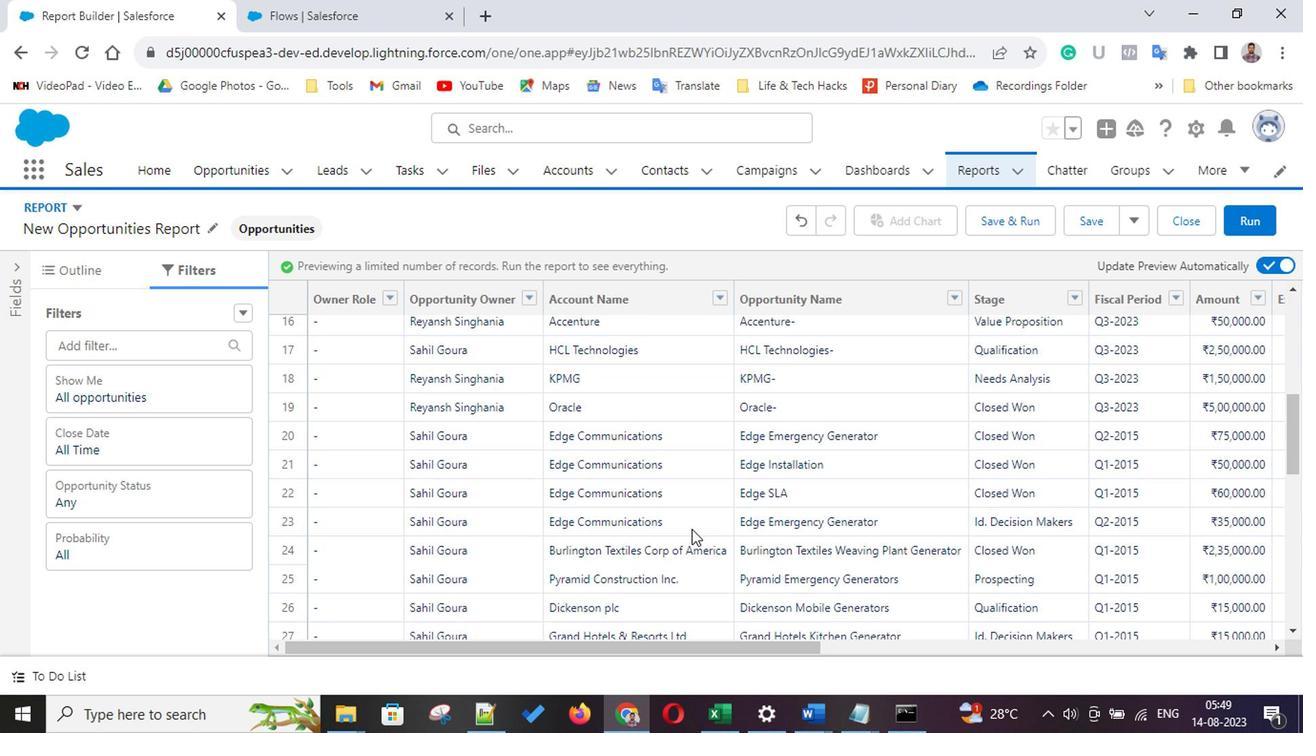 
Action: Mouse scrolled (688, 530) with delta (0, 0)
Screenshot: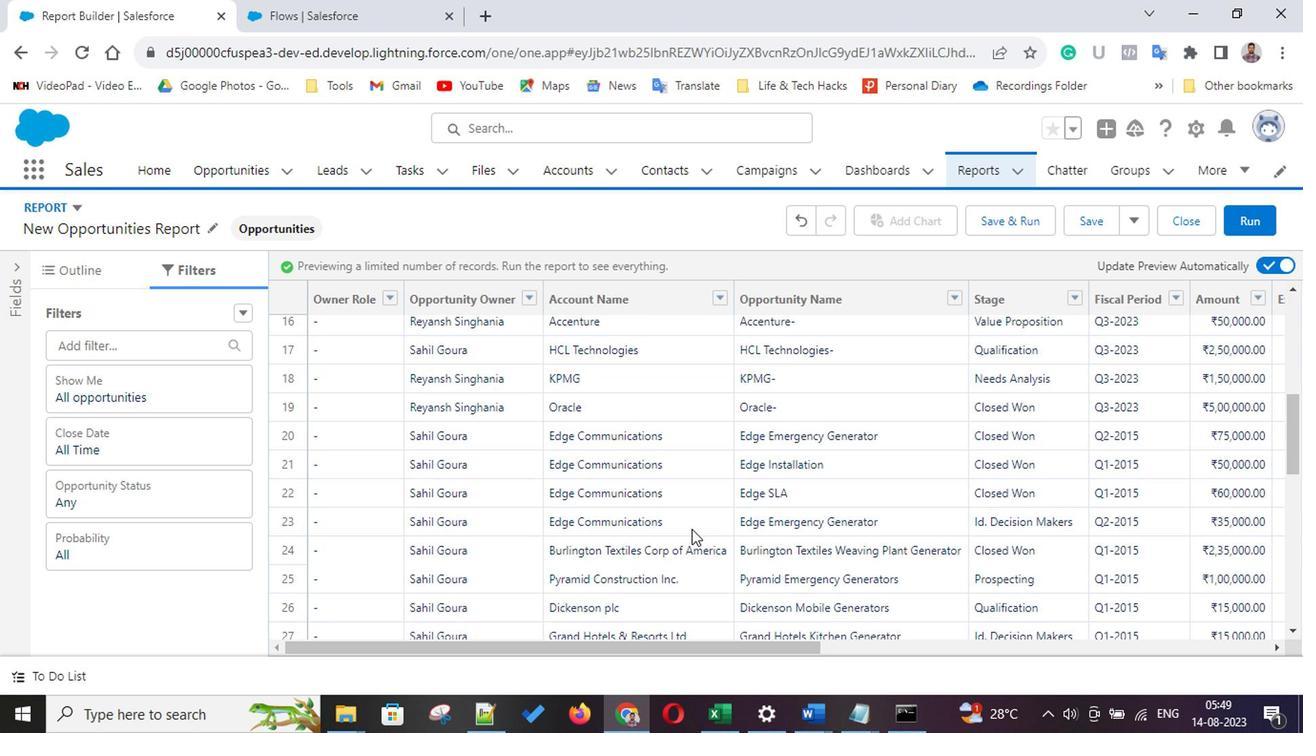 
Action: Mouse scrolled (688, 530) with delta (0, 0)
Screenshot: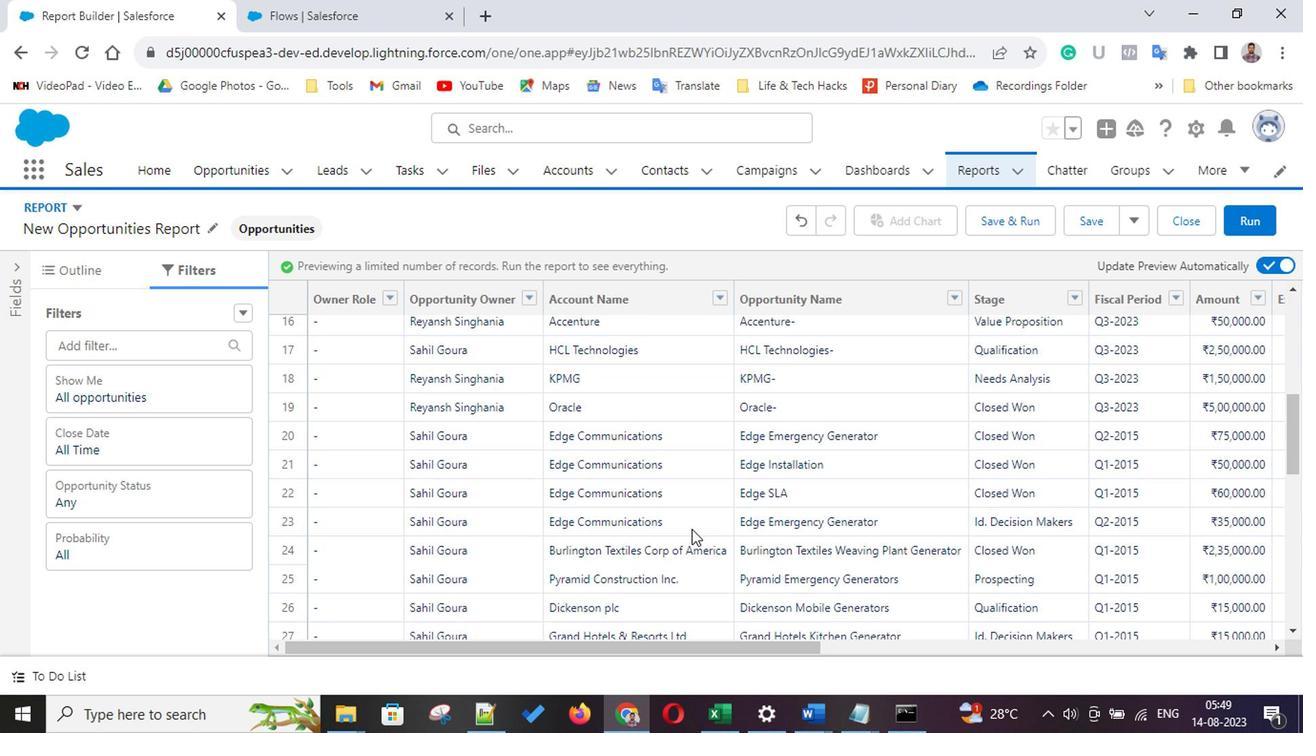 
Action: Mouse scrolled (688, 528) with delta (0, -2)
Screenshot: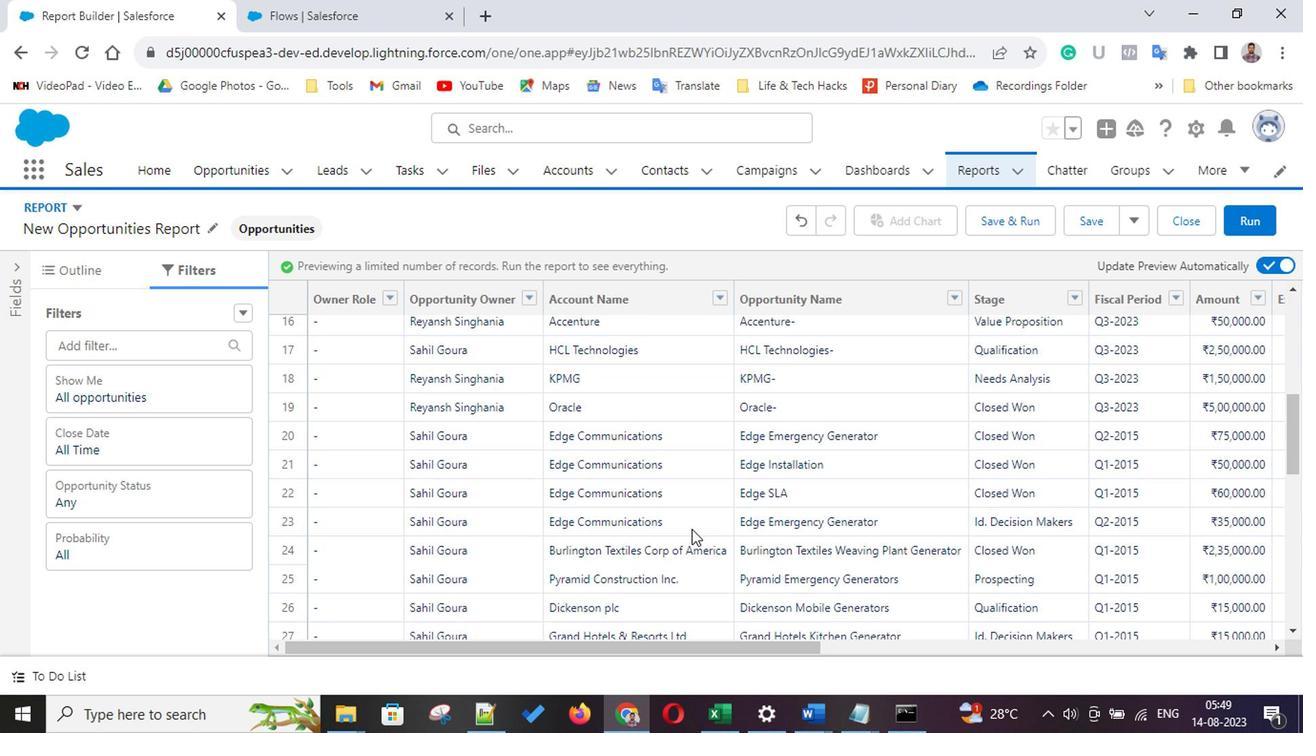 
Action: Mouse scrolled (688, 530) with delta (0, 0)
Screenshot: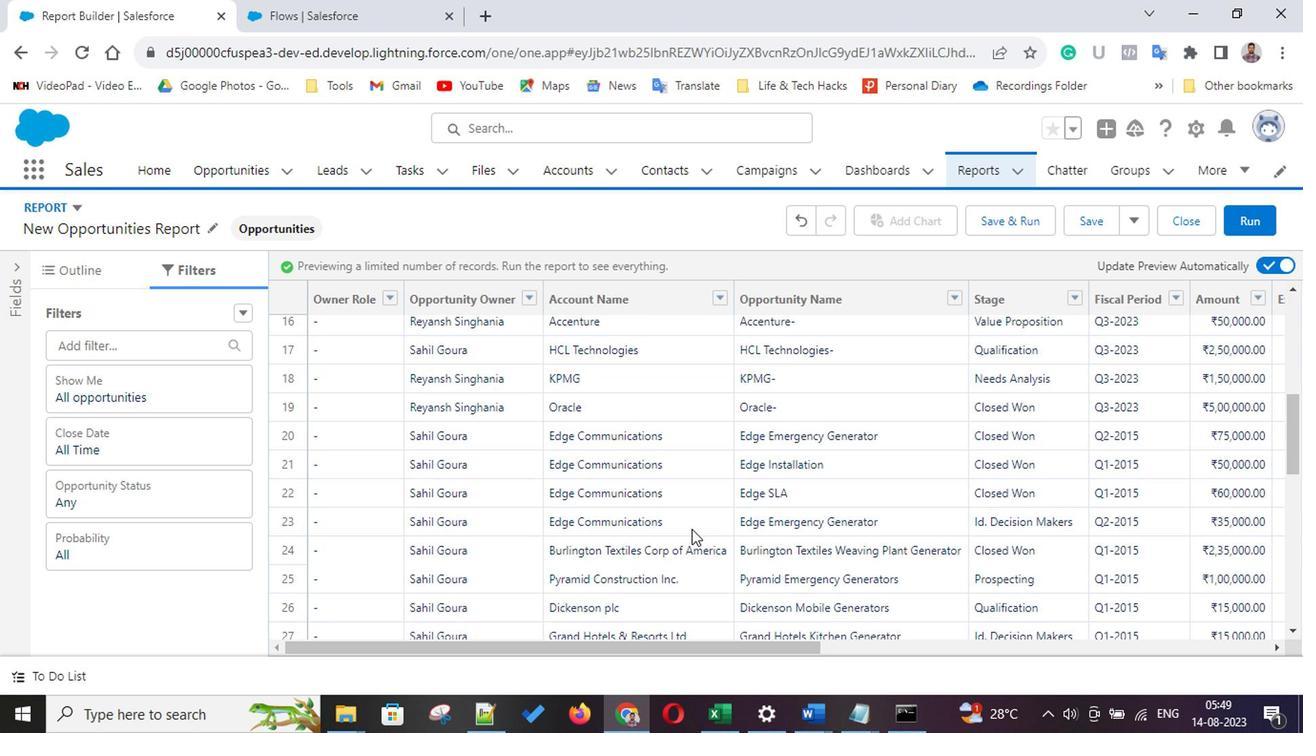 
Action: Mouse scrolled (688, 530) with delta (0, 0)
Screenshot: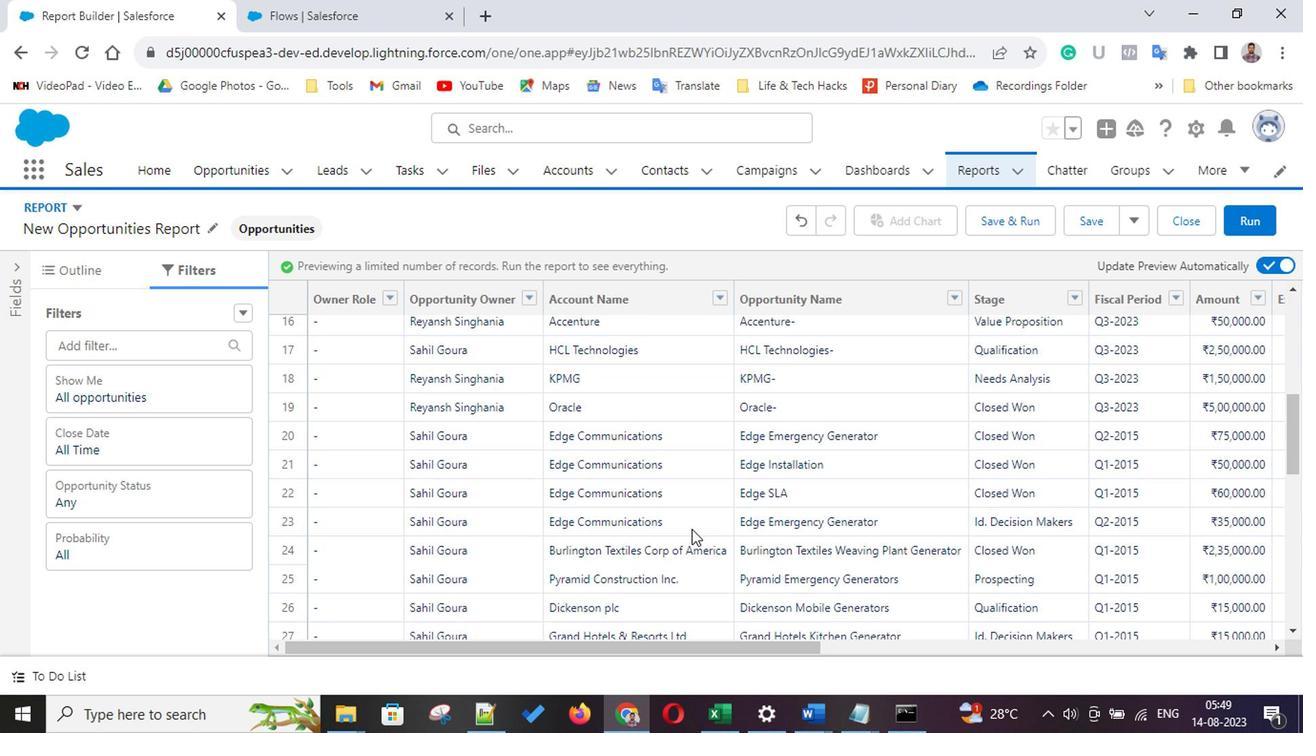 
Action: Mouse scrolled (688, 530) with delta (0, 0)
Screenshot: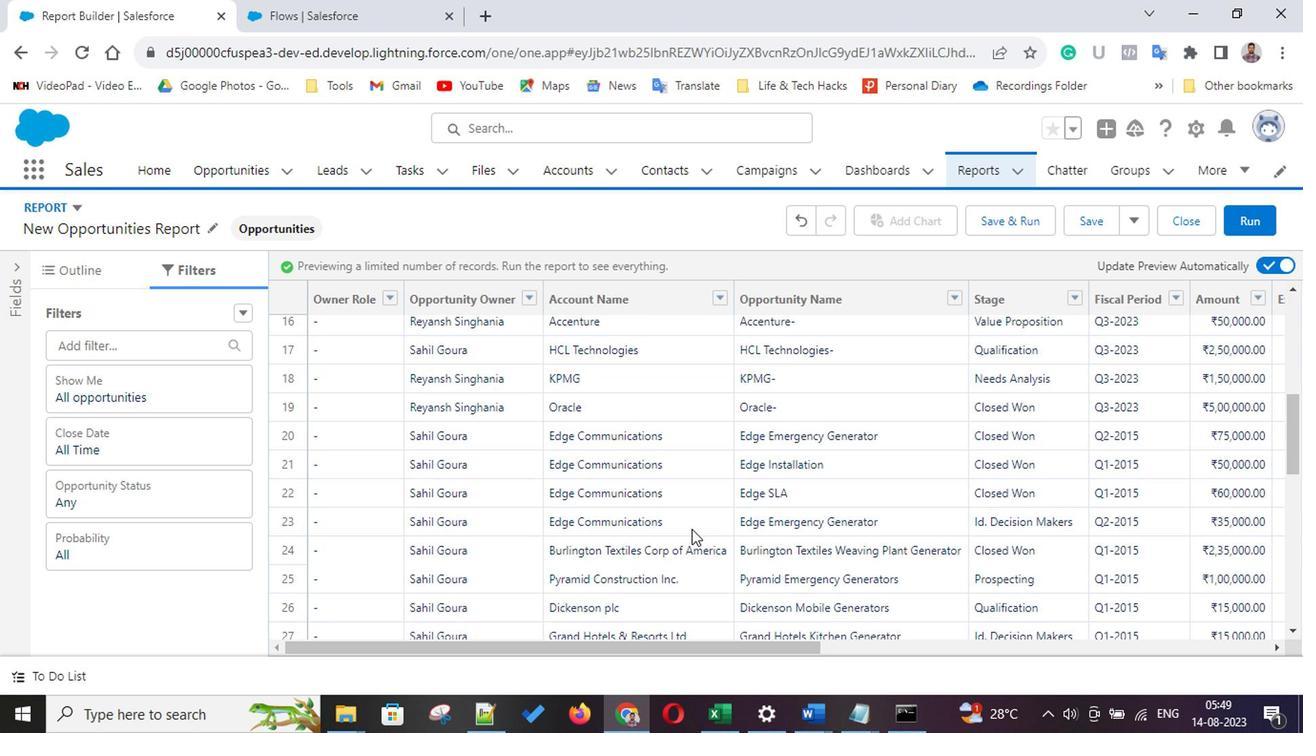
Action: Mouse scrolled (688, 535) with delta (0, 4)
Screenshot: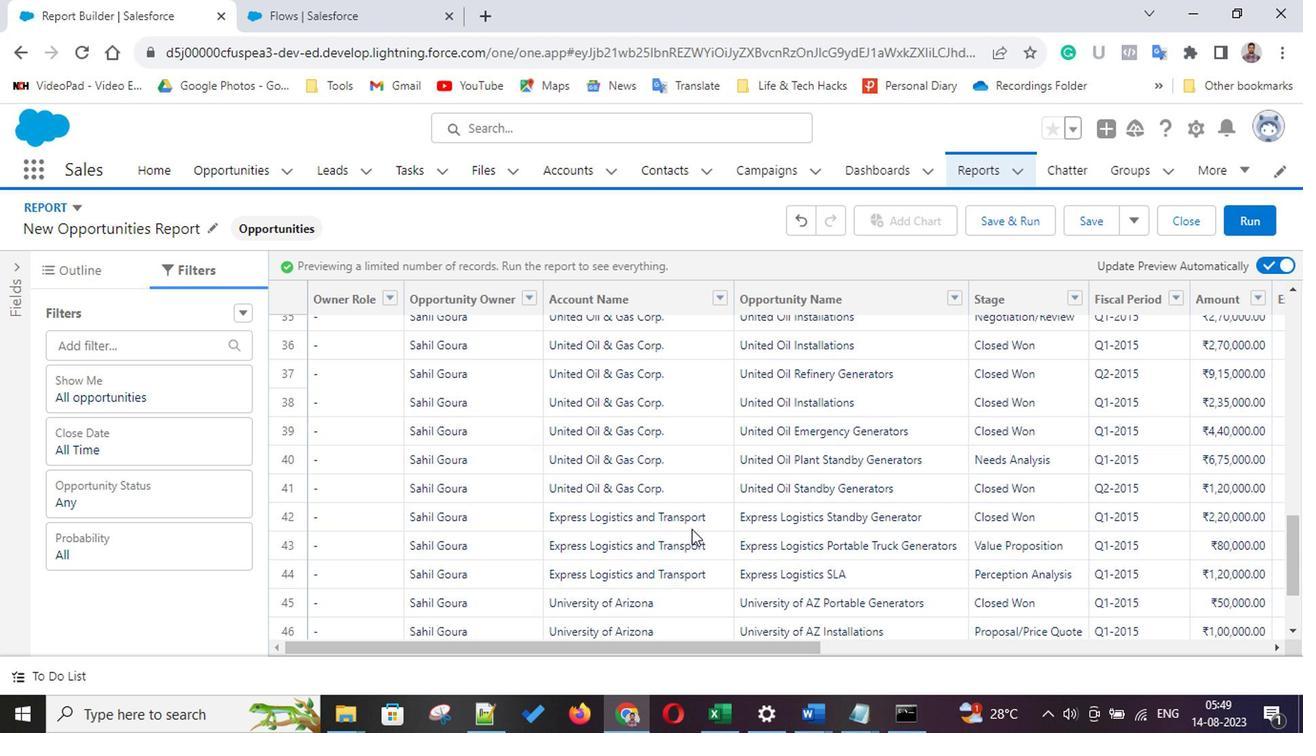 
Action: Mouse moved to (127, 346)
Screenshot: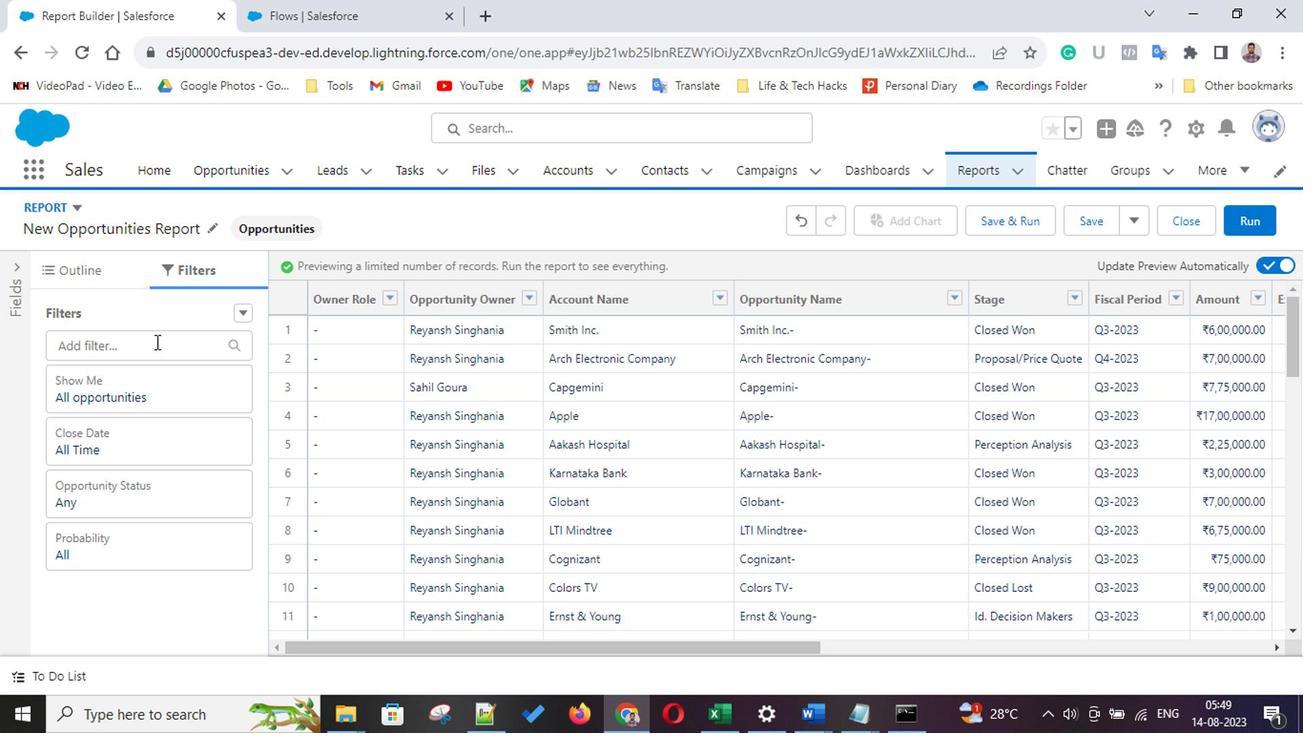 
Action: Mouse pressed left at (127, 346)
Screenshot: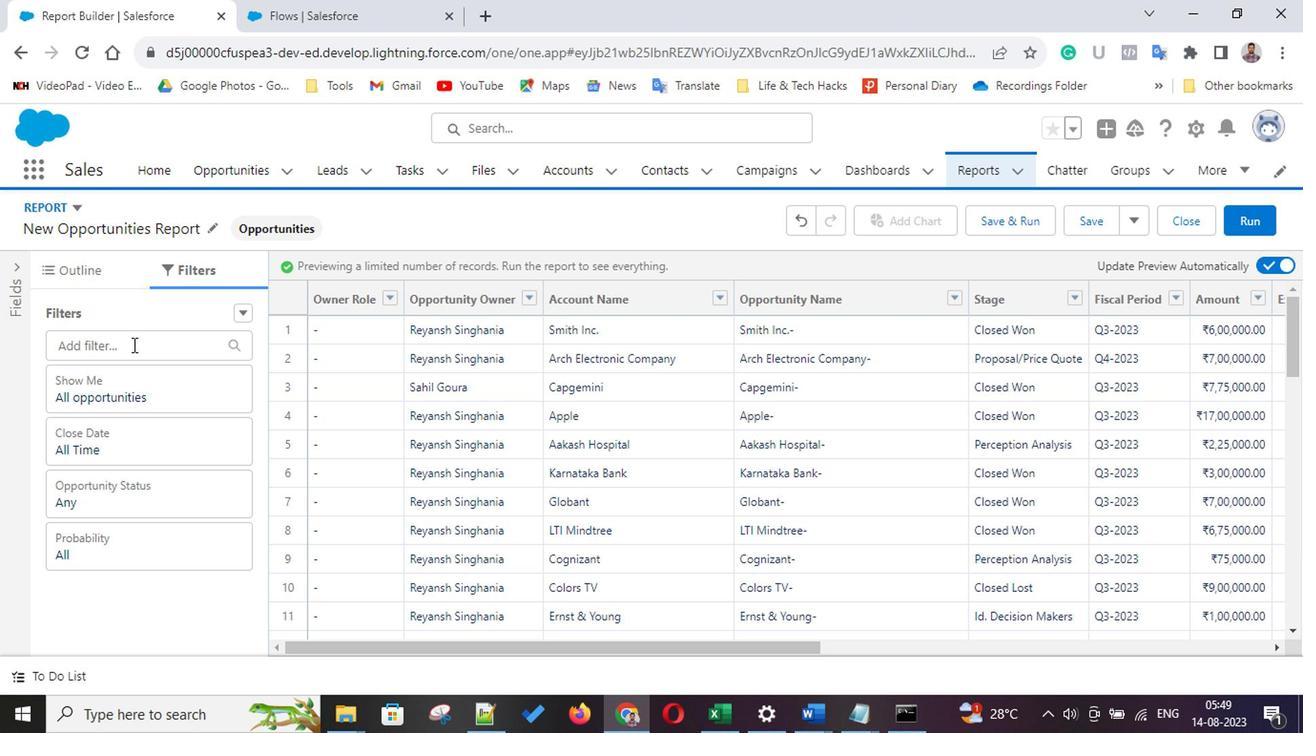
Action: Key pressed lea
Screenshot: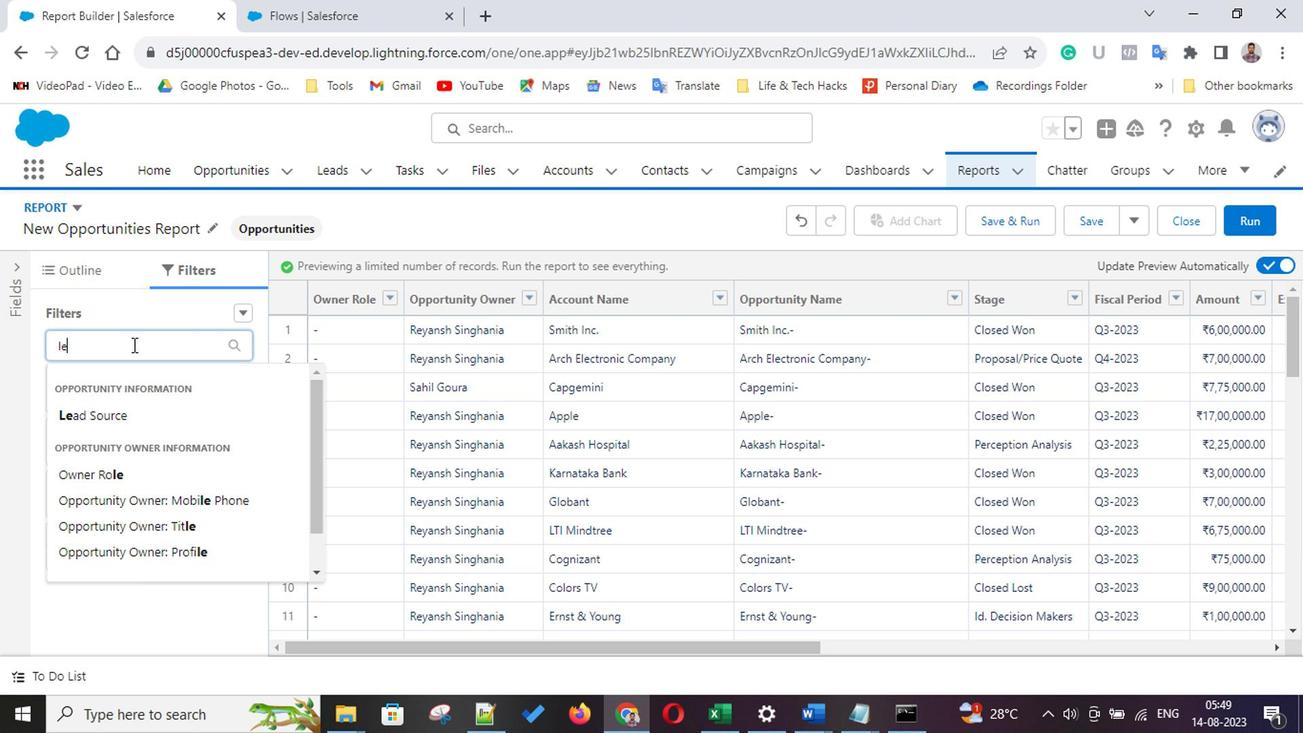 
Action: Mouse moved to (71, 416)
Screenshot: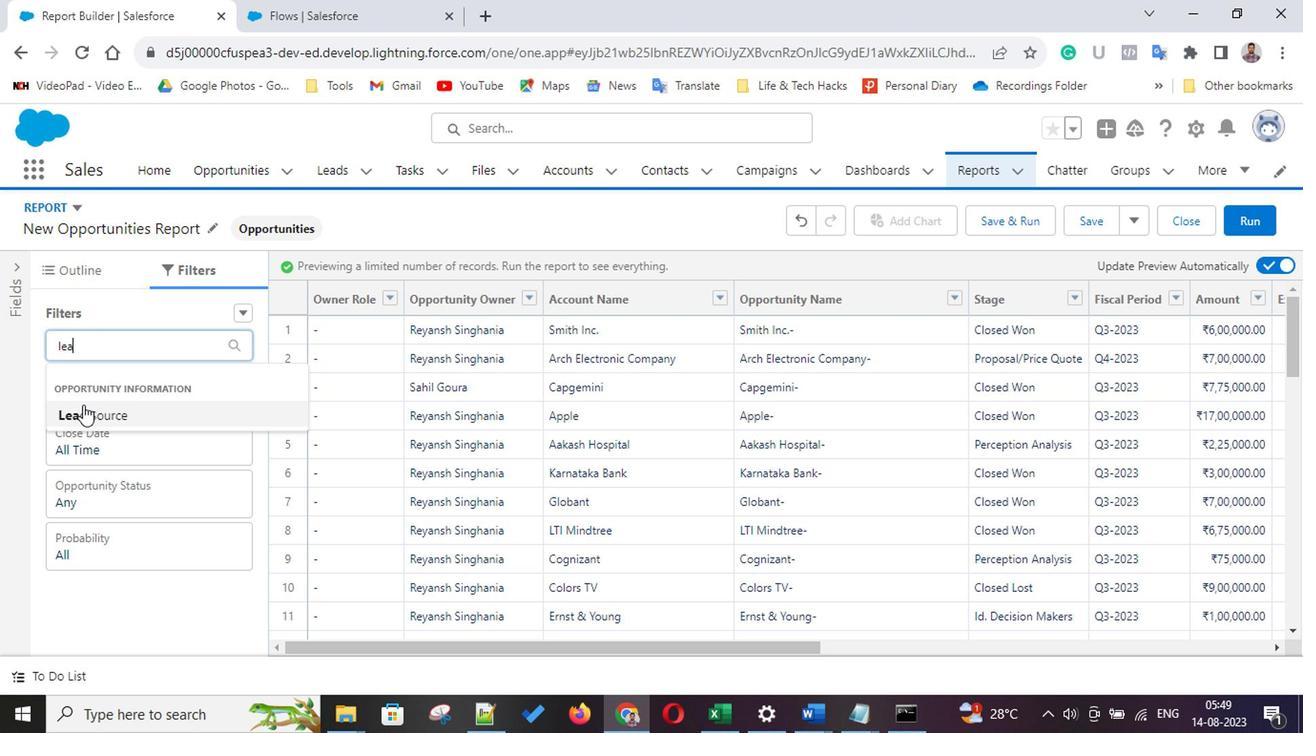 
Action: Mouse pressed left at (71, 416)
Screenshot: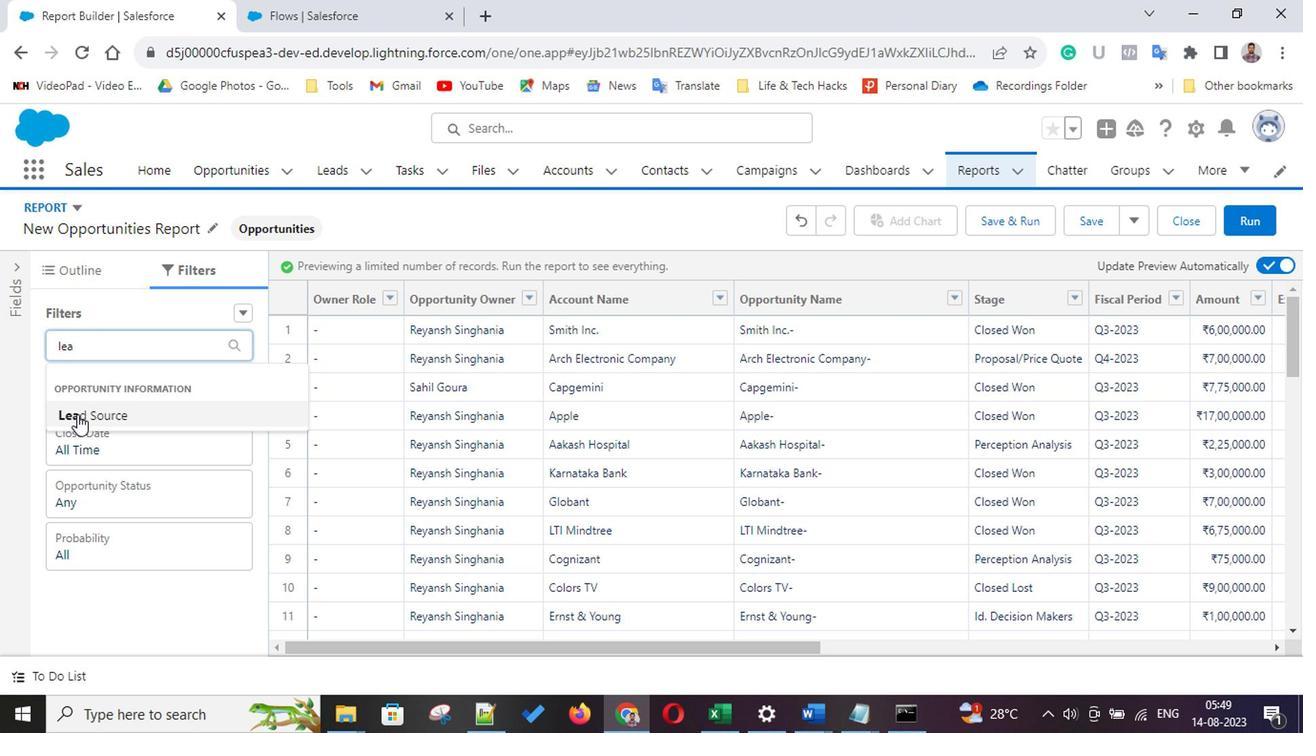 
Action: Mouse moved to (352, 390)
Screenshot: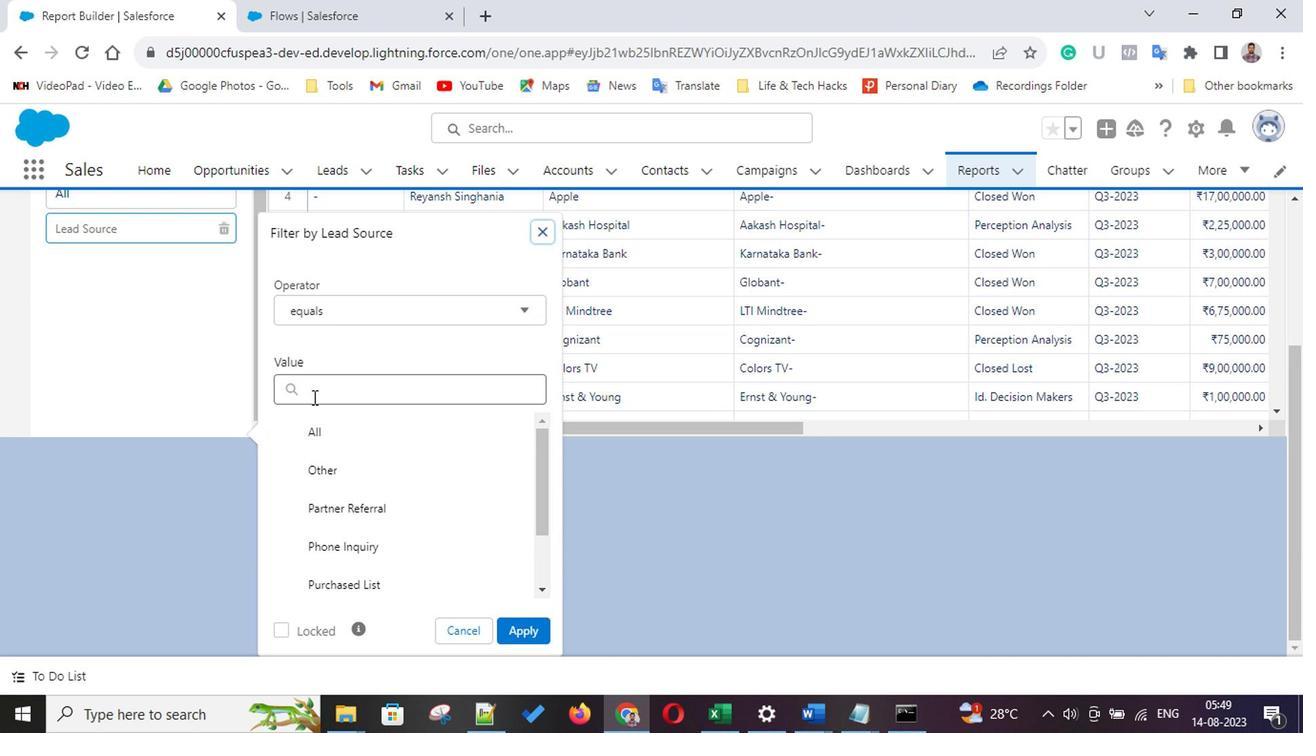 
Action: Mouse pressed left at (352, 390)
Screenshot: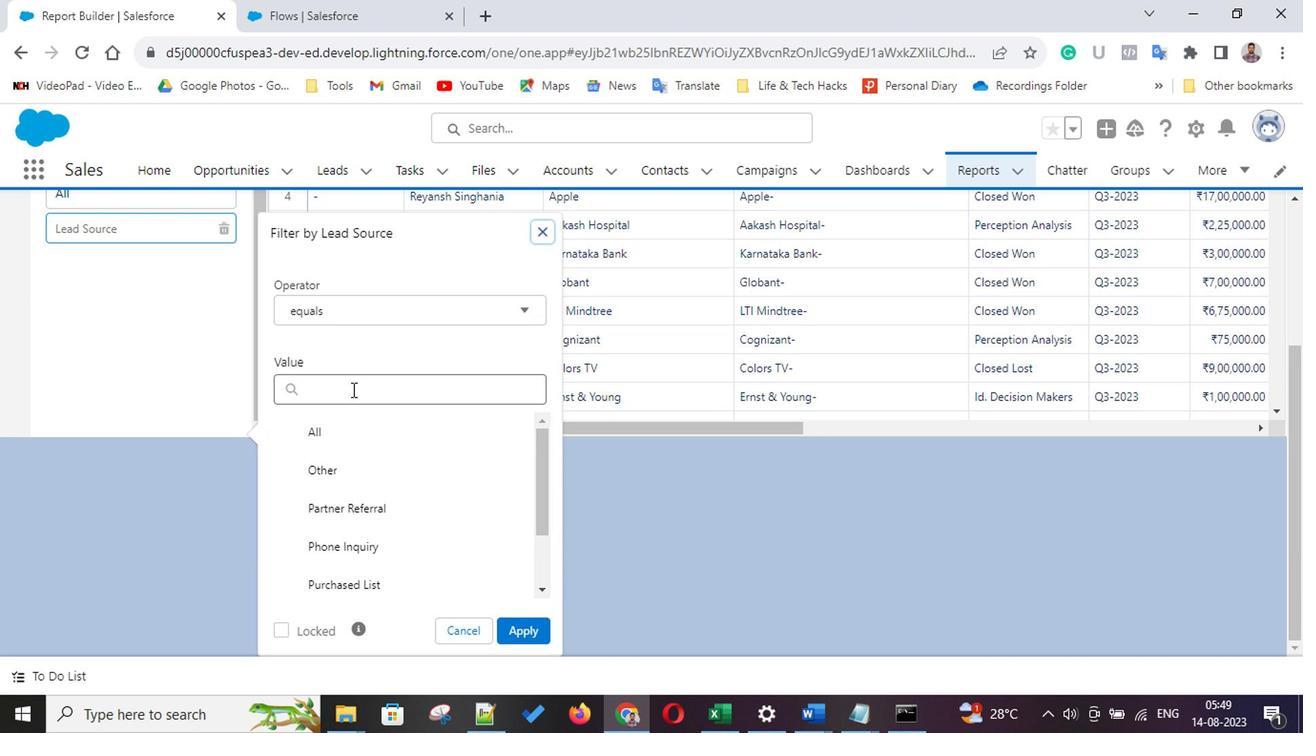 
Action: Mouse moved to (349, 399)
Screenshot: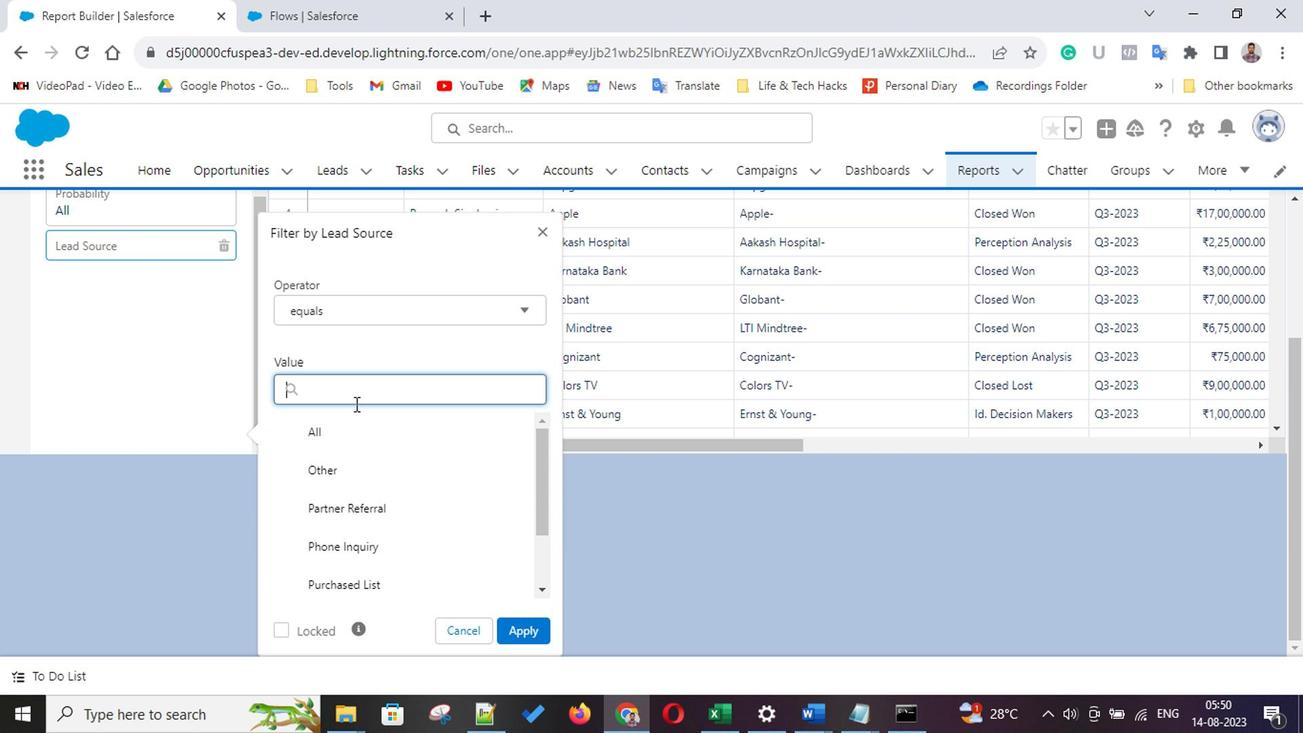 
Action: Key pressed so<Key.backspace><Key.backspace>
Screenshot: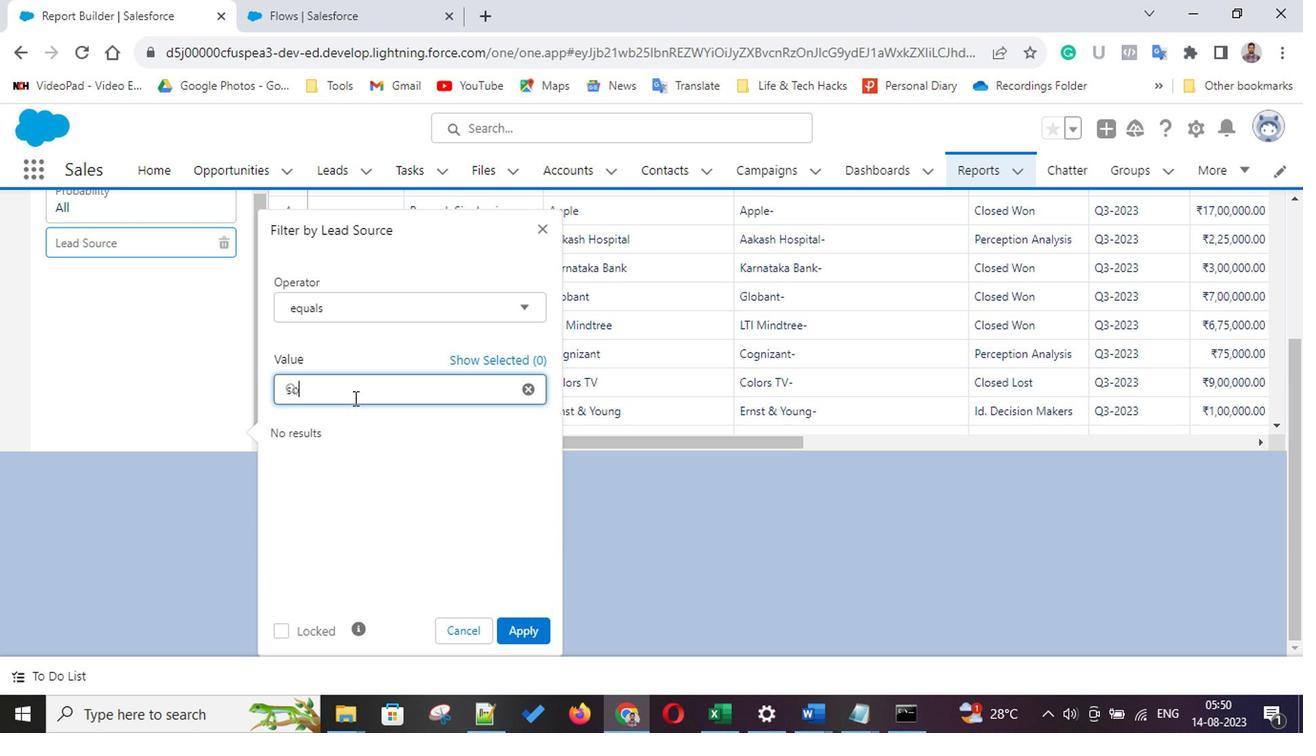 
Action: Mouse moved to (427, 516)
Screenshot: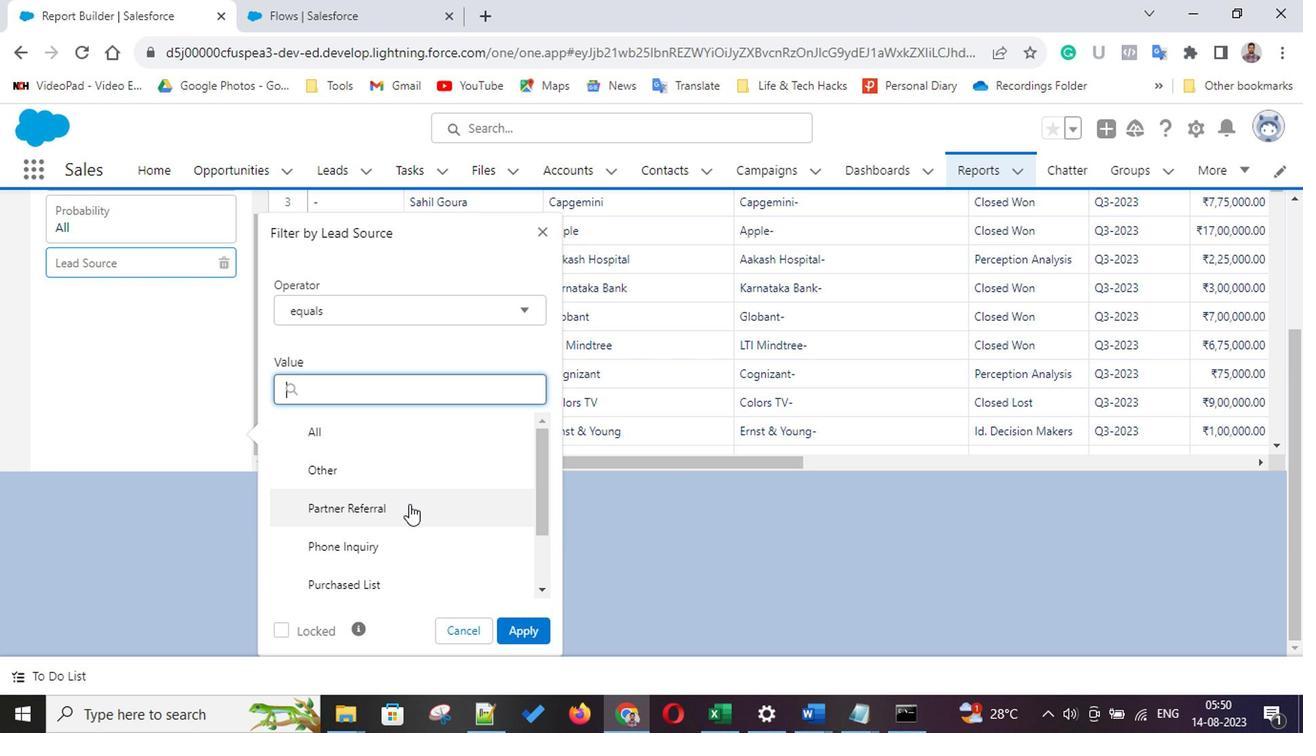 
Action: Mouse scrolled (427, 515) with delta (0, 0)
Screenshot: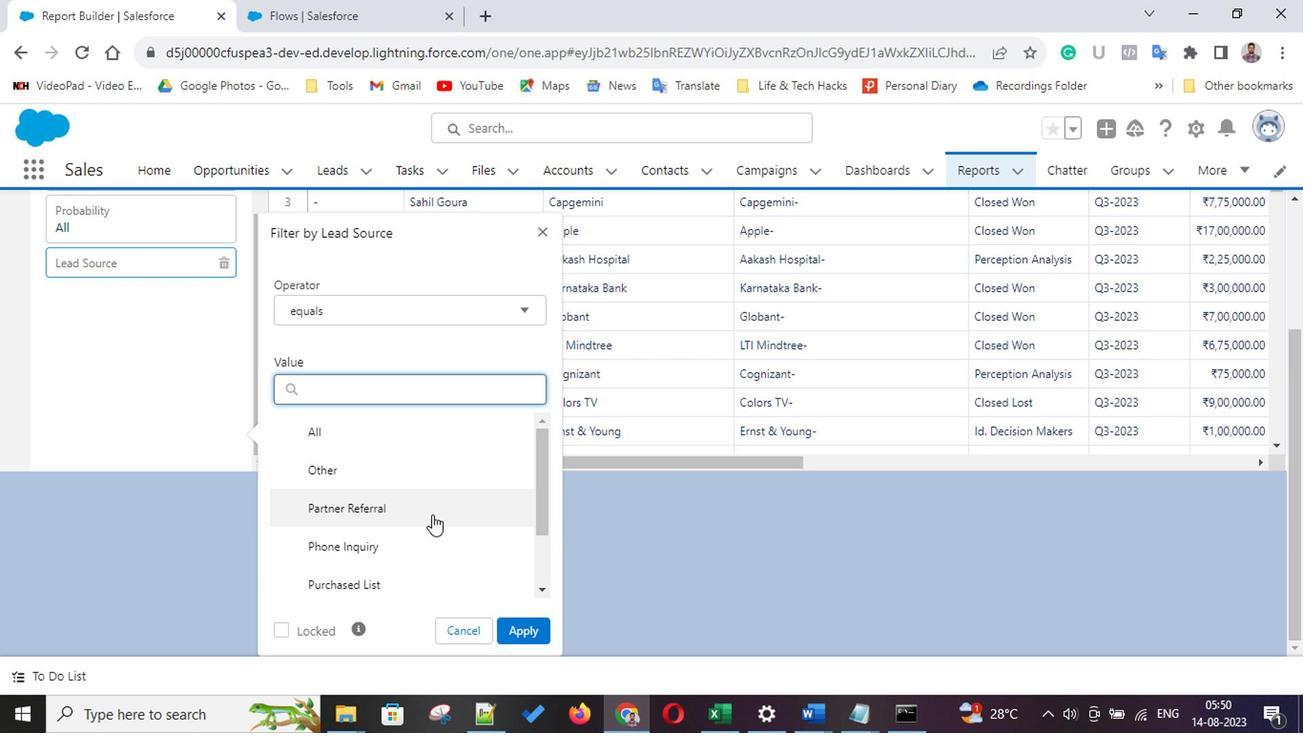 
Action: Mouse scrolled (427, 515) with delta (0, 0)
Screenshot: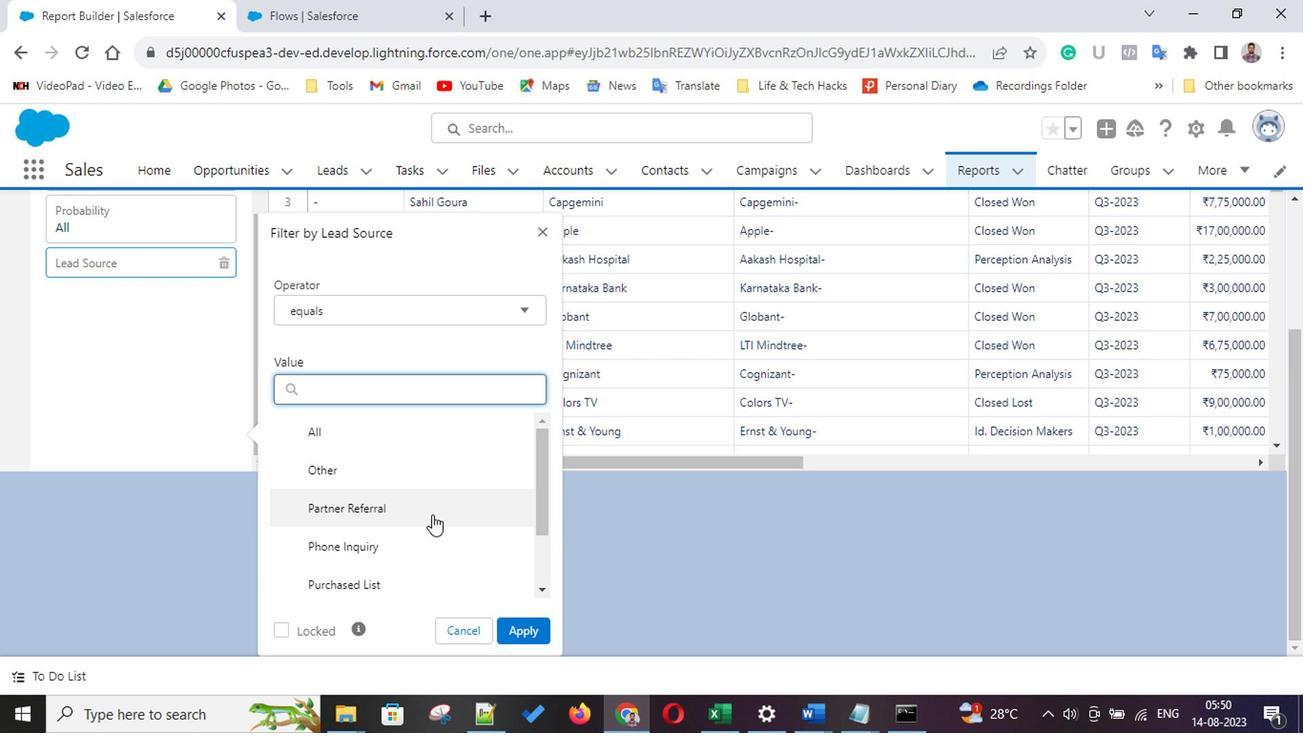 
Action: Mouse scrolled (427, 515) with delta (0, 0)
Screenshot: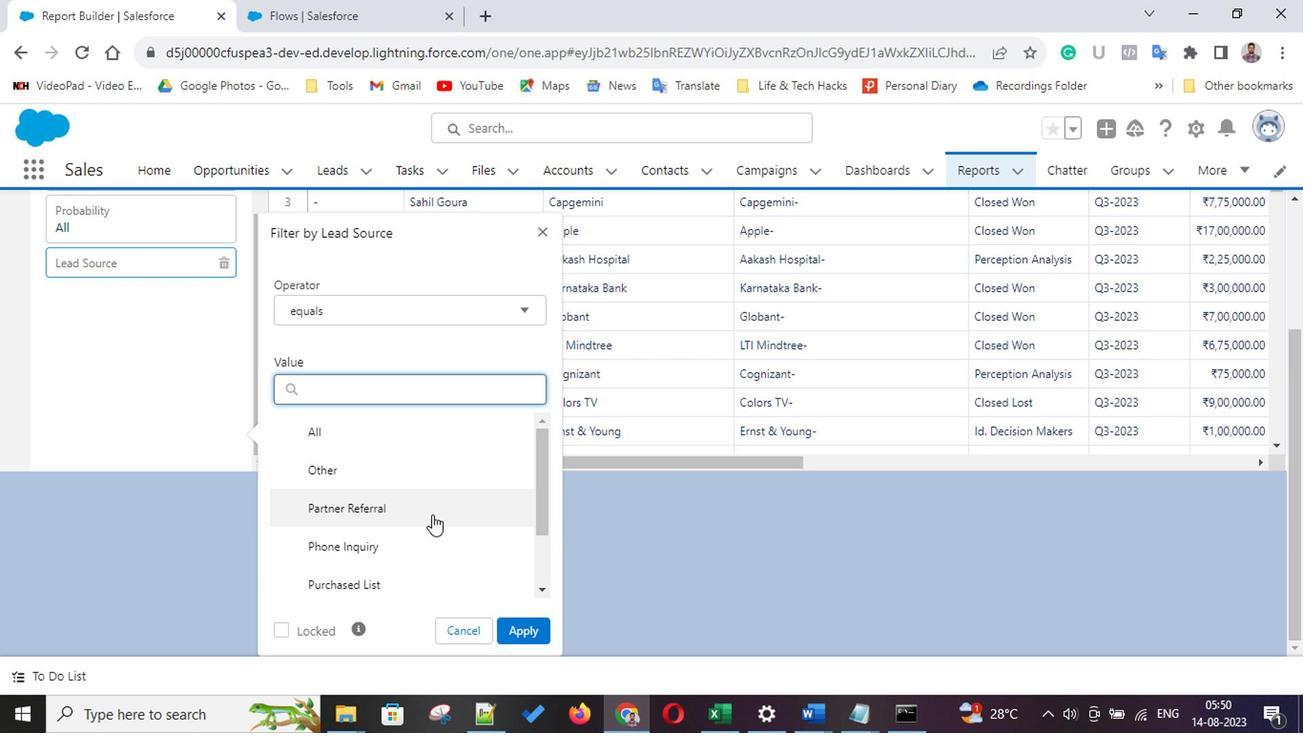 
Action: Mouse scrolled (427, 515) with delta (0, 0)
Screenshot: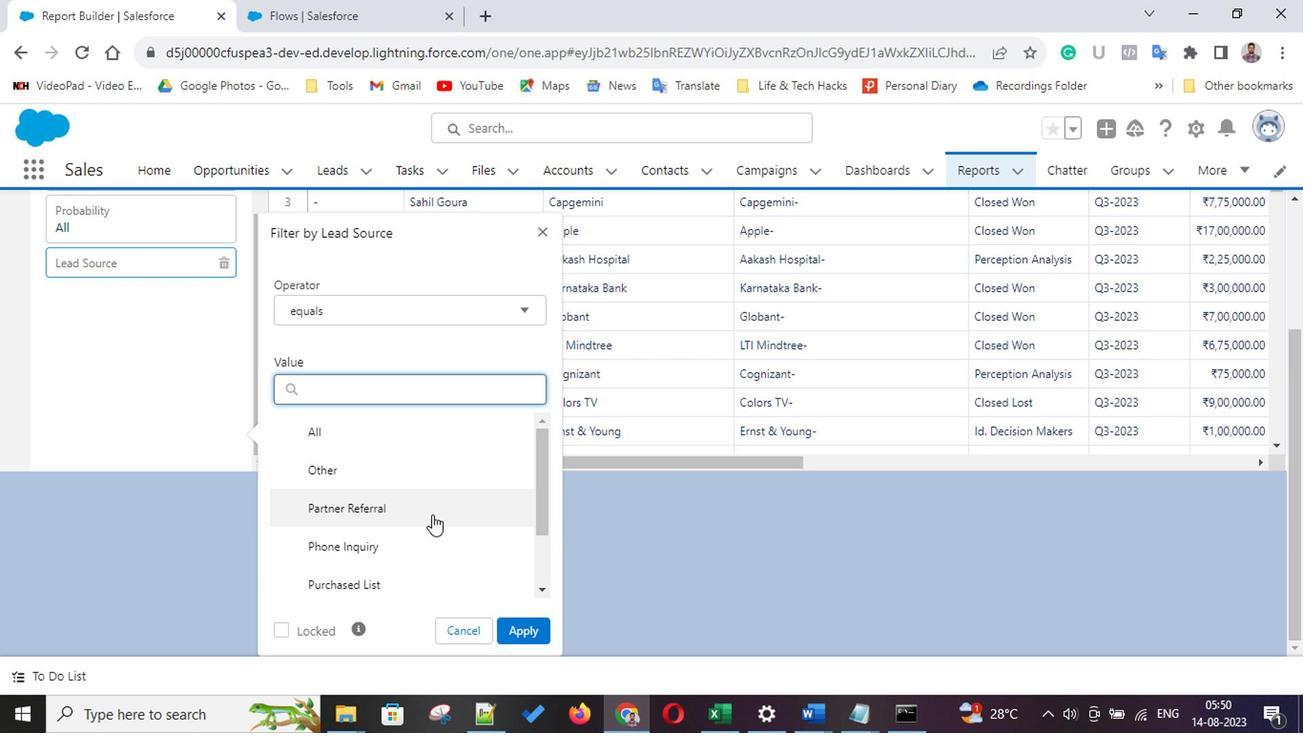 
Action: Mouse scrolled (427, 515) with delta (0, 0)
Screenshot: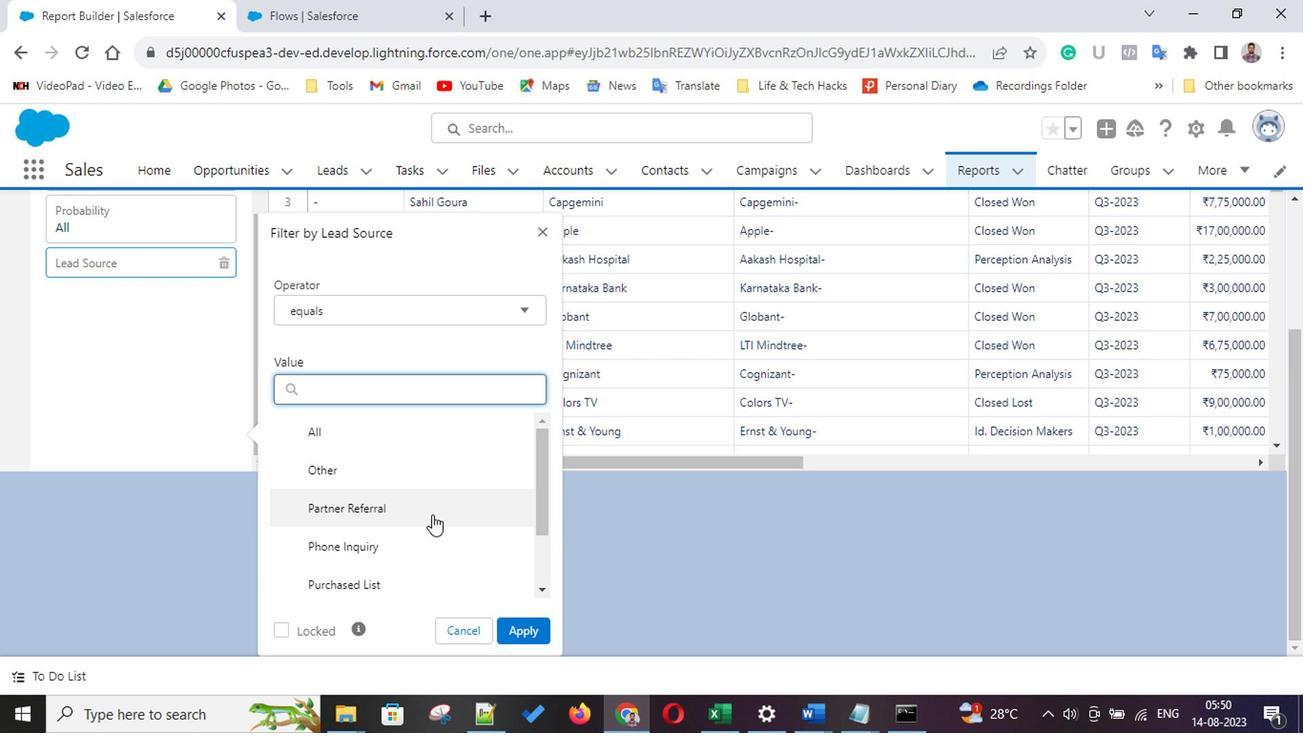 
Action: Mouse scrolled (427, 515) with delta (0, 0)
Screenshot: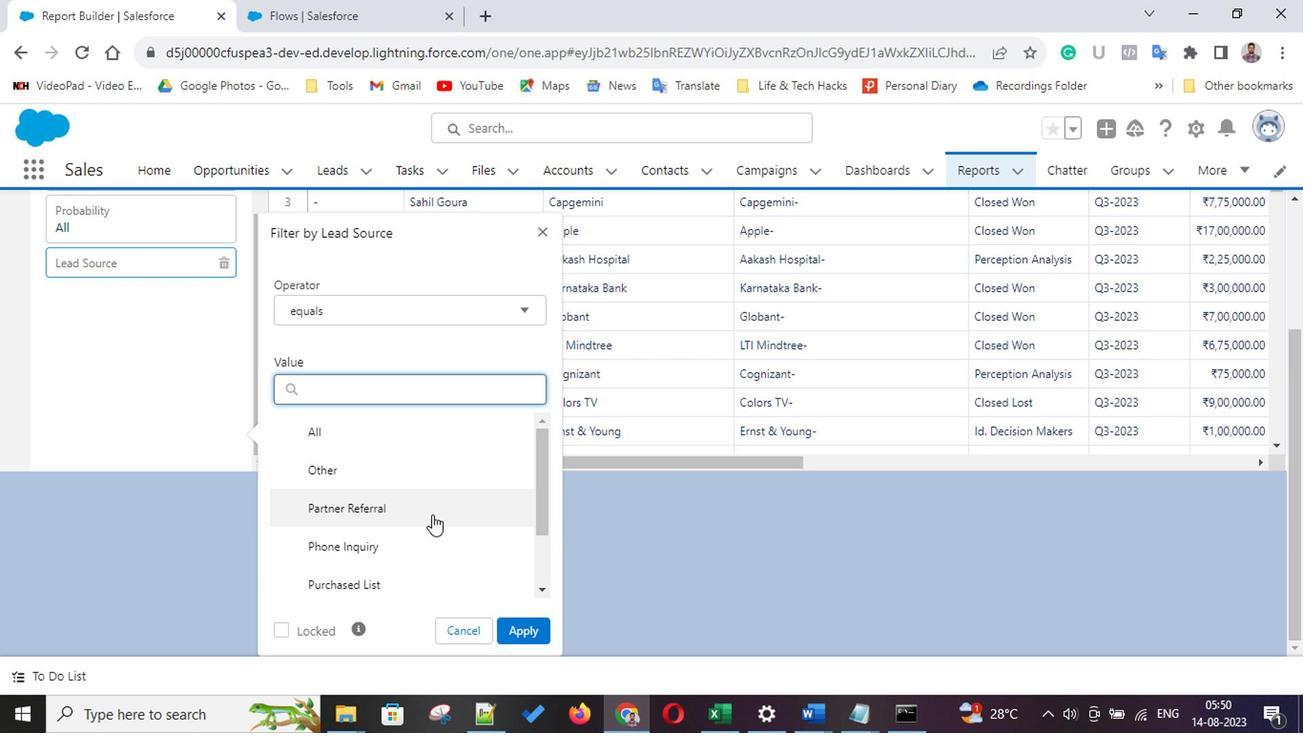 
Action: Mouse scrolled (427, 515) with delta (0, 0)
Screenshot: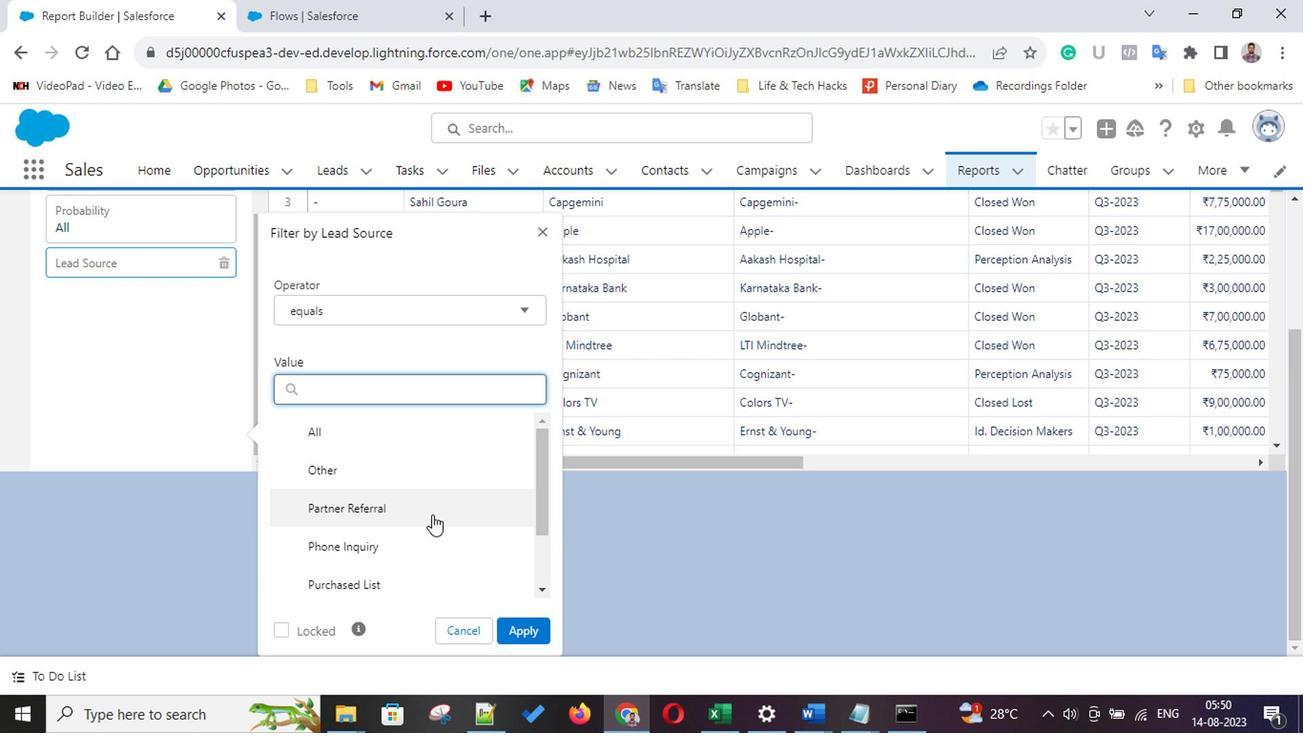 
Action: Mouse scrolled (427, 515) with delta (0, 0)
Screenshot: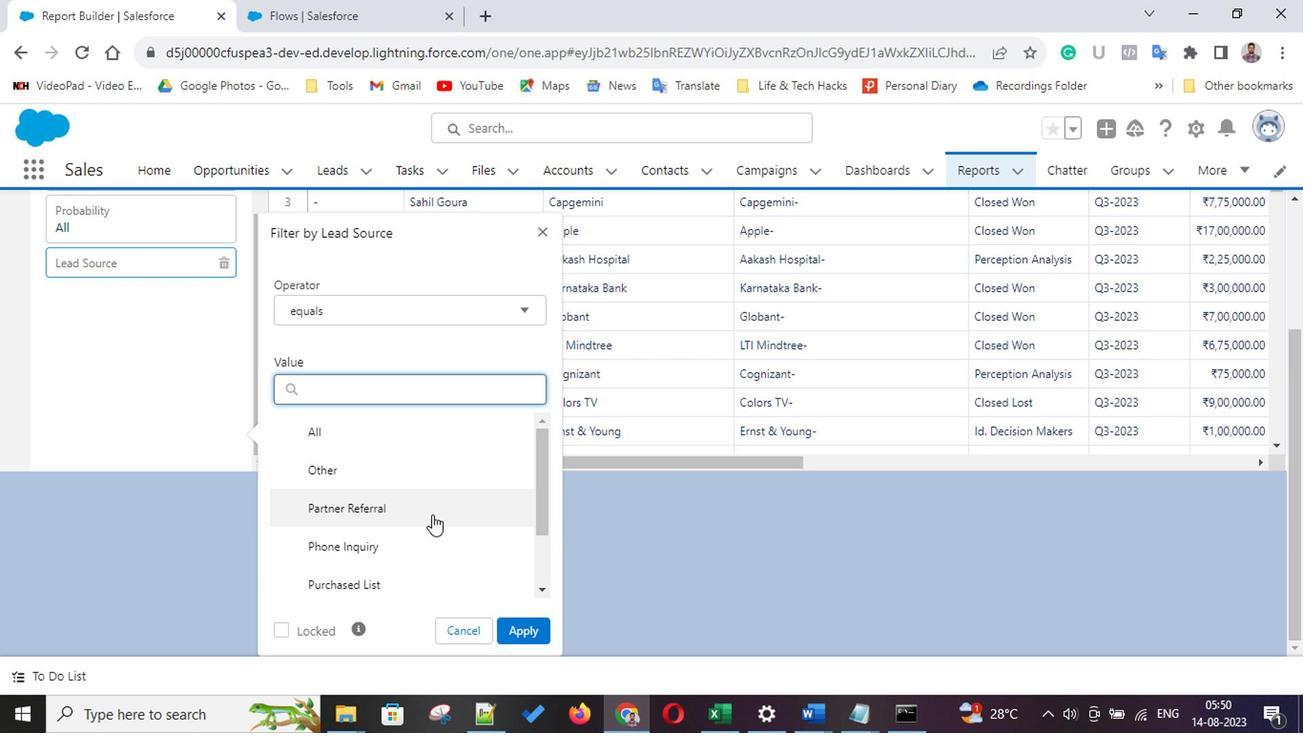 
Action: Mouse scrolled (427, 515) with delta (0, 0)
Screenshot: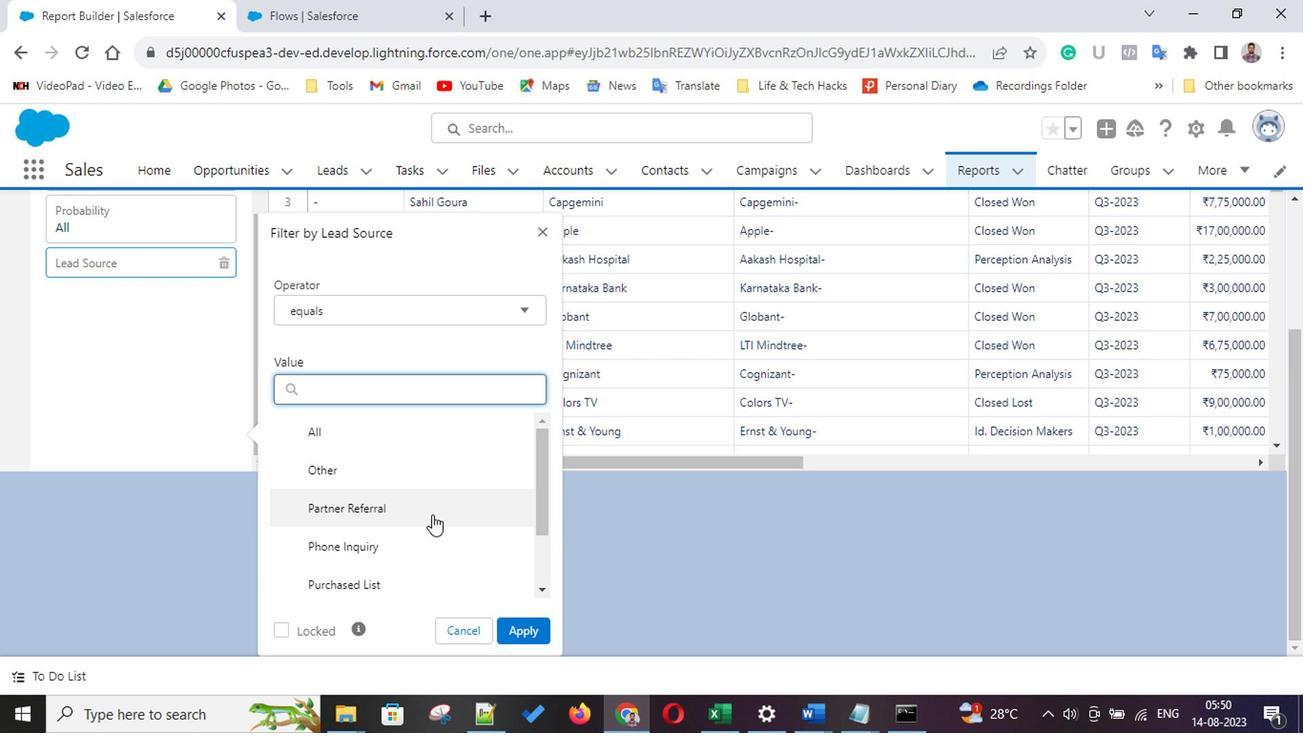 
Action: Mouse scrolled (427, 515) with delta (0, 0)
Screenshot: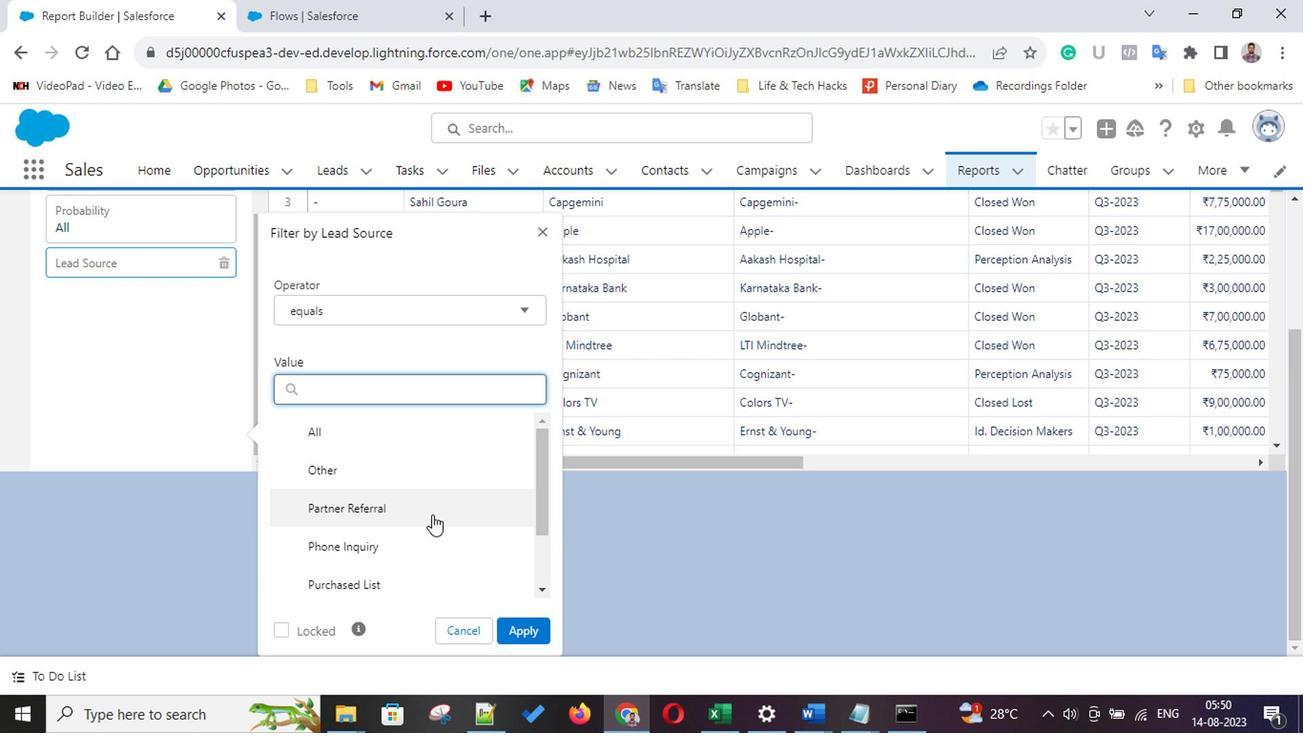 
Action: Mouse scrolled (427, 515) with delta (0, 0)
Screenshot: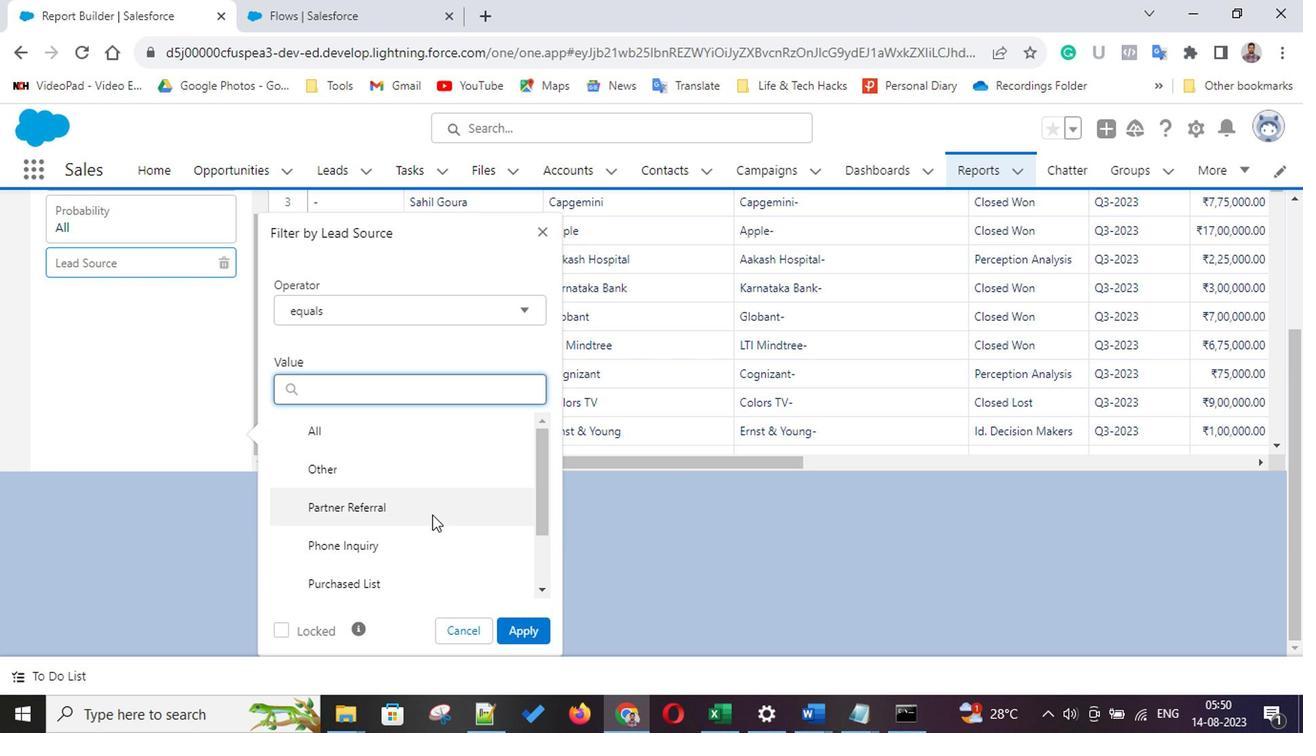 
Action: Mouse scrolled (427, 515) with delta (0, 0)
Screenshot: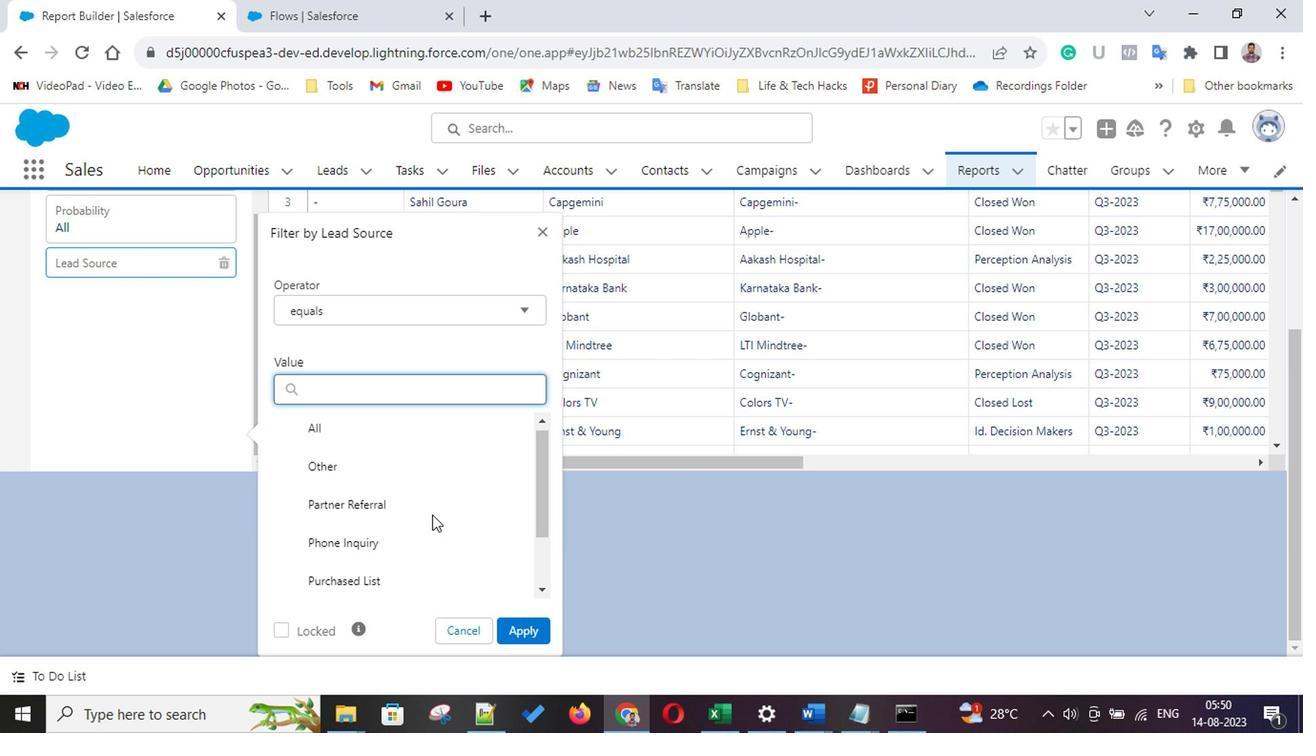 
Action: Mouse scrolled (427, 515) with delta (0, 0)
Screenshot: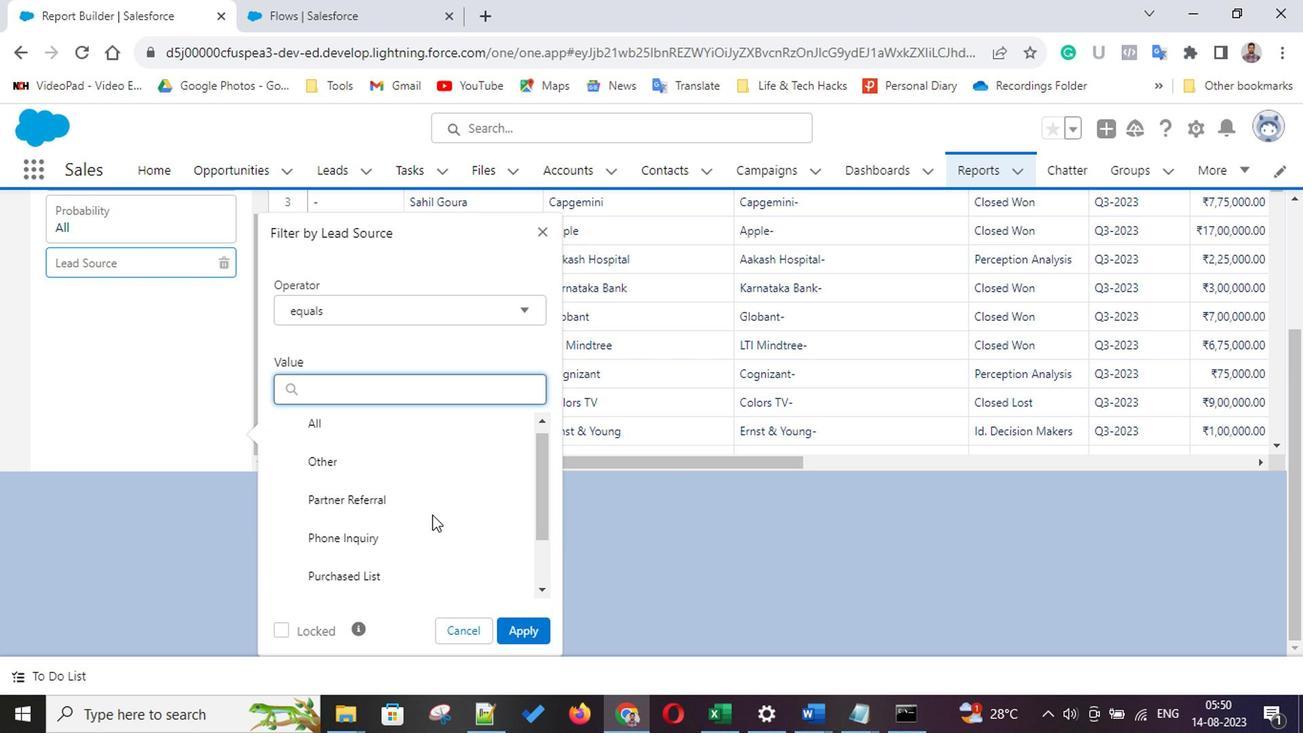 
Action: Mouse scrolled (427, 515) with delta (0, 0)
Screenshot: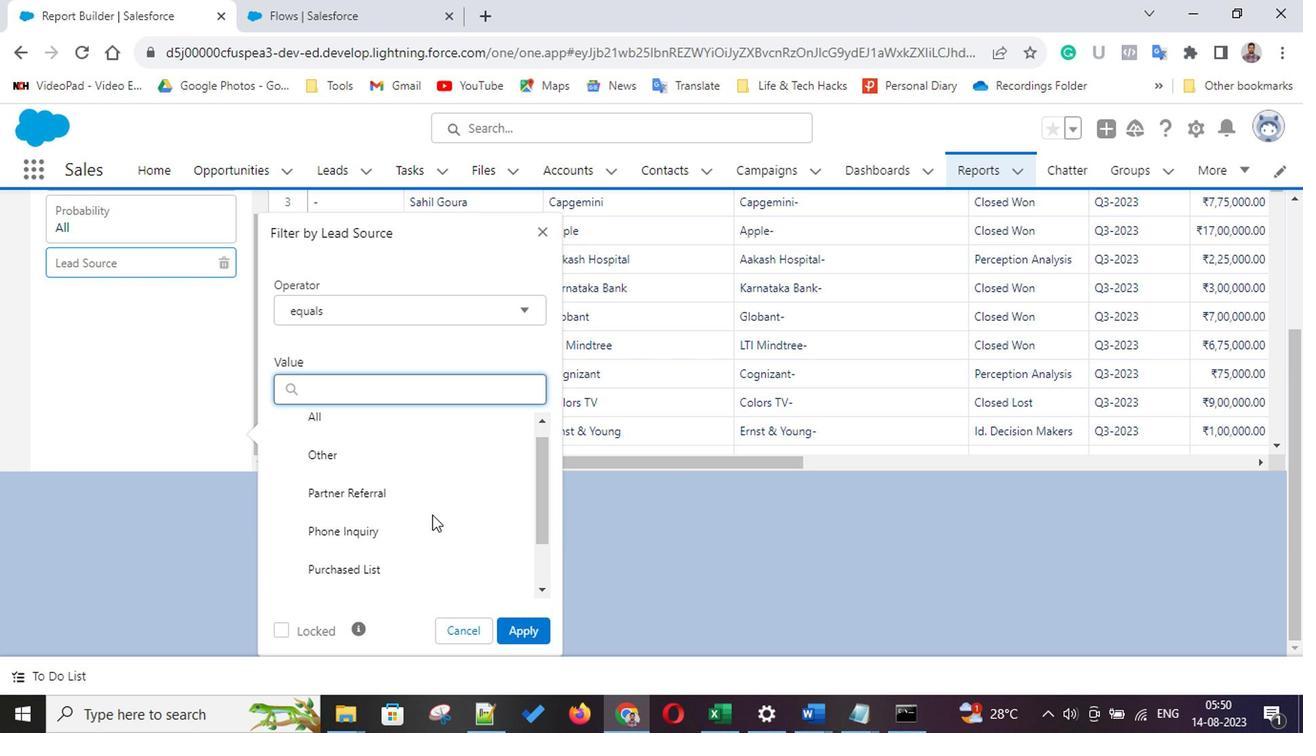 
Action: Mouse scrolled (427, 515) with delta (0, 0)
Screenshot: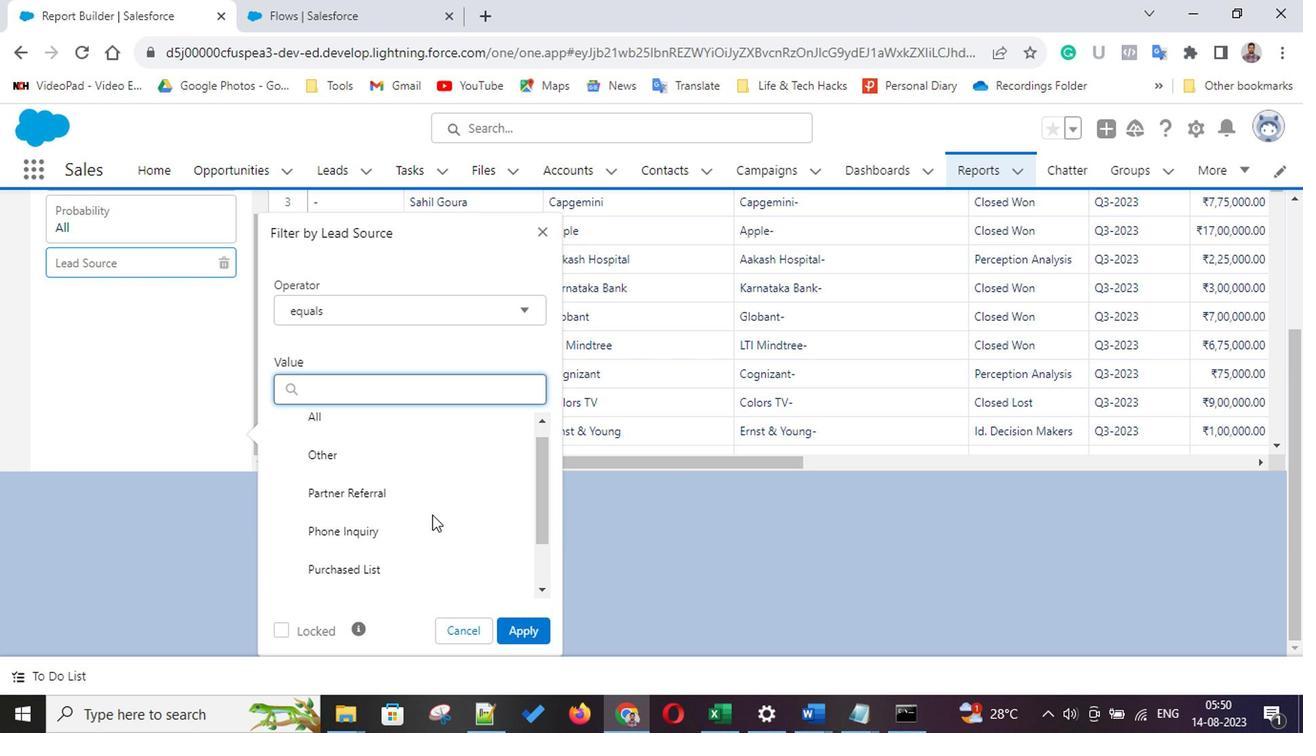 
Action: Mouse scrolled (427, 515) with delta (0, 0)
Screenshot: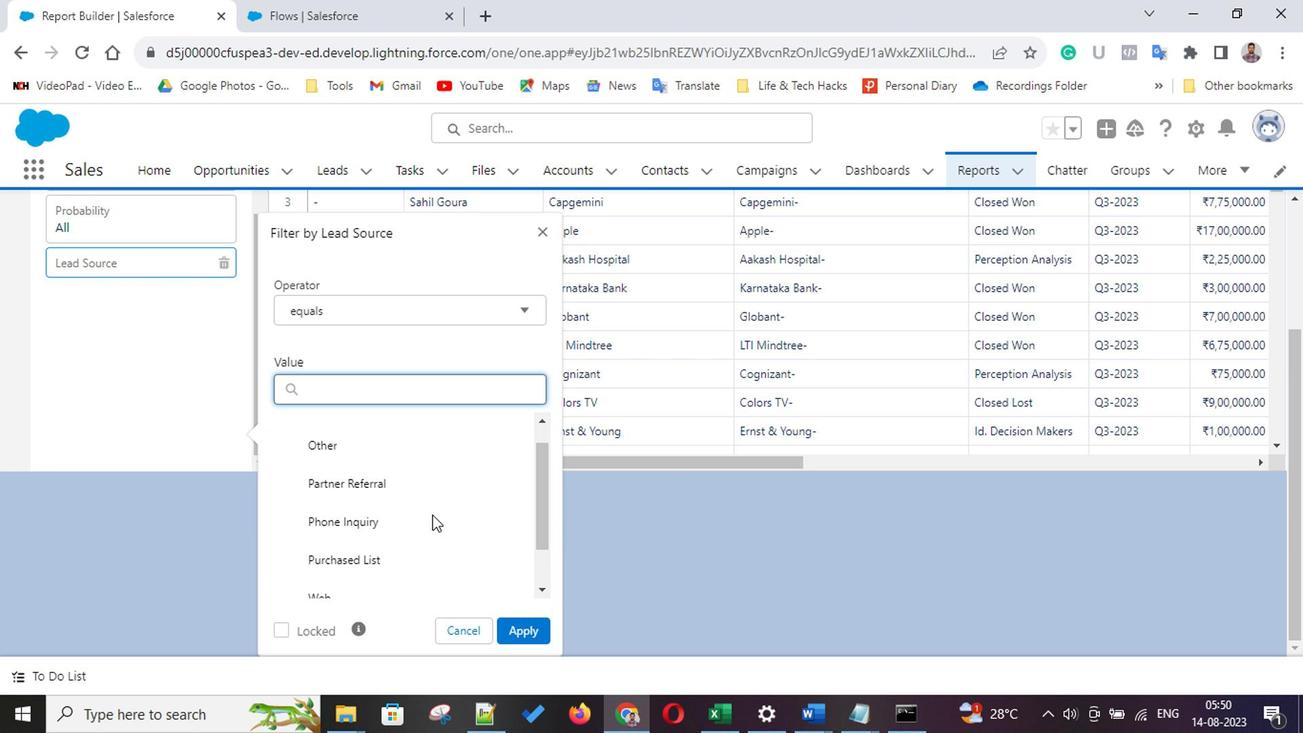 
Action: Mouse scrolled (427, 515) with delta (0, 0)
Screenshot: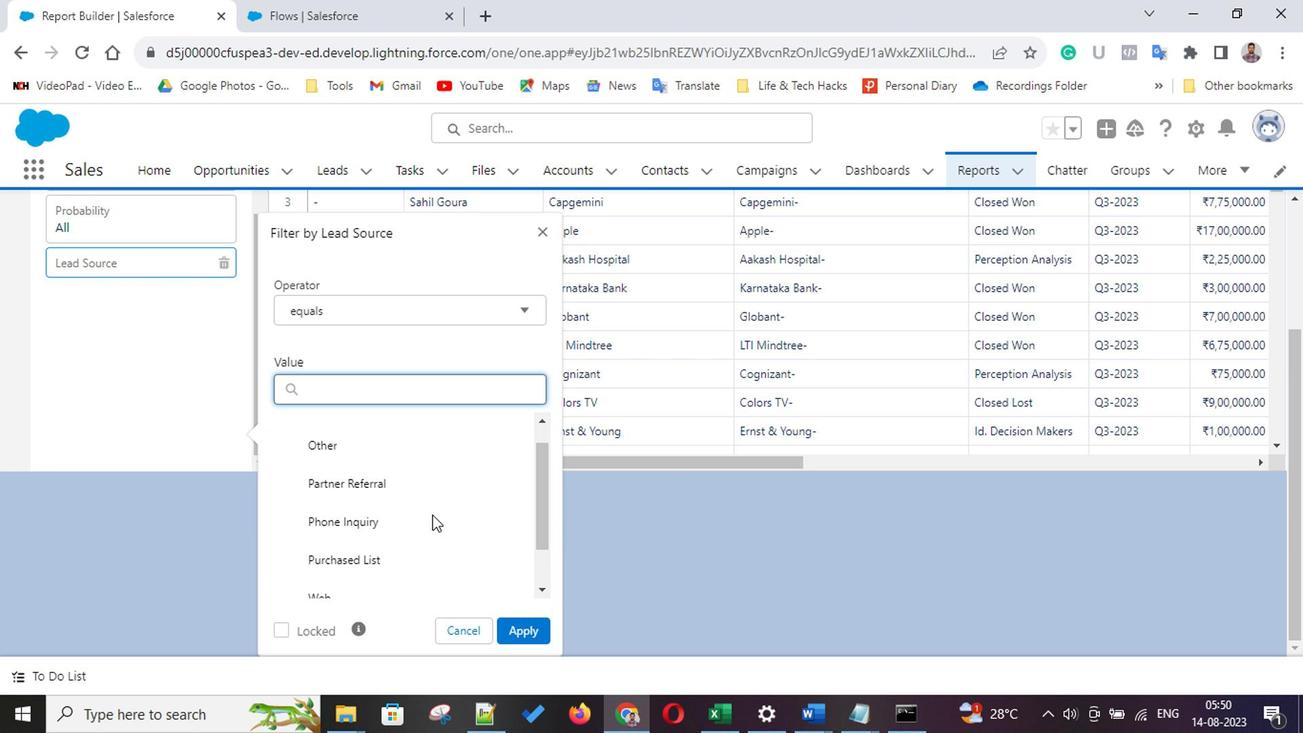 
Action: Mouse scrolled (427, 515) with delta (0, 0)
Screenshot: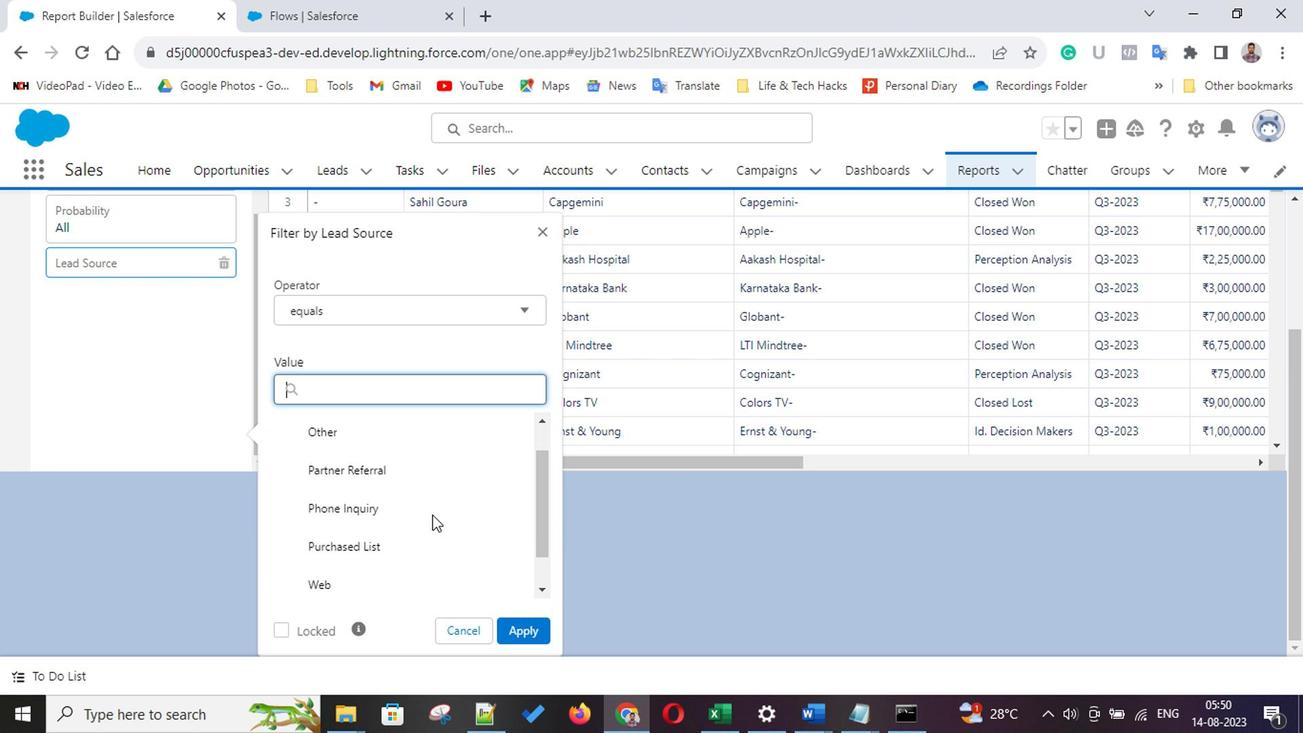 
Action: Mouse scrolled (427, 515) with delta (0, 0)
Screenshot: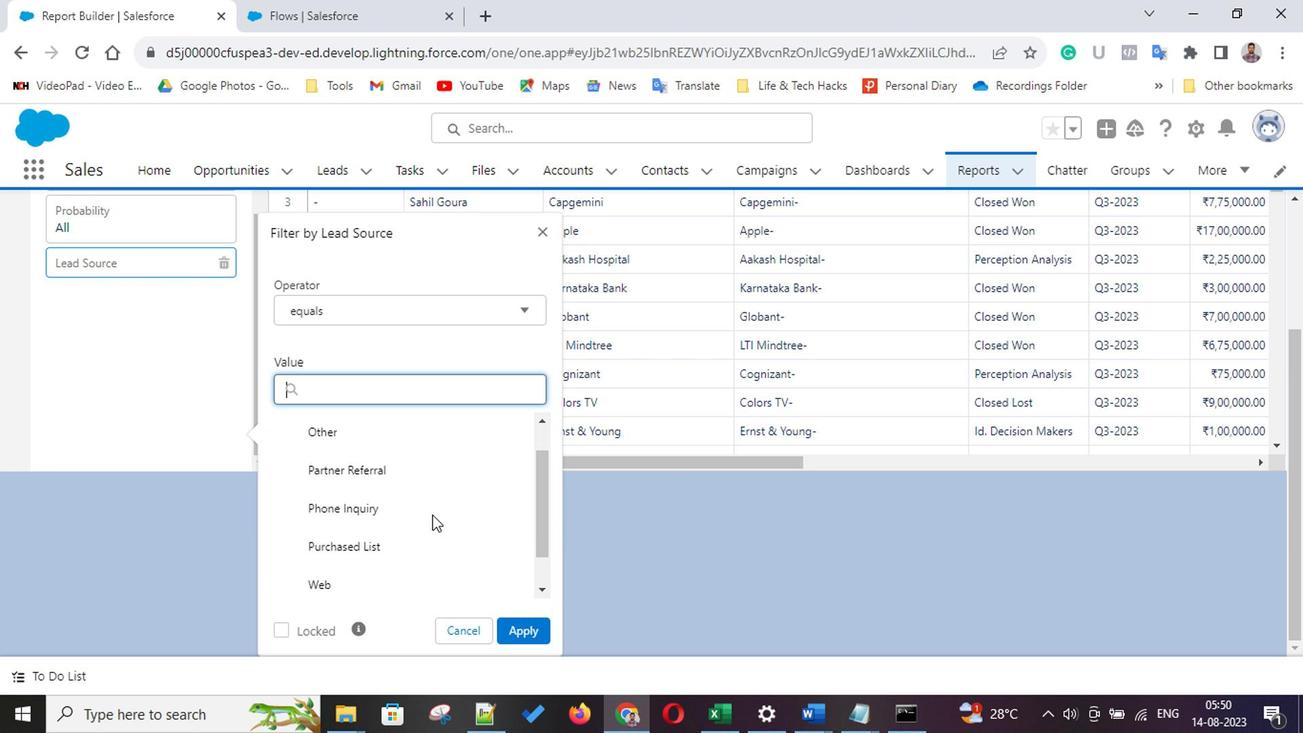 
Action: Mouse scrolled (427, 515) with delta (0, 0)
Screenshot: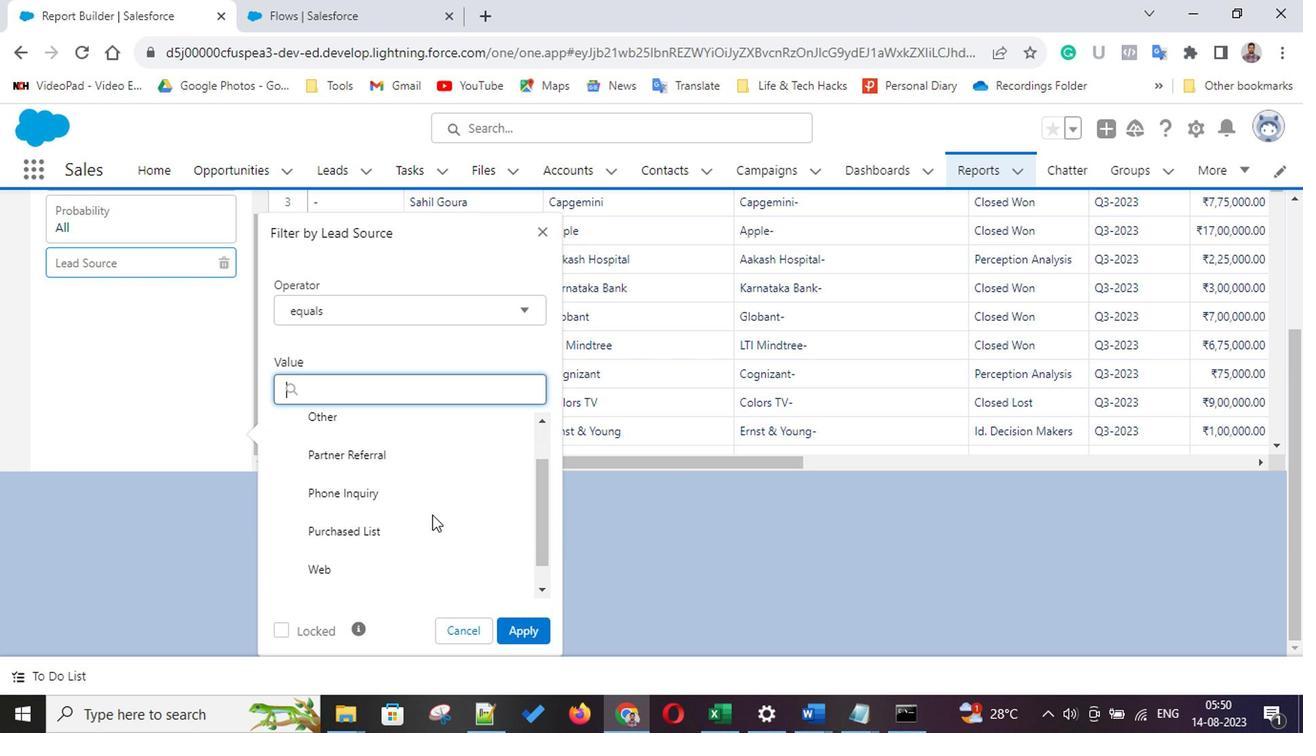 
Action: Mouse scrolled (427, 515) with delta (0, 0)
Screenshot: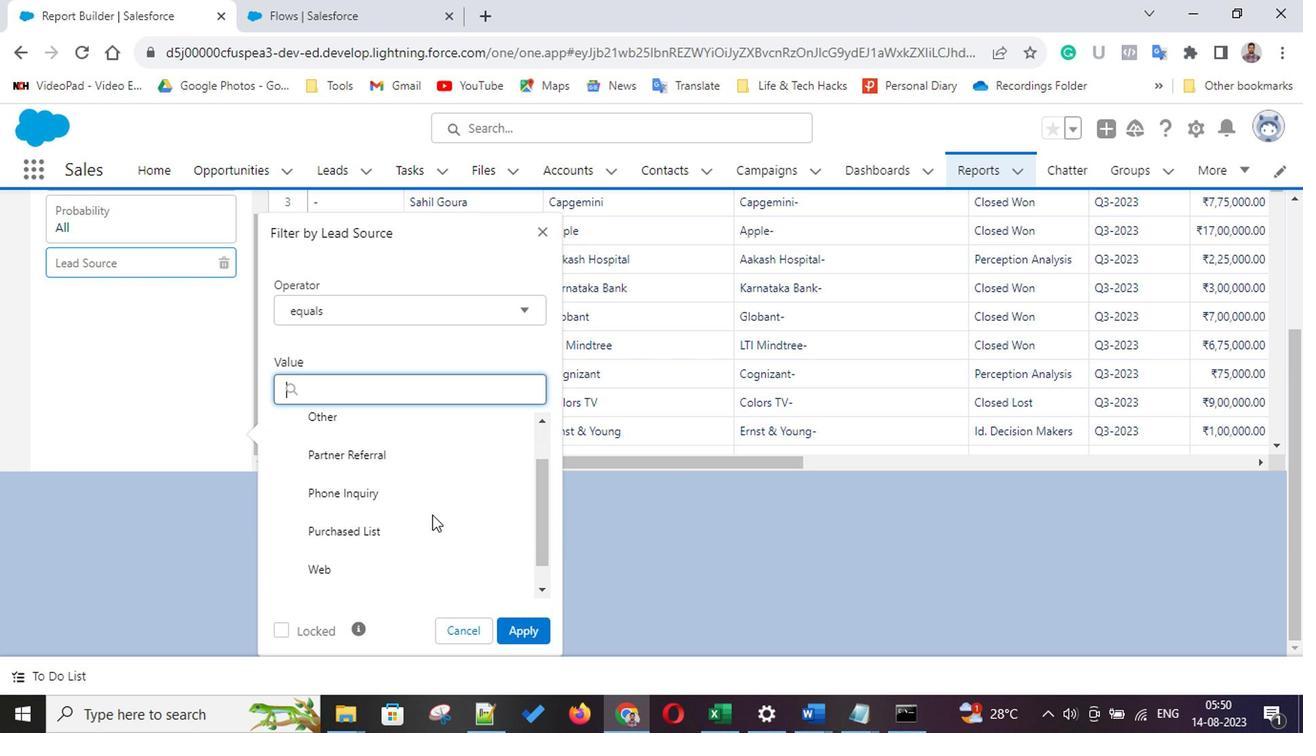 
Action: Mouse scrolled (427, 515) with delta (0, 0)
Screenshot: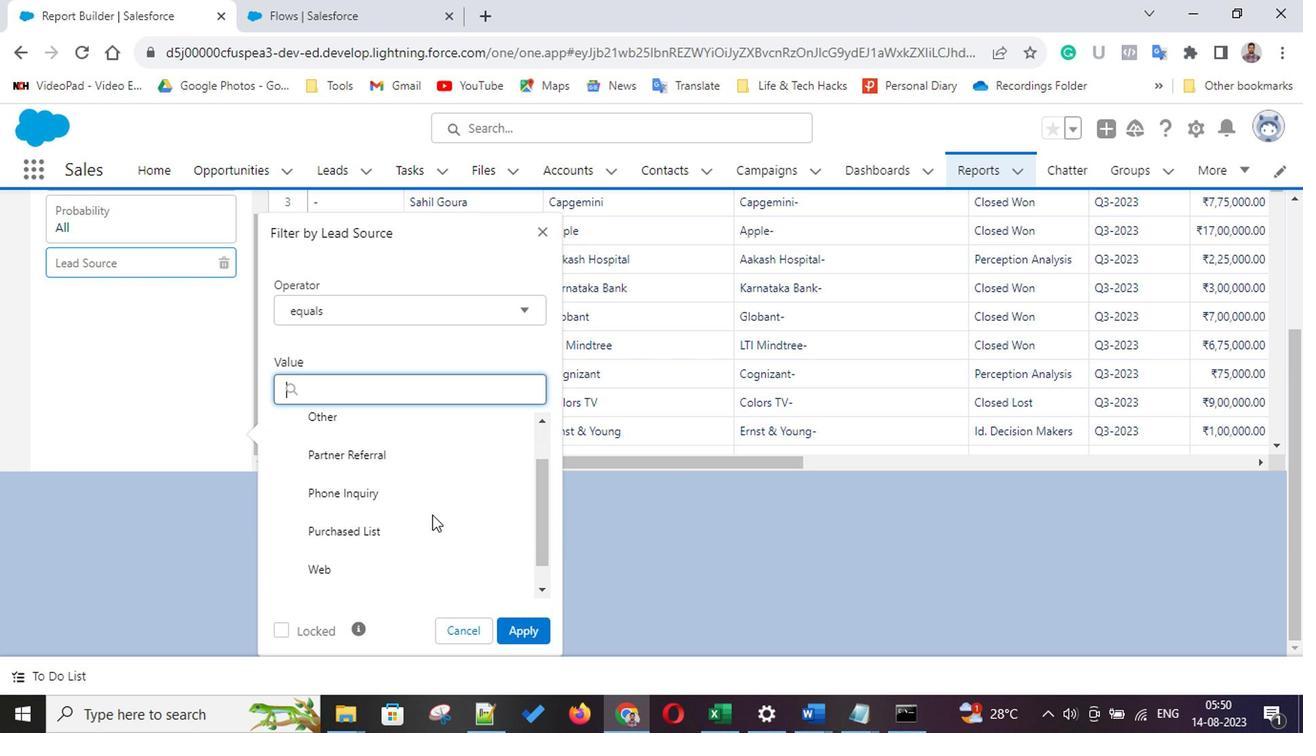
Action: Mouse scrolled (427, 515) with delta (0, 0)
Screenshot: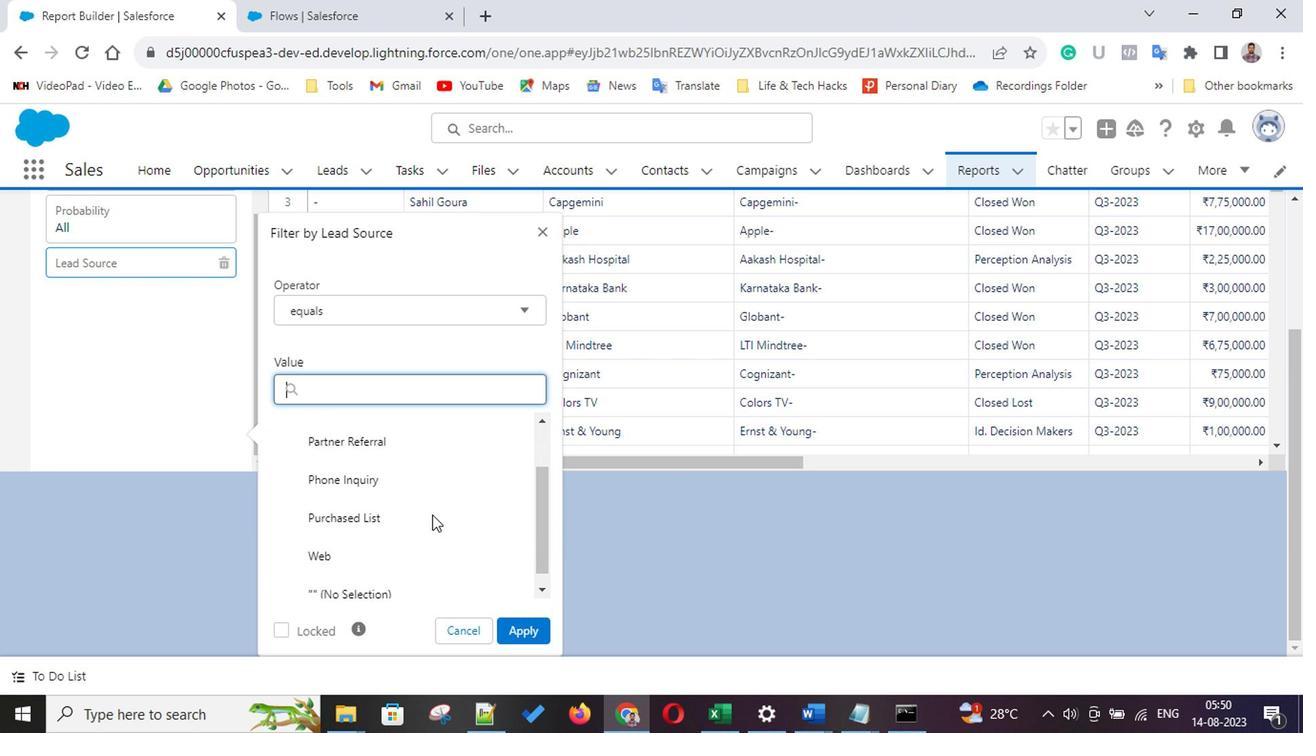 
Action: Mouse scrolled (427, 515) with delta (0, 0)
Screenshot: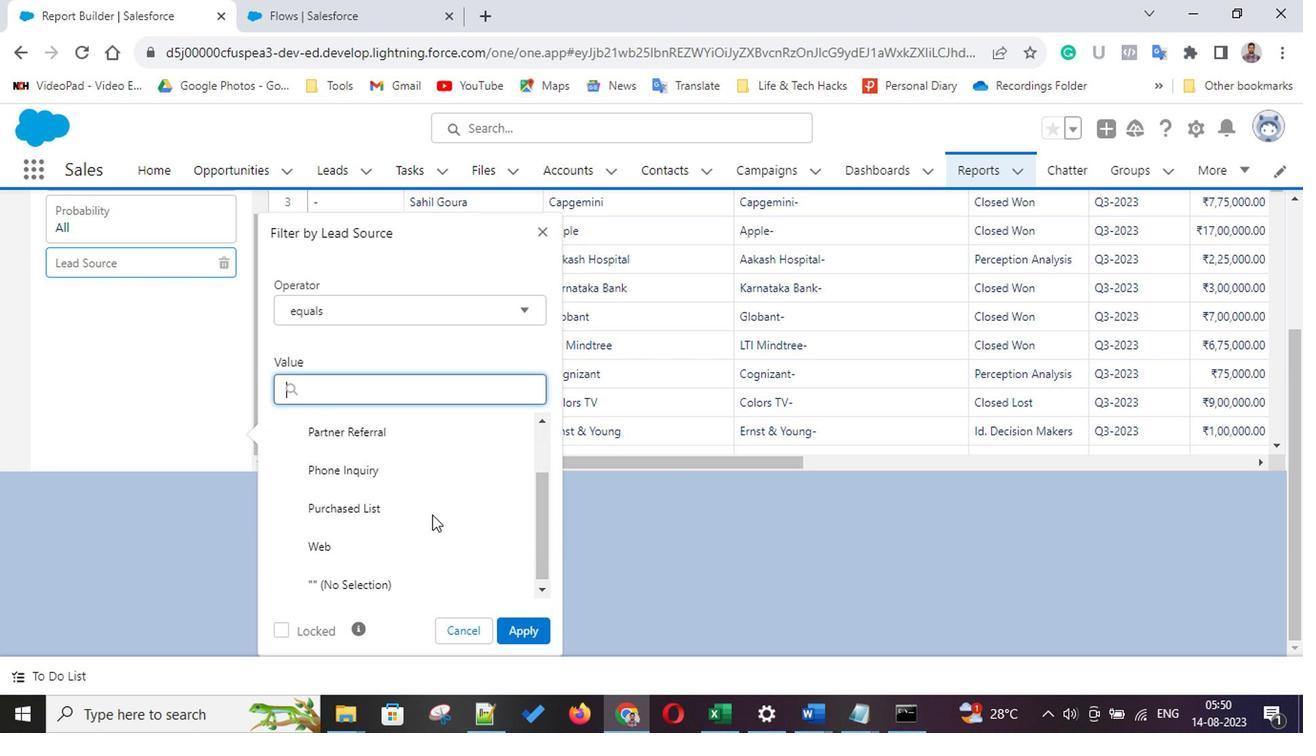
Action: Mouse scrolled (427, 515) with delta (0, 0)
Screenshot: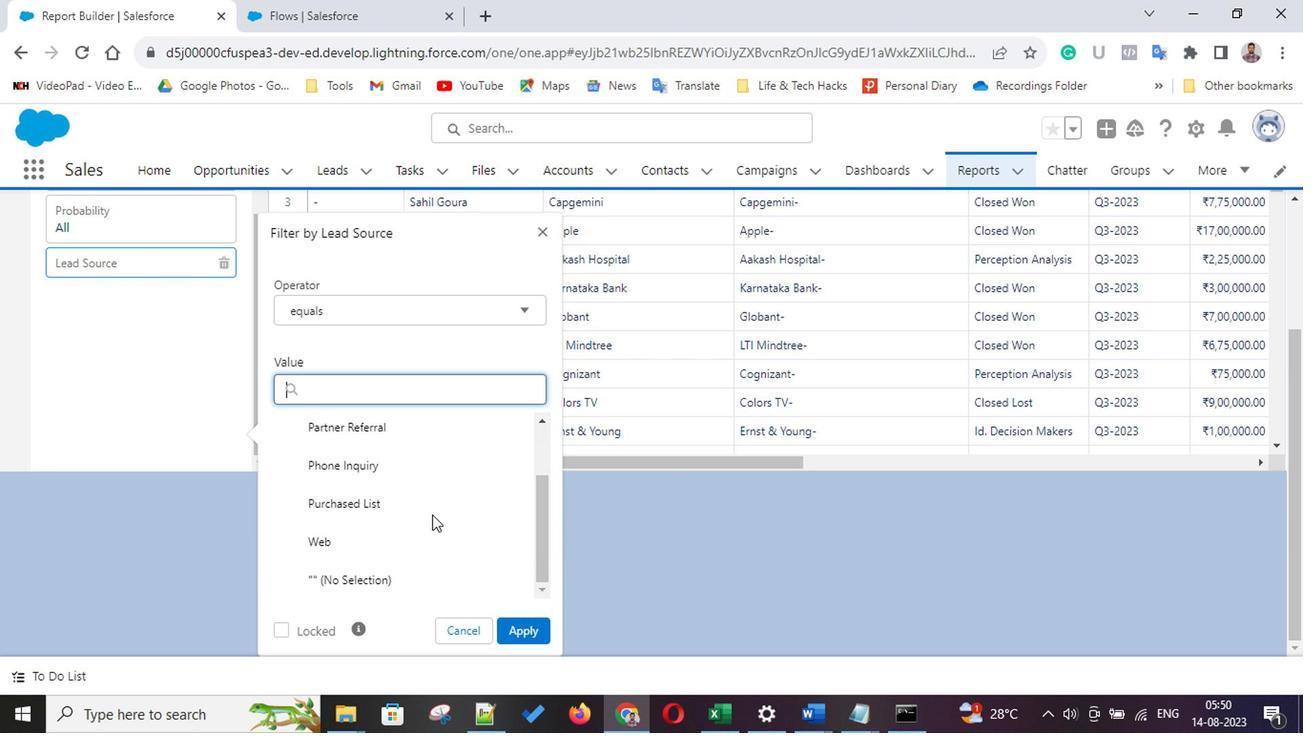 
Action: Mouse scrolled (427, 515) with delta (0, 0)
Screenshot: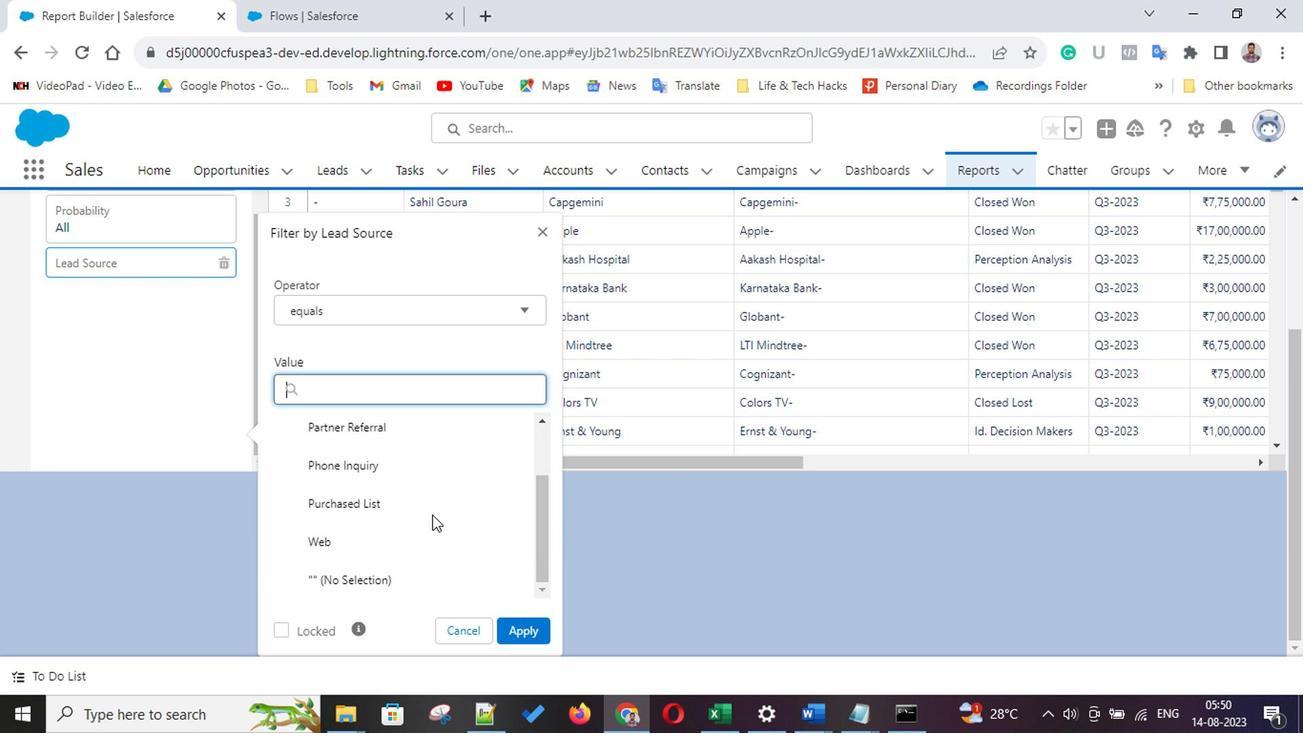 
Action: Mouse scrolled (427, 515) with delta (0, 0)
Screenshot: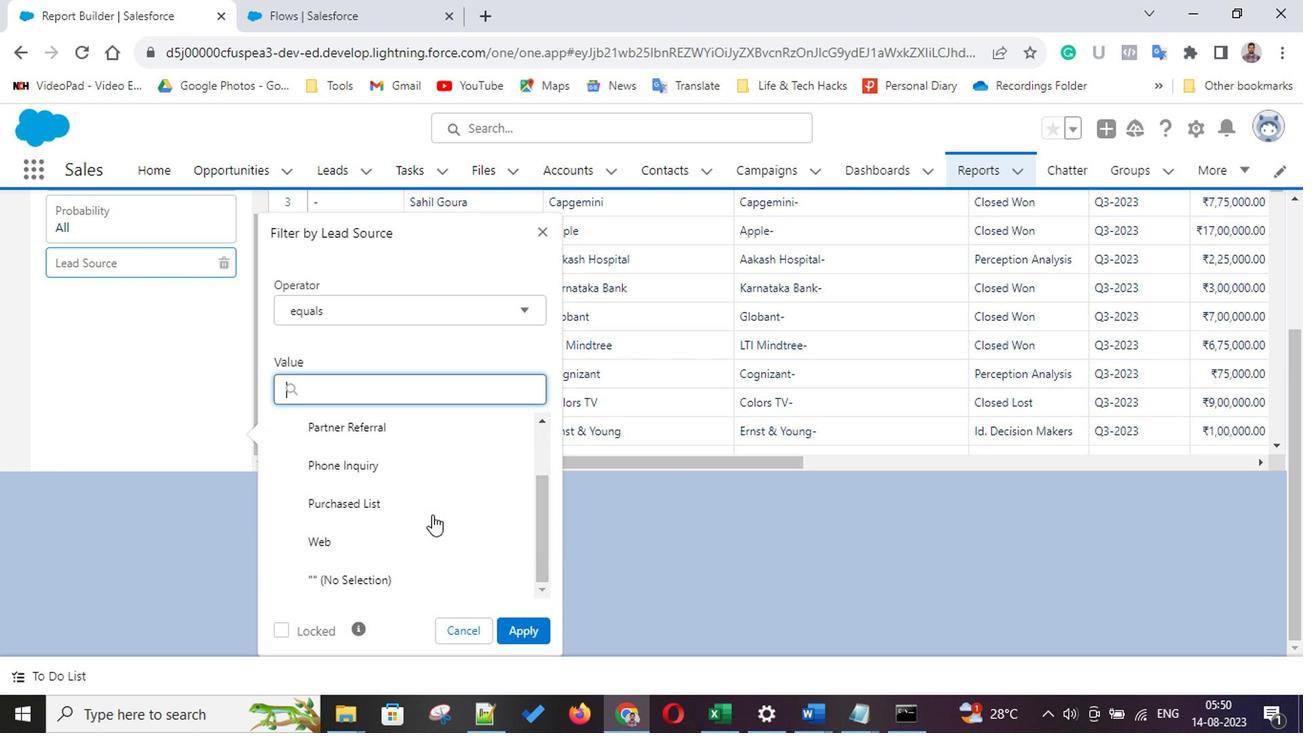 
Action: Mouse scrolled (427, 515) with delta (0, 0)
Screenshot: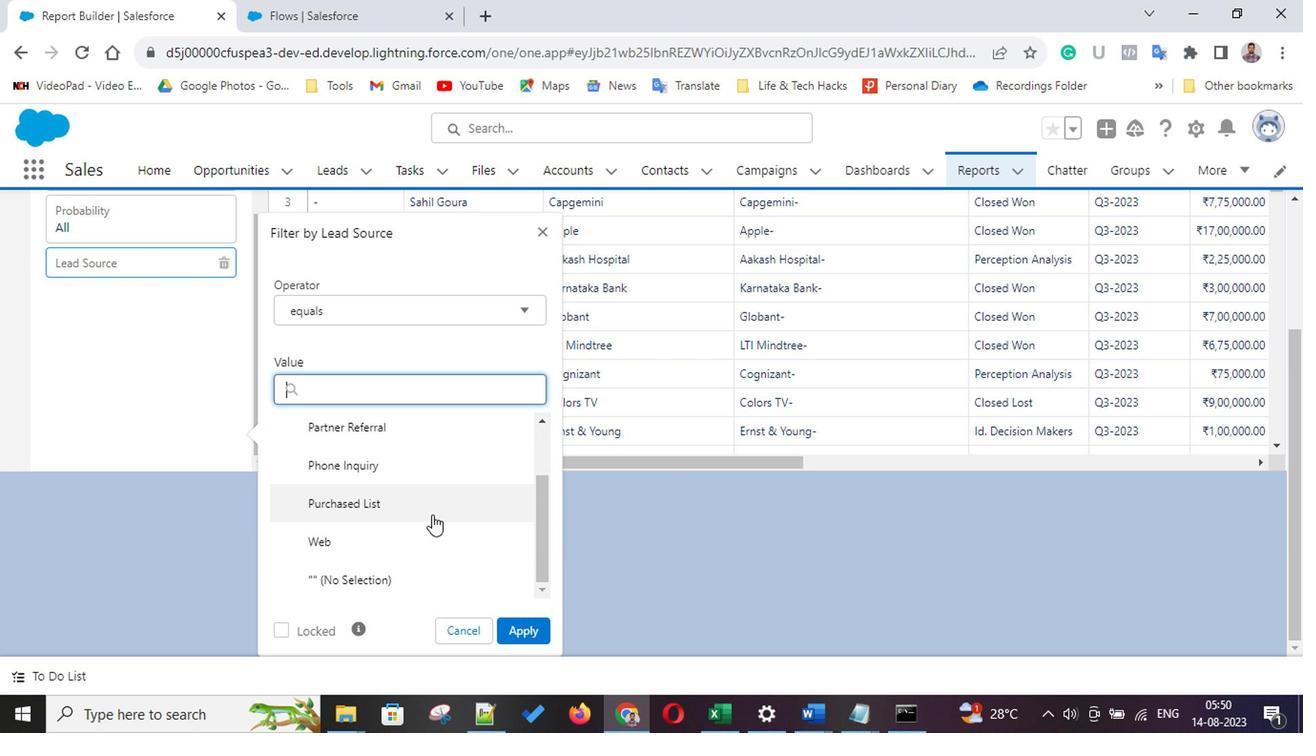 
Action: Mouse scrolled (427, 515) with delta (0, 0)
Screenshot: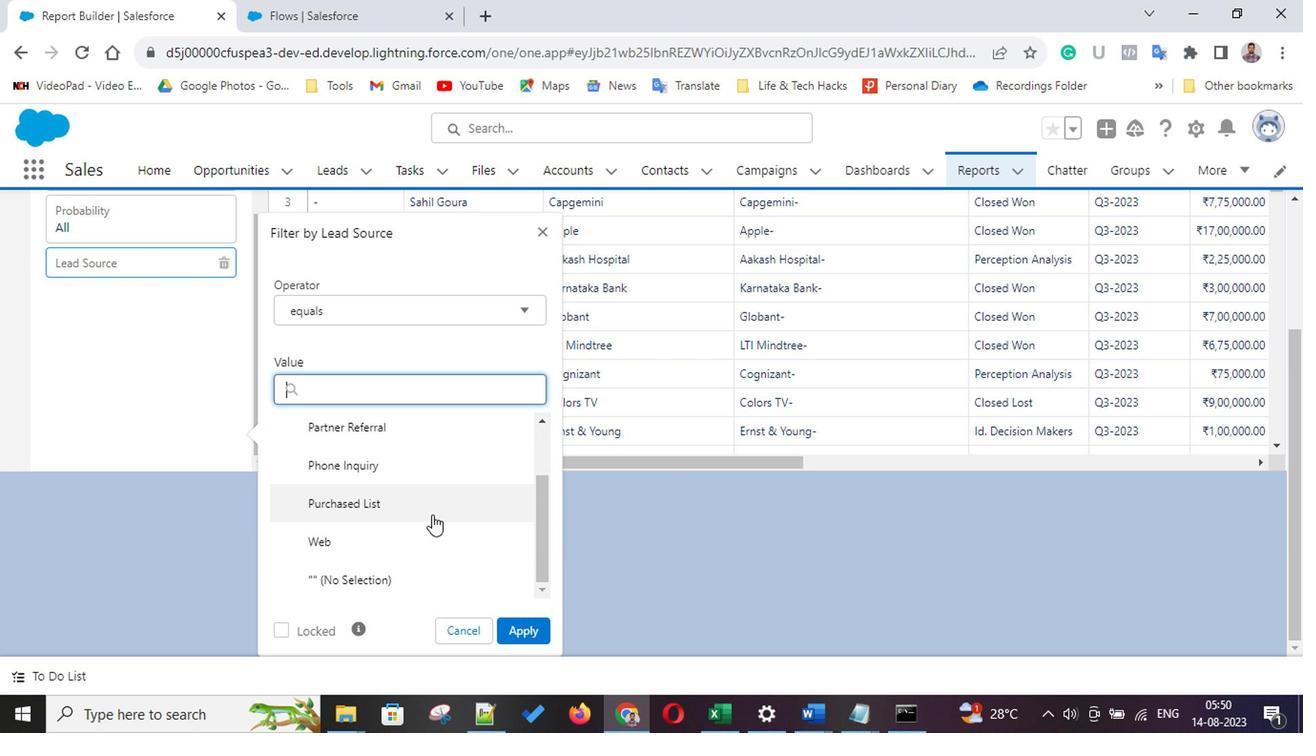 
Action: Mouse scrolled (427, 515) with delta (0, 0)
Screenshot: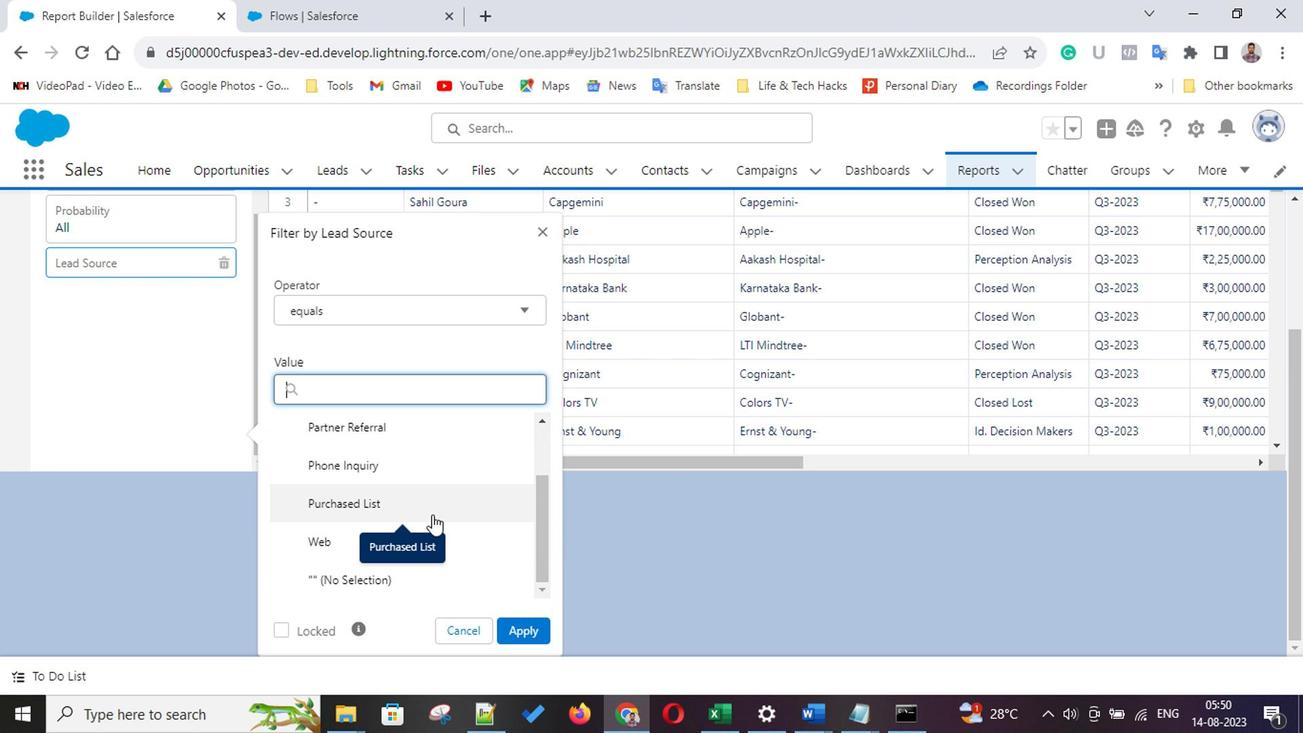 
Action: Mouse scrolled (427, 515) with delta (0, 0)
Screenshot: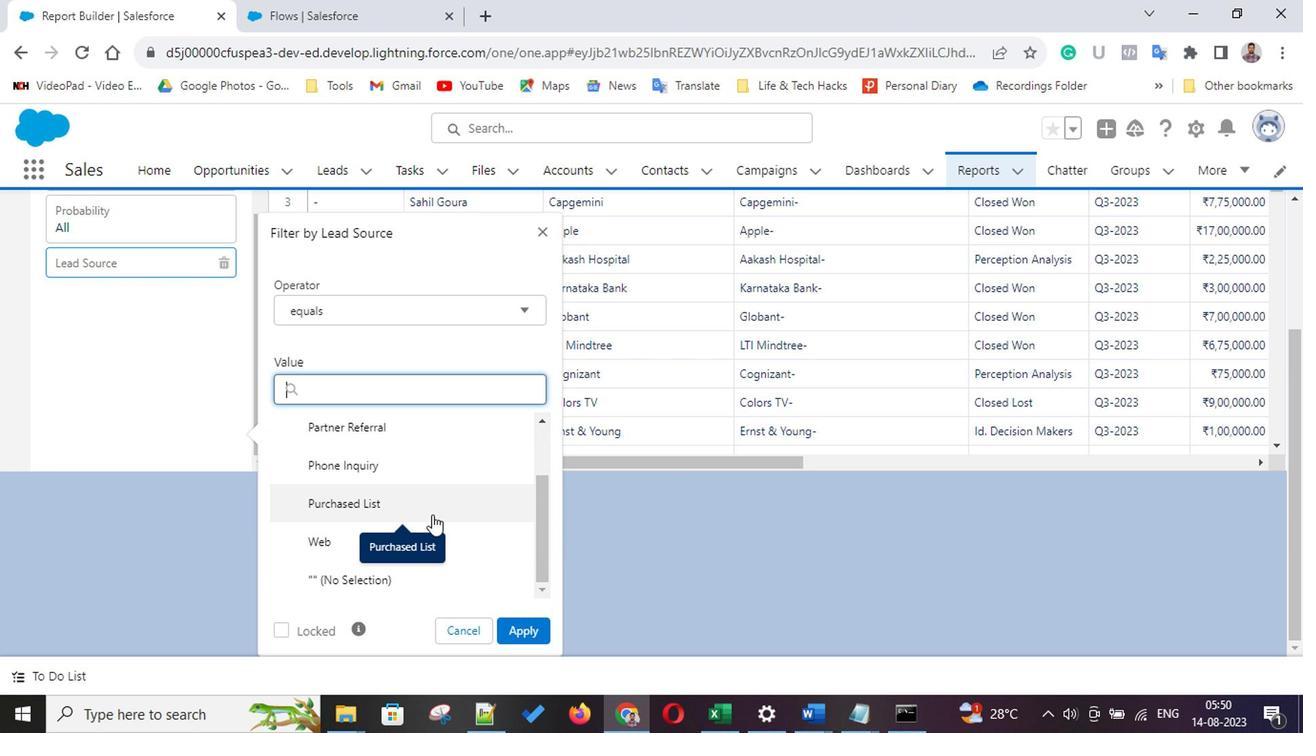 
Action: Mouse scrolled (427, 515) with delta (0, 0)
Screenshot: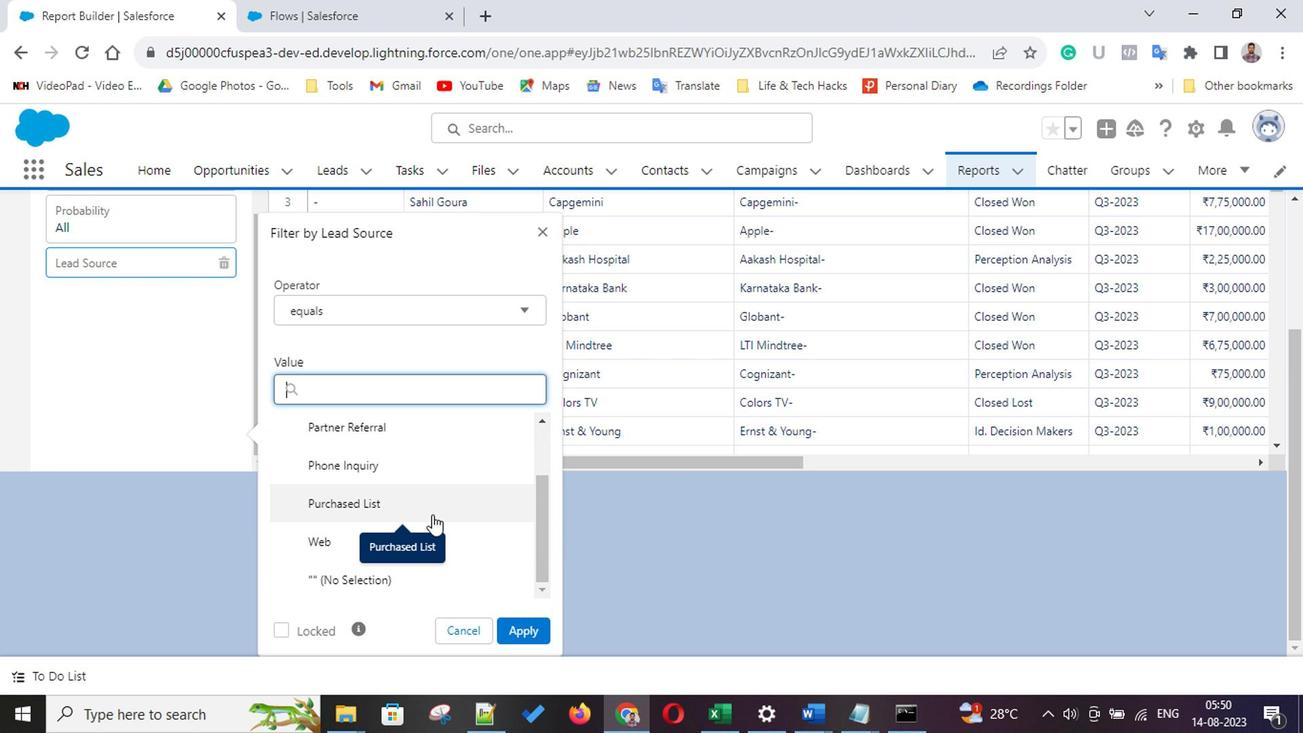 
Action: Mouse moved to (393, 539)
Screenshot: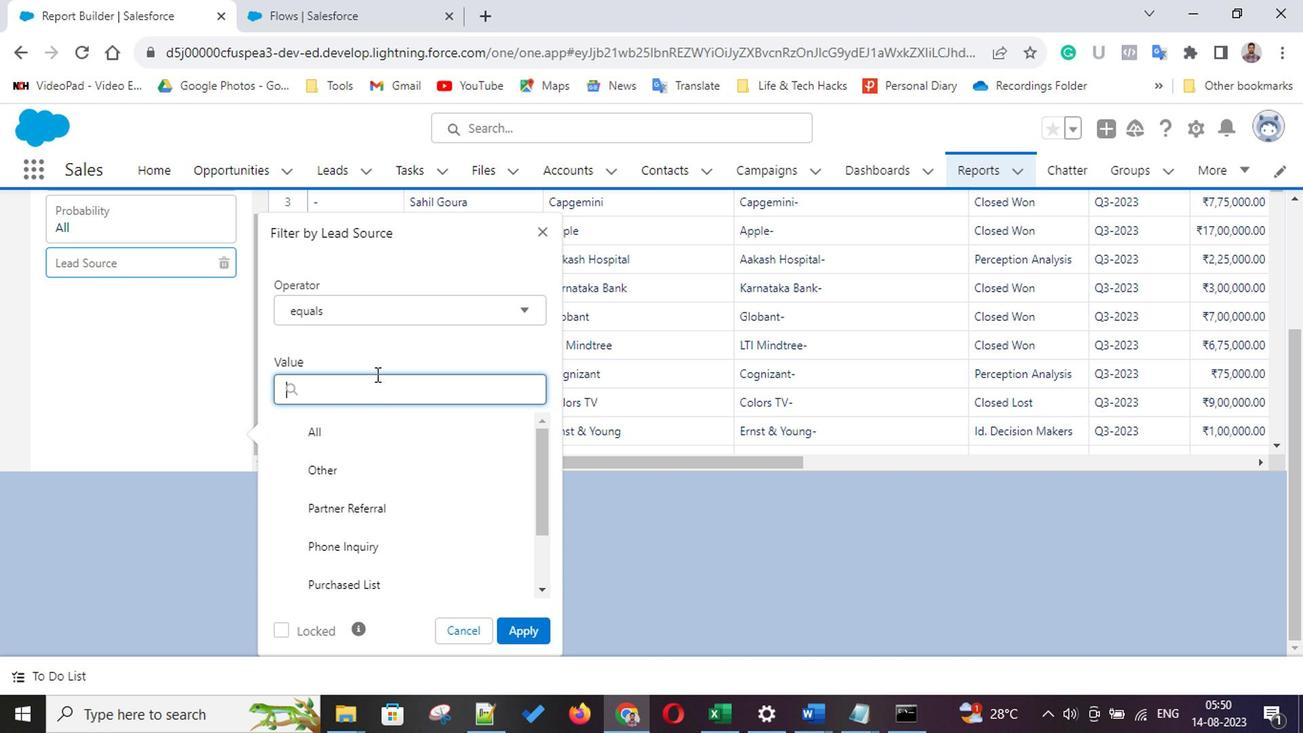 
Action: Mouse scrolled (393, 538) with delta (0, -1)
Screenshot: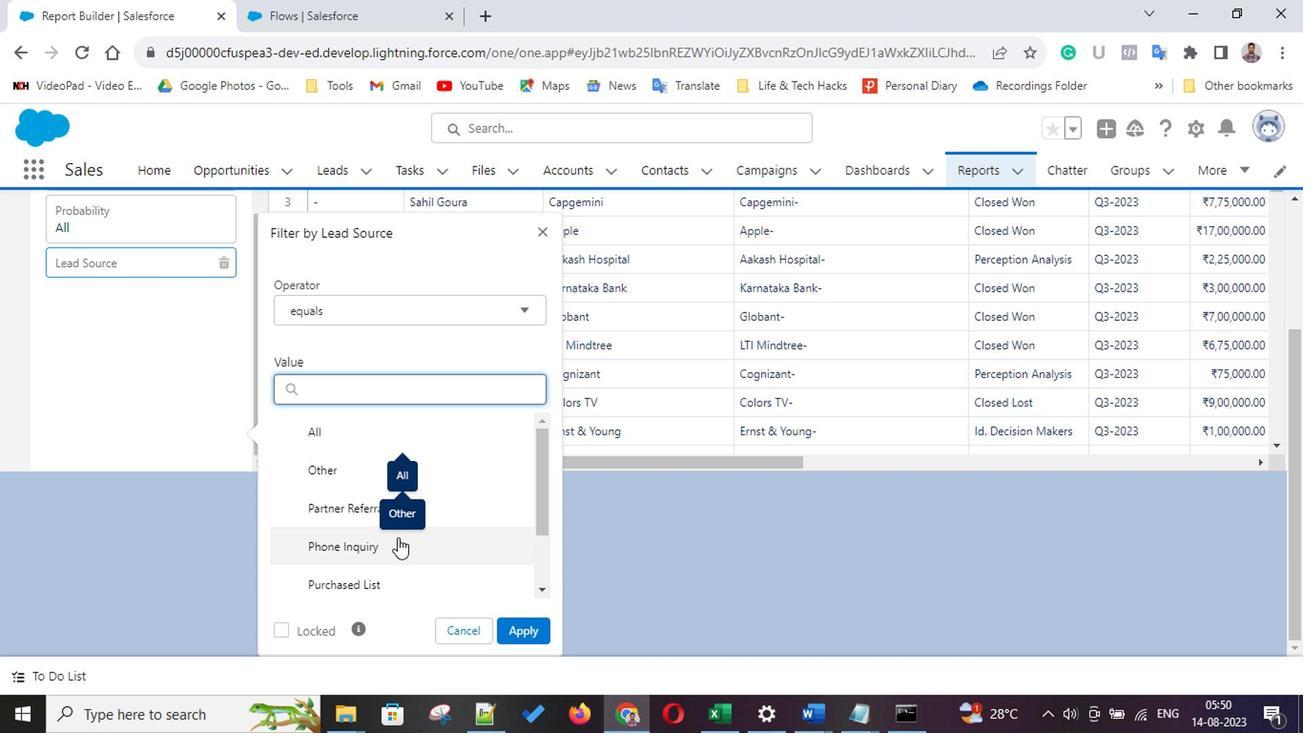 
Action: Mouse scrolled (393, 538) with delta (0, -1)
Screenshot: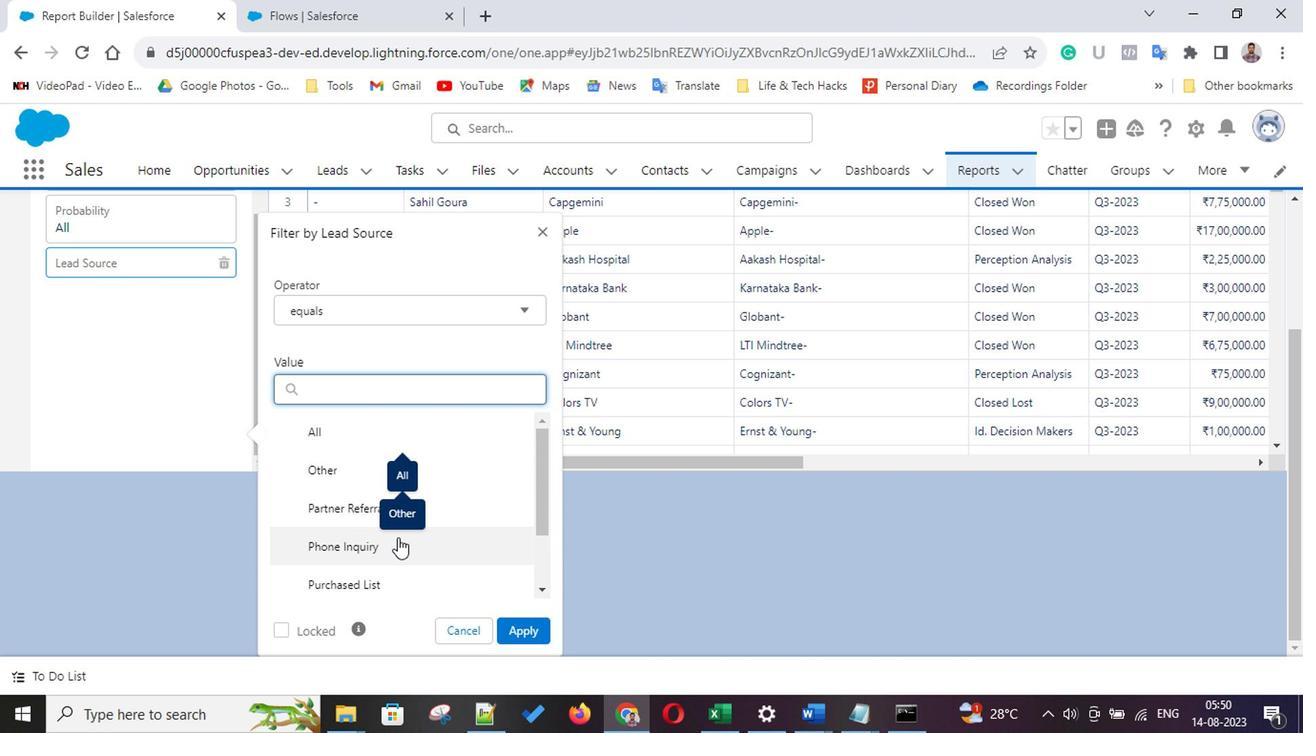
Action: Mouse scrolled (393, 538) with delta (0, -1)
Screenshot: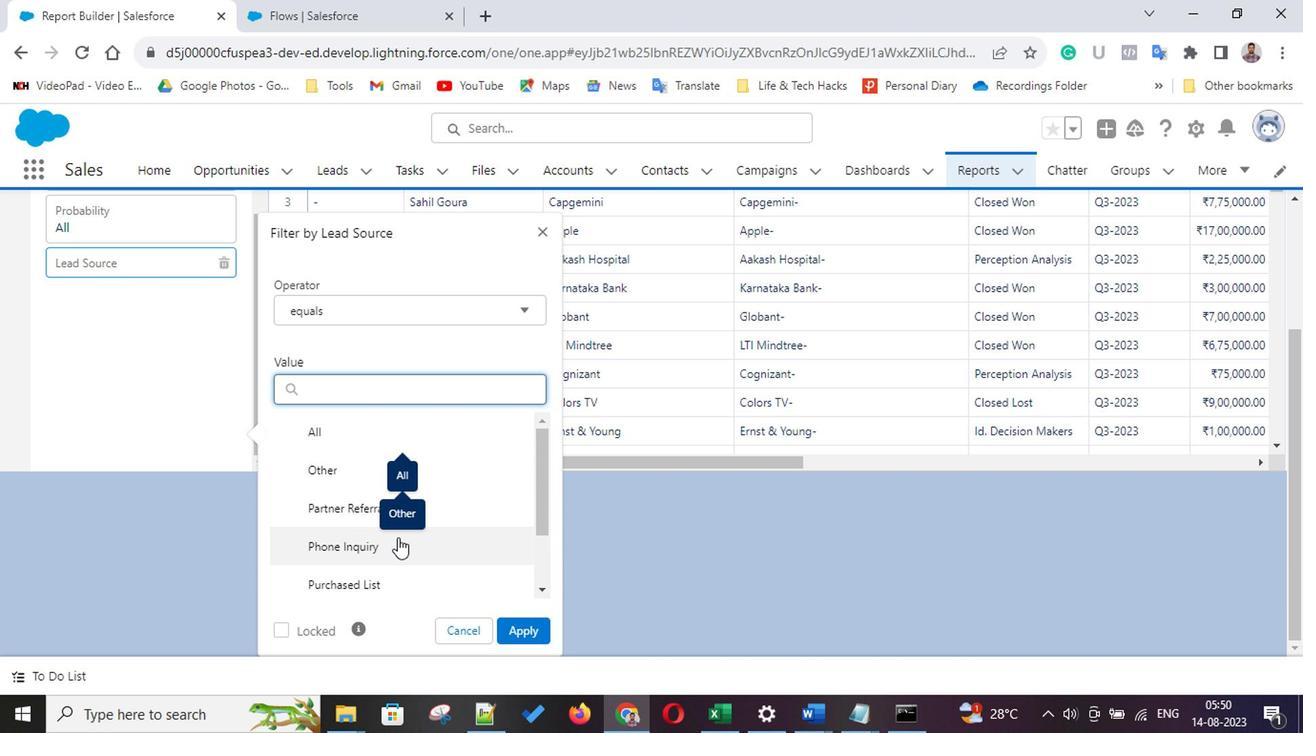 
Action: Mouse scrolled (393, 538) with delta (0, -1)
Screenshot: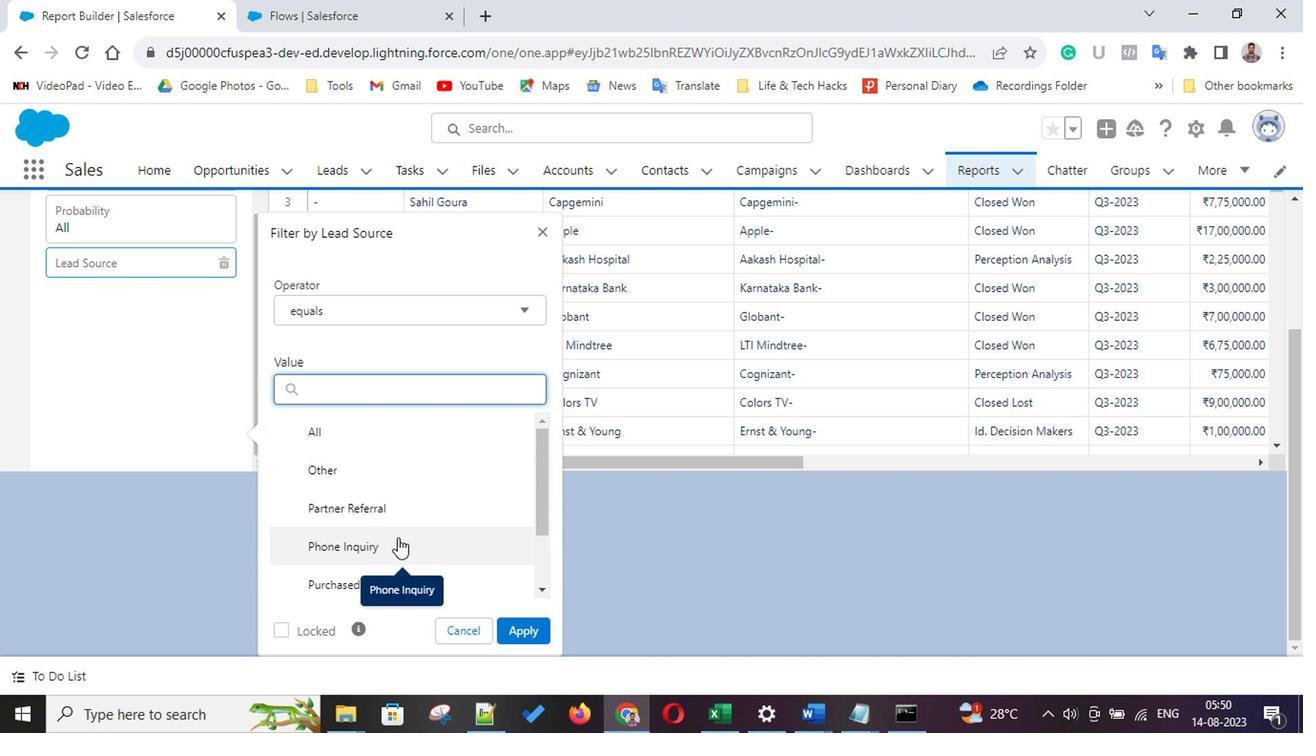 
Action: Mouse scrolled (393, 538) with delta (0, -1)
Screenshot: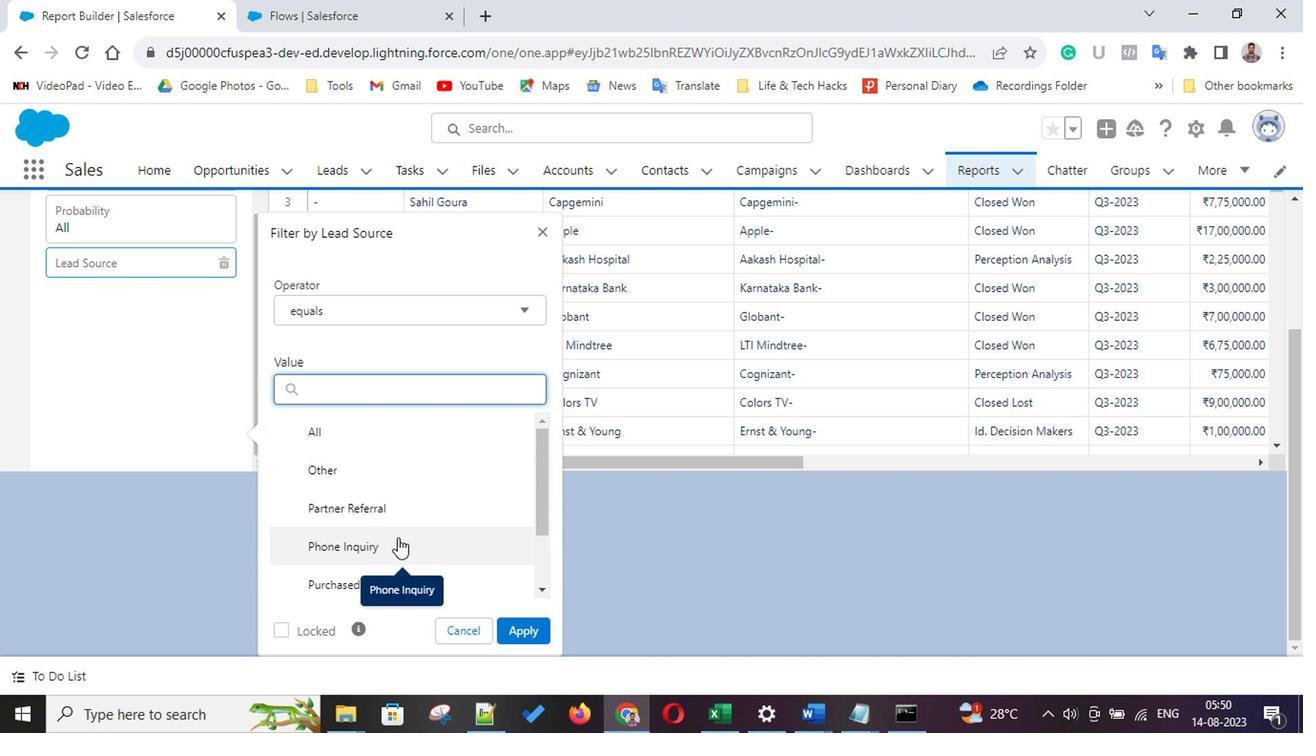
Action: Mouse scrolled (393, 538) with delta (0, -1)
Screenshot: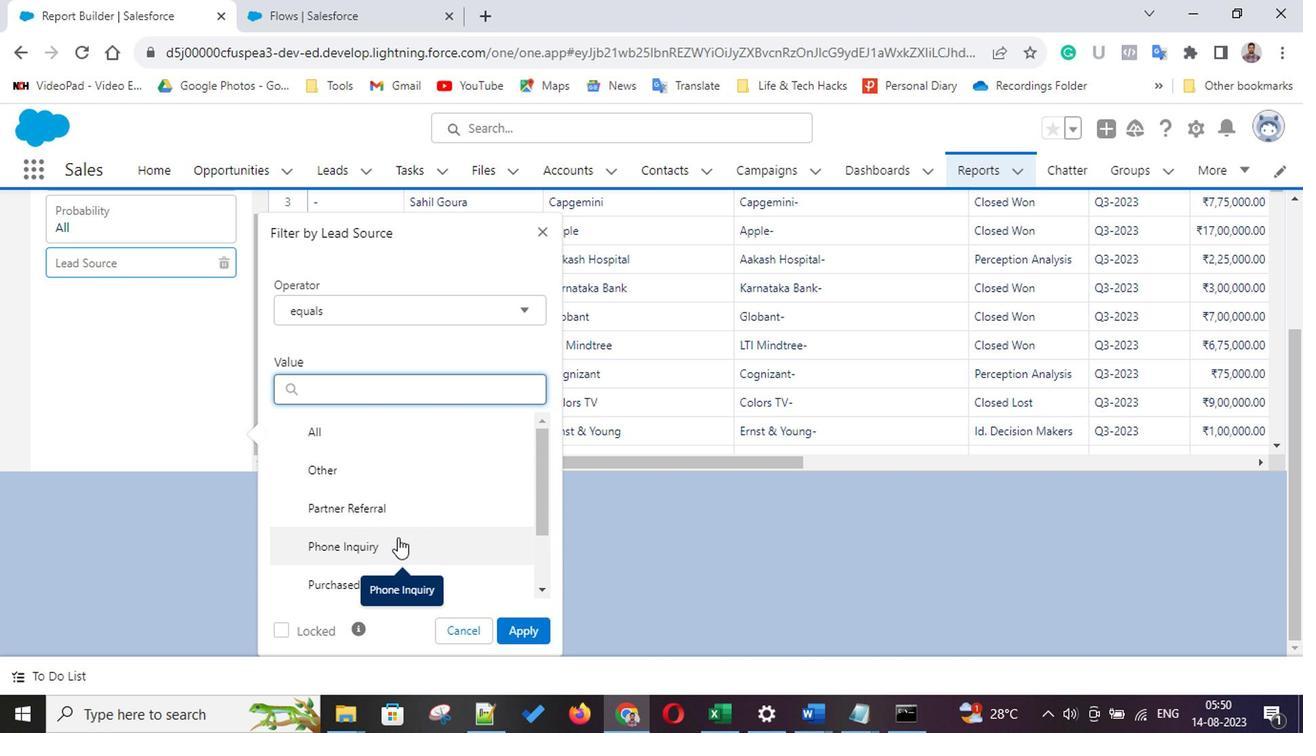 
Action: Mouse scrolled (393, 538) with delta (0, -1)
Screenshot: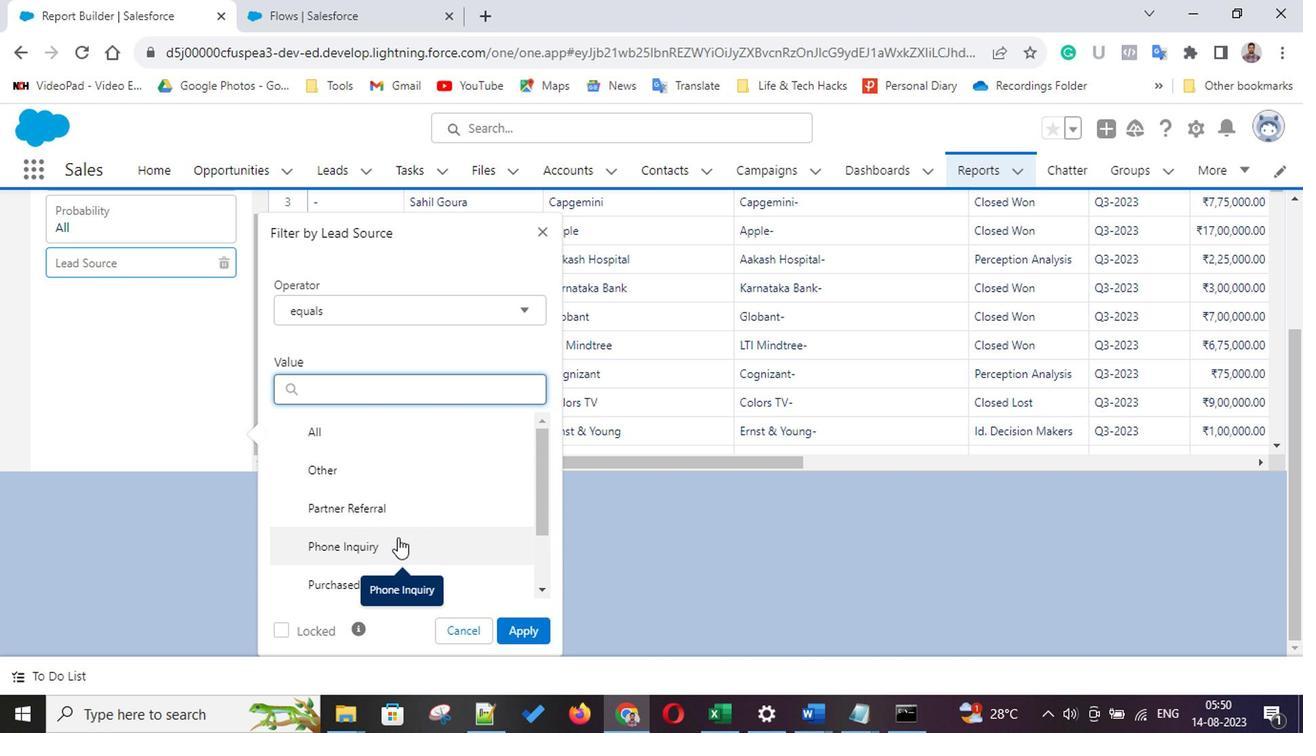 
Action: Mouse scrolled (393, 538) with delta (0, -1)
Screenshot: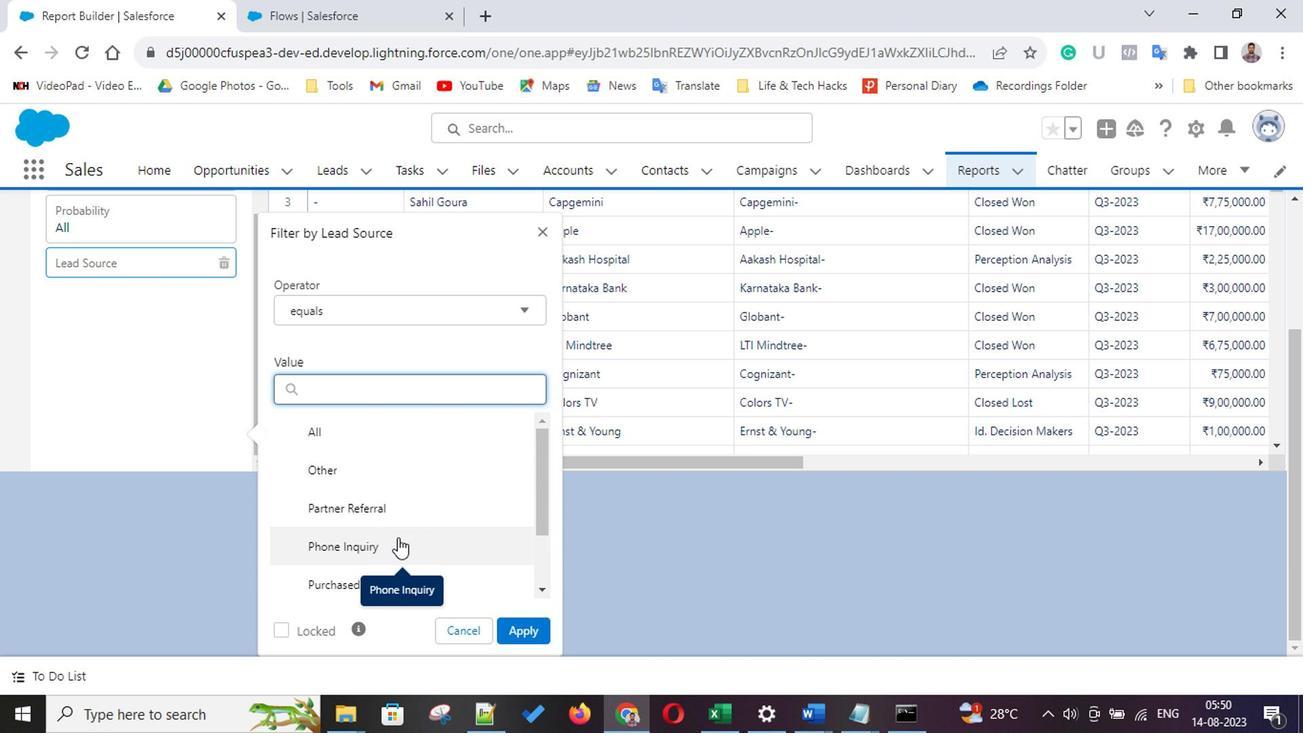 
Action: Mouse scrolled (393, 538) with delta (0, -1)
Screenshot: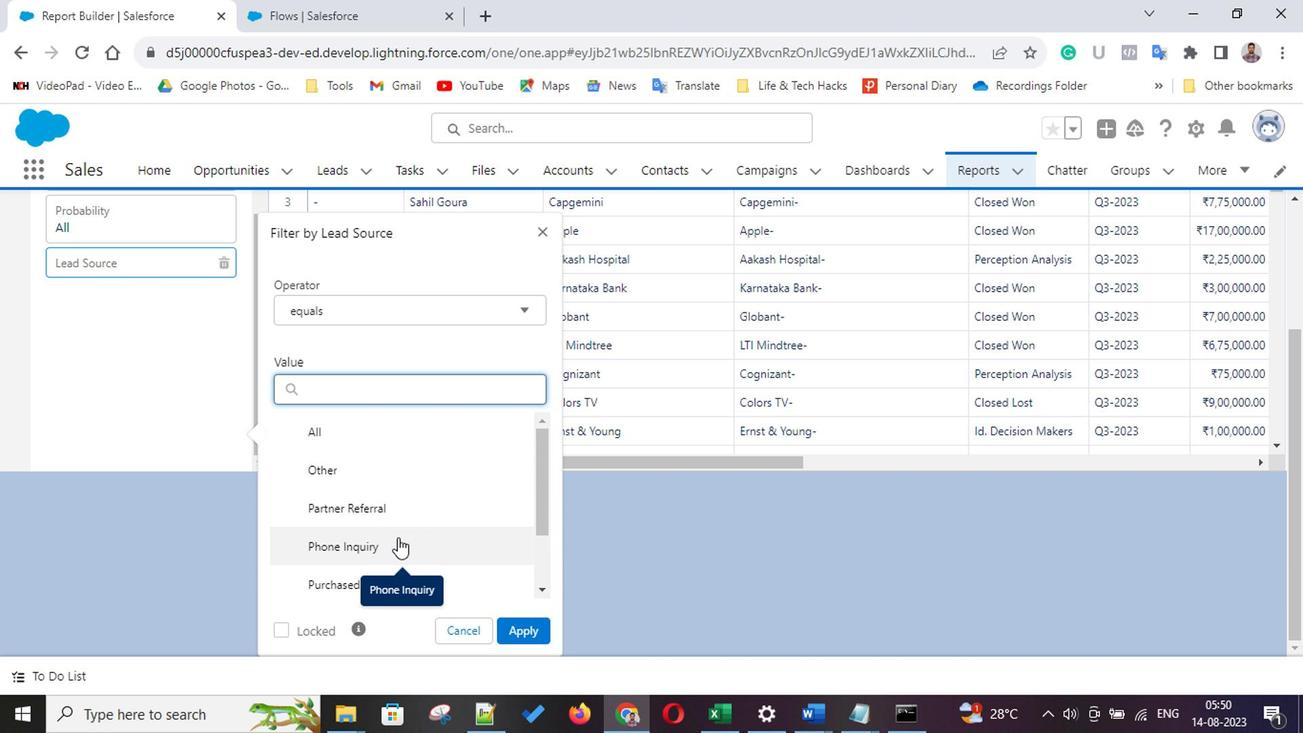 
Action: Mouse scrolled (393, 538) with delta (0, -1)
Screenshot: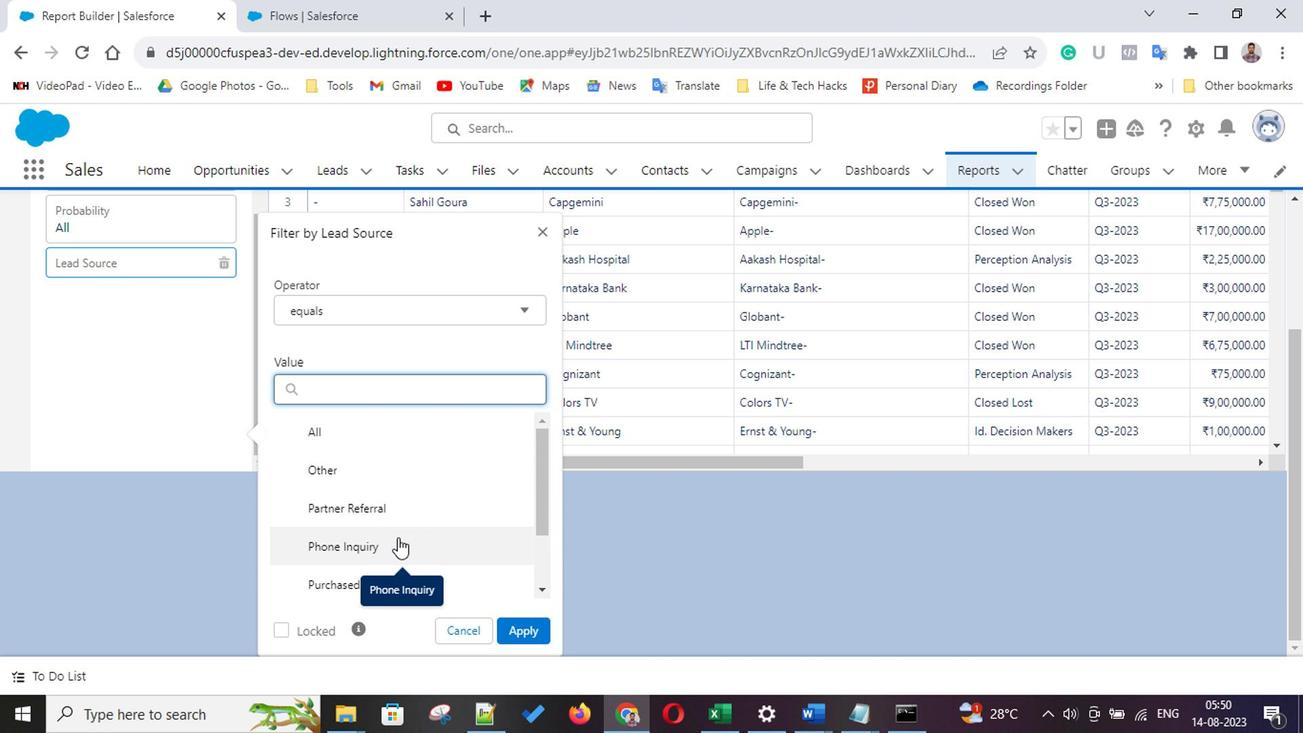 
Action: Mouse scrolled (393, 538) with delta (0, -1)
Screenshot: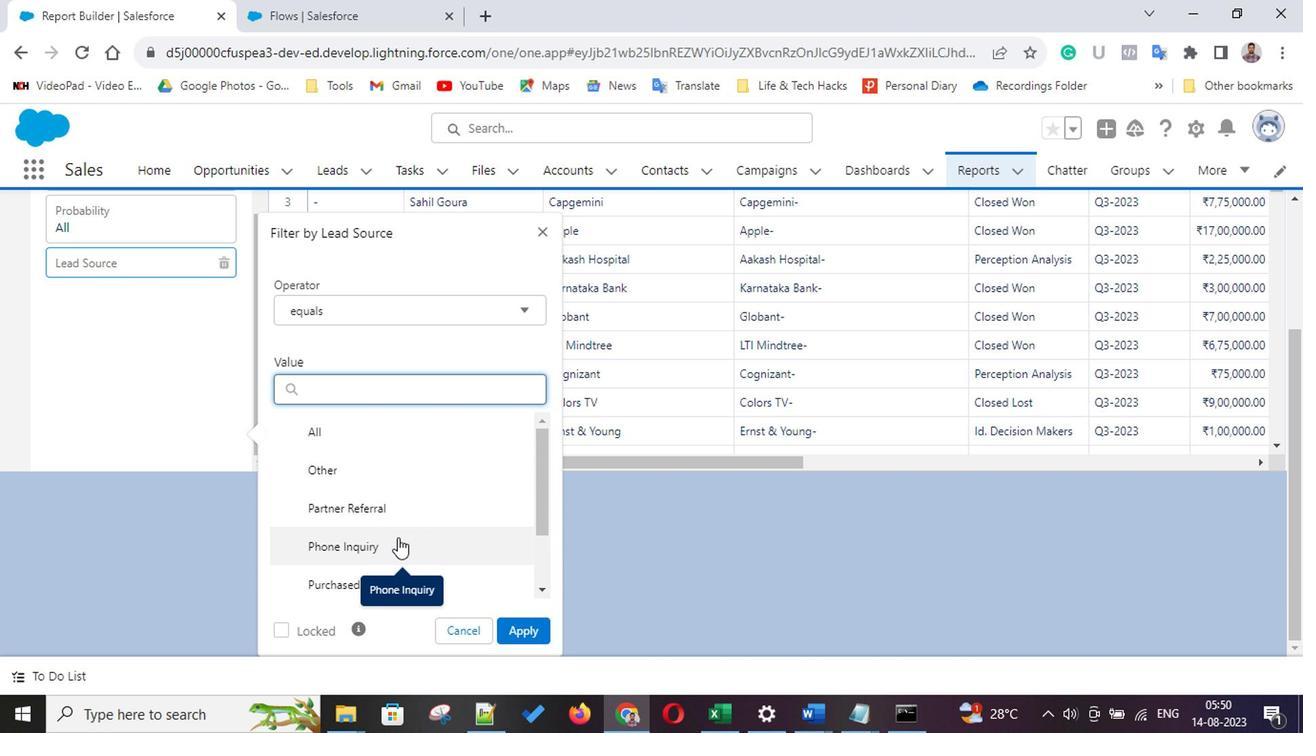 
Action: Mouse scrolled (393, 538) with delta (0, -1)
Screenshot: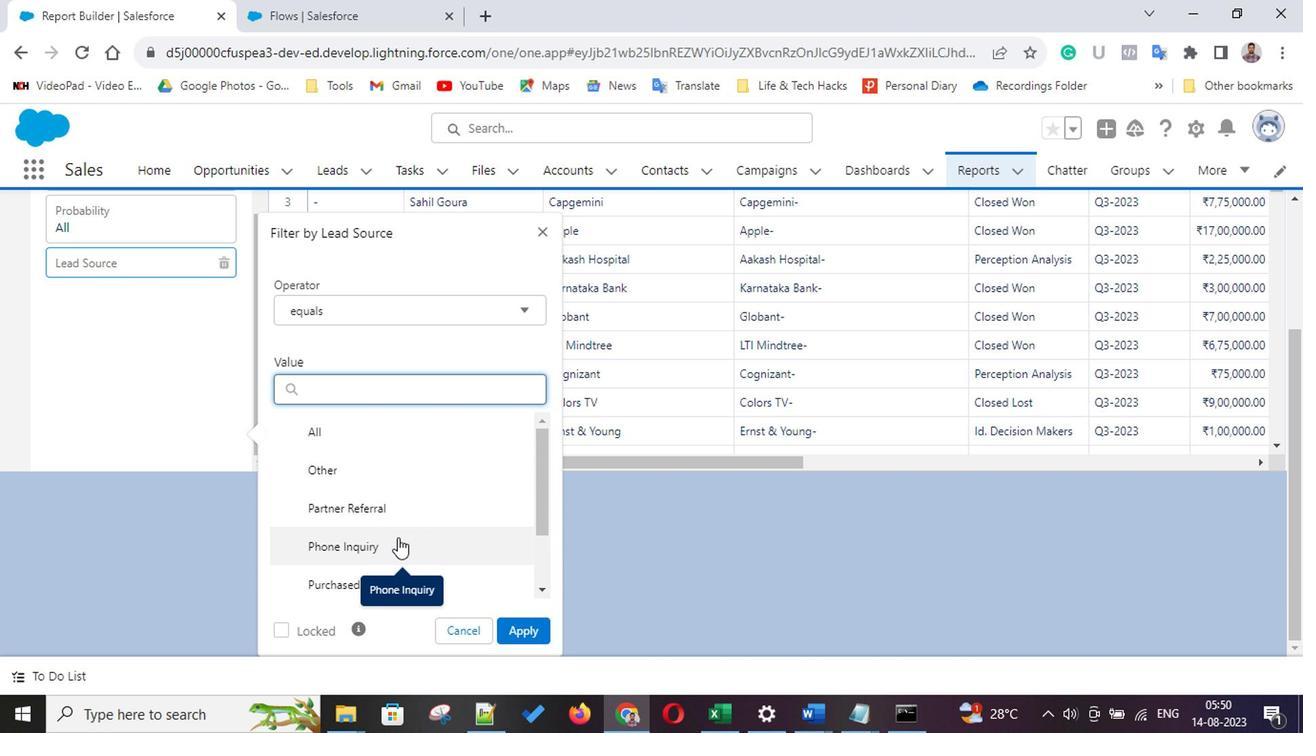
Action: Mouse scrolled (393, 538) with delta (0, -1)
Screenshot: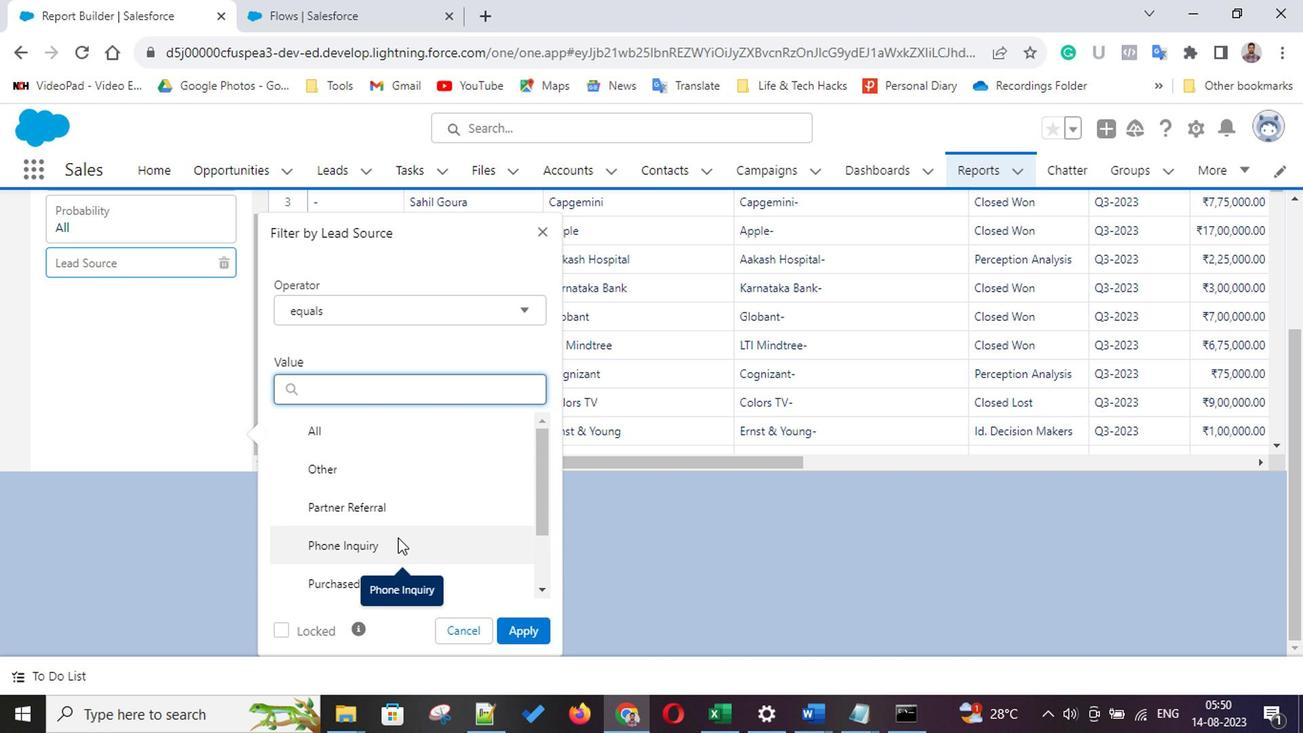 
Action: Mouse scrolled (393, 538) with delta (0, -1)
Screenshot: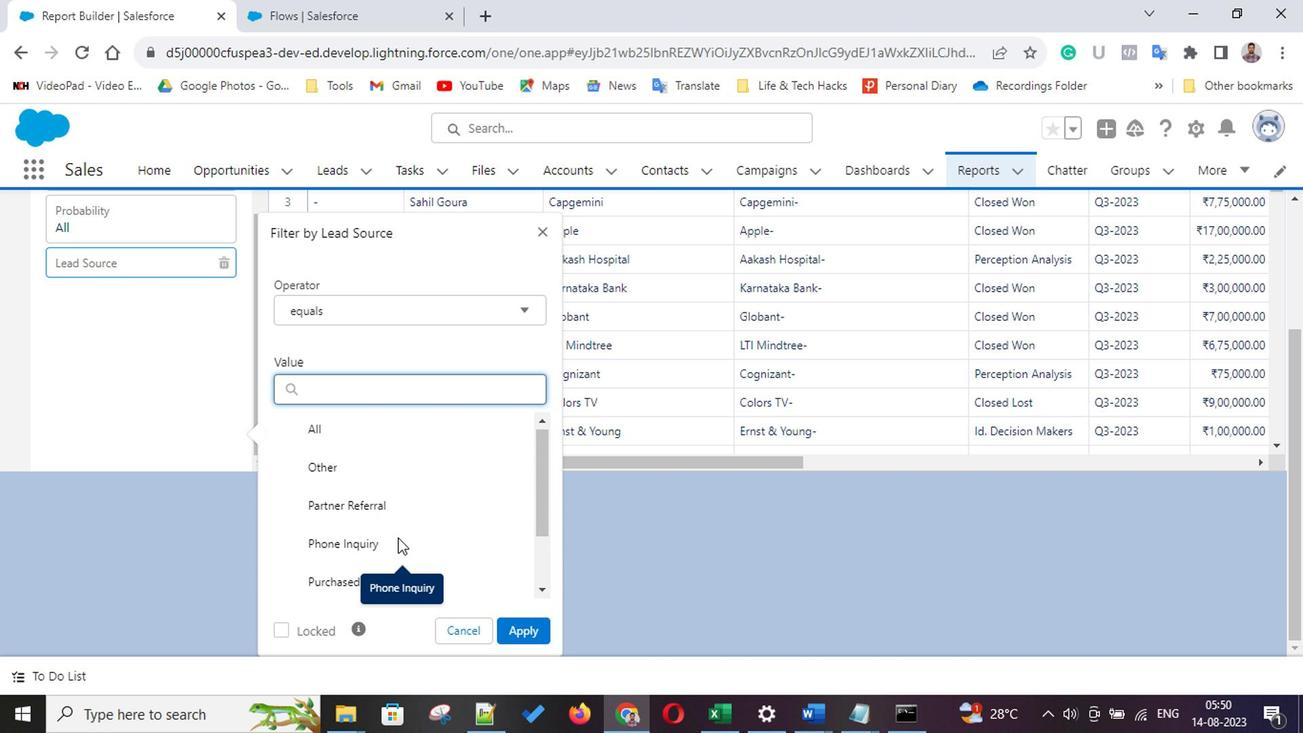 
Action: Mouse scrolled (393, 538) with delta (0, -1)
Screenshot: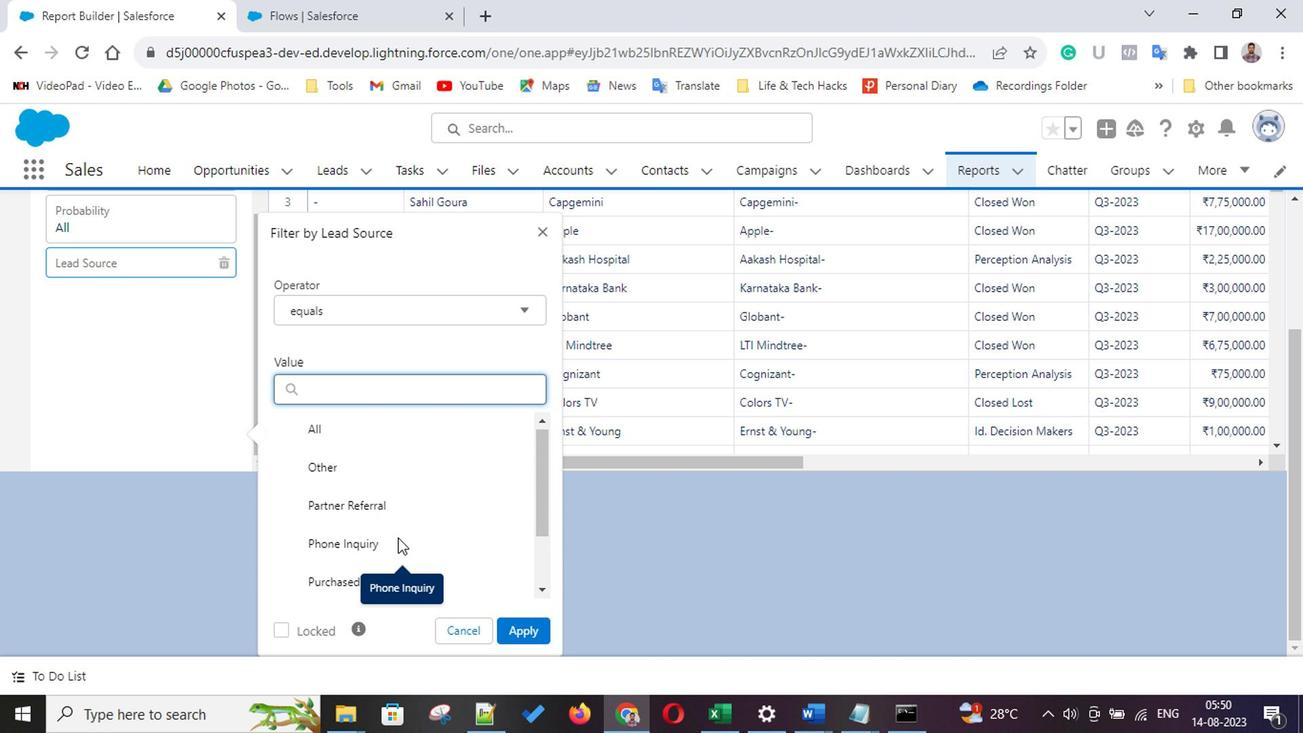 
Action: Mouse scrolled (393, 538) with delta (0, -1)
Screenshot: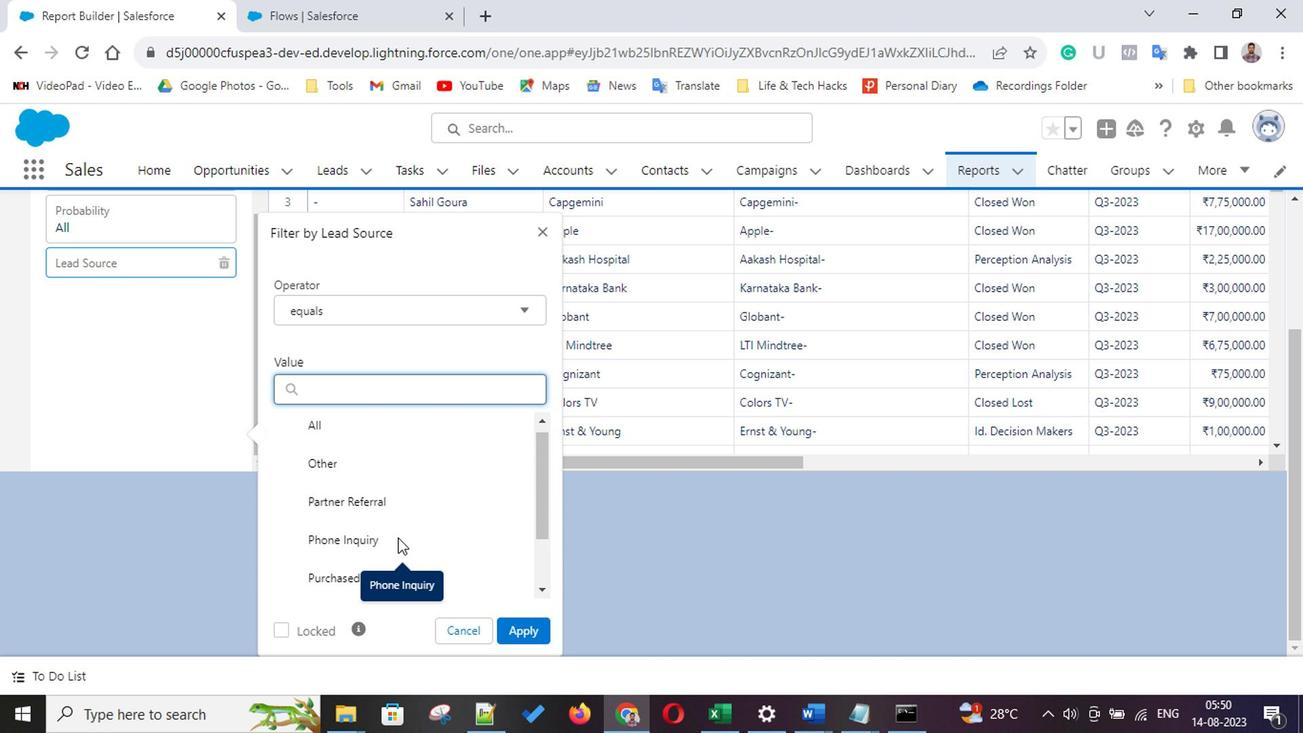 
Action: Mouse scrolled (393, 538) with delta (0, -1)
Screenshot: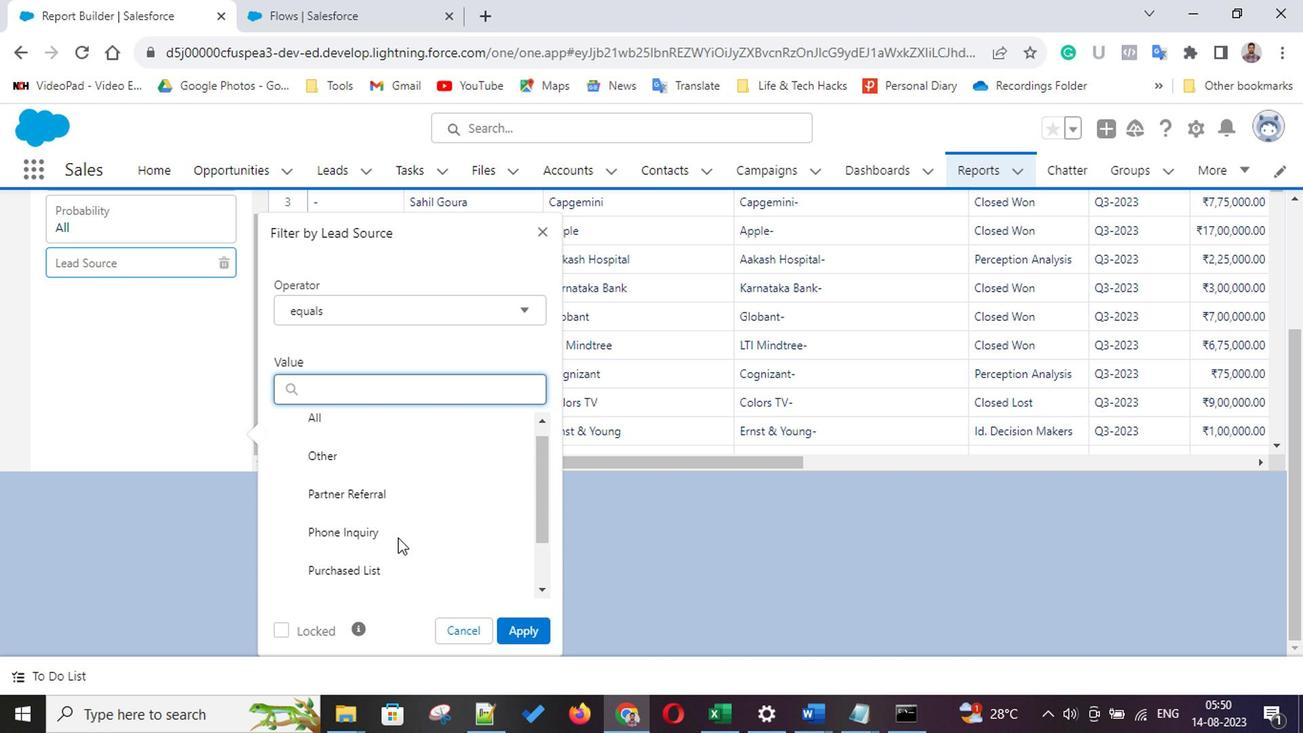 
Action: Mouse moved to (343, 379)
Screenshot: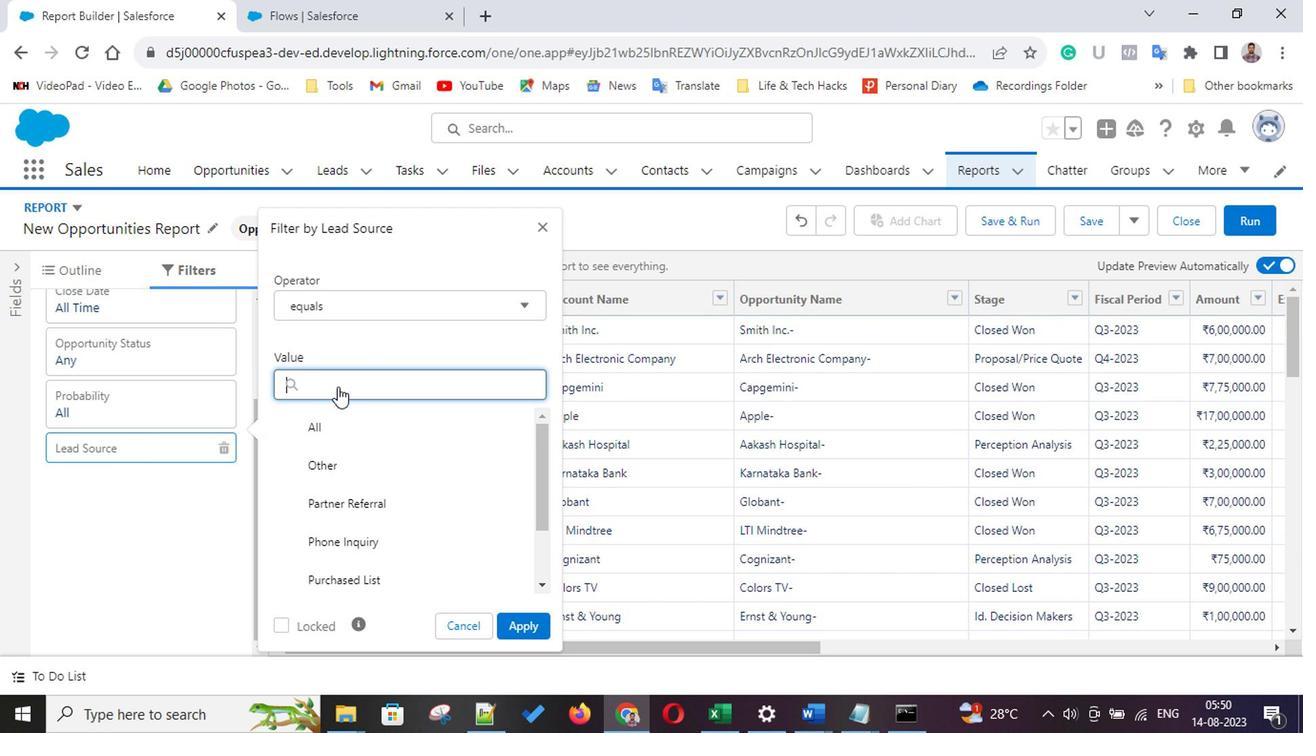 
Action: Key pressed ad
Screenshot: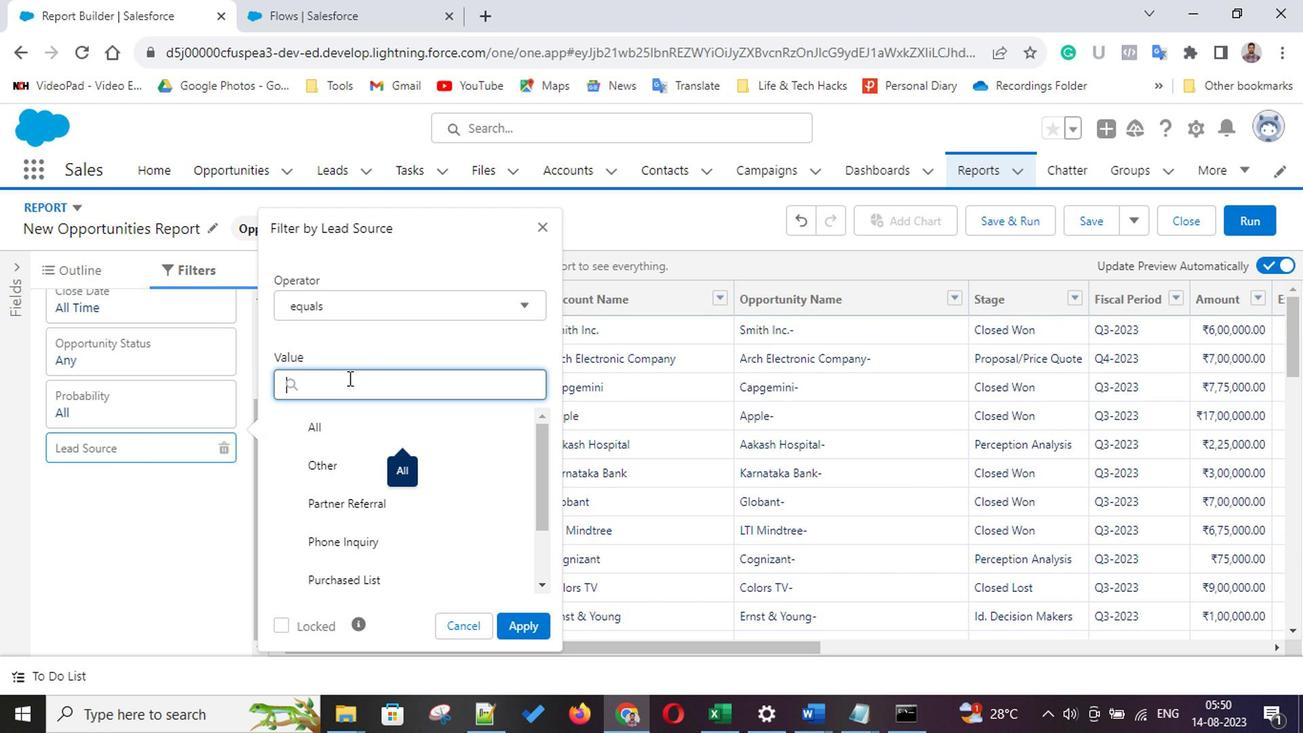 
Action: Mouse moved to (361, 385)
Screenshot: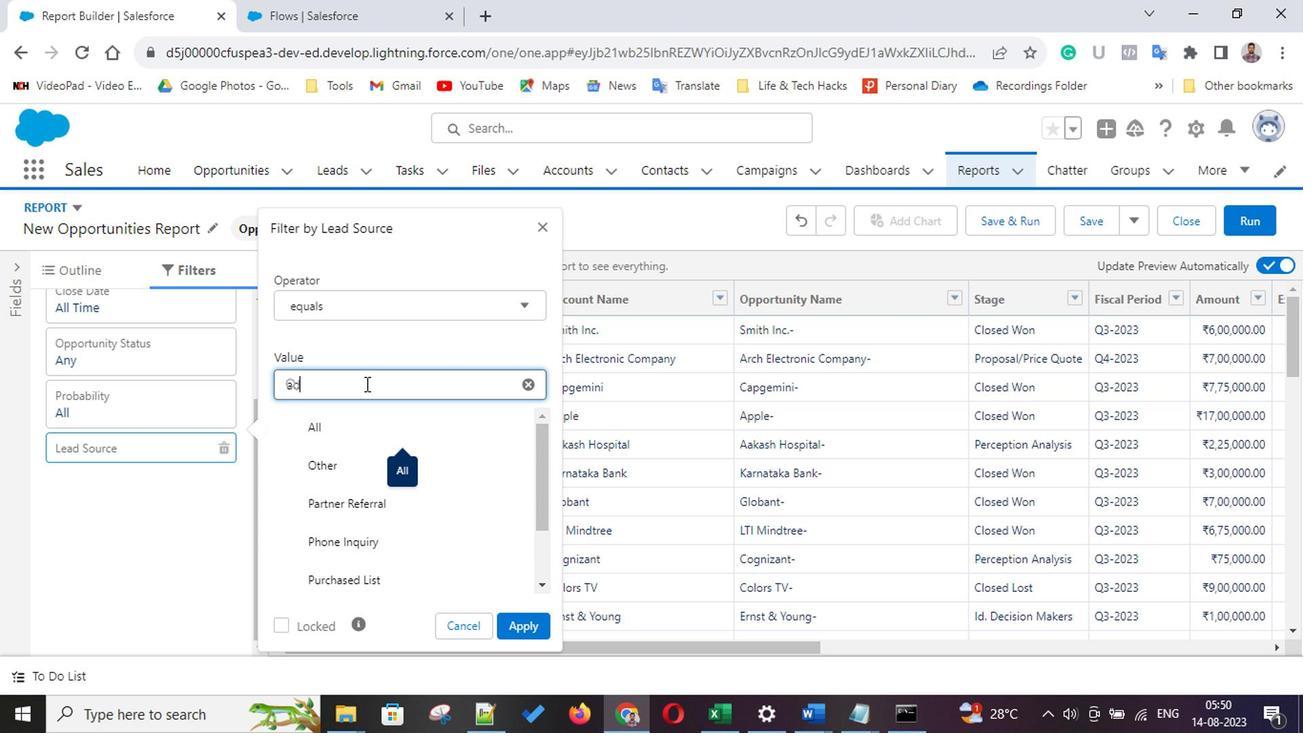 
Action: Mouse pressed left at (361, 385)
Screenshot: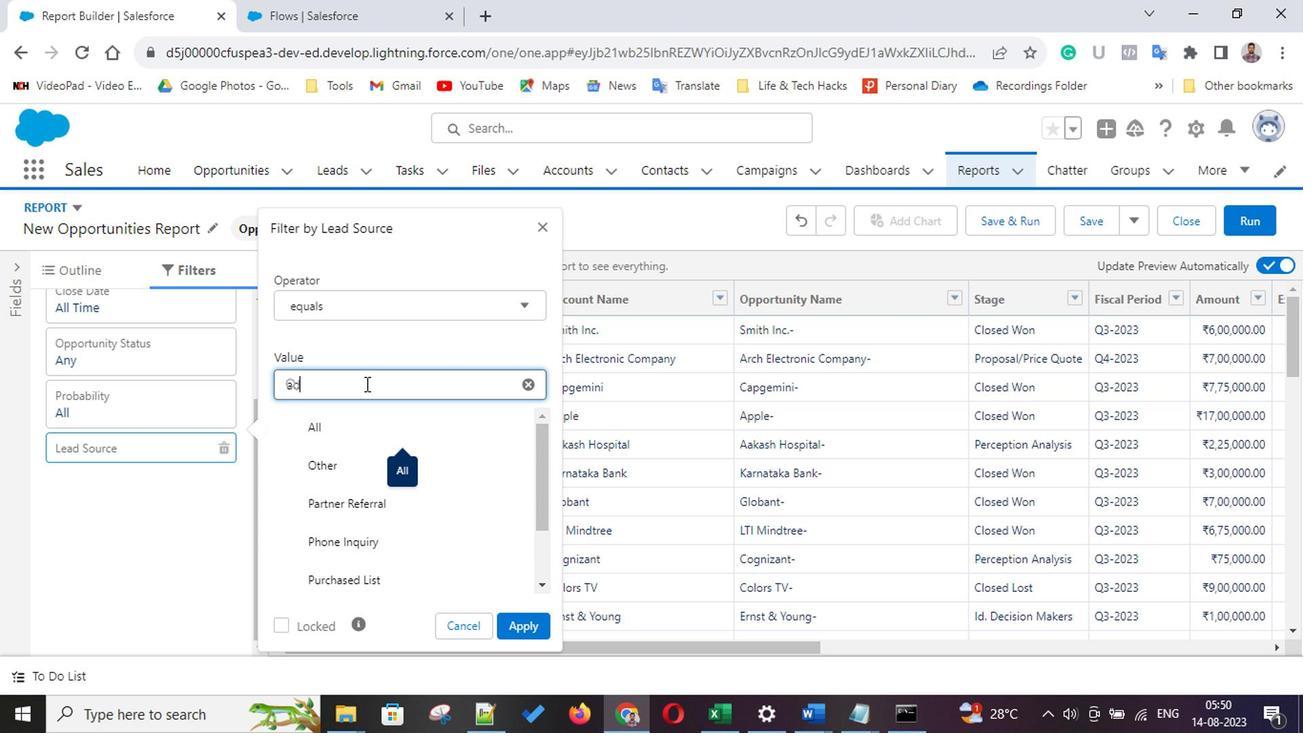 
Action: Mouse pressed left at (361, 385)
Screenshot: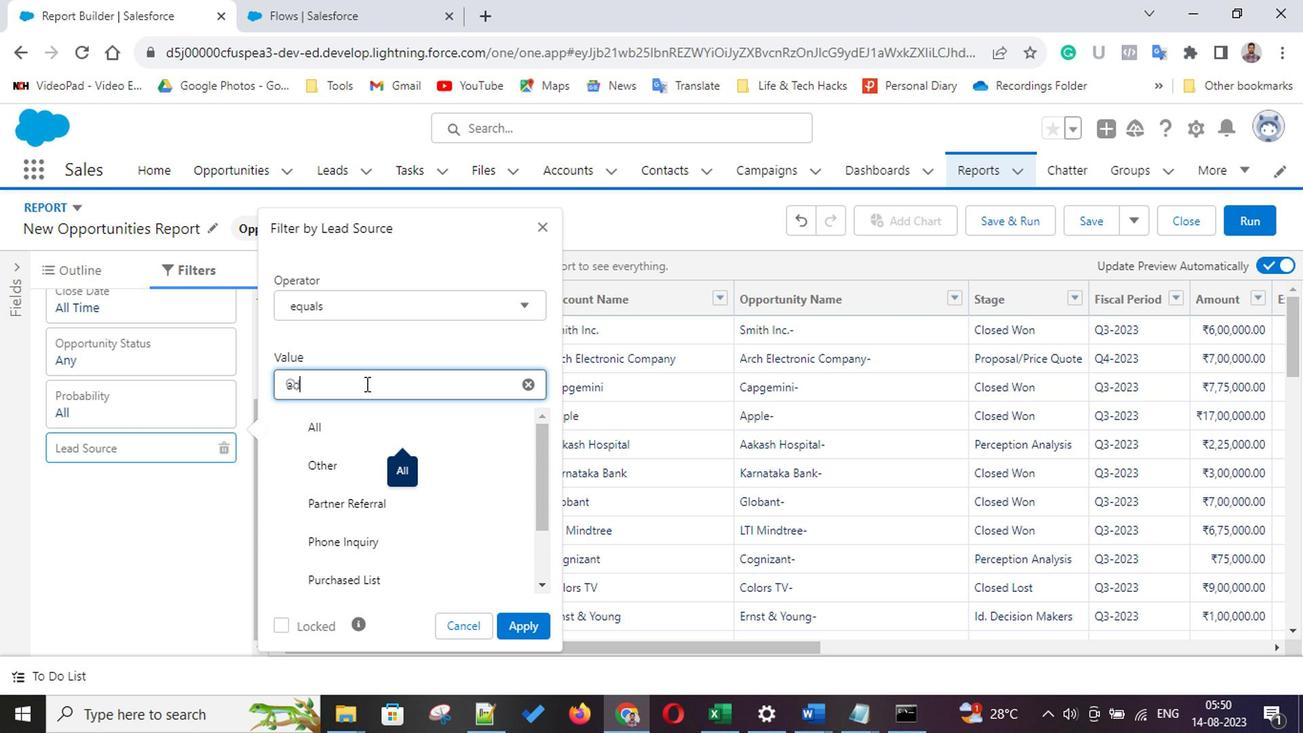 
Action: Mouse moved to (528, 383)
Screenshot: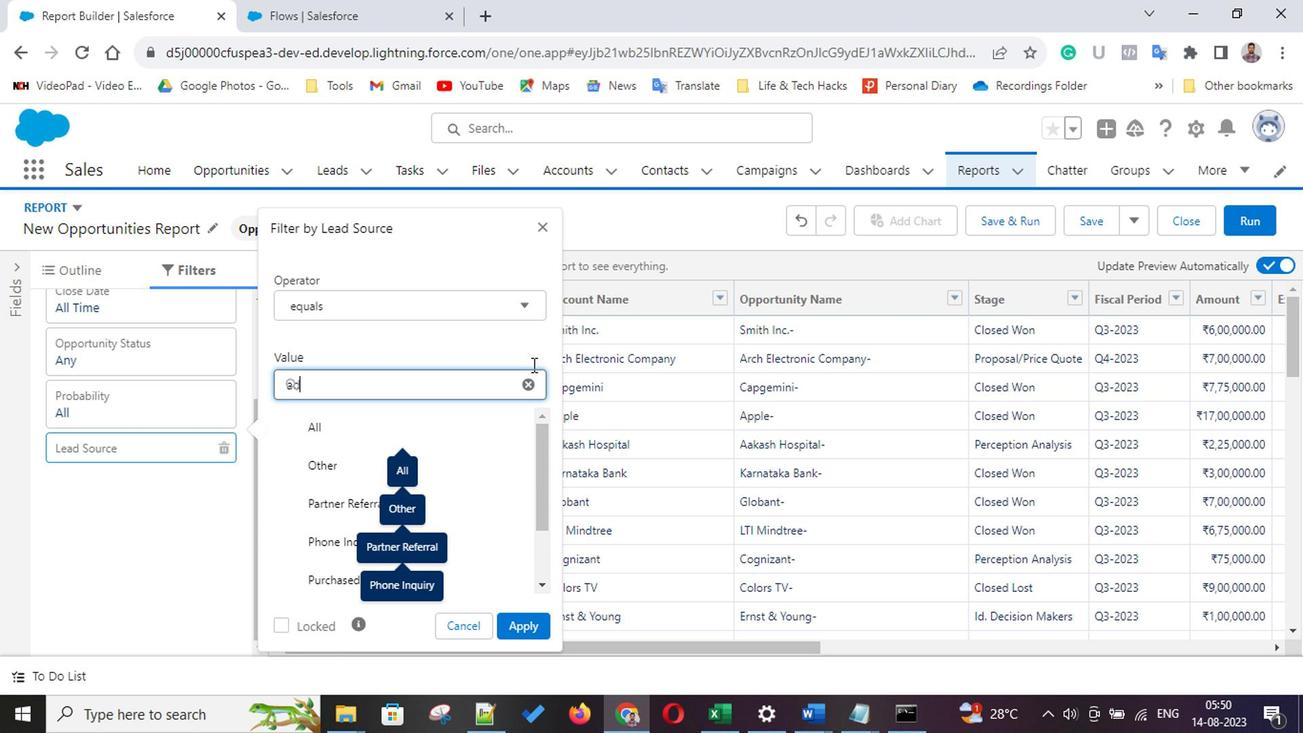 
Action: Mouse pressed left at (528, 383)
Screenshot: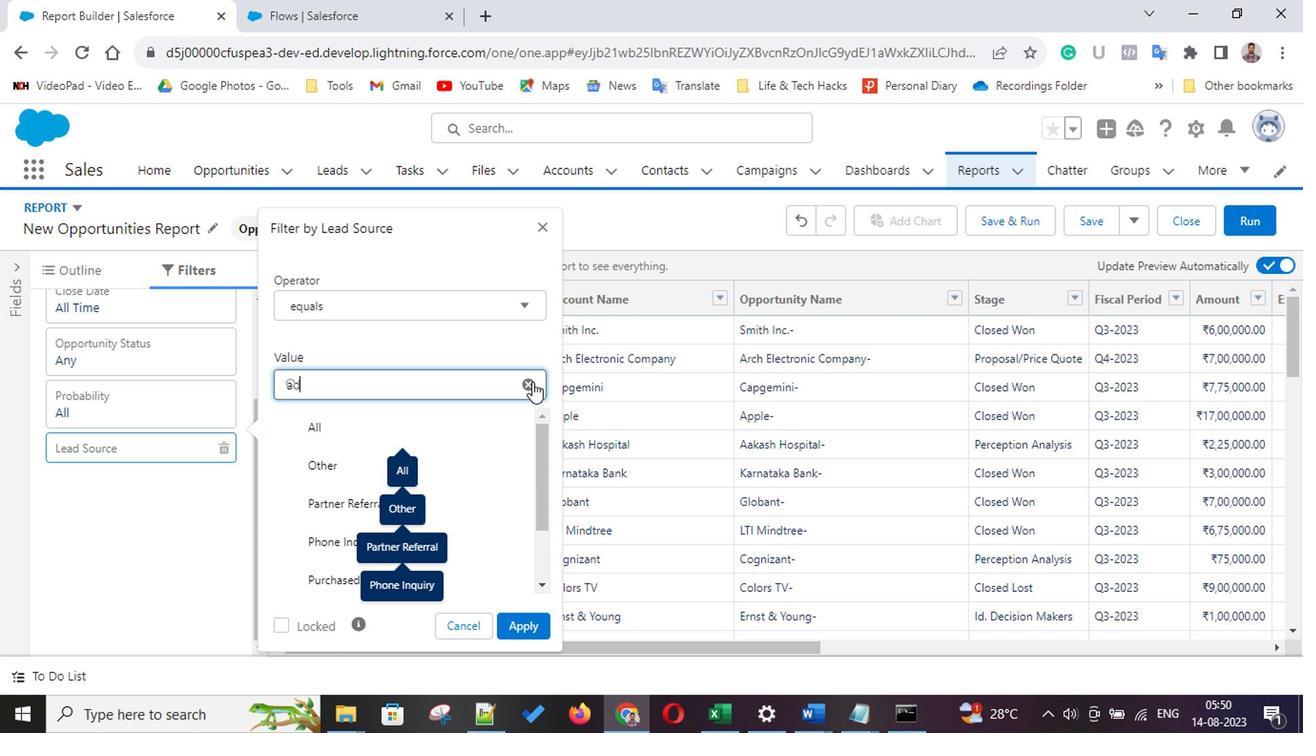
Action: Mouse moved to (541, 223)
Screenshot: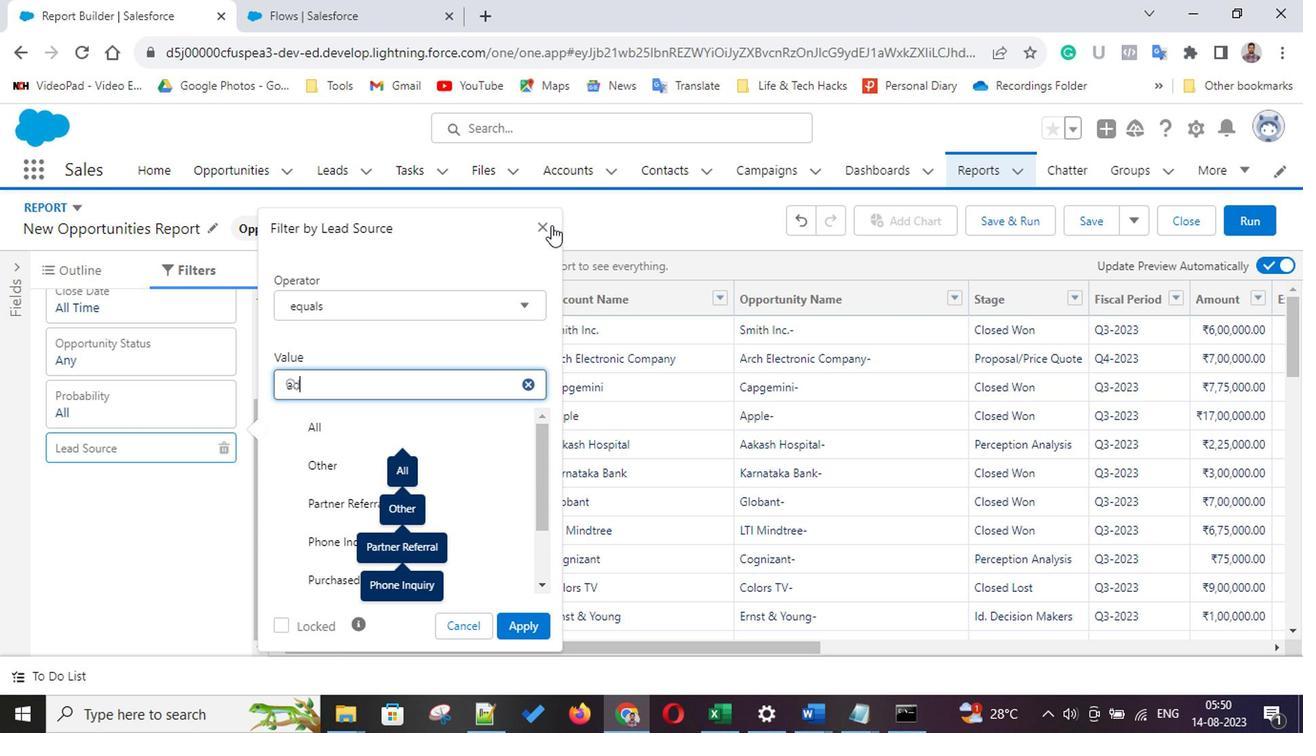 
Action: Mouse pressed left at (541, 223)
Screenshot: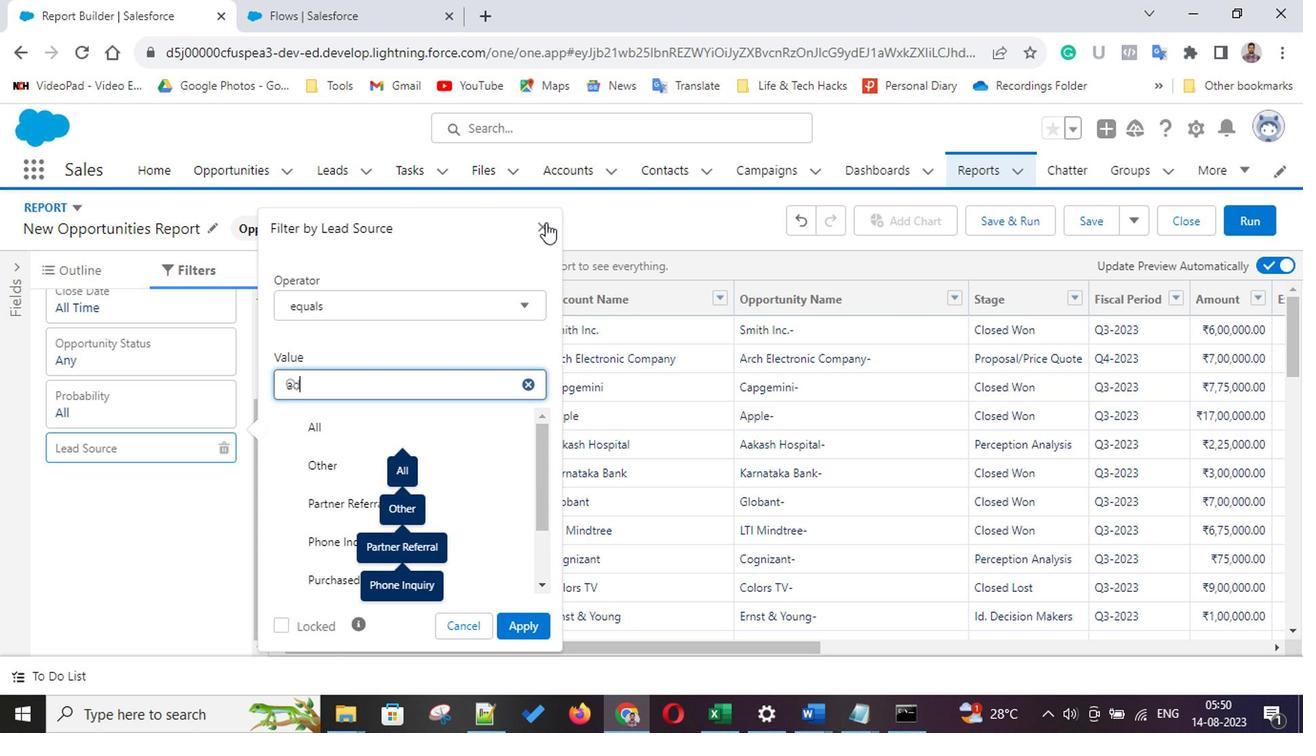 
Action: Mouse moved to (152, 471)
Screenshot: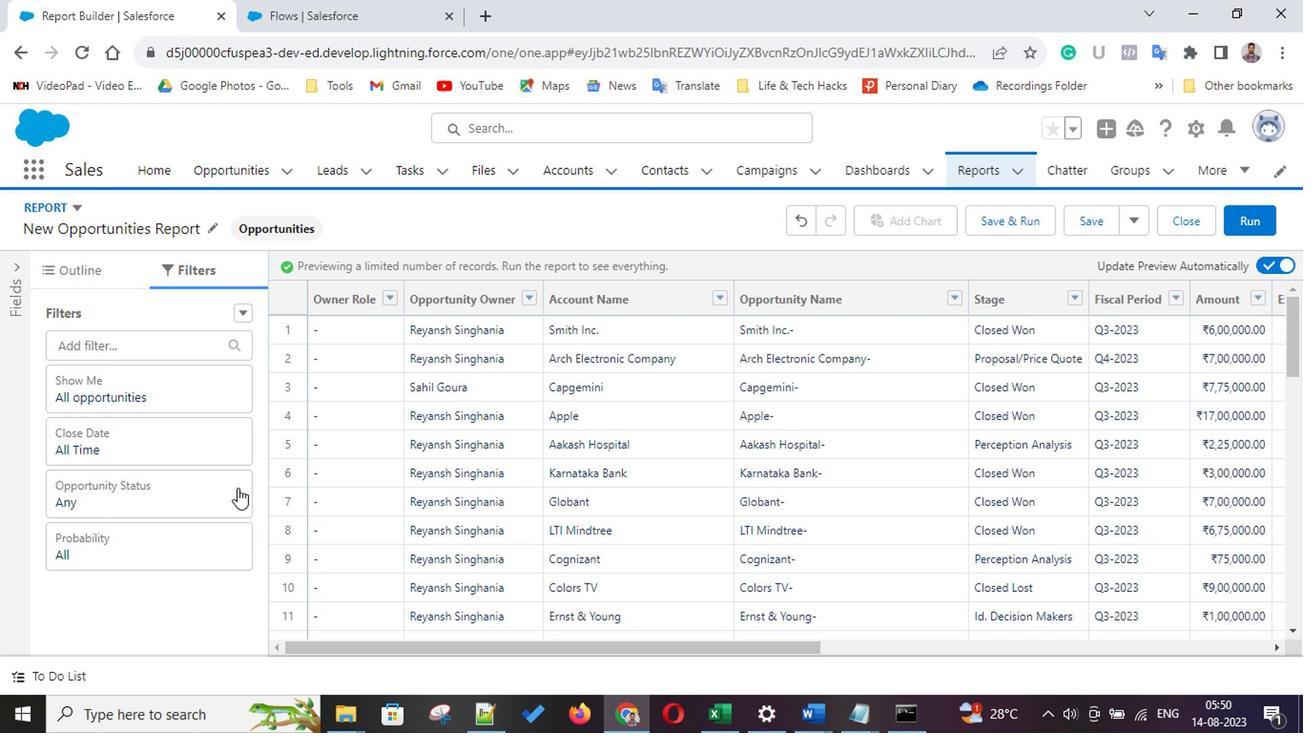 
Action: Mouse scrolled (152, 470) with delta (0, -1)
Screenshot: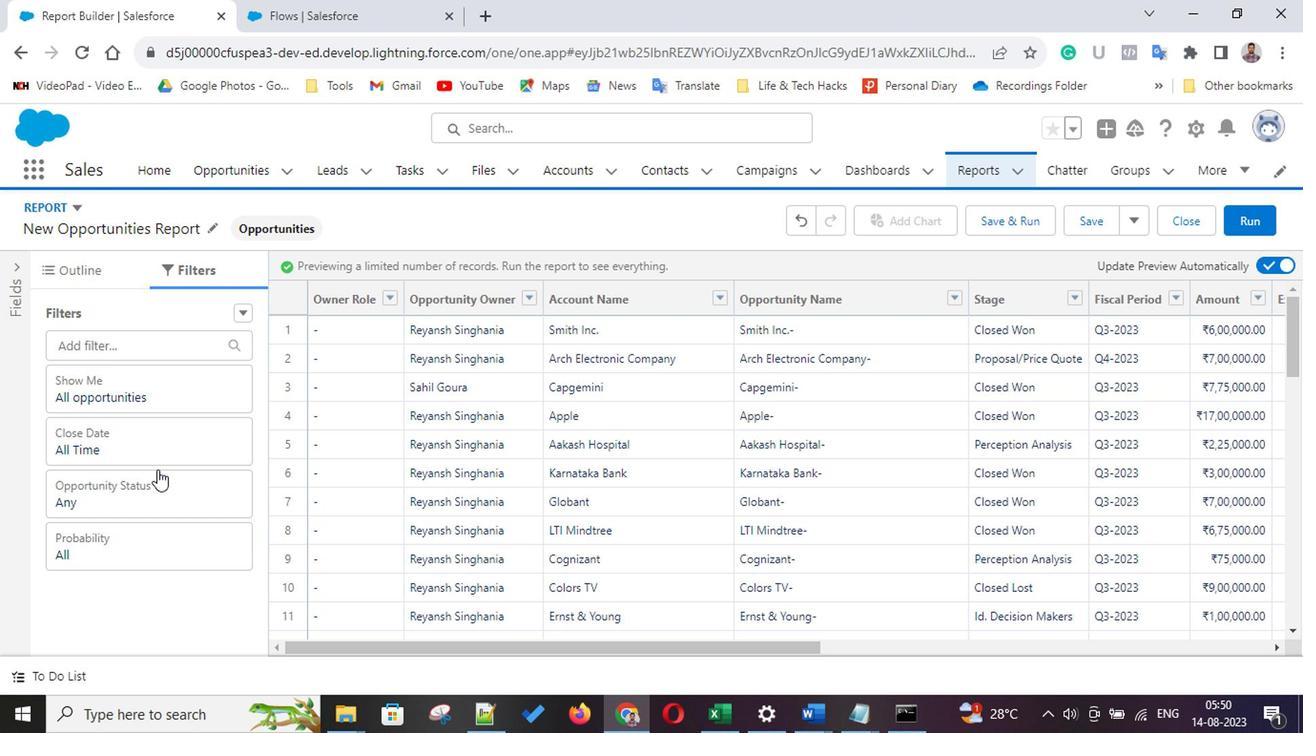 
Action: Mouse scrolled (152, 470) with delta (0, -1)
Screenshot: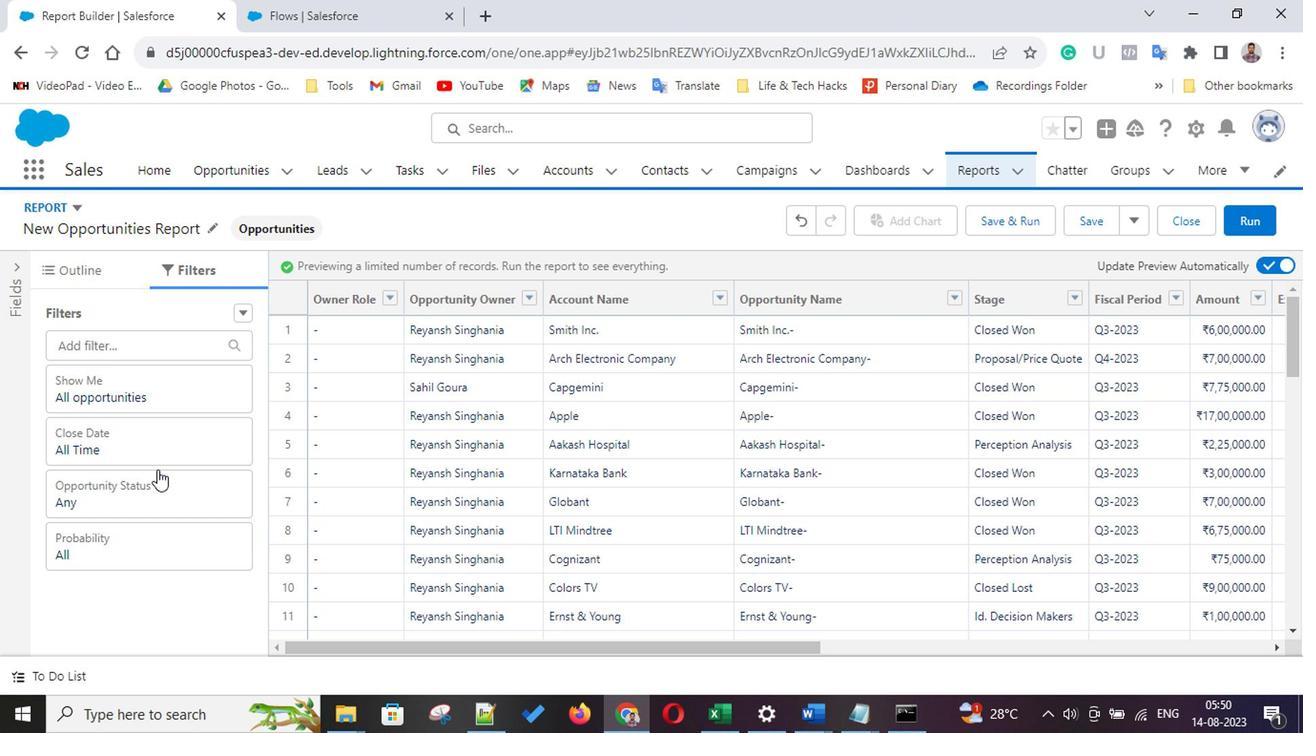 
Action: Mouse scrolled (152, 470) with delta (0, -1)
Screenshot: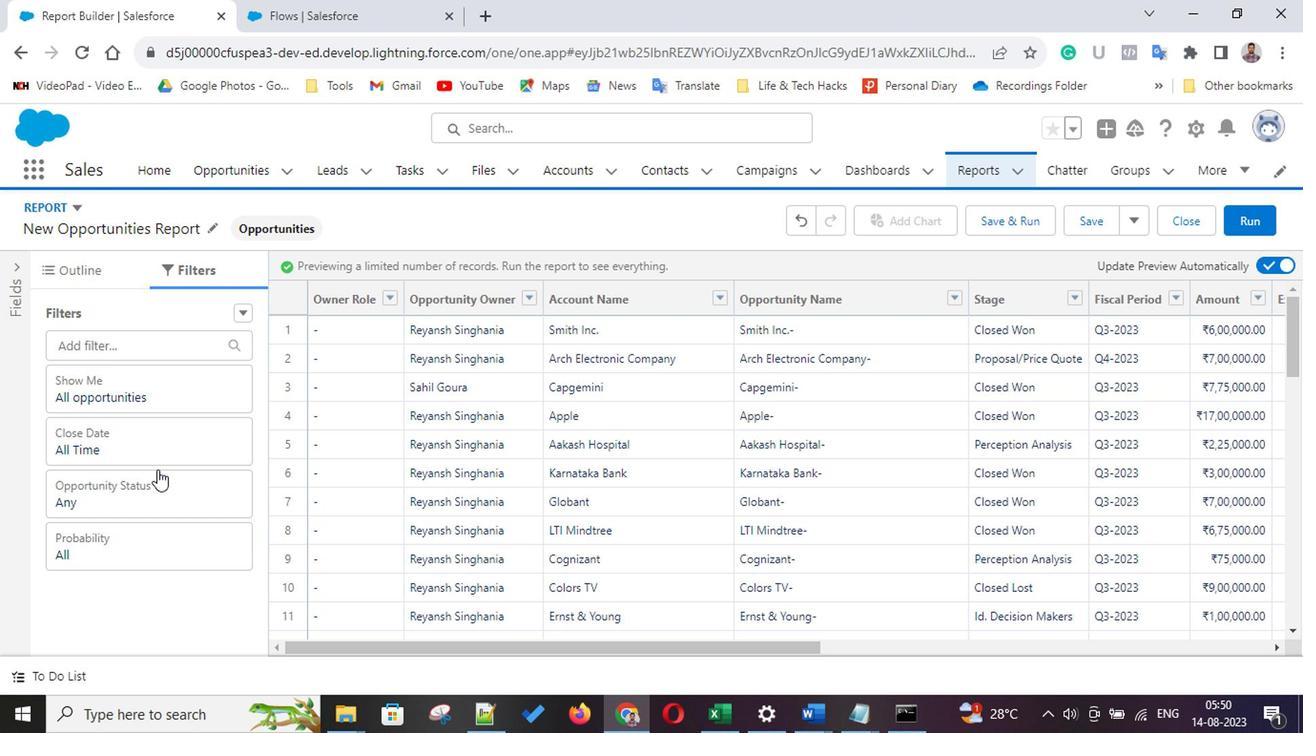 
Action: Mouse scrolled (152, 470) with delta (0, -1)
Screenshot: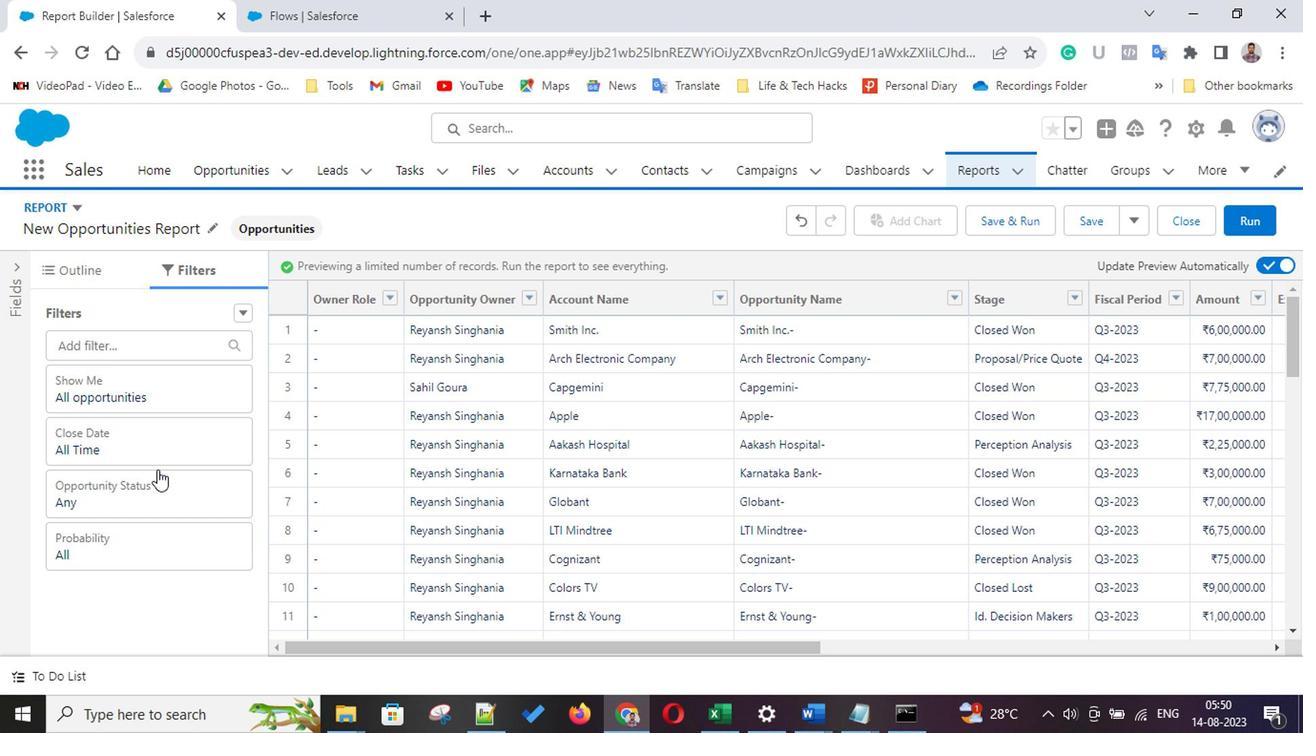 
Action: Mouse scrolled (152, 469) with delta (0, -2)
Screenshot: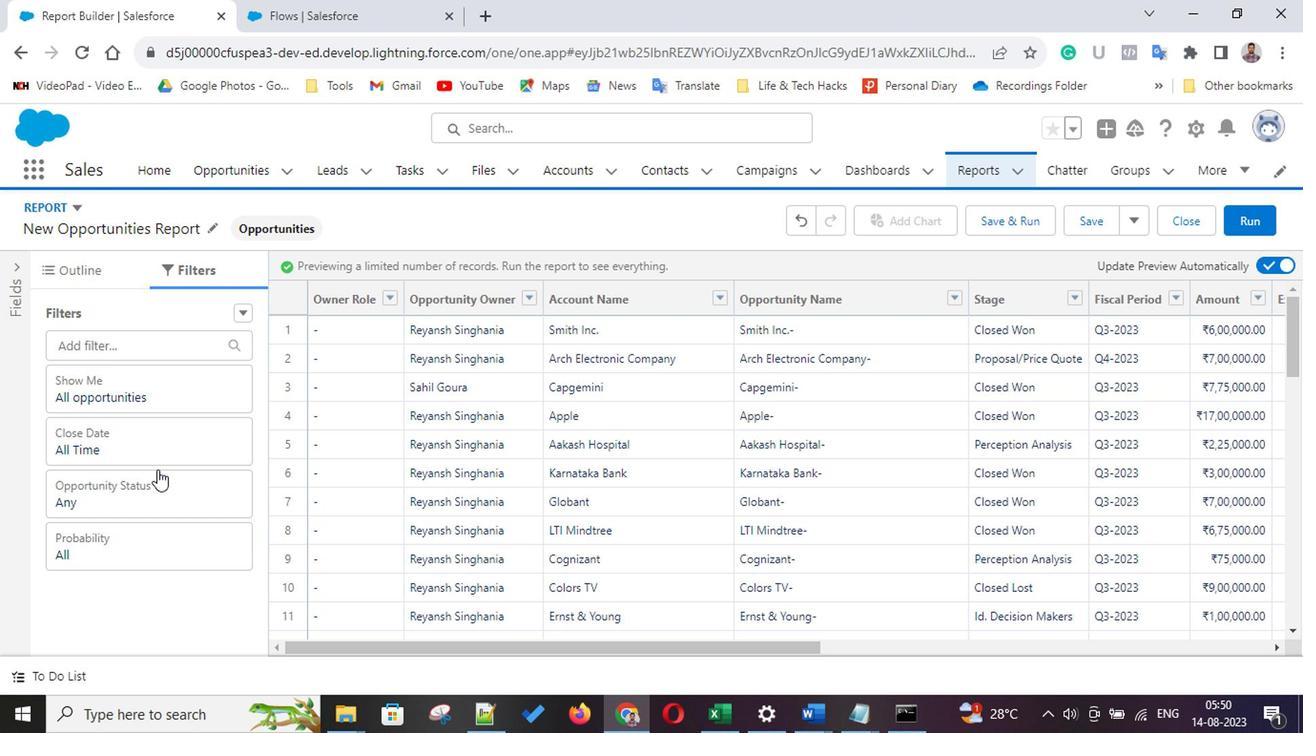 
Action: Mouse scrolled (152, 470) with delta (0, -1)
Screenshot: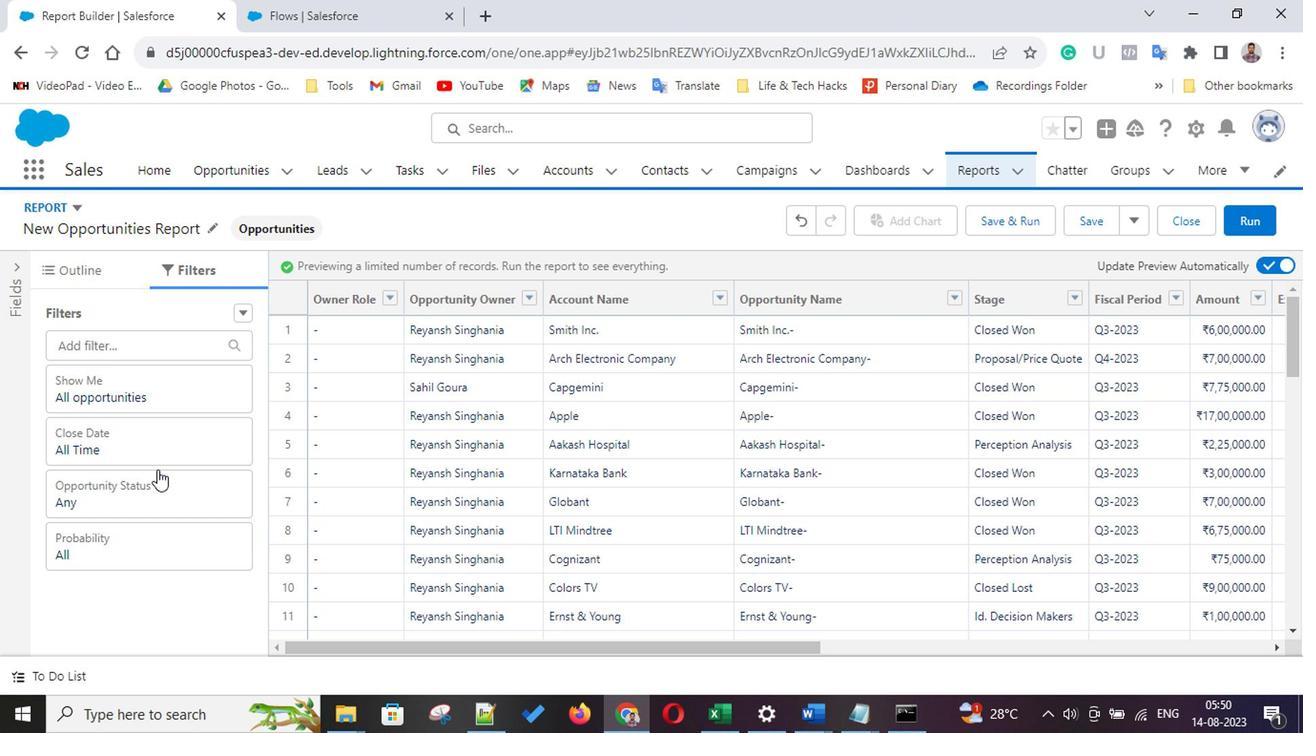 
Action: Mouse scrolled (152, 470) with delta (0, -1)
Screenshot: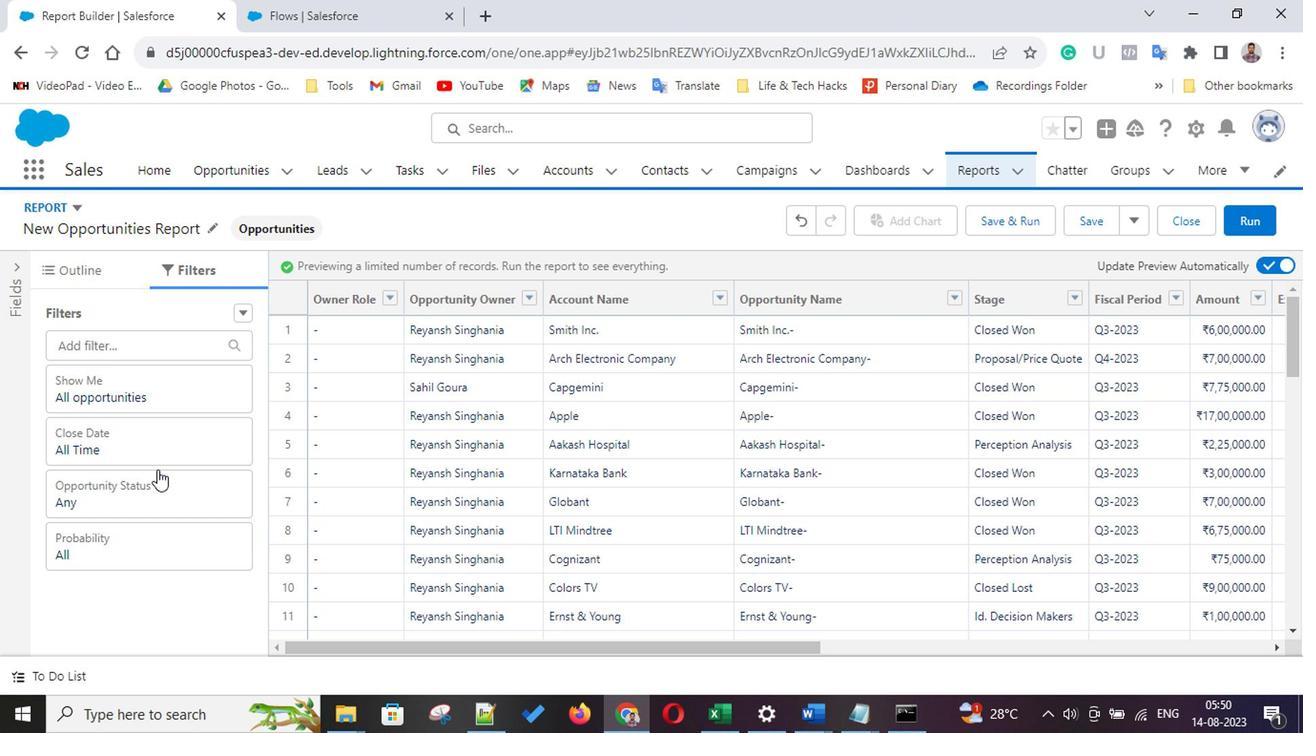 
Action: Mouse scrolled (152, 470) with delta (0, -1)
Screenshot: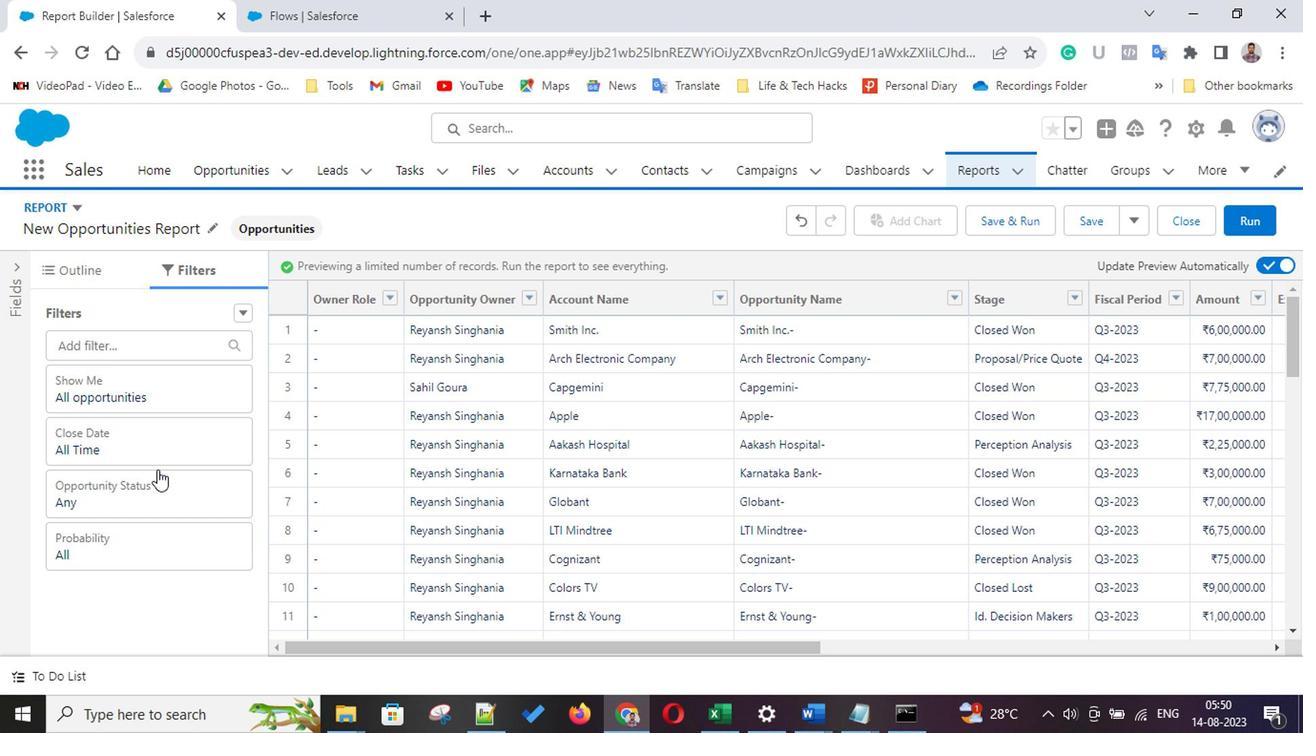 
Action: Mouse scrolled (152, 470) with delta (0, -1)
Screenshot: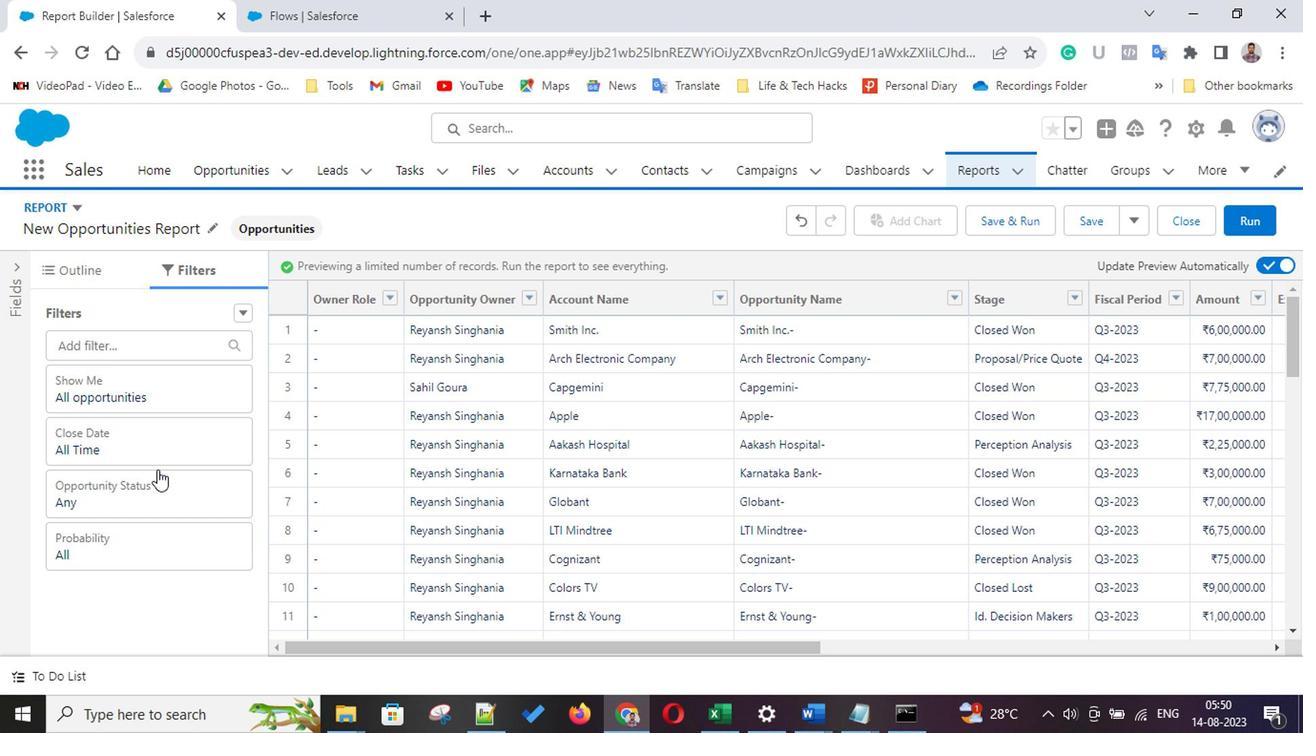 
Action: Mouse scrolled (152, 470) with delta (0, -1)
Screenshot: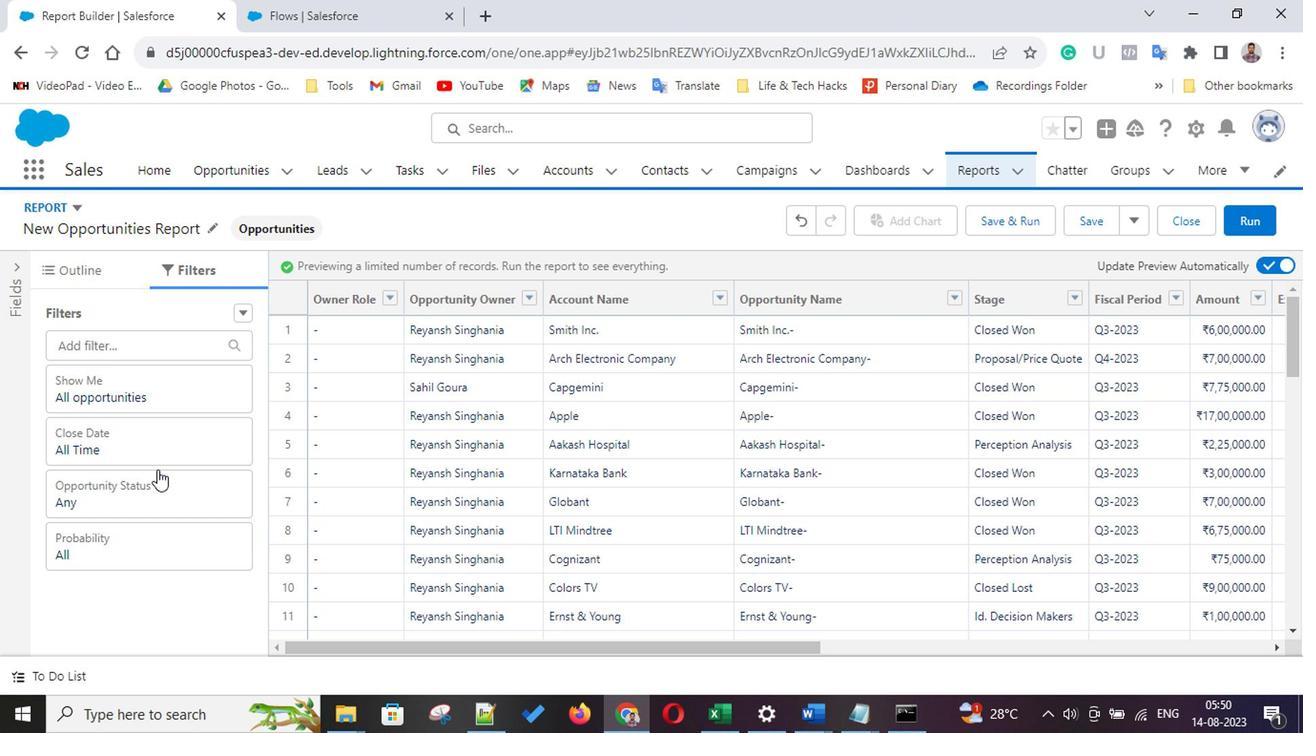 
Action: Mouse scrolled (152, 470) with delta (0, -1)
Screenshot: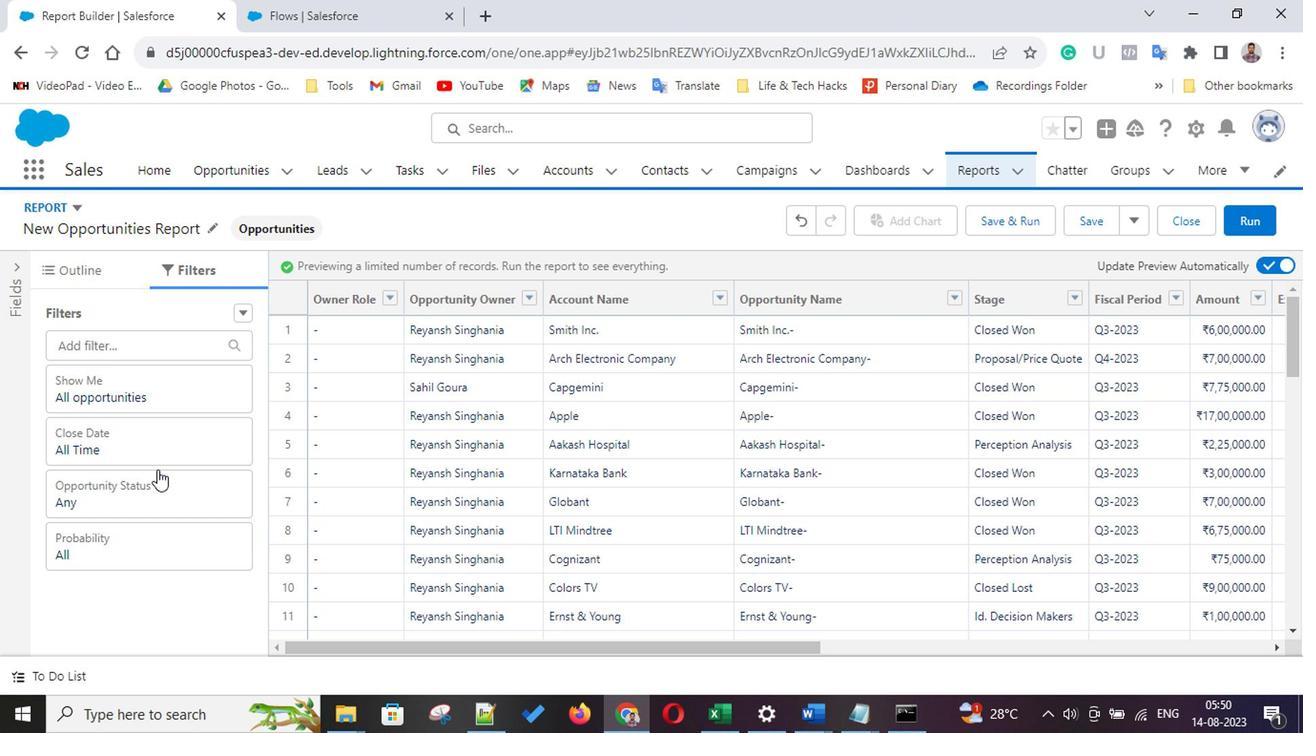 
Action: Mouse scrolled (152, 470) with delta (0, -1)
Screenshot: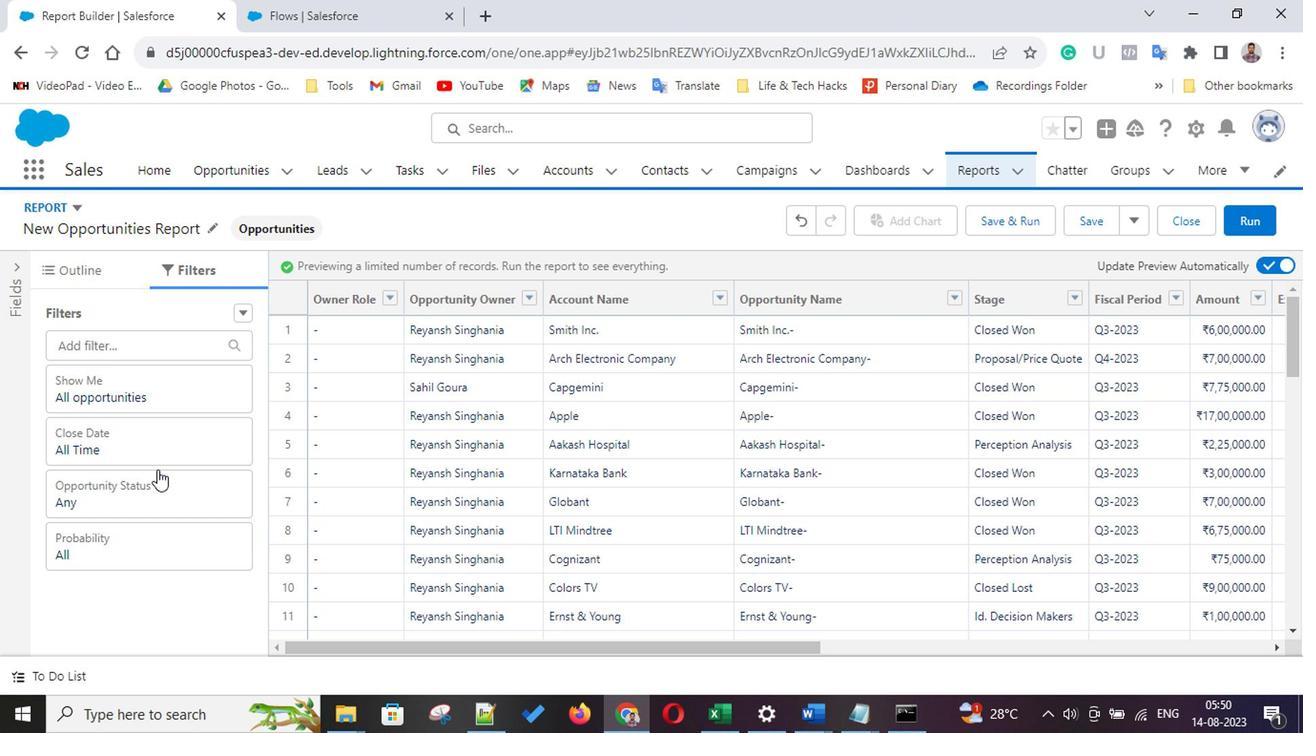 
Action: Mouse scrolled (152, 470) with delta (0, -1)
Screenshot: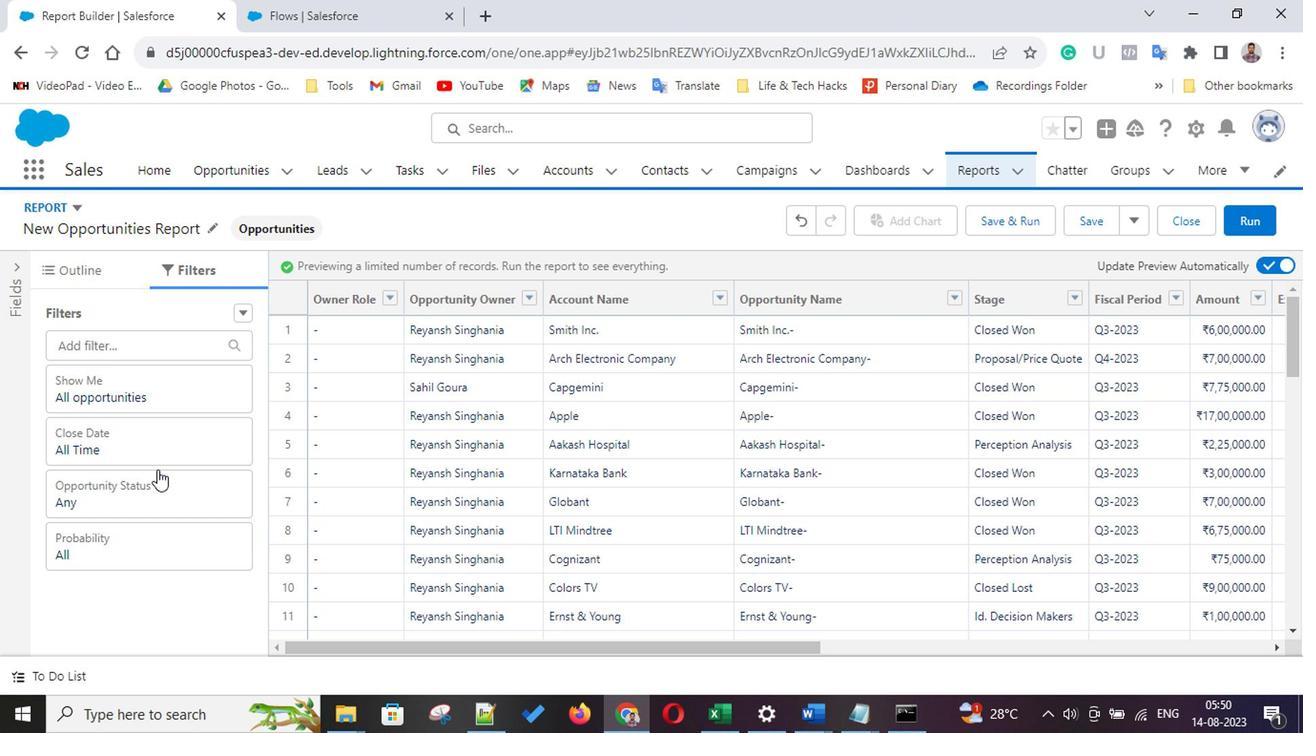 
Action: Mouse scrolled (152, 470) with delta (0, -1)
Screenshot: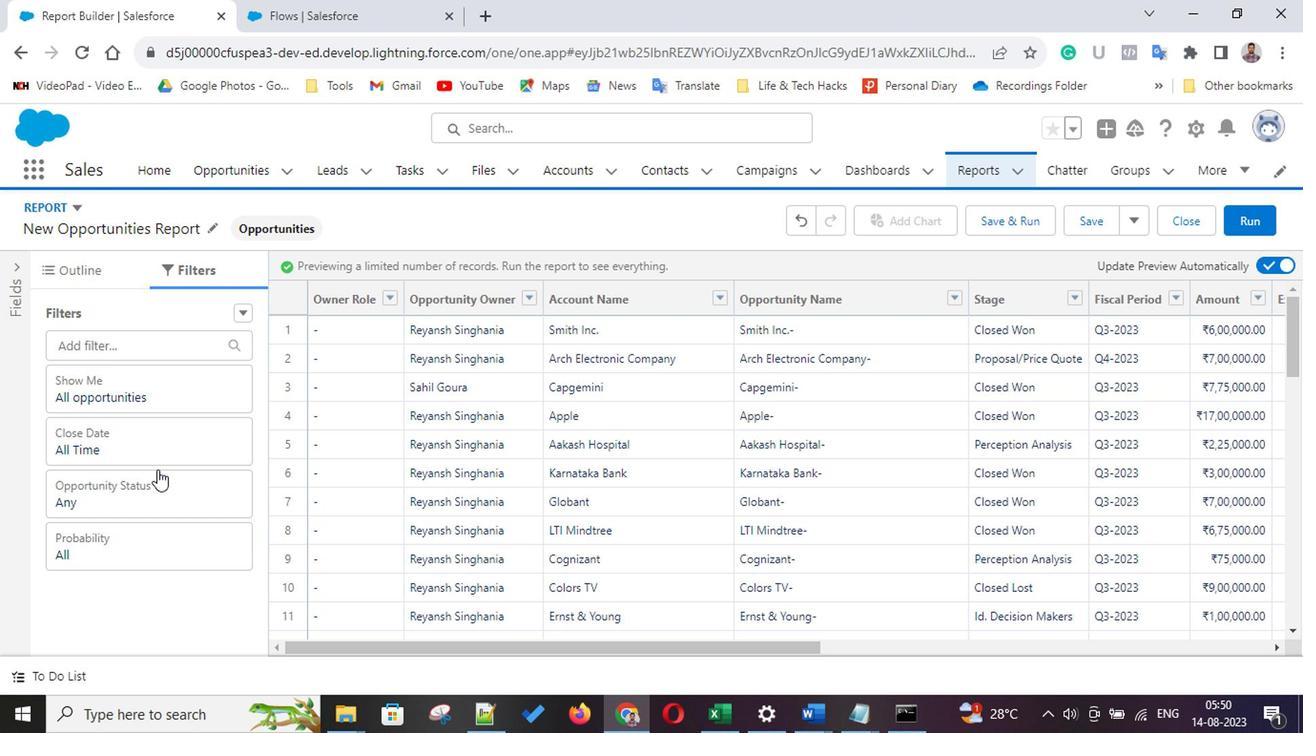 
Action: Mouse scrolled (152, 470) with delta (0, -1)
Screenshot: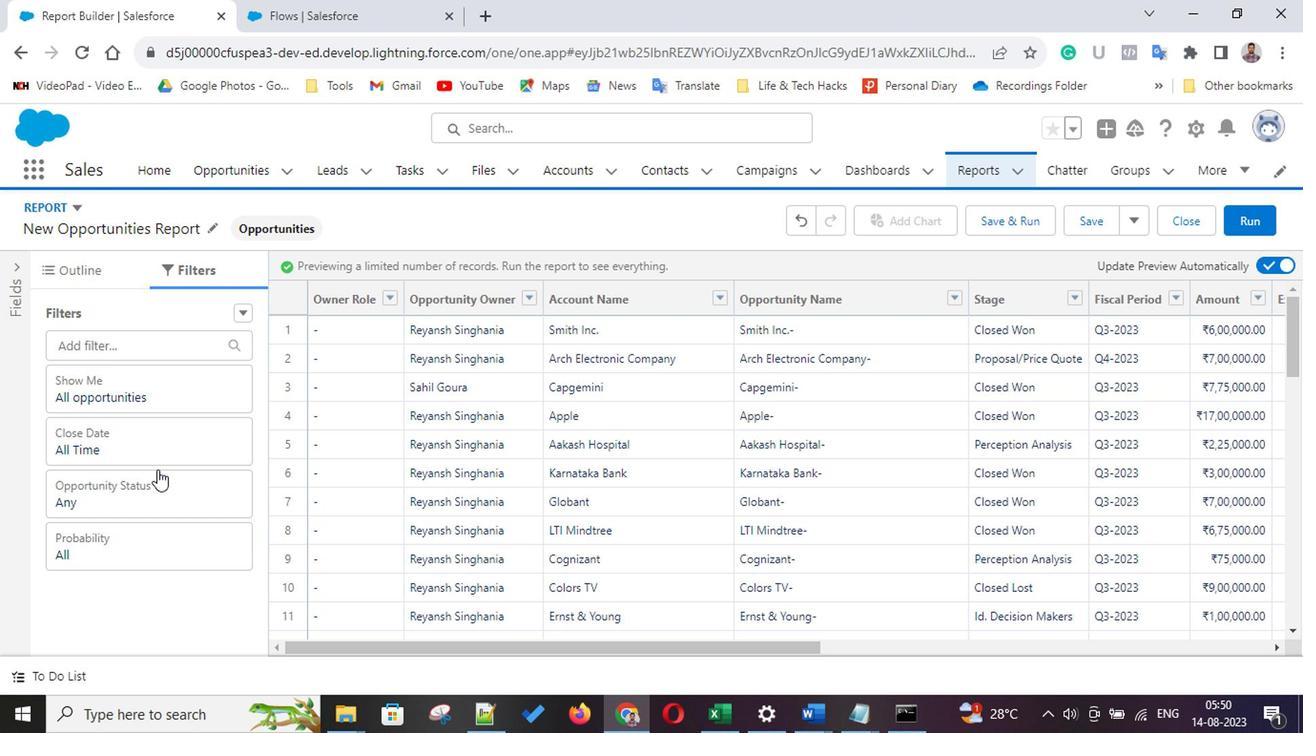 
Action: Mouse scrolled (152, 470) with delta (0, -1)
Screenshot: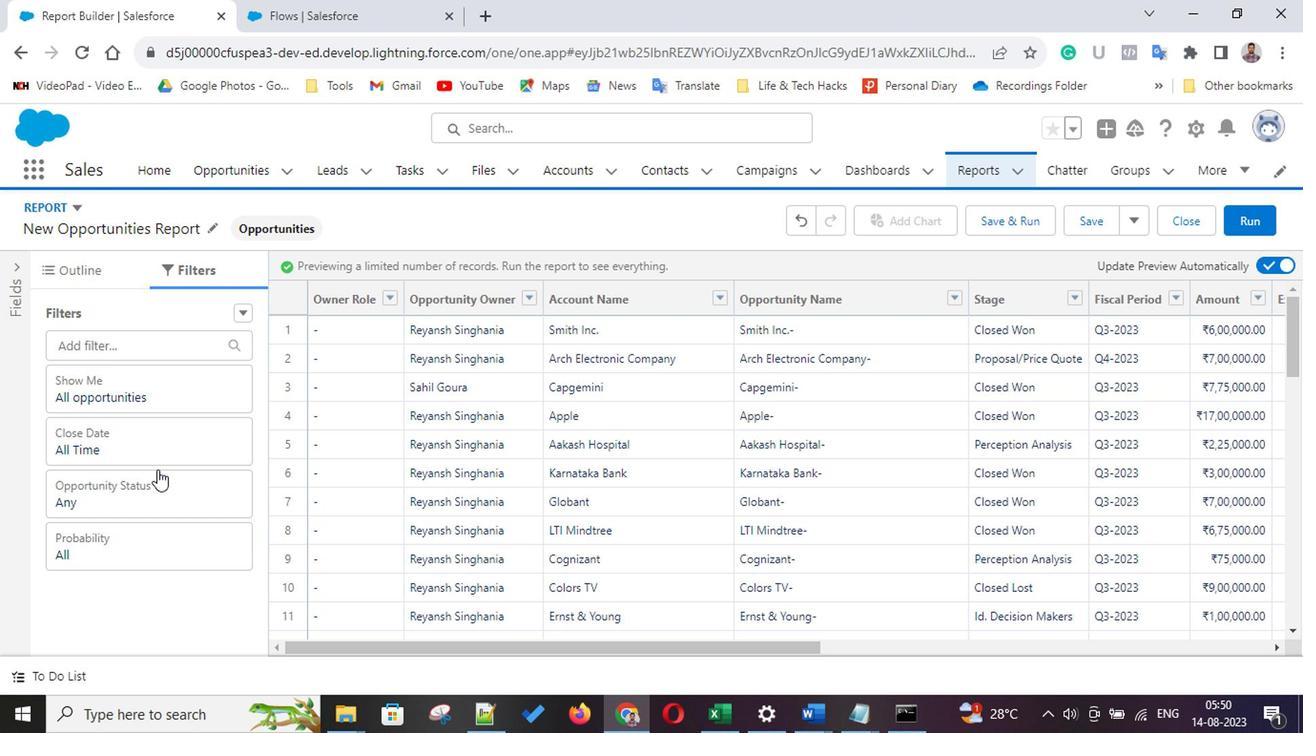 
Action: Mouse moved to (95, 549)
Screenshot: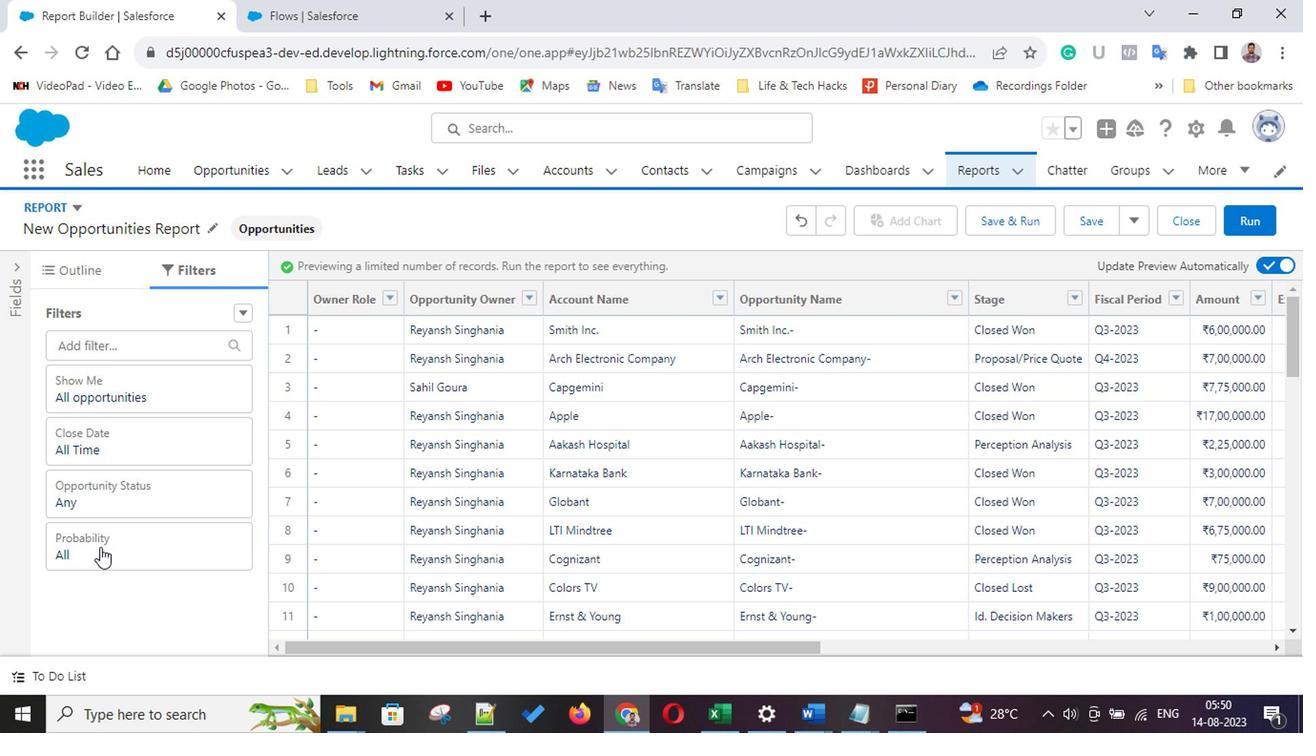 
Action: Mouse pressed left at (95, 549)
